 Task: Research Airbnb properties in Rakovník, Czech Republic from 8th November, 2023 to 19th November, 2023 for 1 adult. Place can be shared room with 1  bedroom having 1 bed and 1 bathroom. Property type can be hotel. Look for 3 properties as per requirement.
Action: Mouse moved to (475, 74)
Screenshot: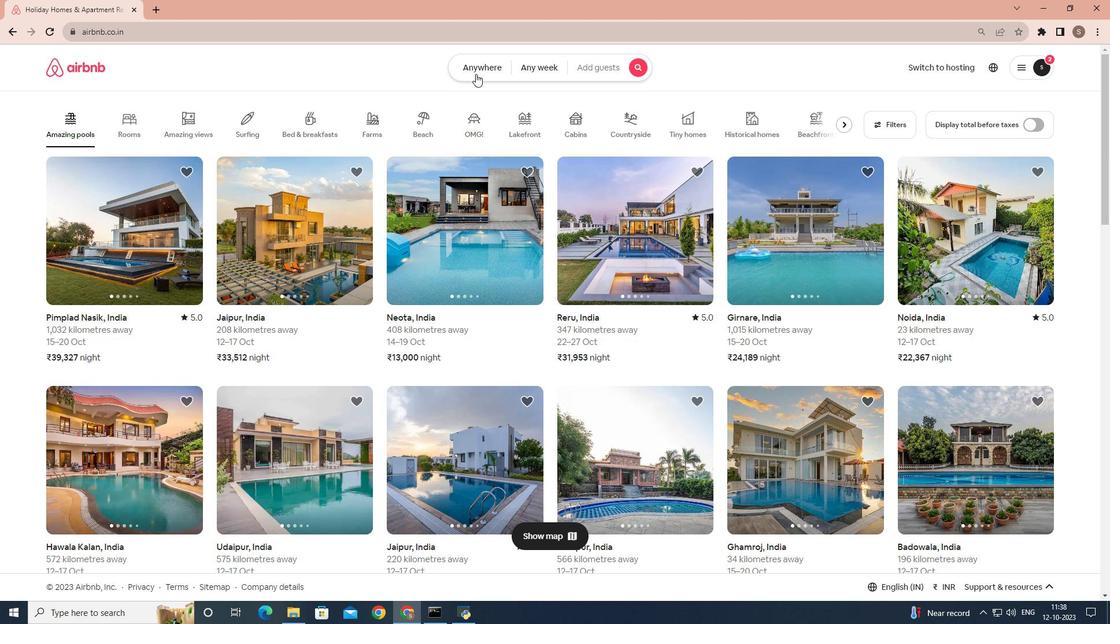 
Action: Mouse pressed left at (475, 74)
Screenshot: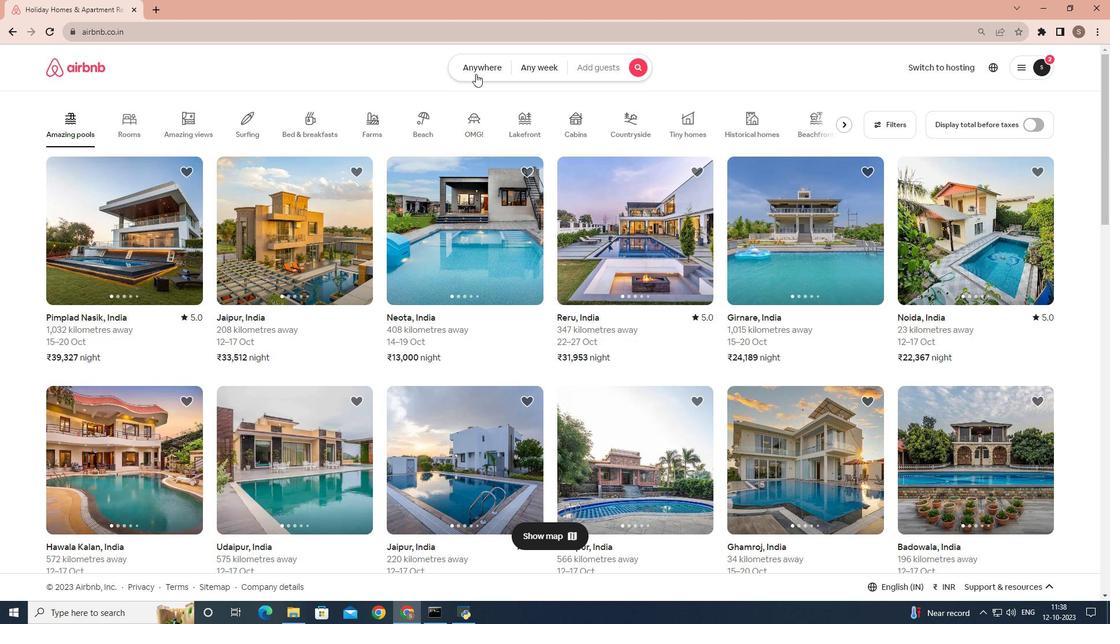 
Action: Mouse moved to (405, 111)
Screenshot: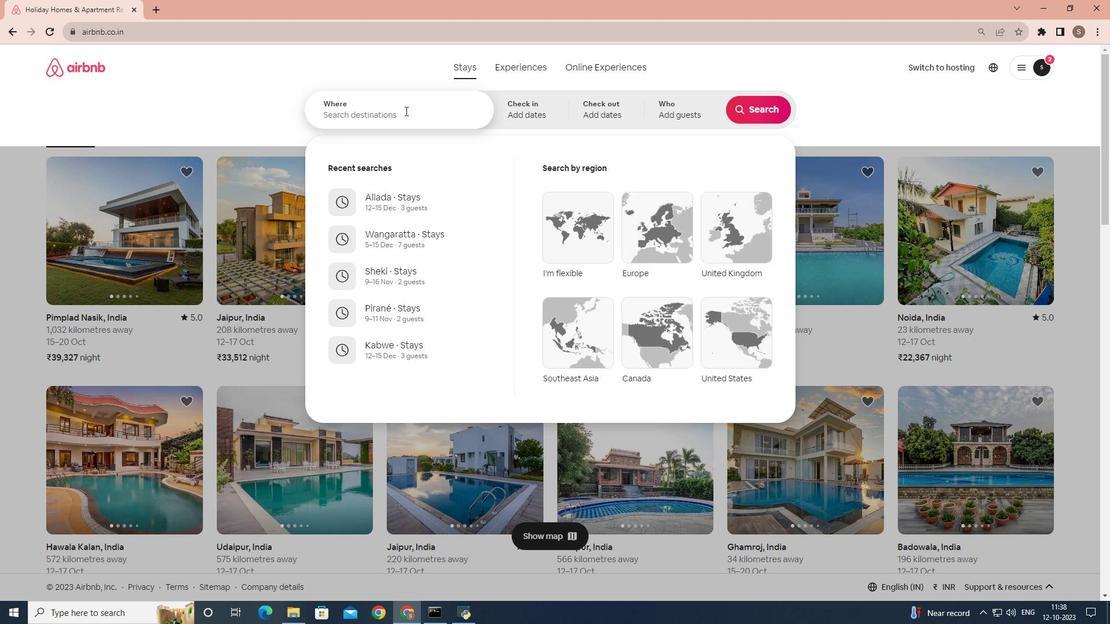 
Action: Mouse pressed left at (405, 111)
Screenshot: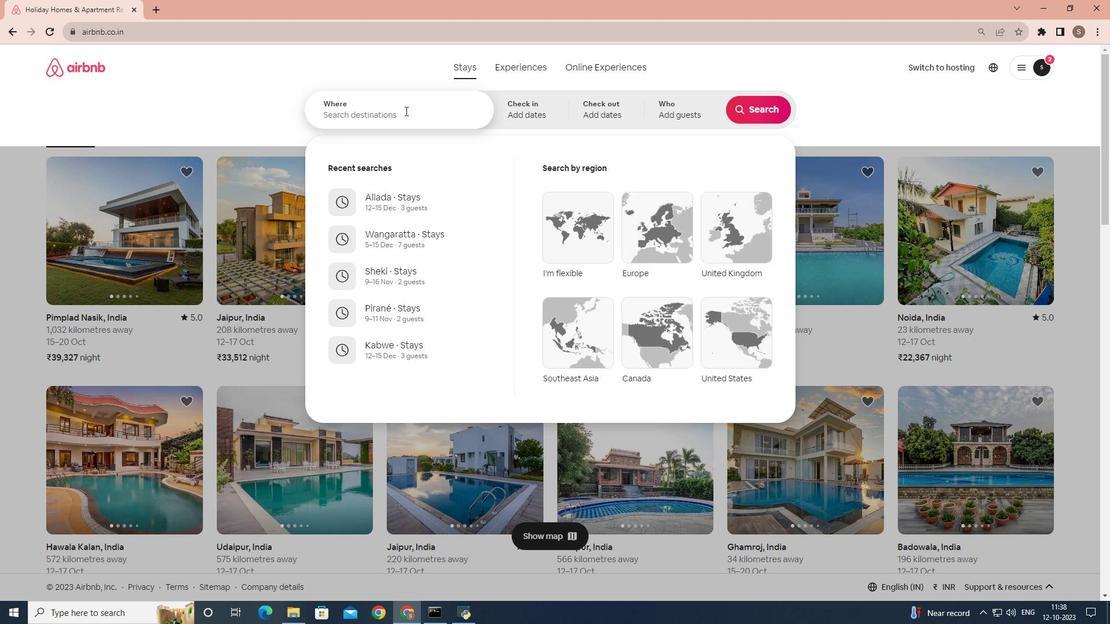
Action: Mouse moved to (403, 117)
Screenshot: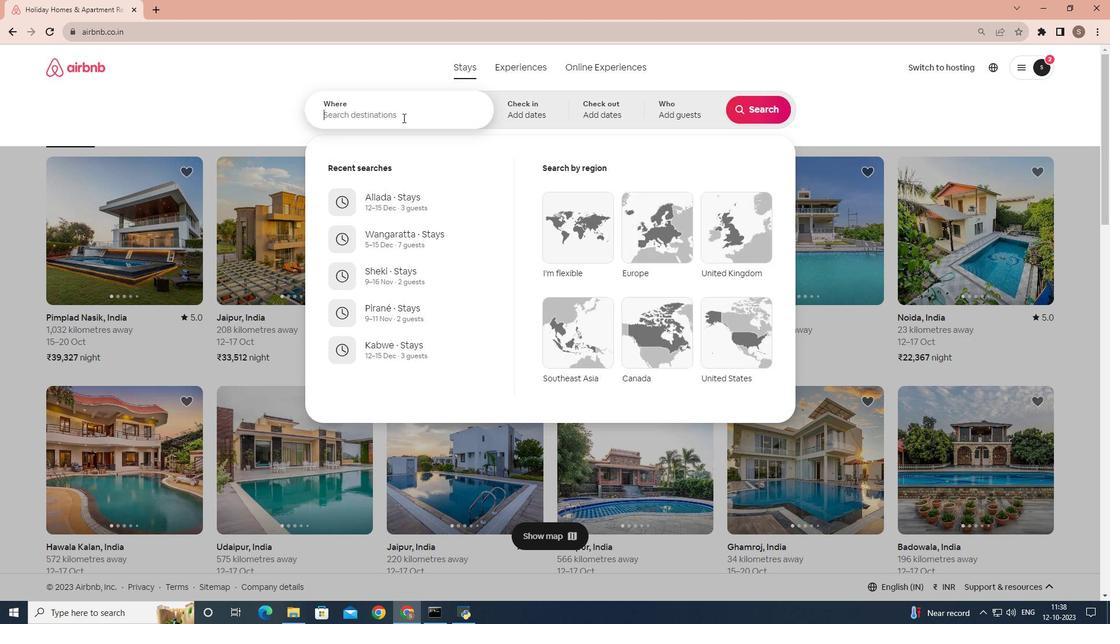 
Action: Key pressed <Key.shift>Rakovnik,<Key.space><Key.shift>Czech<Key.space><Key.shift>republic
Screenshot: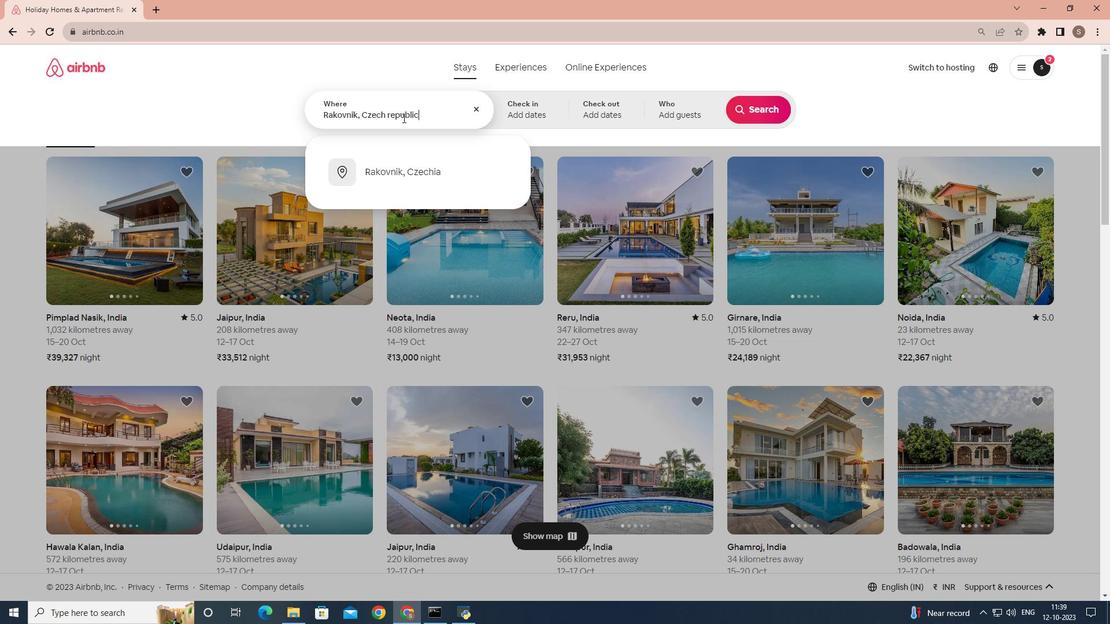 
Action: Mouse moved to (530, 108)
Screenshot: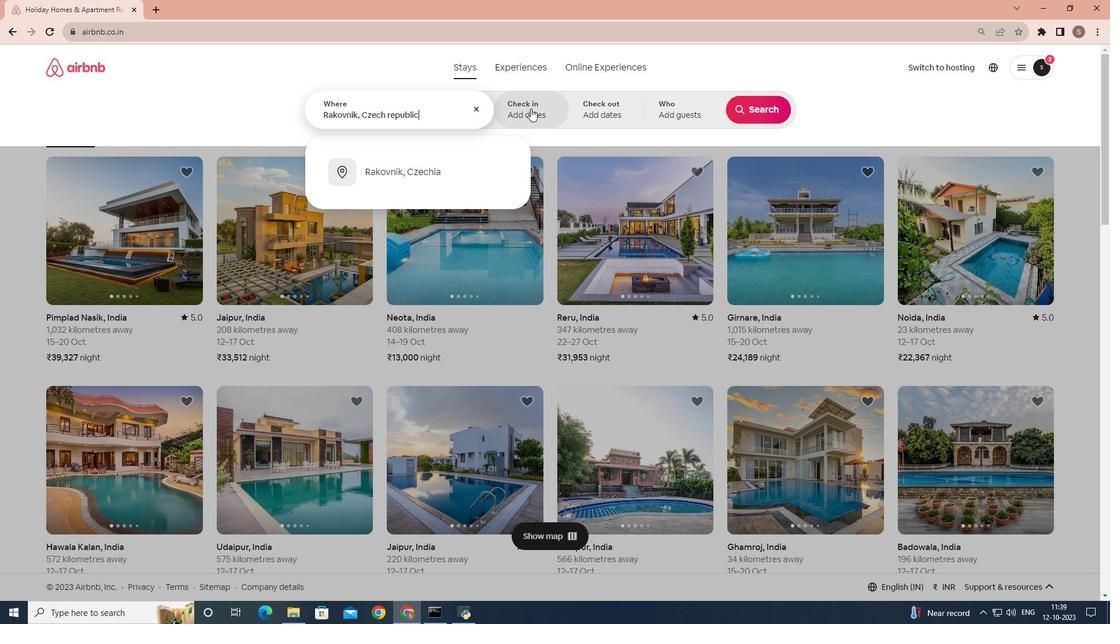 
Action: Mouse pressed left at (530, 108)
Screenshot: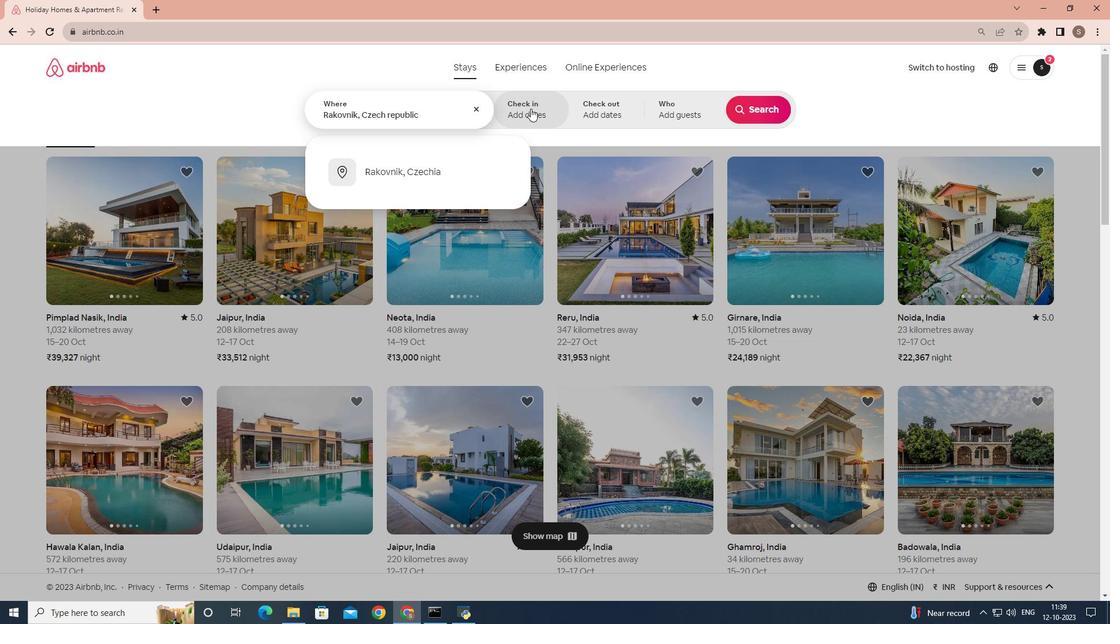 
Action: Mouse moved to (659, 274)
Screenshot: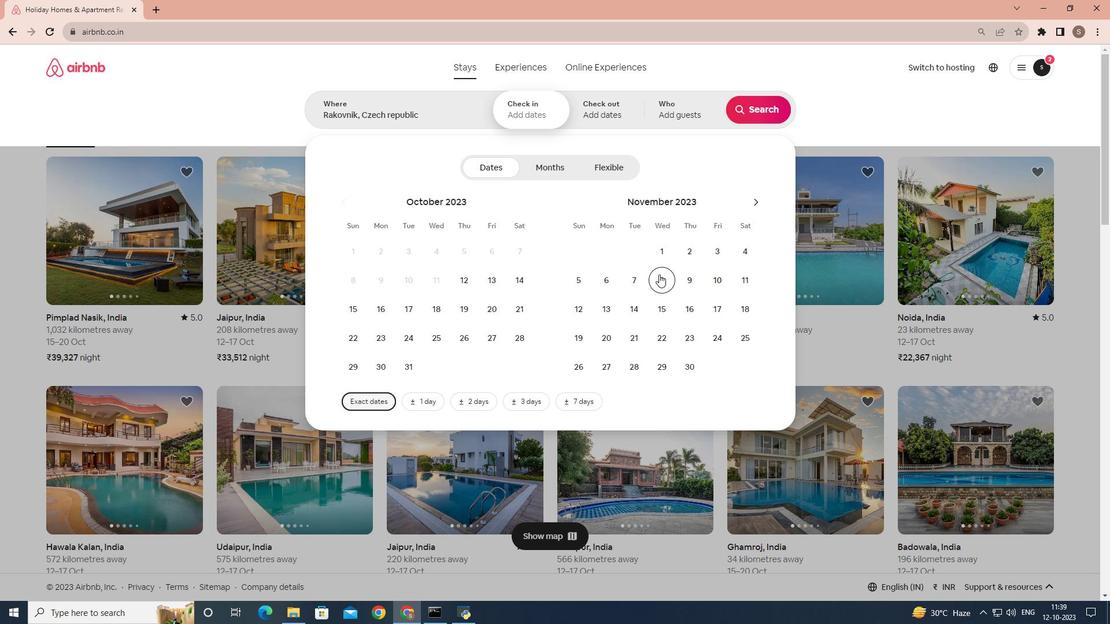 
Action: Mouse pressed left at (659, 274)
Screenshot: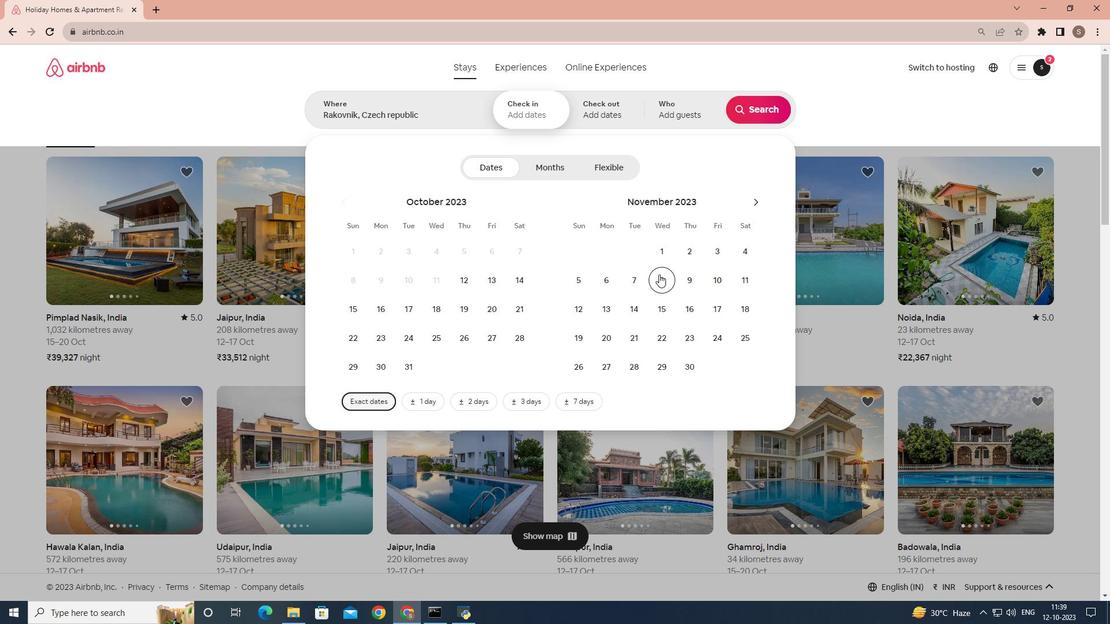 
Action: Mouse moved to (580, 333)
Screenshot: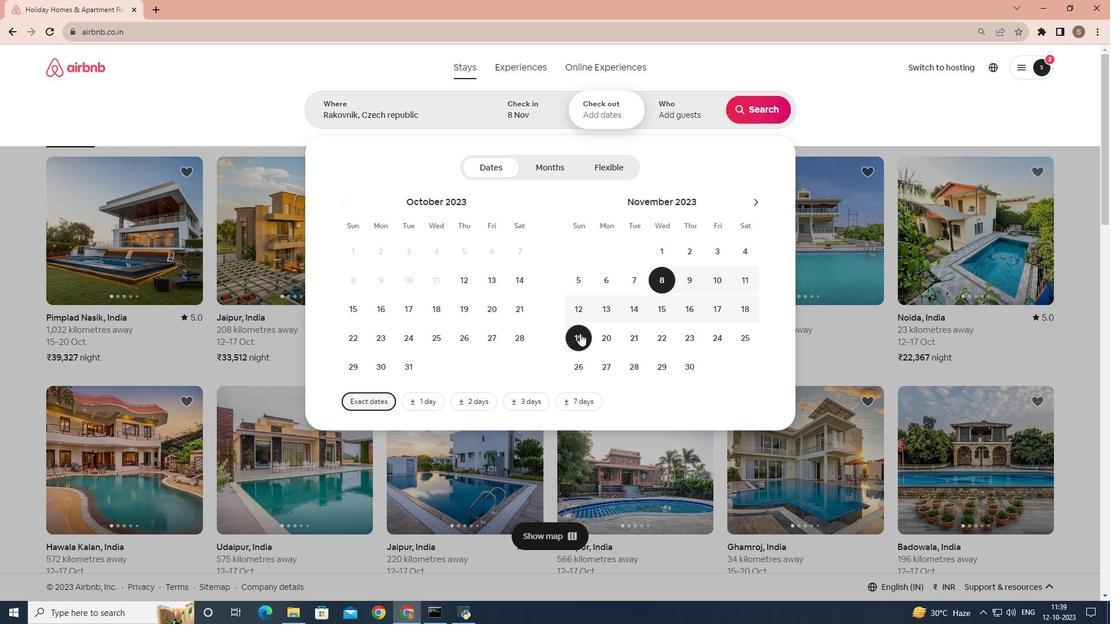 
Action: Mouse pressed left at (580, 333)
Screenshot: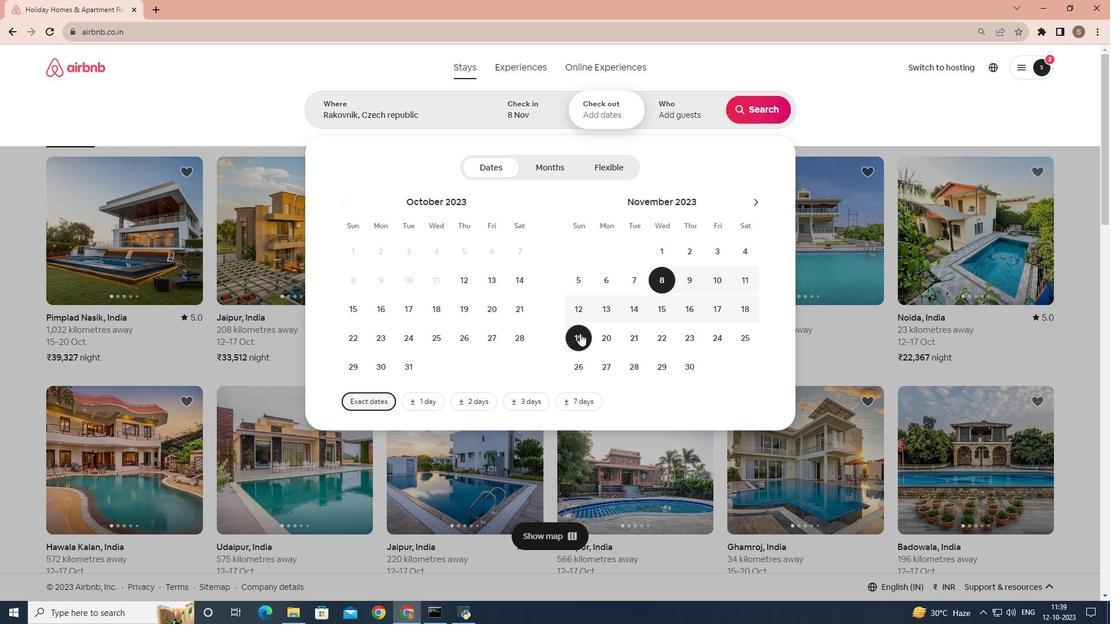 
Action: Mouse moved to (684, 108)
Screenshot: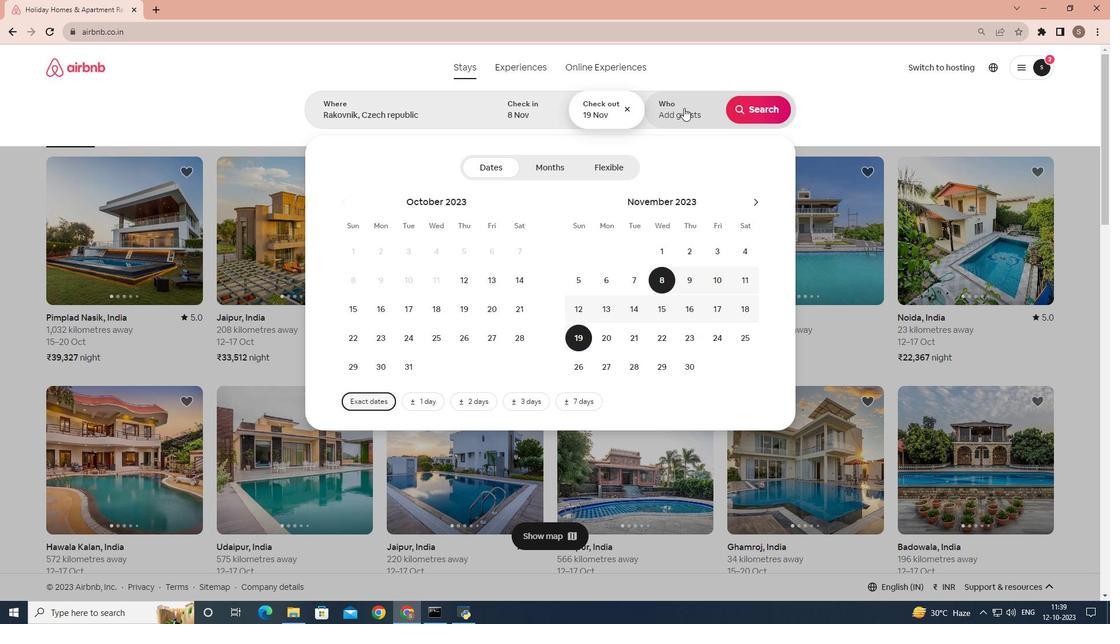 
Action: Mouse pressed left at (684, 108)
Screenshot: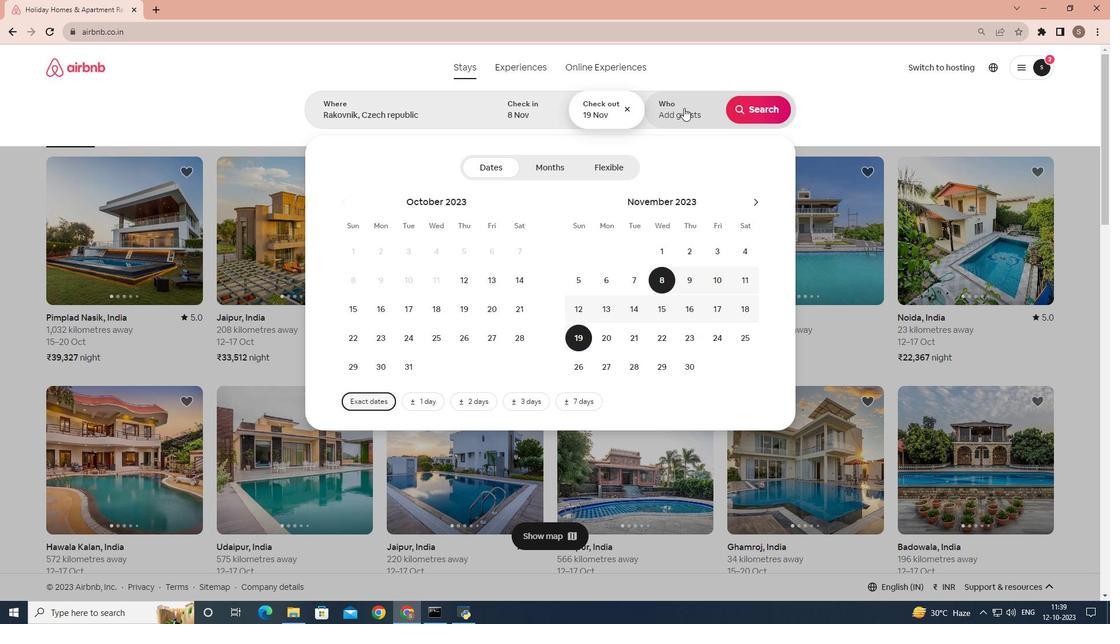 
Action: Mouse moved to (762, 174)
Screenshot: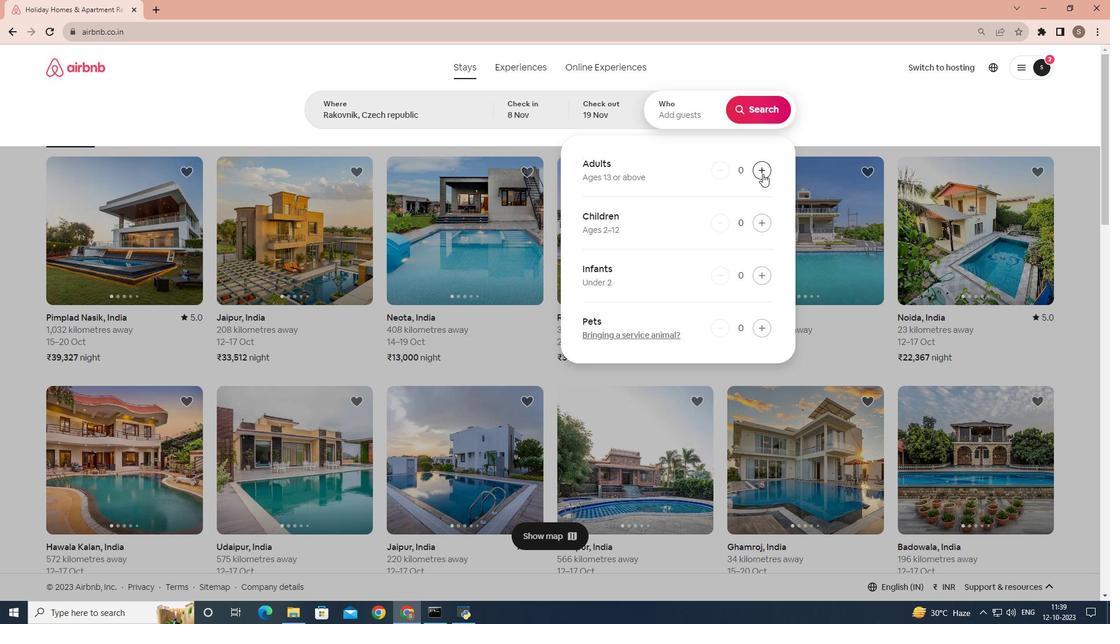 
Action: Mouse pressed left at (762, 174)
Screenshot: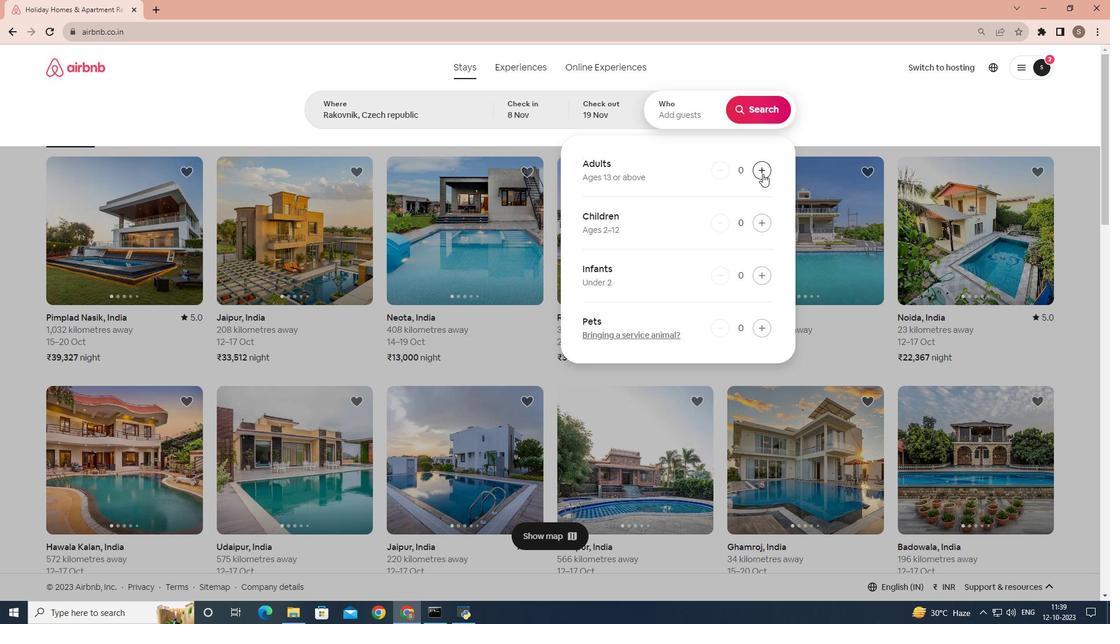 
Action: Mouse moved to (746, 108)
Screenshot: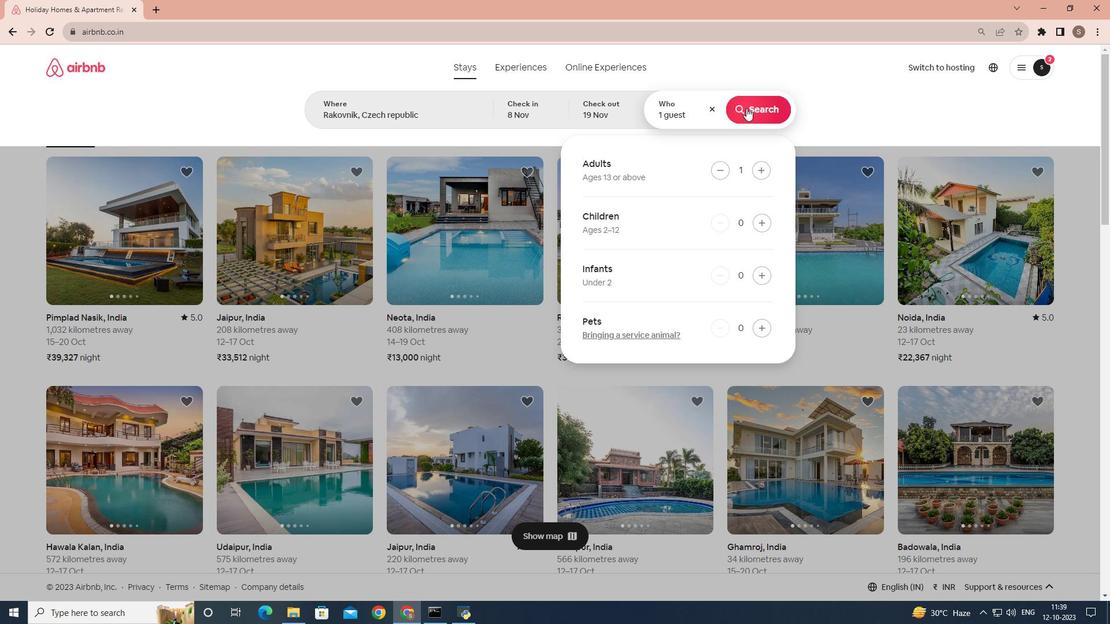 
Action: Mouse pressed left at (746, 108)
Screenshot: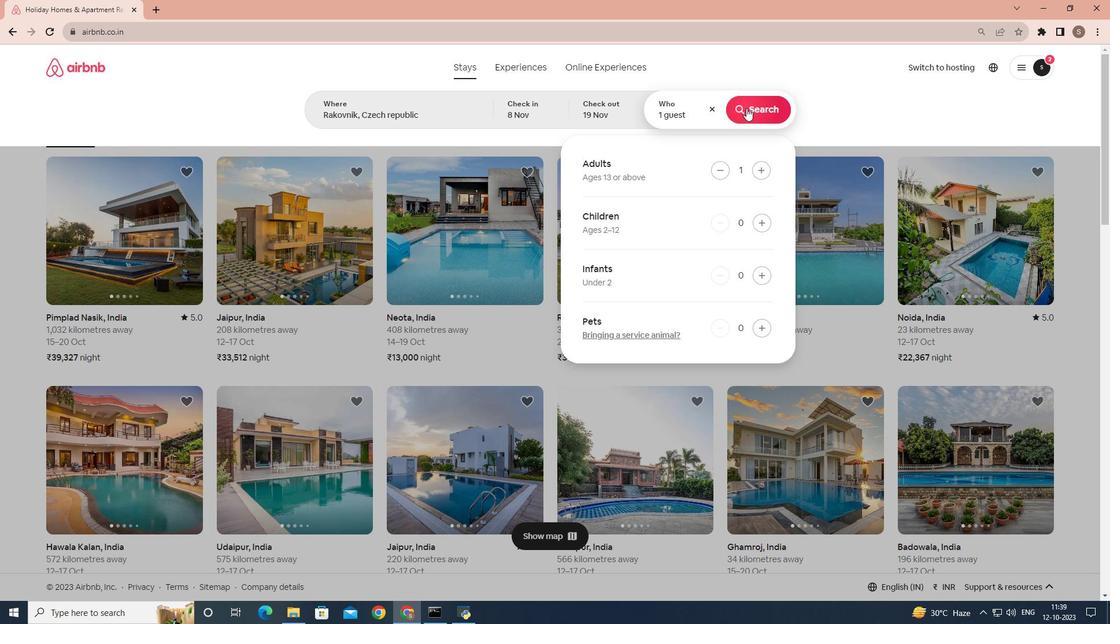 
Action: Mouse moved to (921, 104)
Screenshot: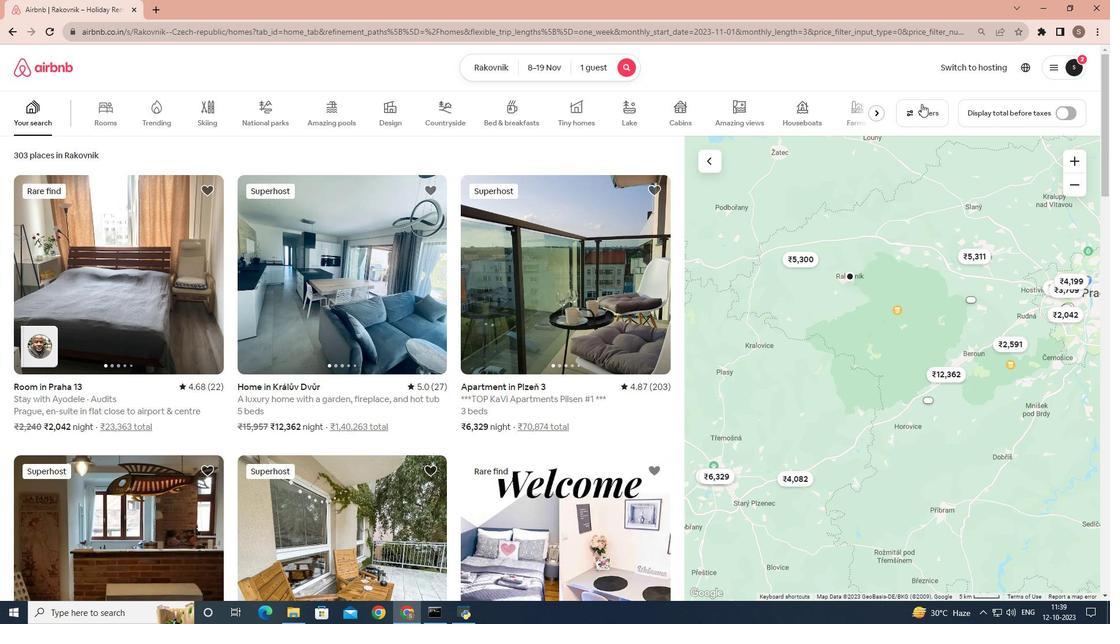
Action: Mouse pressed left at (921, 104)
Screenshot: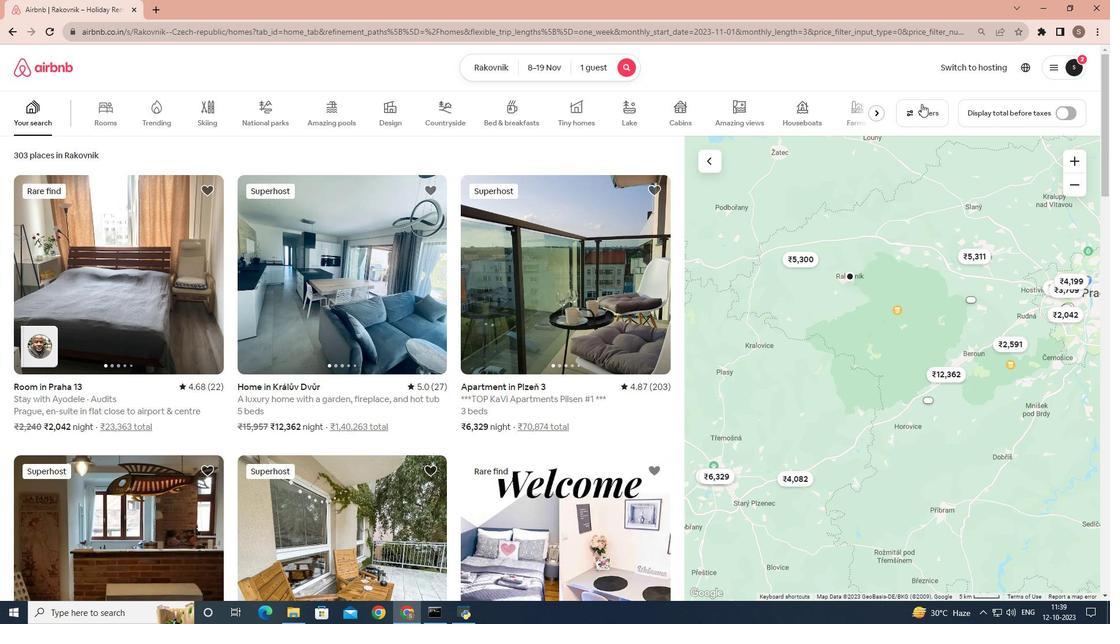 
Action: Mouse moved to (672, 197)
Screenshot: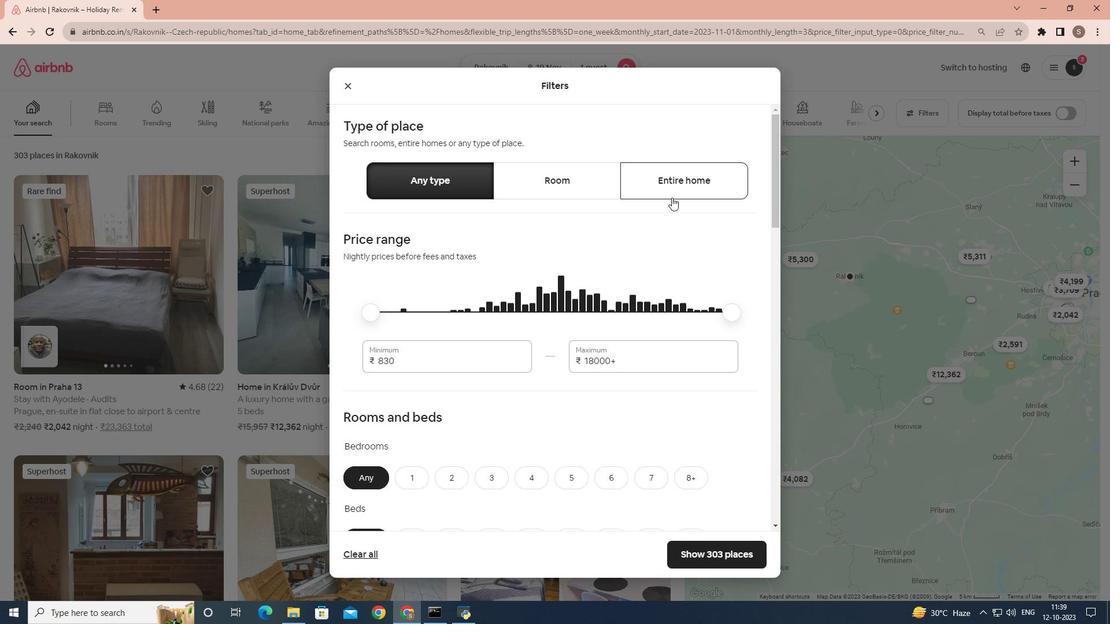 
Action: Mouse scrolled (672, 197) with delta (0, 0)
Screenshot: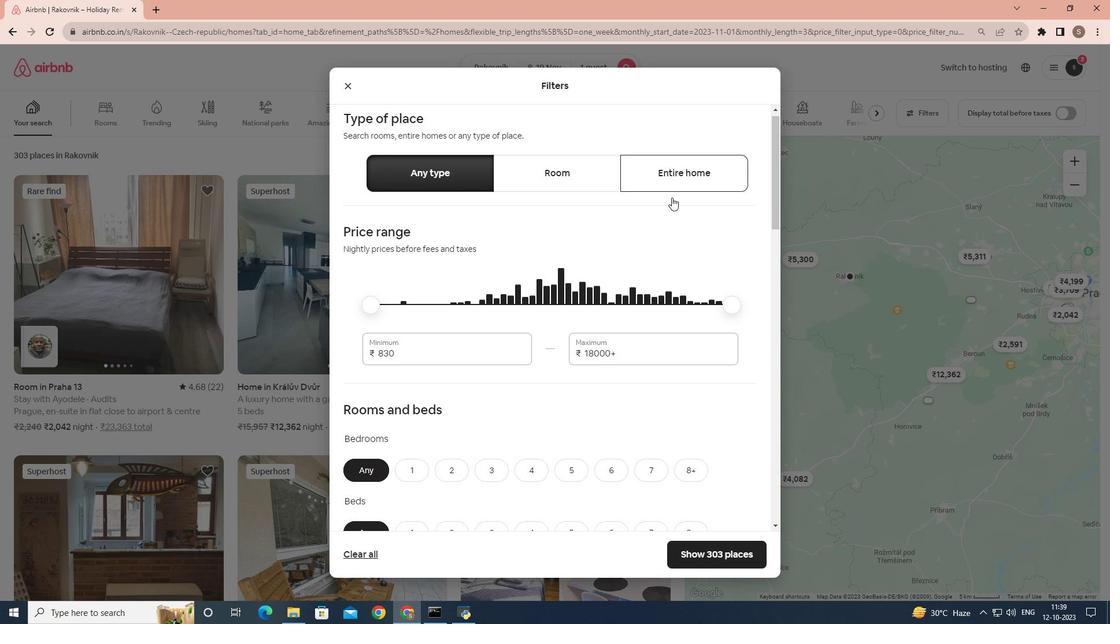 
Action: Mouse moved to (528, 304)
Screenshot: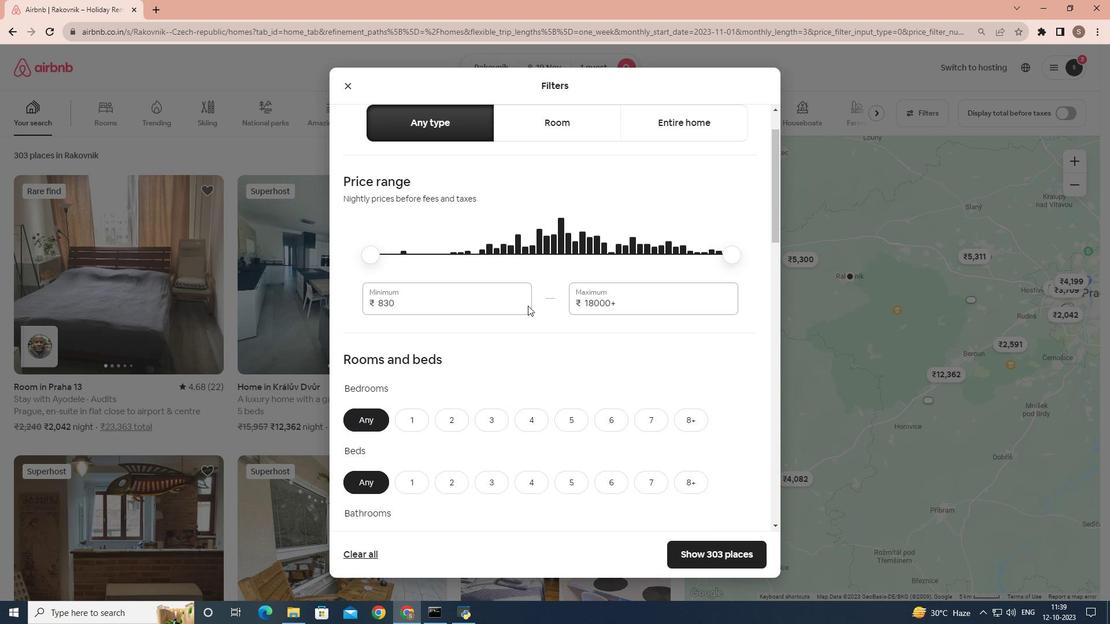 
Action: Mouse scrolled (528, 304) with delta (0, 0)
Screenshot: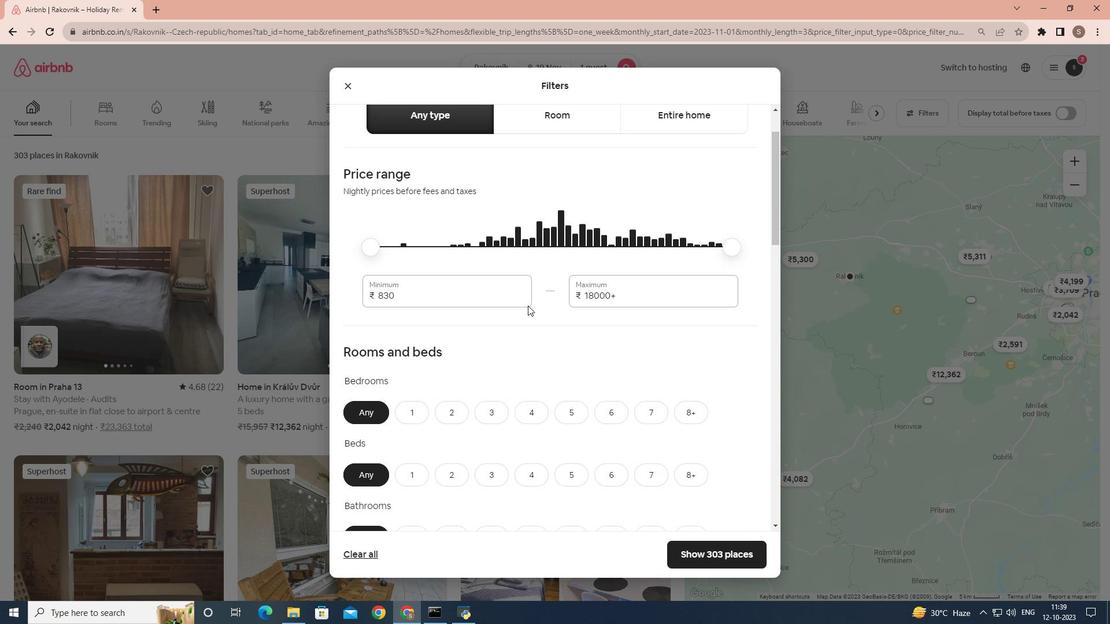 
Action: Mouse moved to (411, 359)
Screenshot: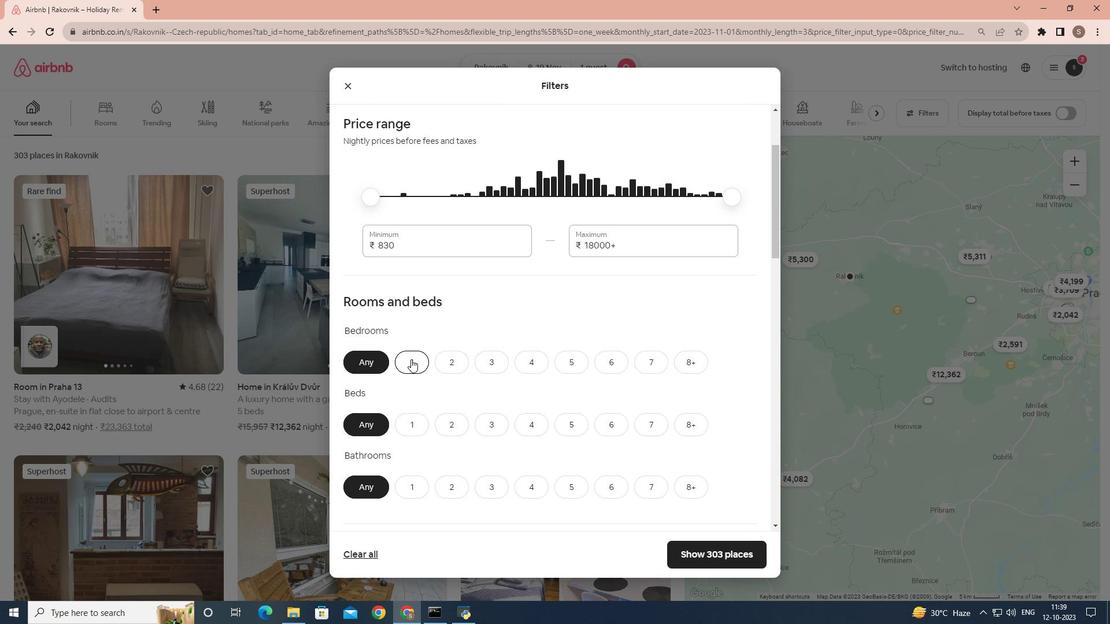 
Action: Mouse pressed left at (411, 359)
Screenshot: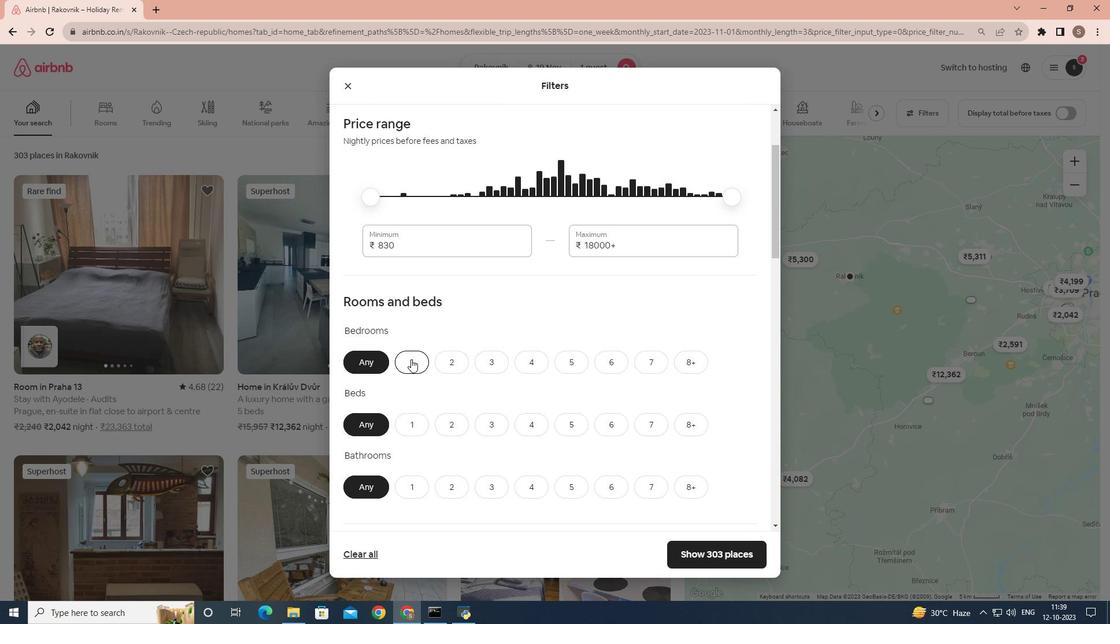 
Action: Mouse moved to (447, 339)
Screenshot: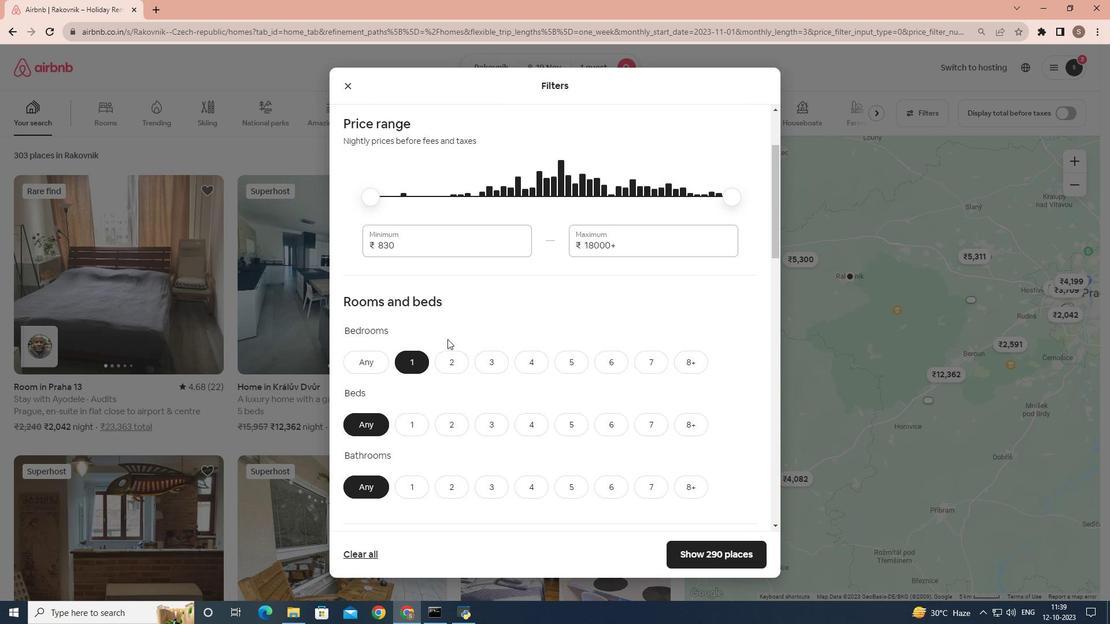
Action: Mouse scrolled (447, 338) with delta (0, 0)
Screenshot: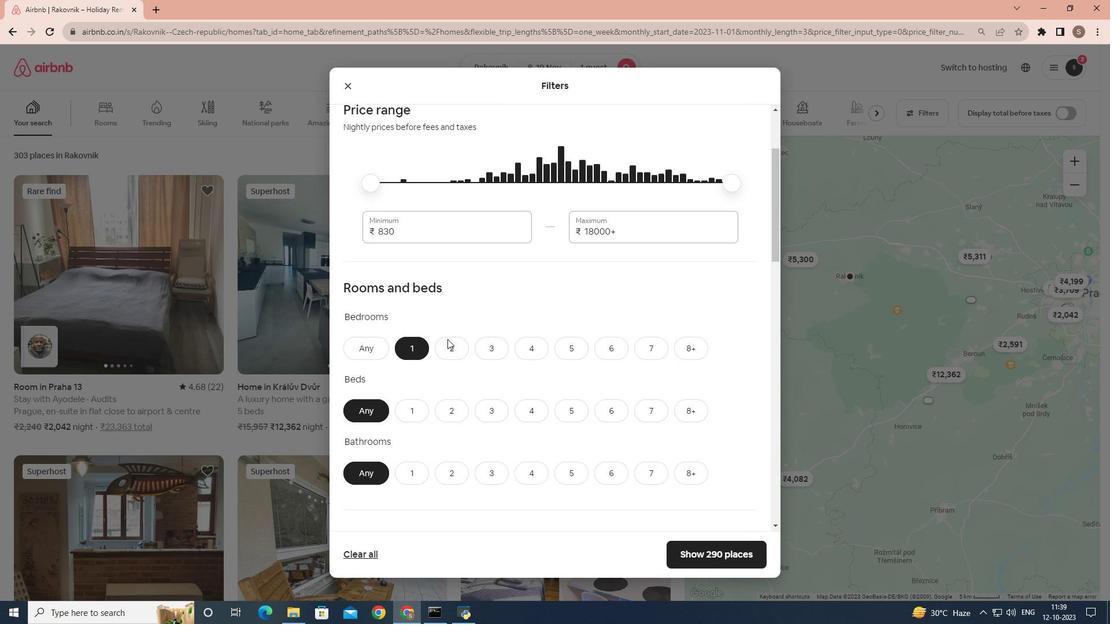 
Action: Mouse moved to (410, 371)
Screenshot: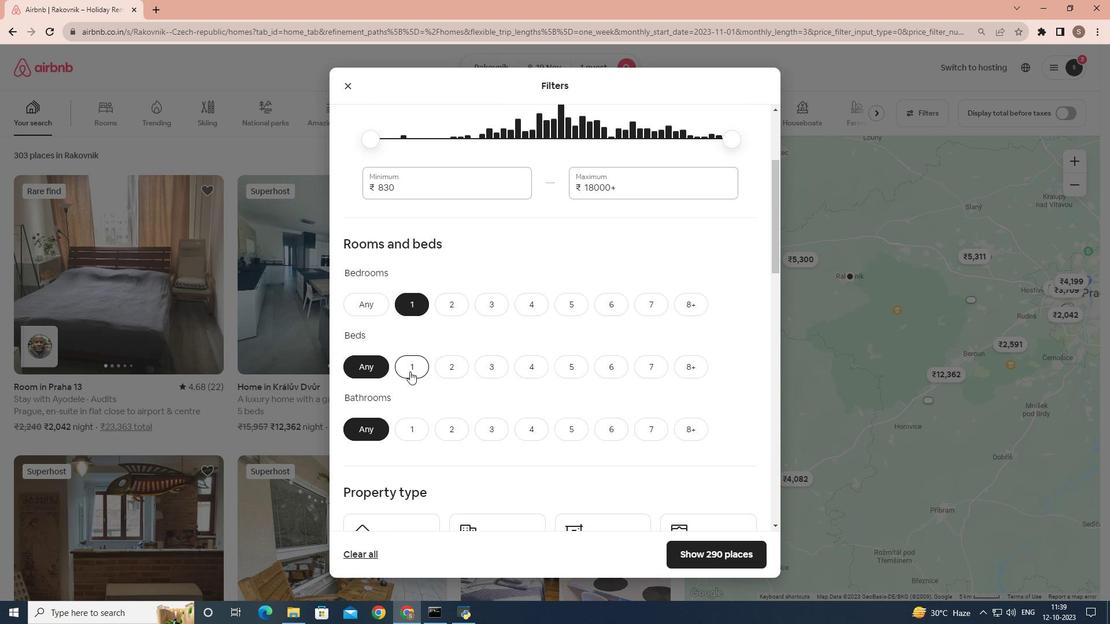 
Action: Mouse pressed left at (410, 371)
Screenshot: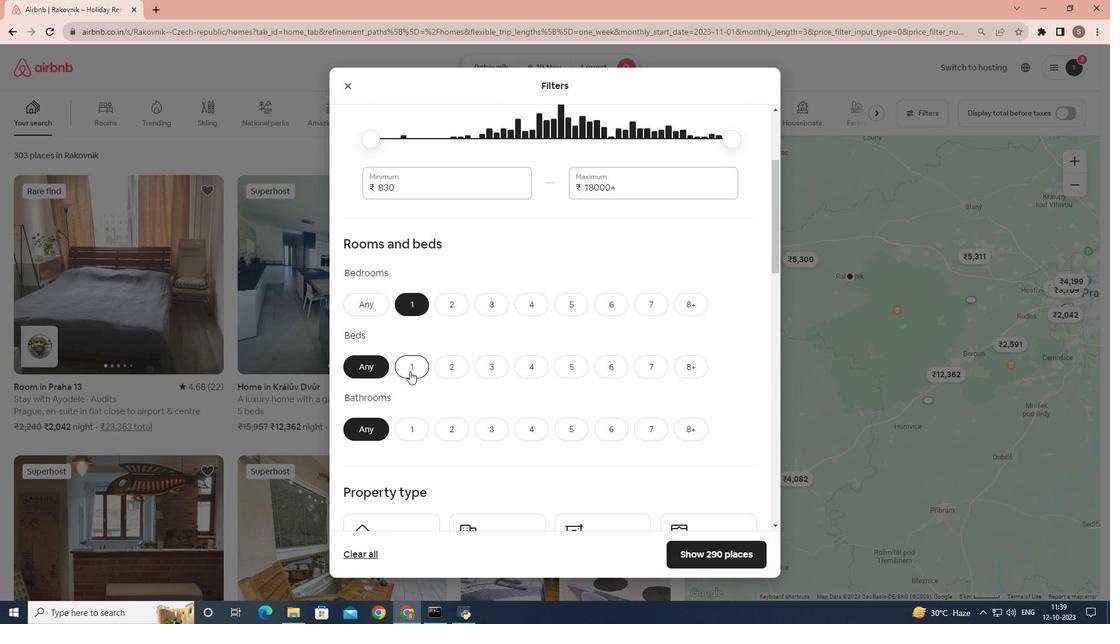 
Action: Mouse moved to (434, 343)
Screenshot: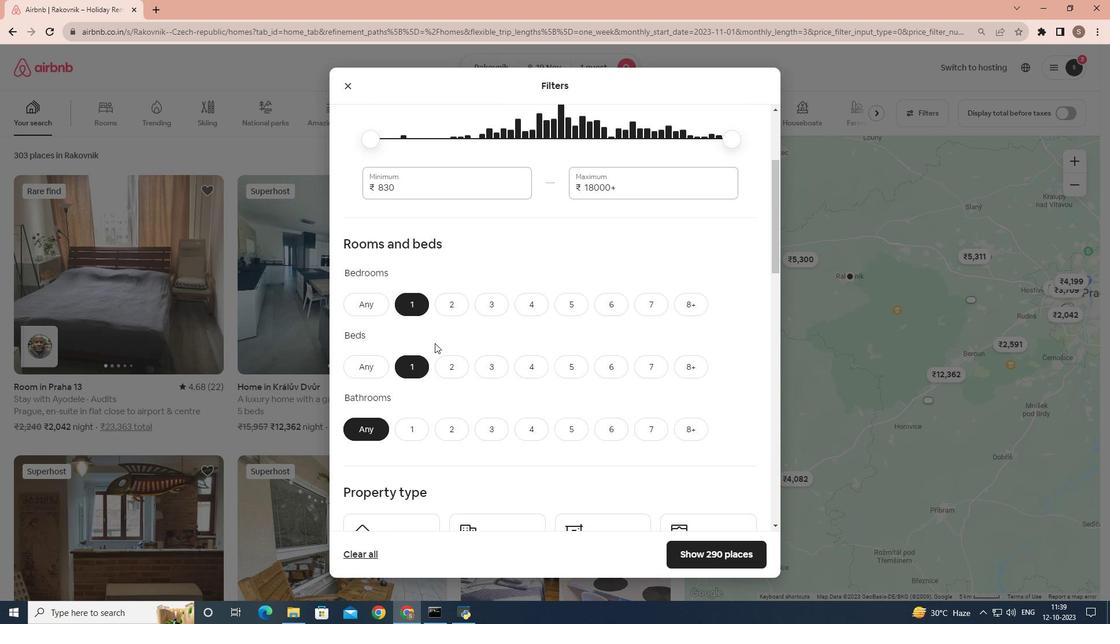 
Action: Mouse scrolled (434, 342) with delta (0, 0)
Screenshot: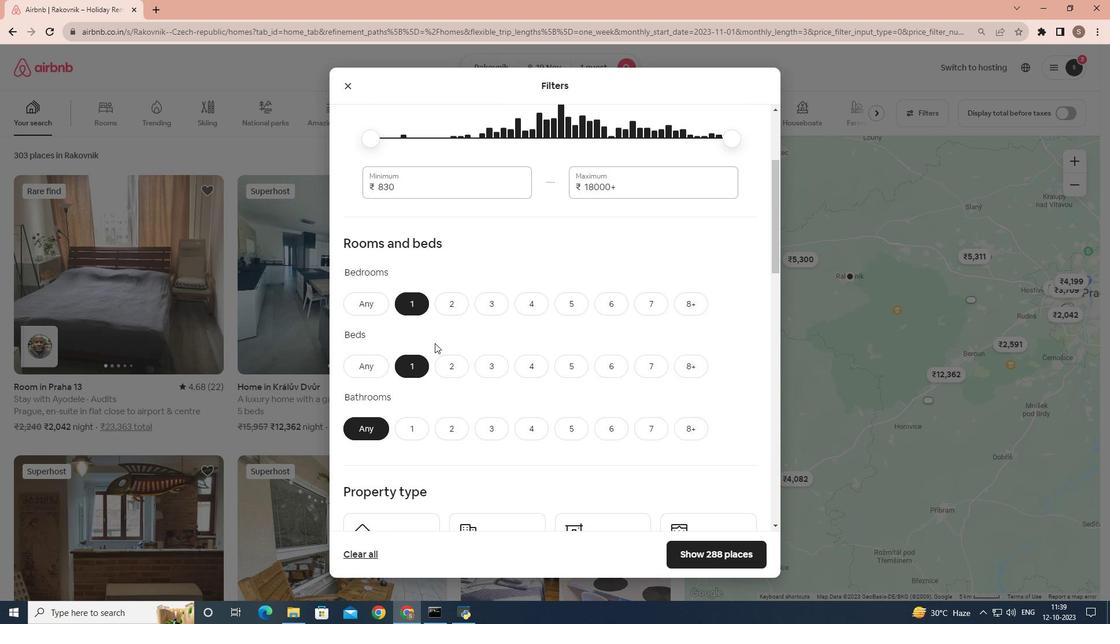 
Action: Mouse moved to (410, 370)
Screenshot: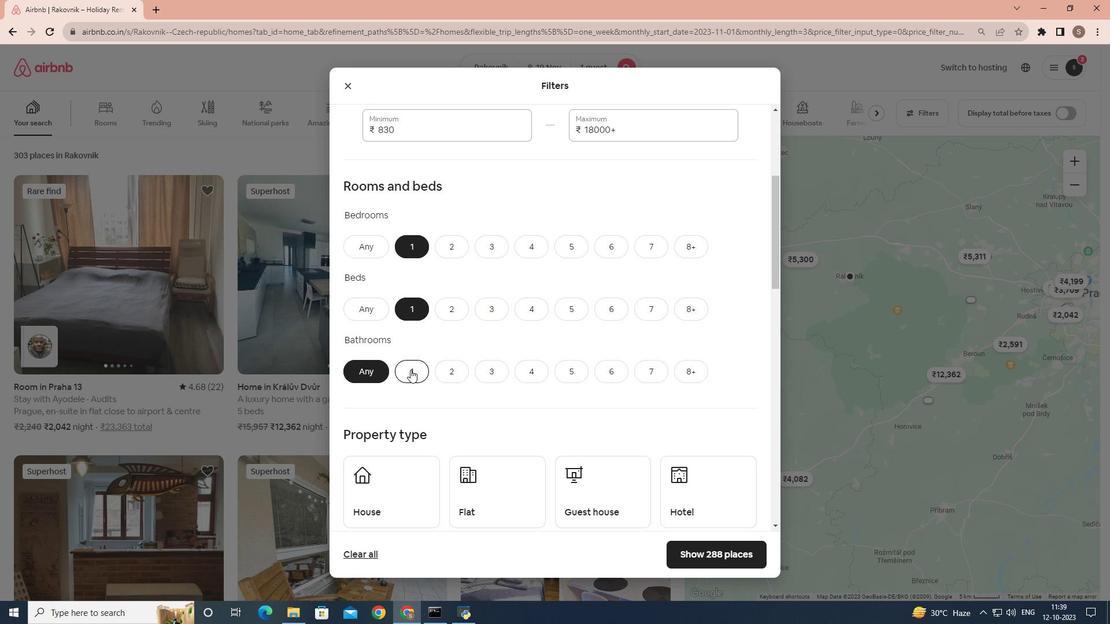 
Action: Mouse pressed left at (410, 370)
Screenshot: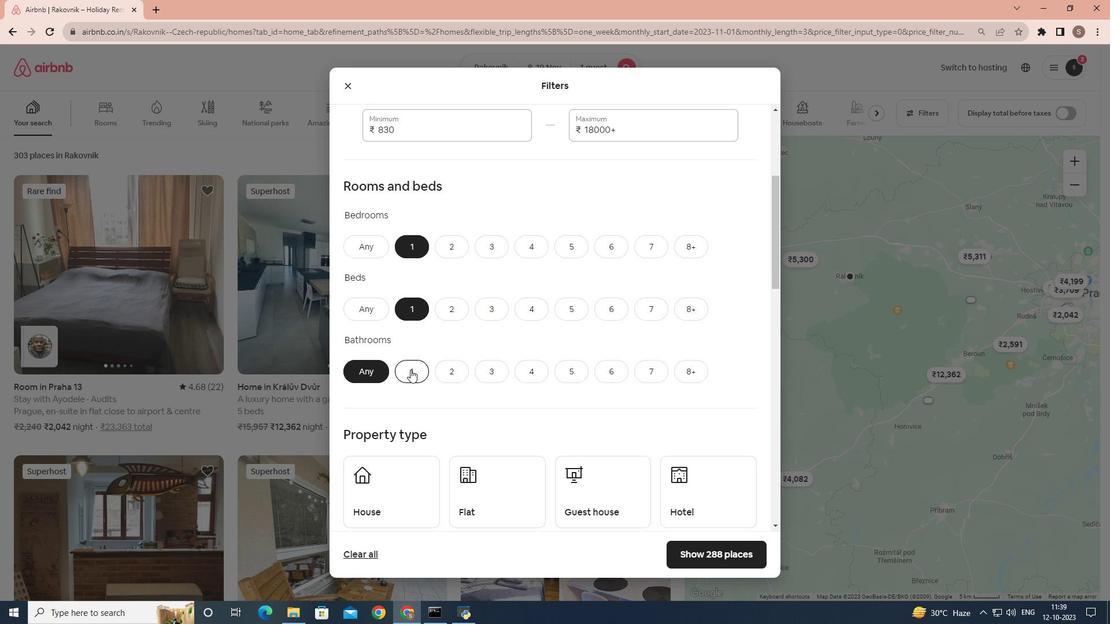 
Action: Mouse moved to (472, 364)
Screenshot: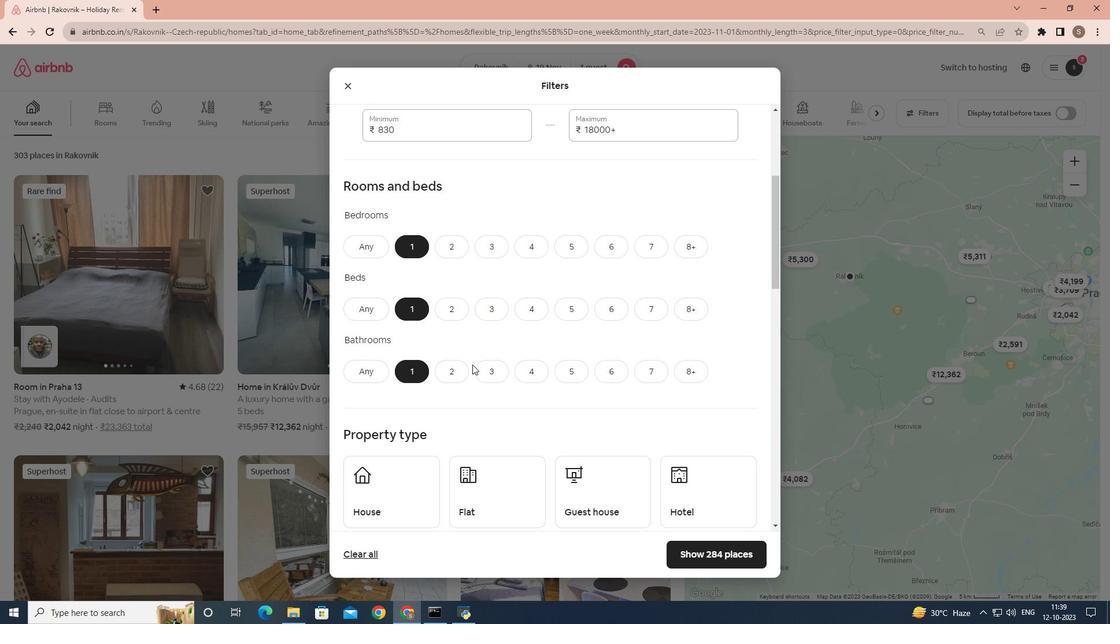 
Action: Mouse scrolled (472, 364) with delta (0, 0)
Screenshot: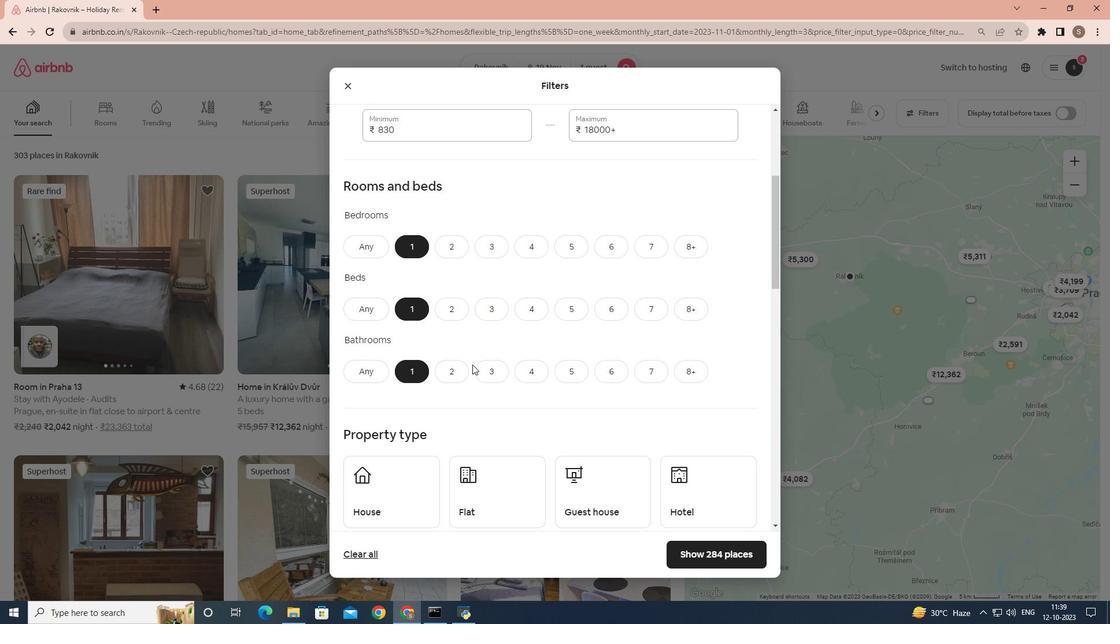 
Action: Mouse scrolled (472, 364) with delta (0, 0)
Screenshot: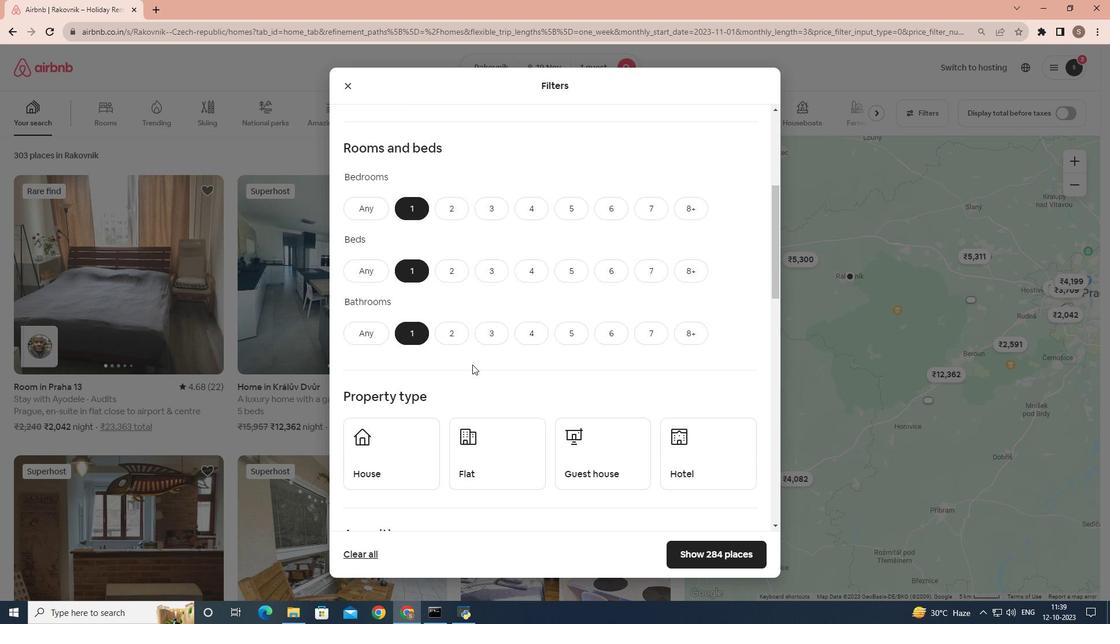 
Action: Mouse scrolled (472, 364) with delta (0, 0)
Screenshot: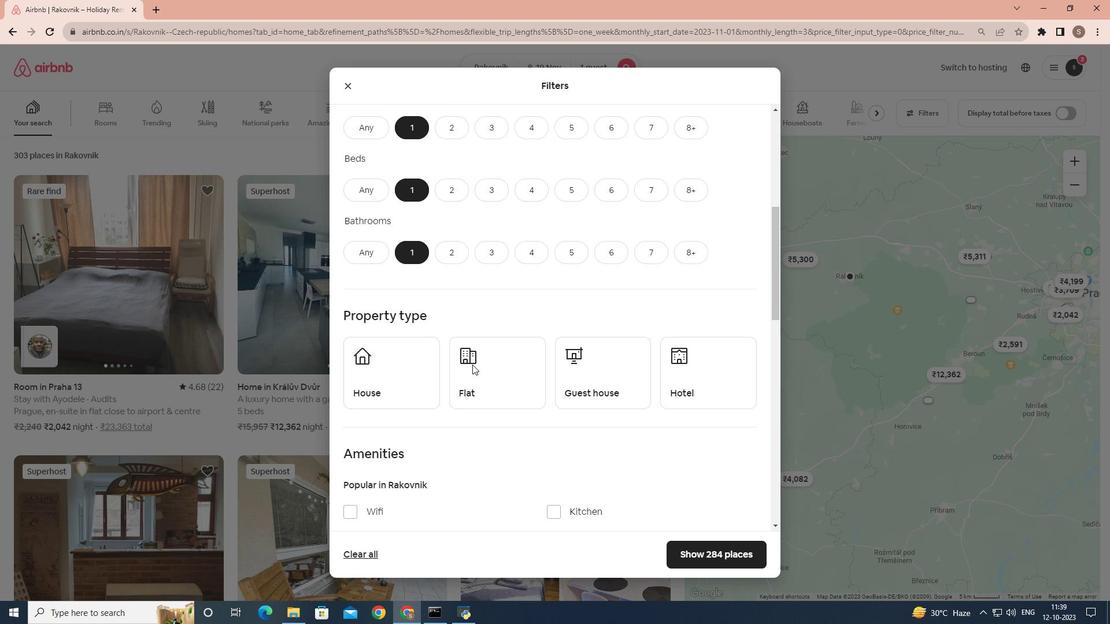 
Action: Mouse moved to (687, 331)
Screenshot: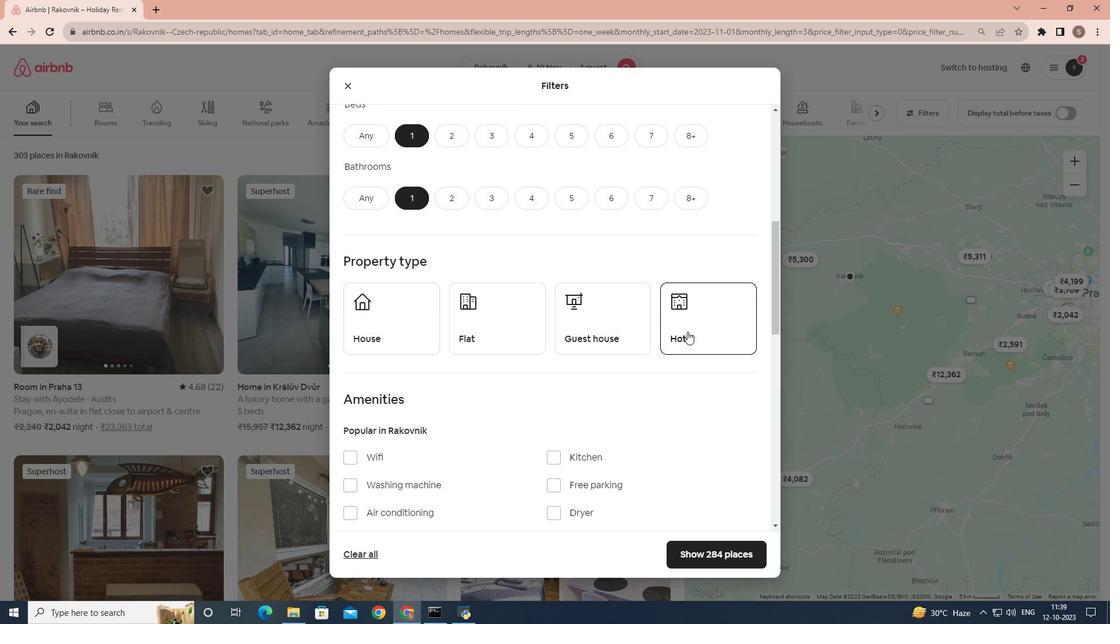 
Action: Mouse pressed left at (687, 331)
Screenshot: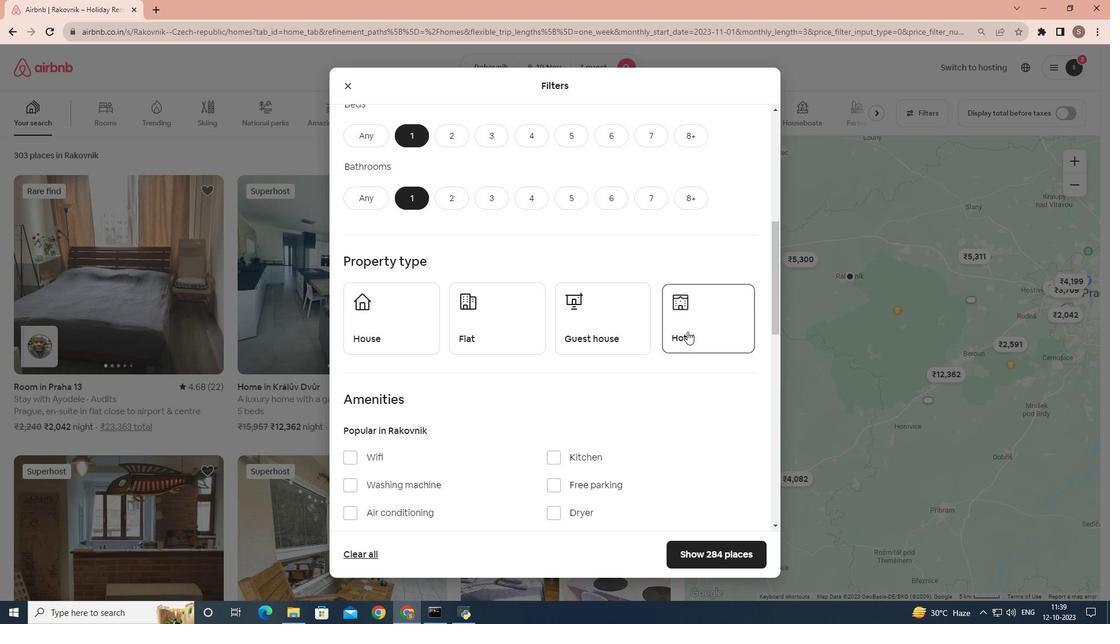 
Action: Mouse moved to (524, 376)
Screenshot: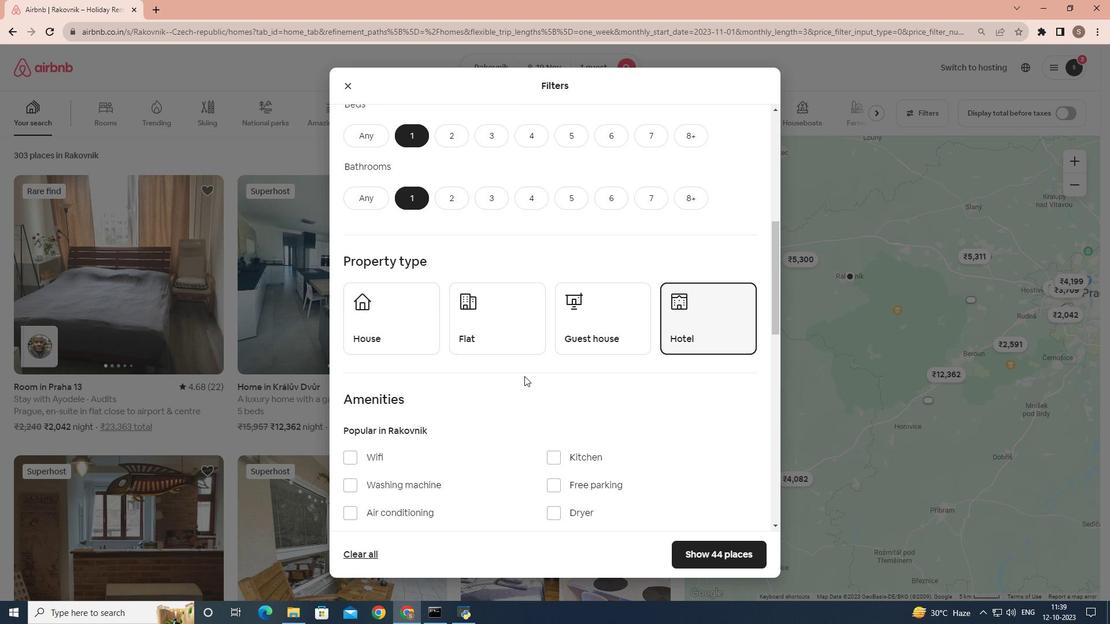 
Action: Mouse scrolled (524, 375) with delta (0, 0)
Screenshot: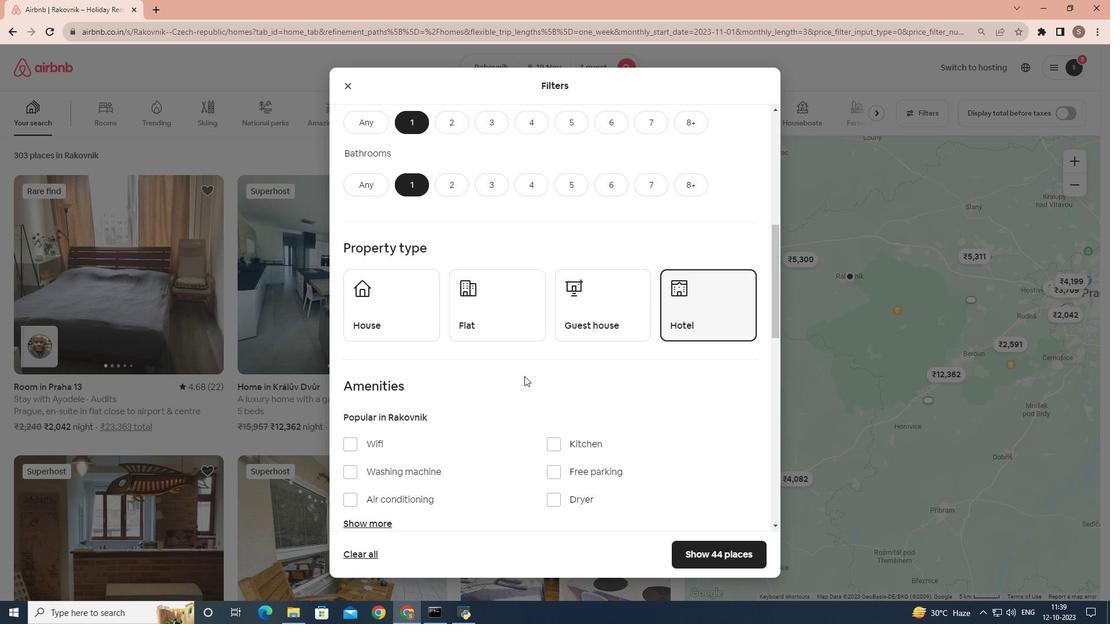
Action: Mouse scrolled (524, 375) with delta (0, 0)
Screenshot: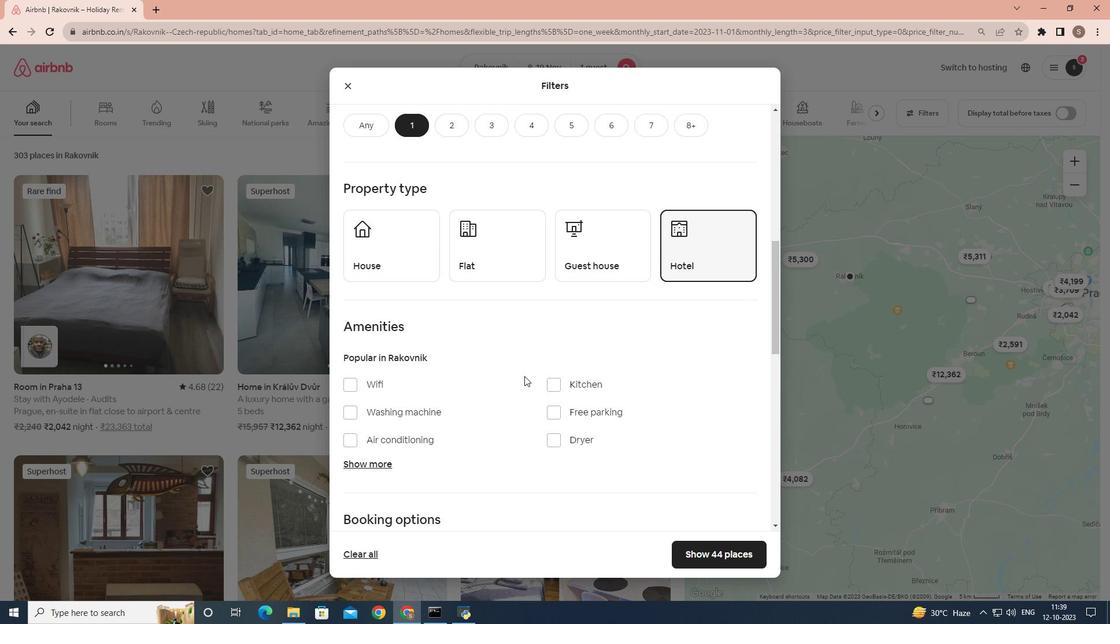 
Action: Mouse scrolled (524, 375) with delta (0, 0)
Screenshot: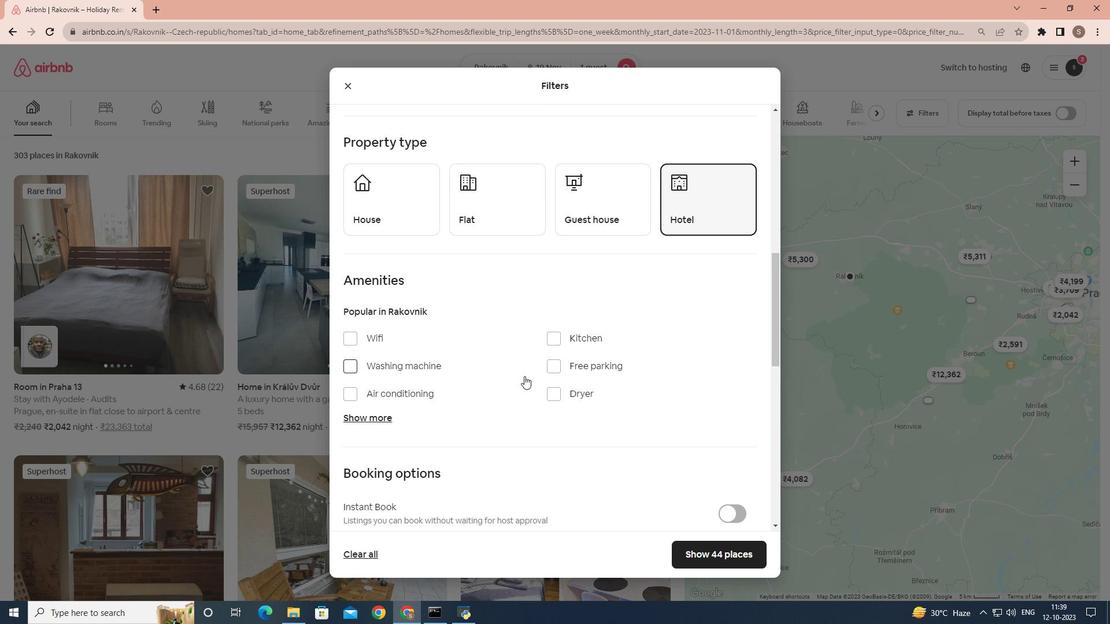 
Action: Mouse moved to (690, 550)
Screenshot: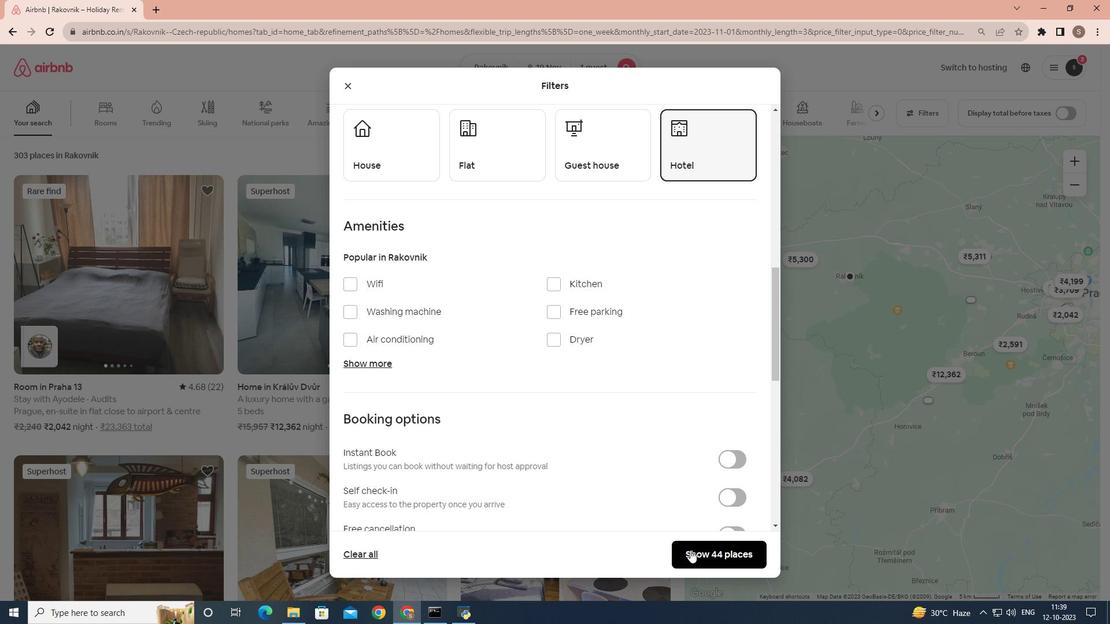 
Action: Mouse pressed left at (690, 550)
Screenshot: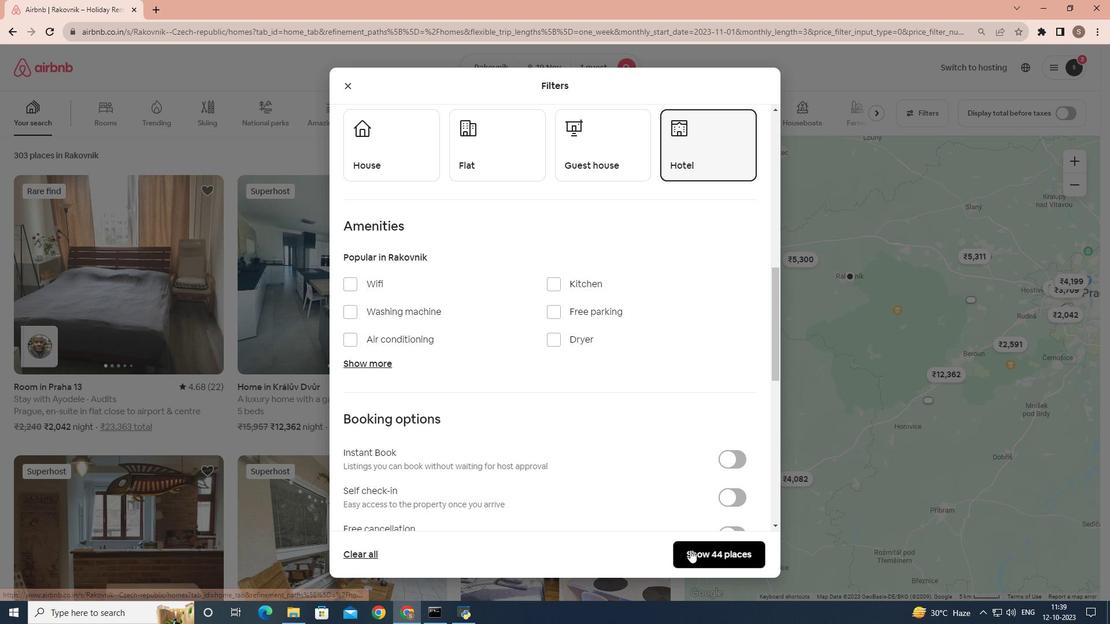 
Action: Mouse moved to (147, 297)
Screenshot: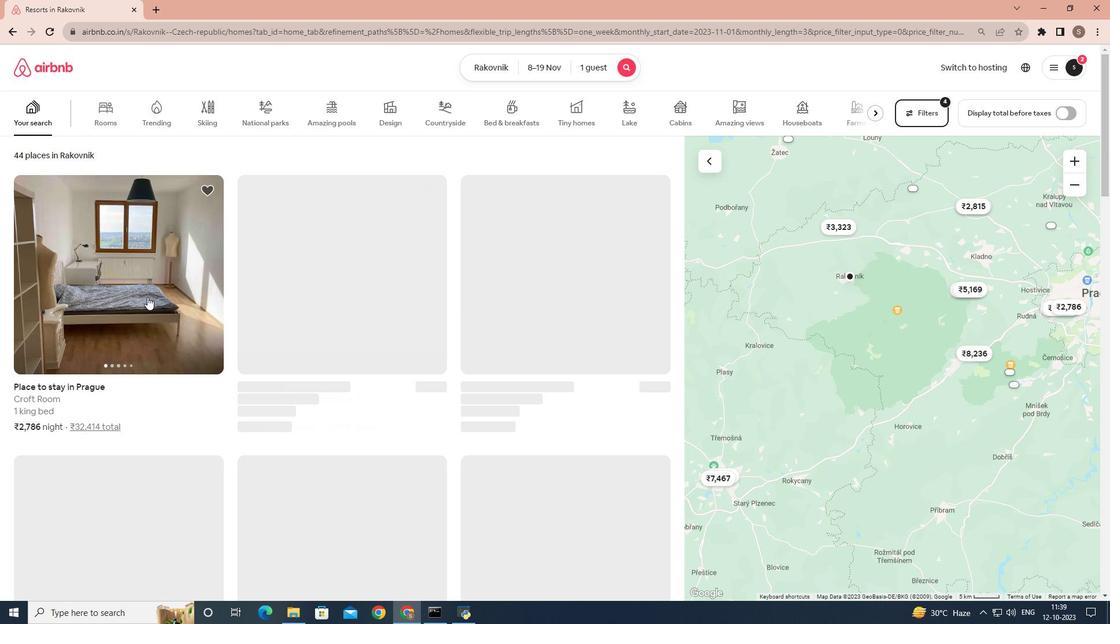 
Action: Mouse pressed left at (147, 297)
Screenshot: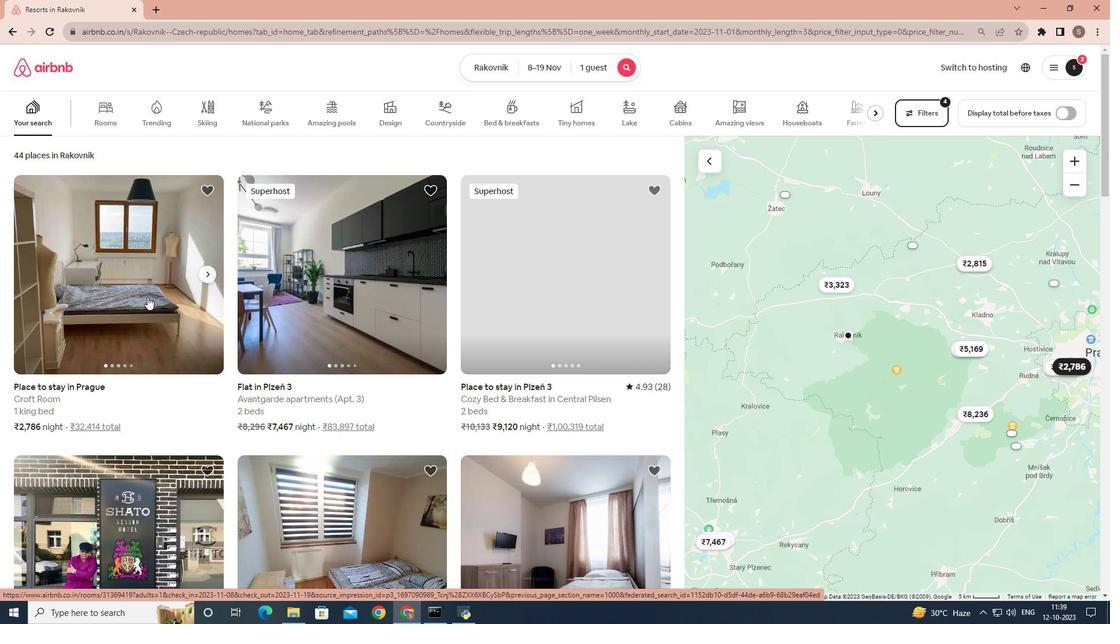 
Action: Mouse moved to (833, 424)
Screenshot: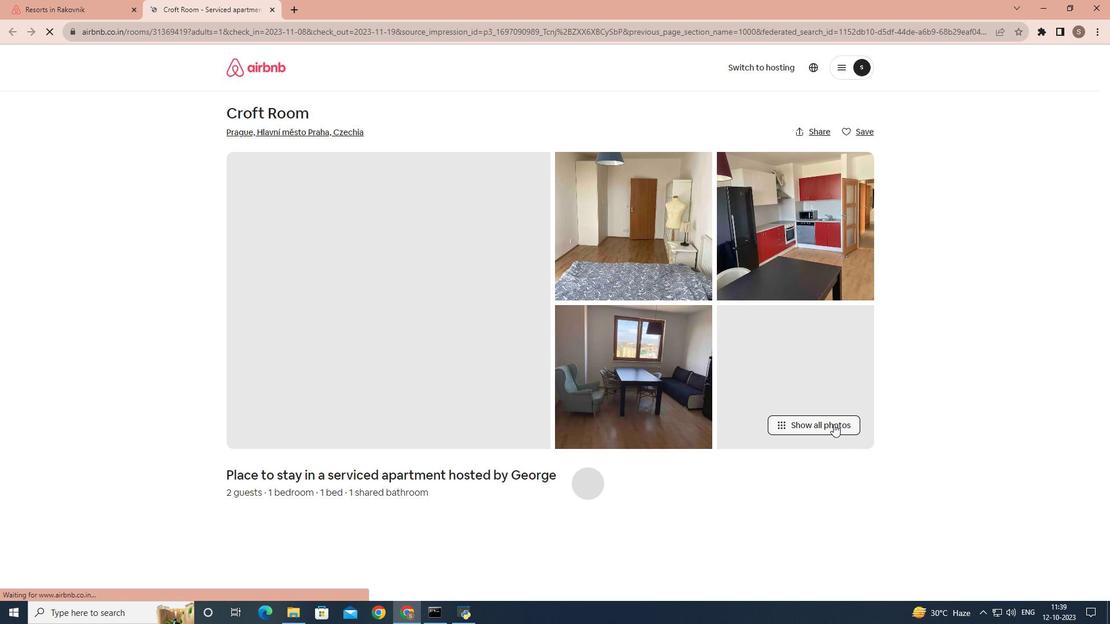 
Action: Mouse pressed left at (833, 424)
Screenshot: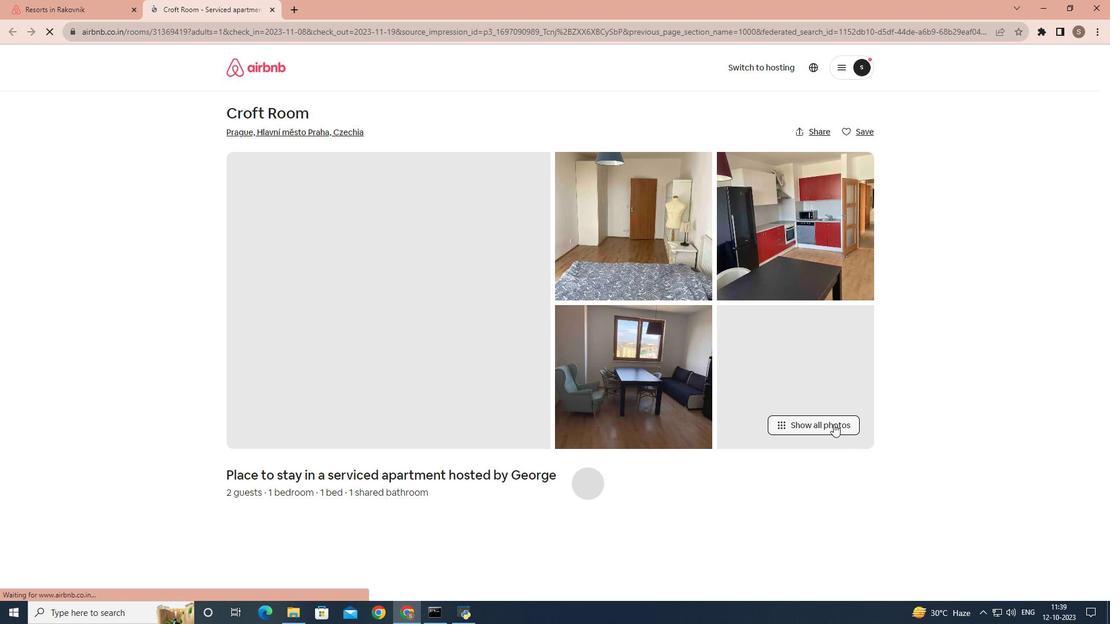 
Action: Mouse scrolled (833, 423) with delta (0, 0)
Screenshot: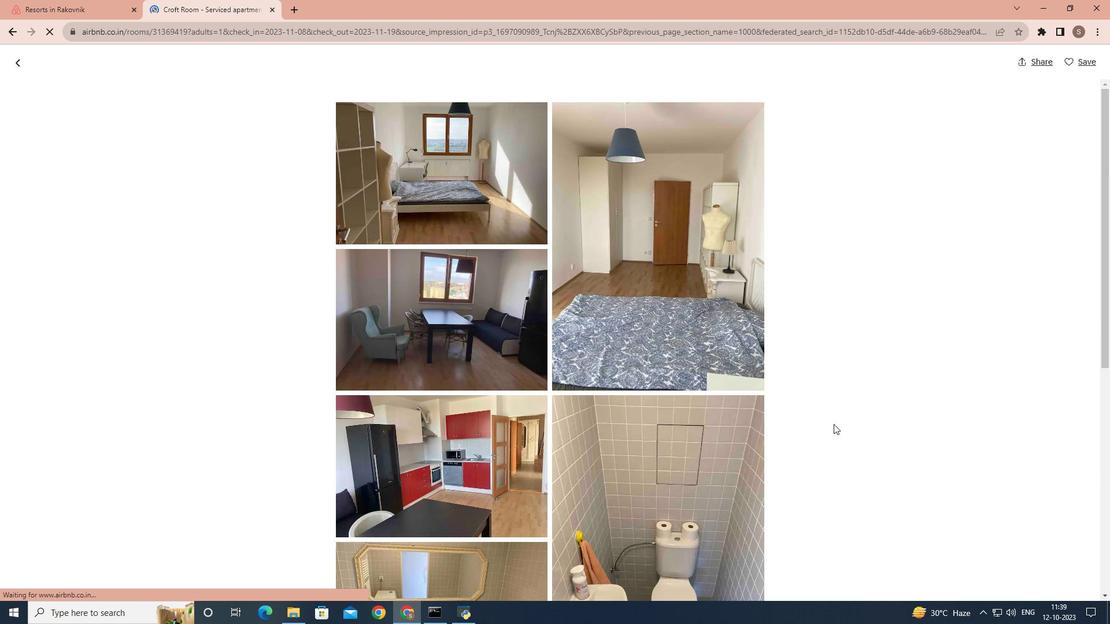 
Action: Mouse scrolled (833, 423) with delta (0, 0)
Screenshot: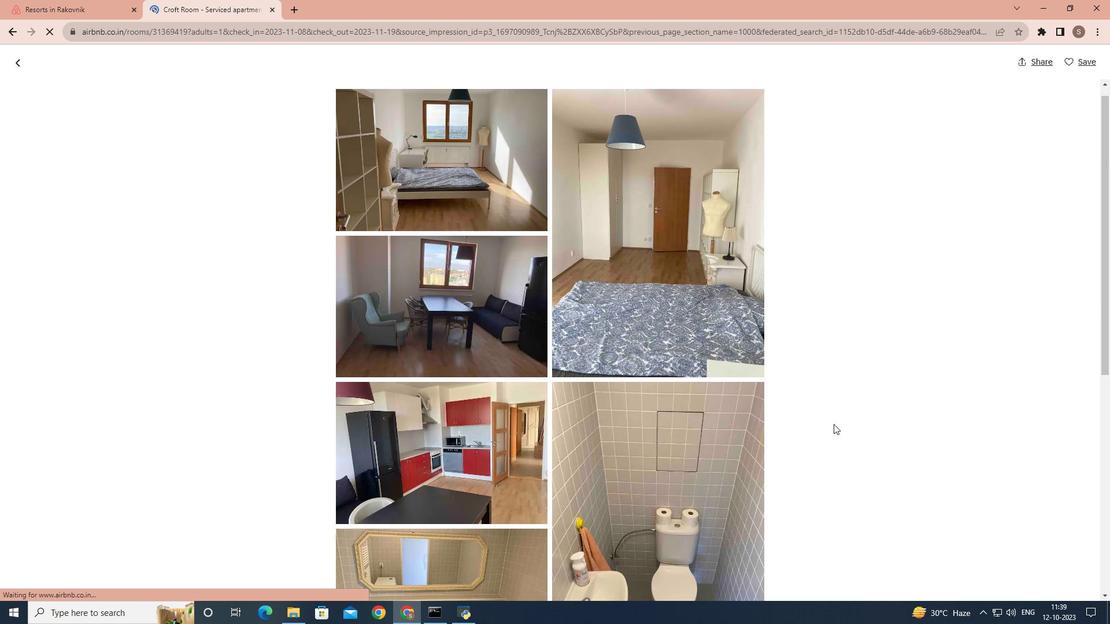 
Action: Mouse scrolled (833, 423) with delta (0, 0)
Screenshot: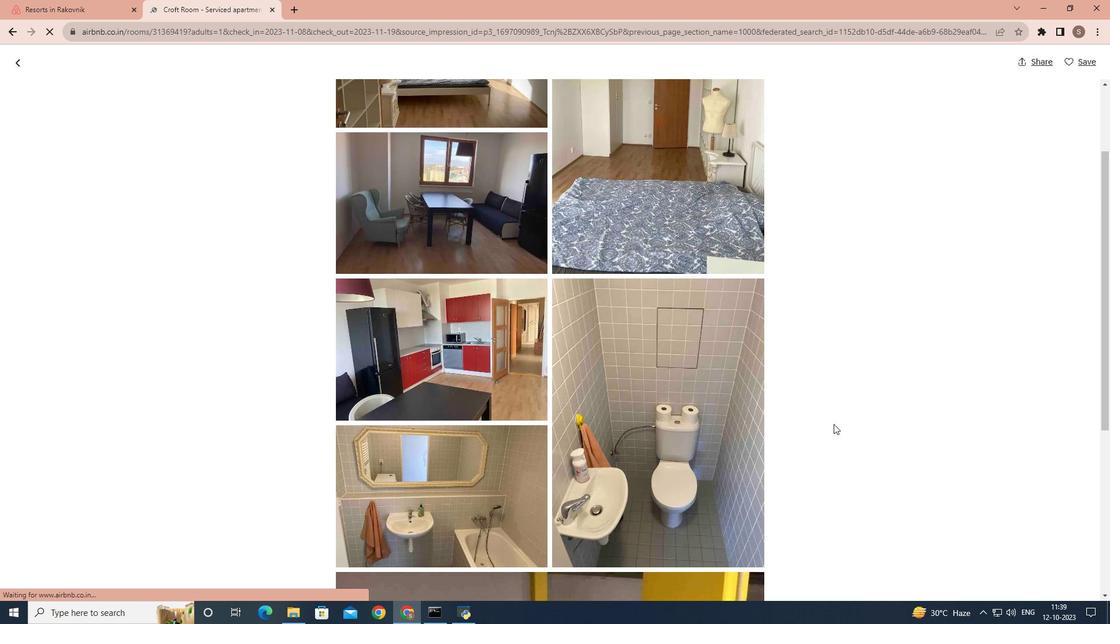 
Action: Mouse scrolled (833, 423) with delta (0, 0)
Screenshot: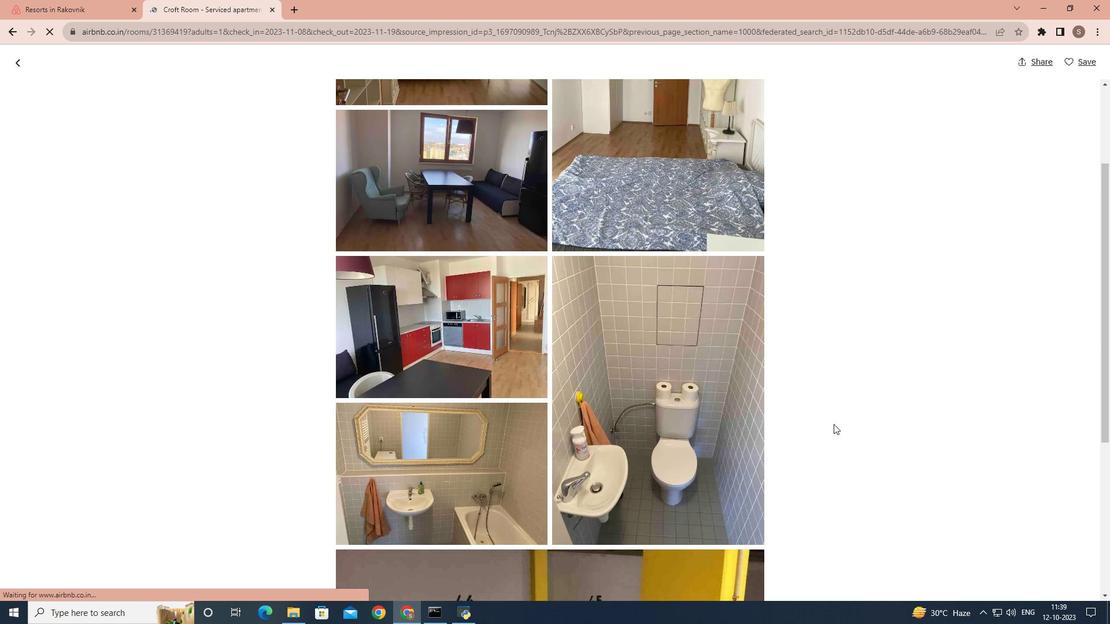 
Action: Mouse scrolled (833, 423) with delta (0, 0)
Screenshot: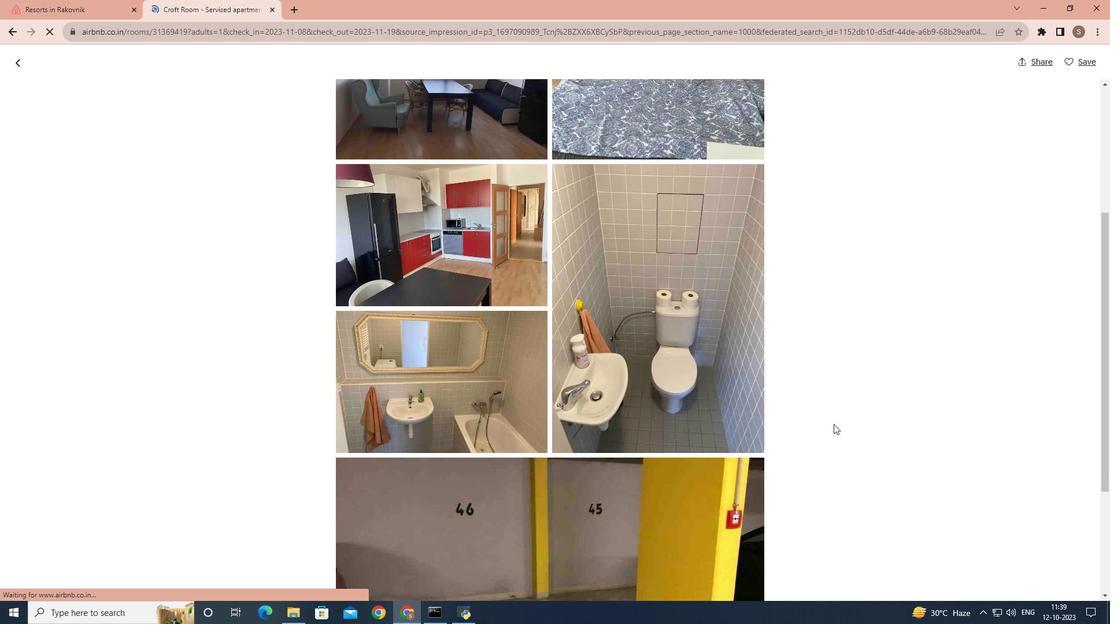 
Action: Mouse scrolled (833, 423) with delta (0, 0)
Screenshot: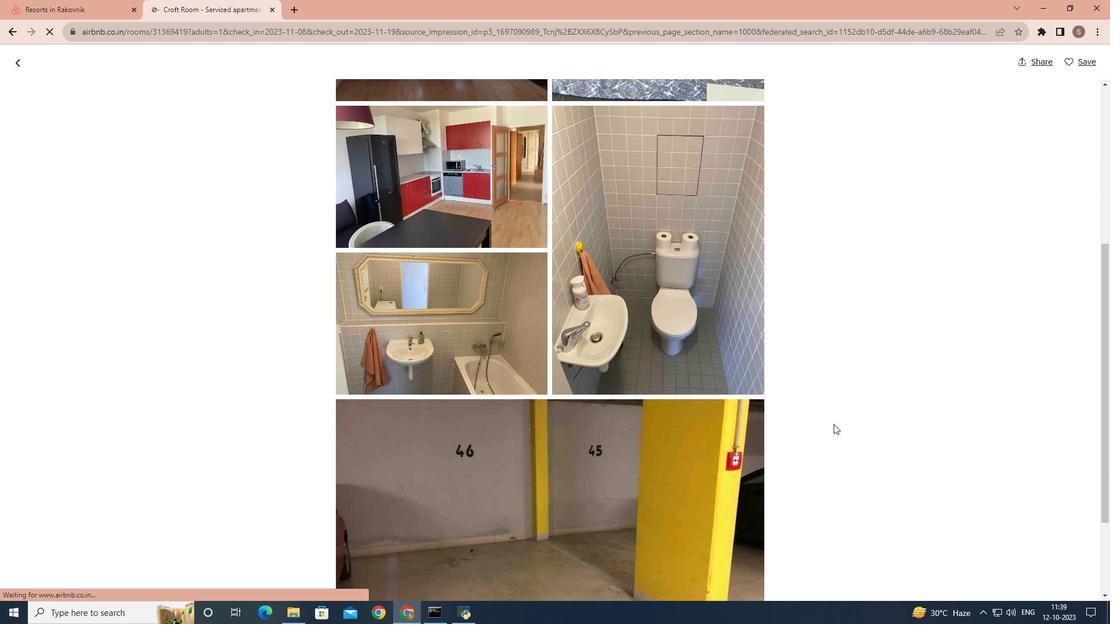 
Action: Mouse scrolled (833, 423) with delta (0, 0)
Screenshot: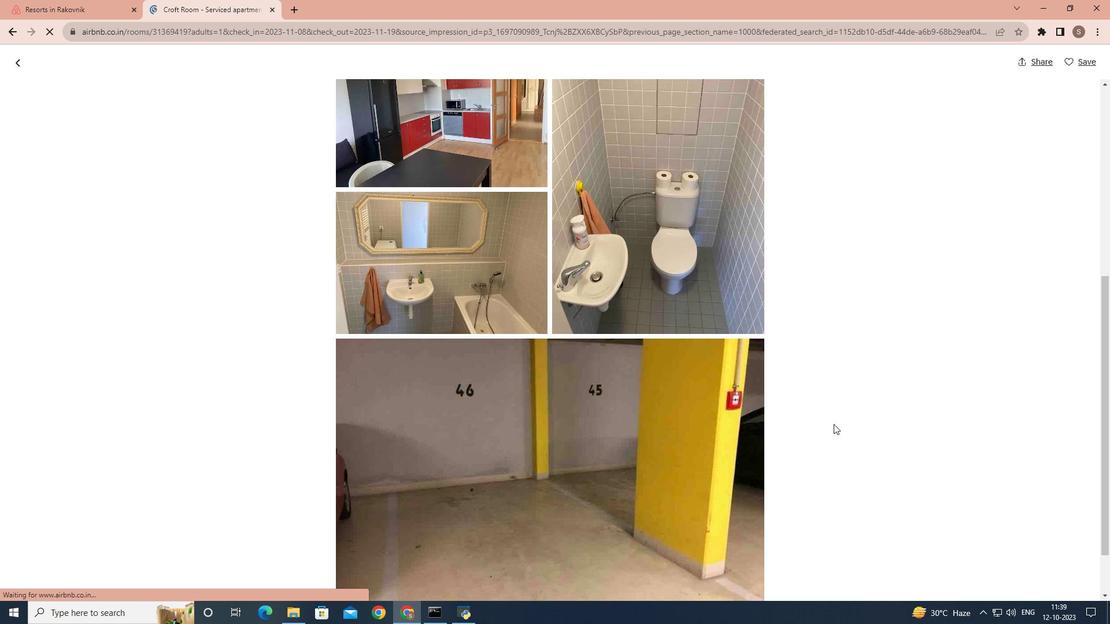 
Action: Mouse scrolled (833, 423) with delta (0, 0)
Screenshot: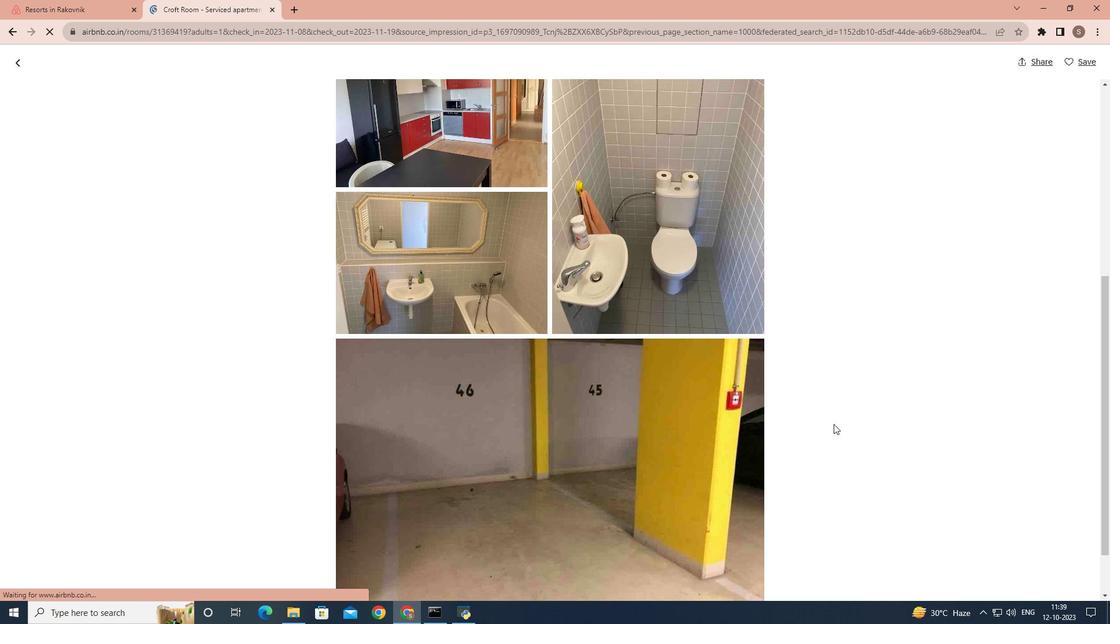 
Action: Mouse scrolled (833, 423) with delta (0, 0)
Screenshot: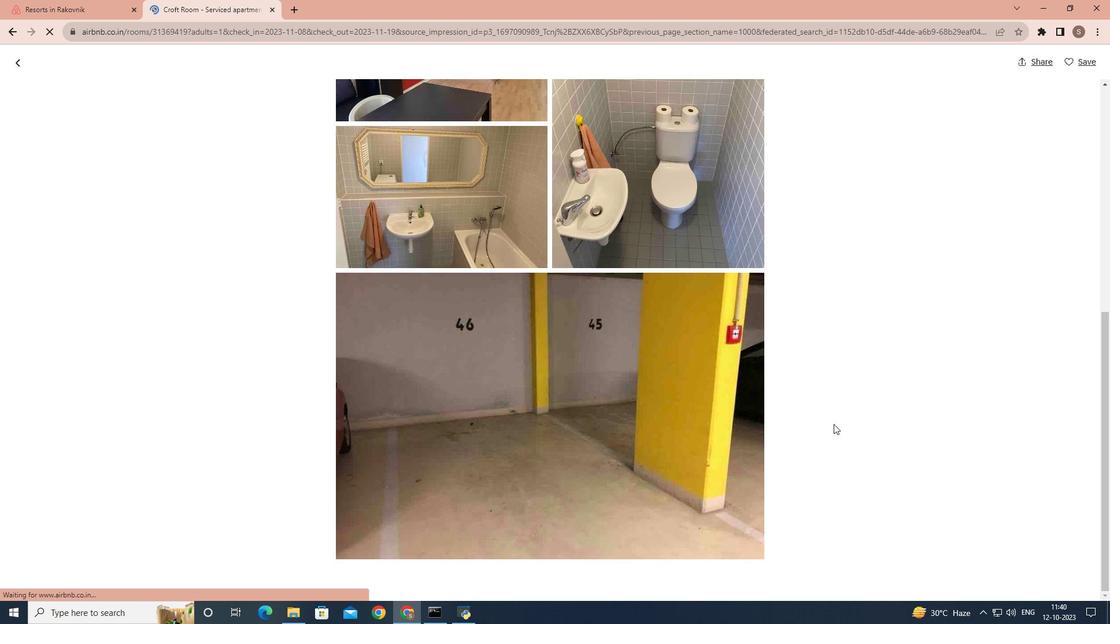 
Action: Mouse scrolled (833, 423) with delta (0, 0)
Screenshot: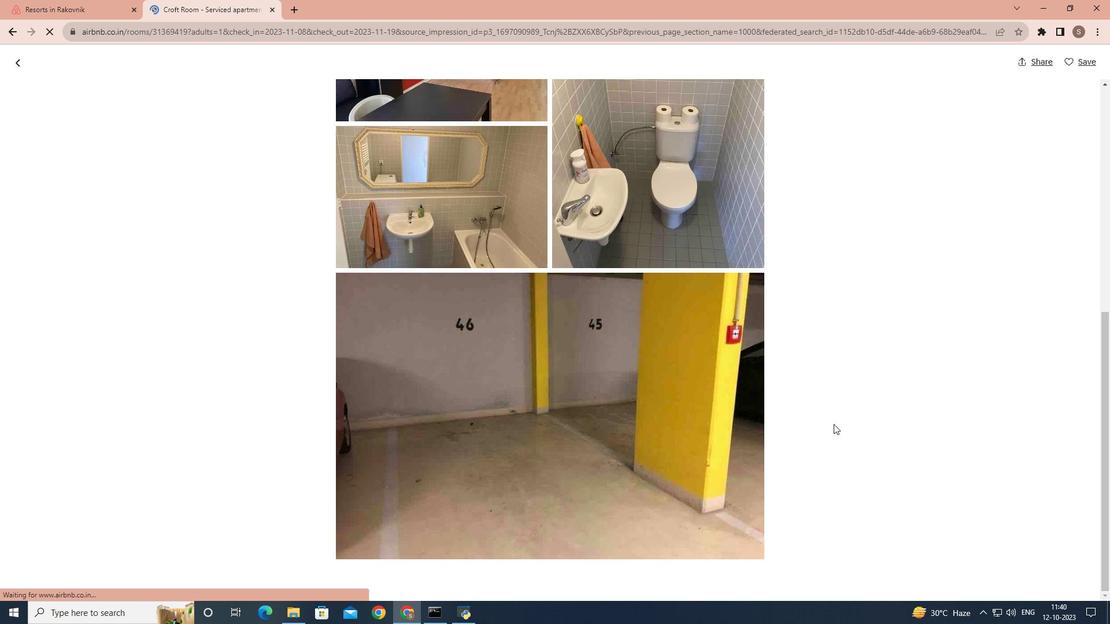 
Action: Mouse scrolled (833, 423) with delta (0, 0)
Screenshot: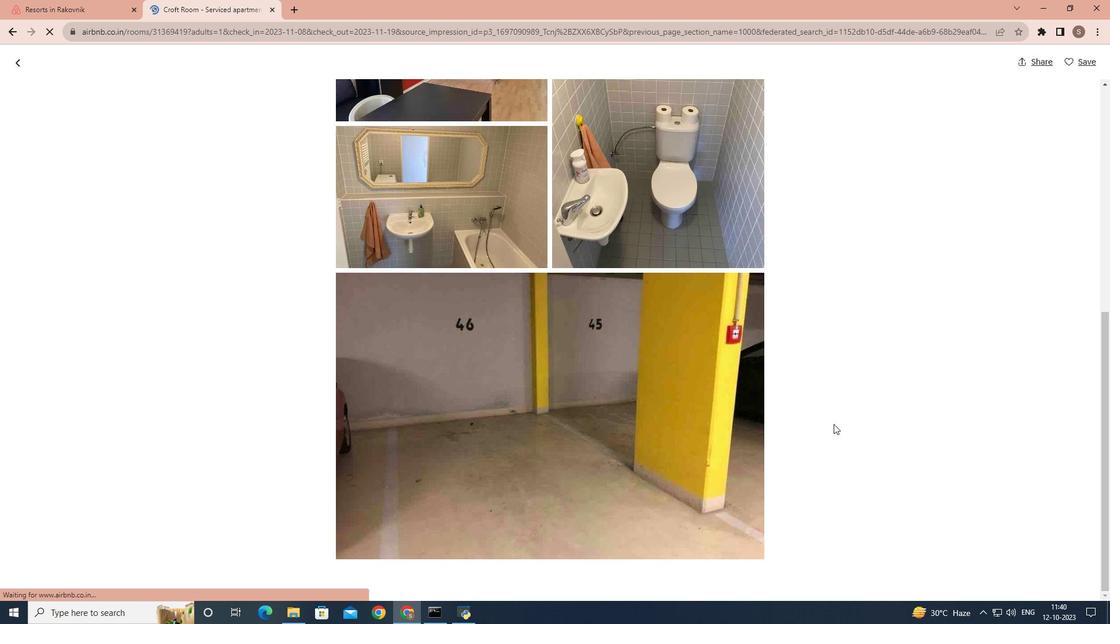 
Action: Mouse scrolled (833, 423) with delta (0, 0)
Screenshot: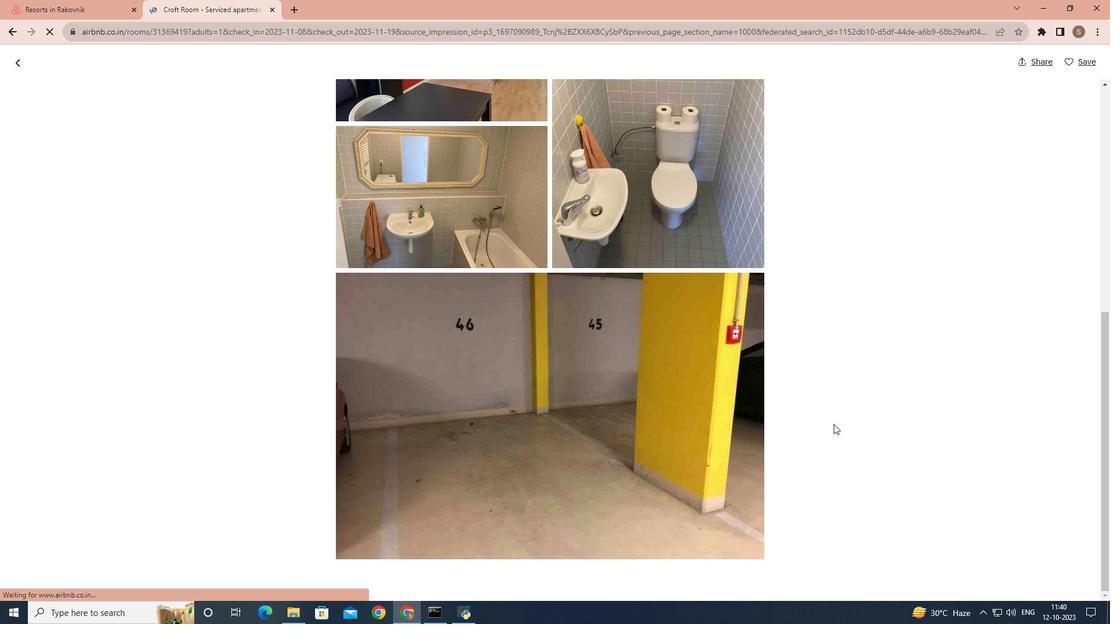 
Action: Mouse scrolled (833, 423) with delta (0, 0)
Screenshot: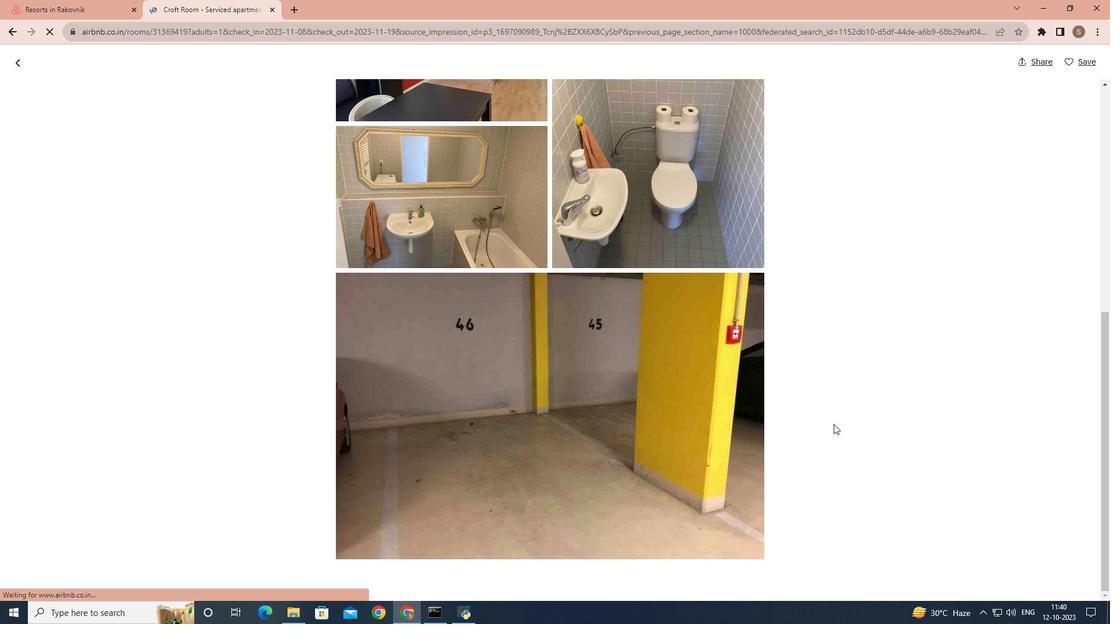 
Action: Mouse moved to (19, 59)
Screenshot: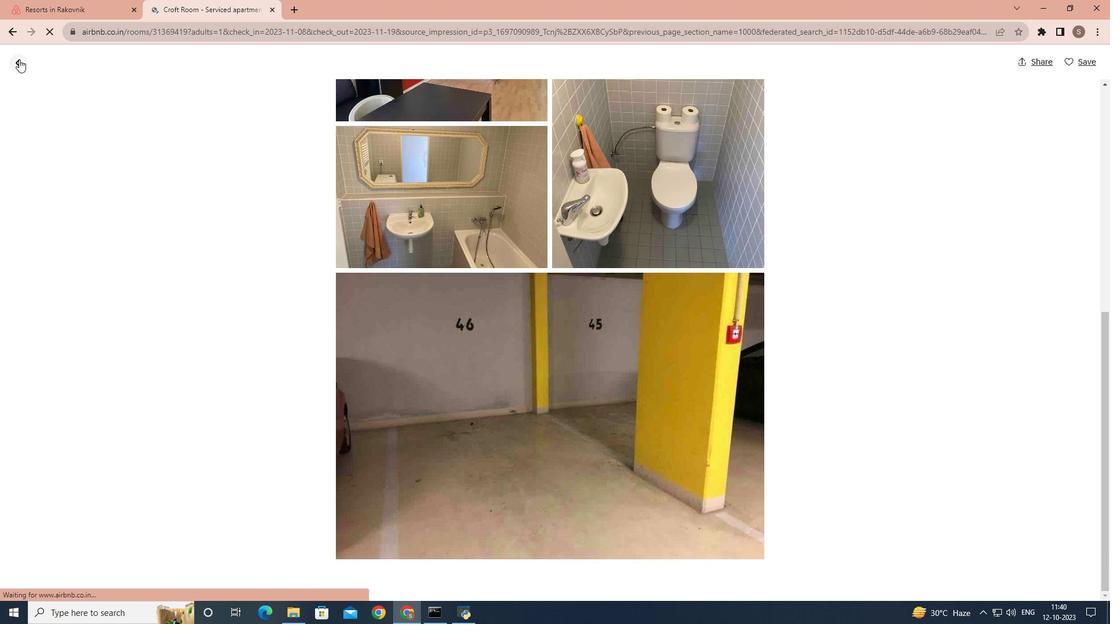 
Action: Mouse pressed left at (19, 59)
Screenshot: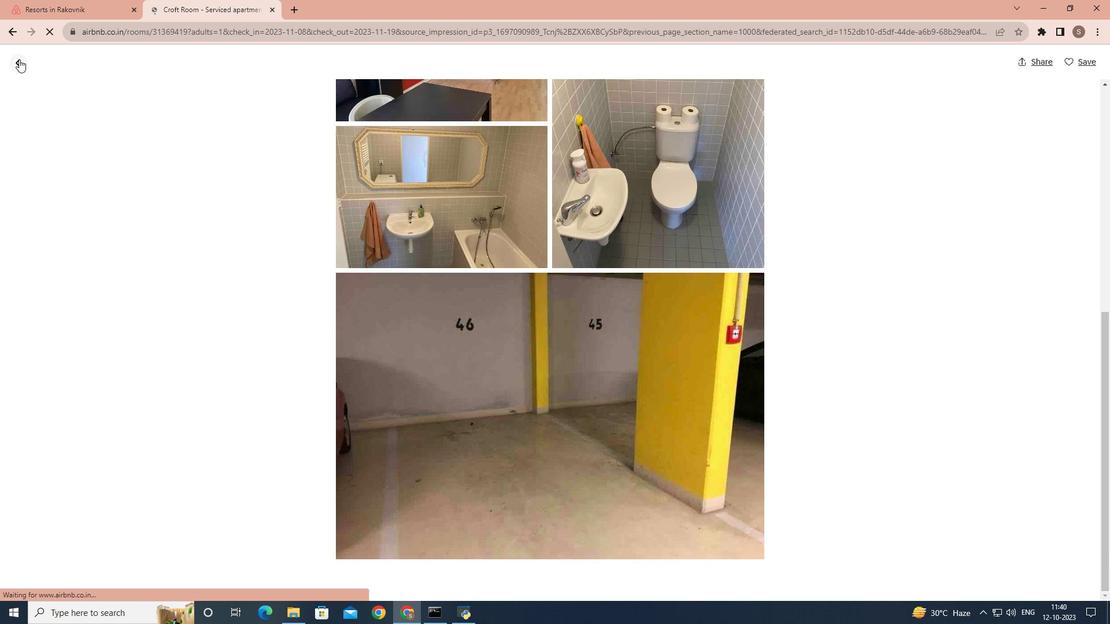 
Action: Mouse moved to (377, 304)
Screenshot: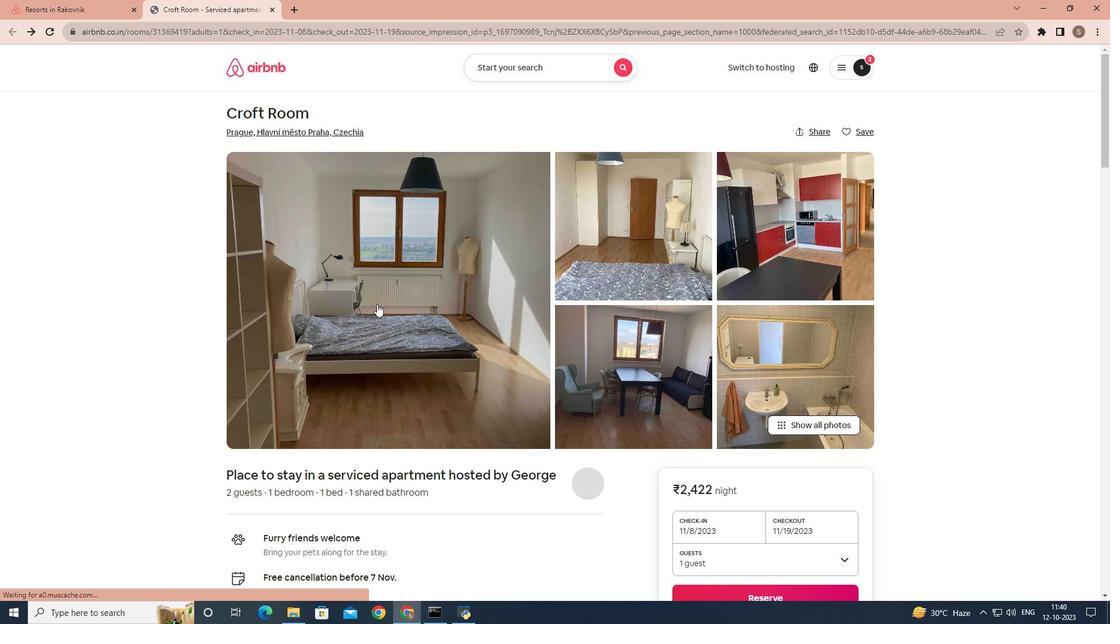 
Action: Mouse scrolled (377, 303) with delta (0, 0)
Screenshot: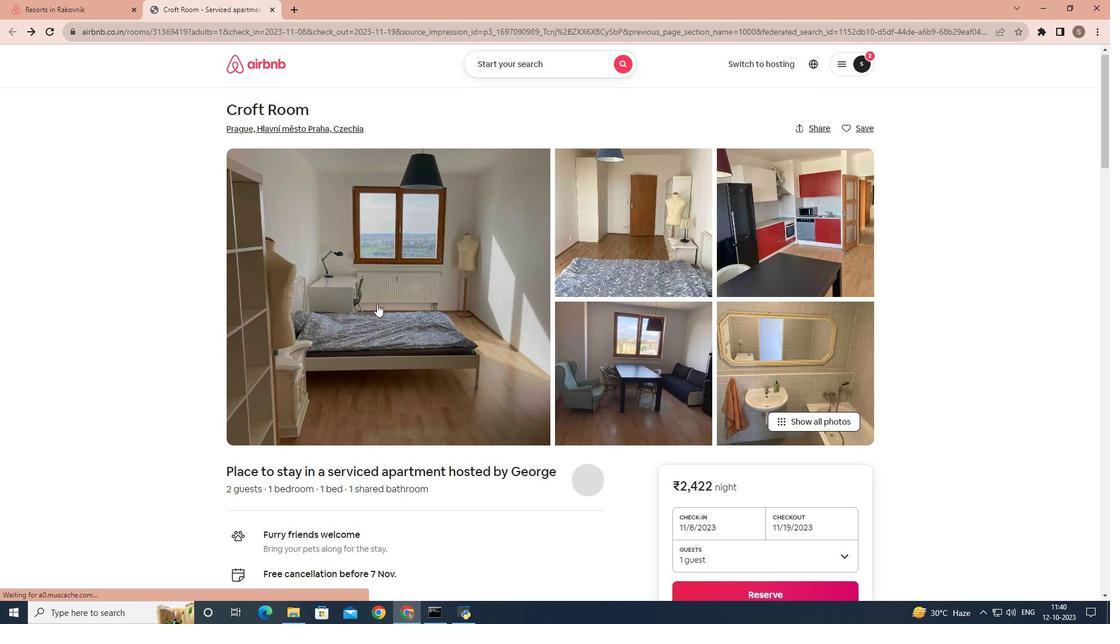 
Action: Mouse scrolled (377, 303) with delta (0, 0)
Screenshot: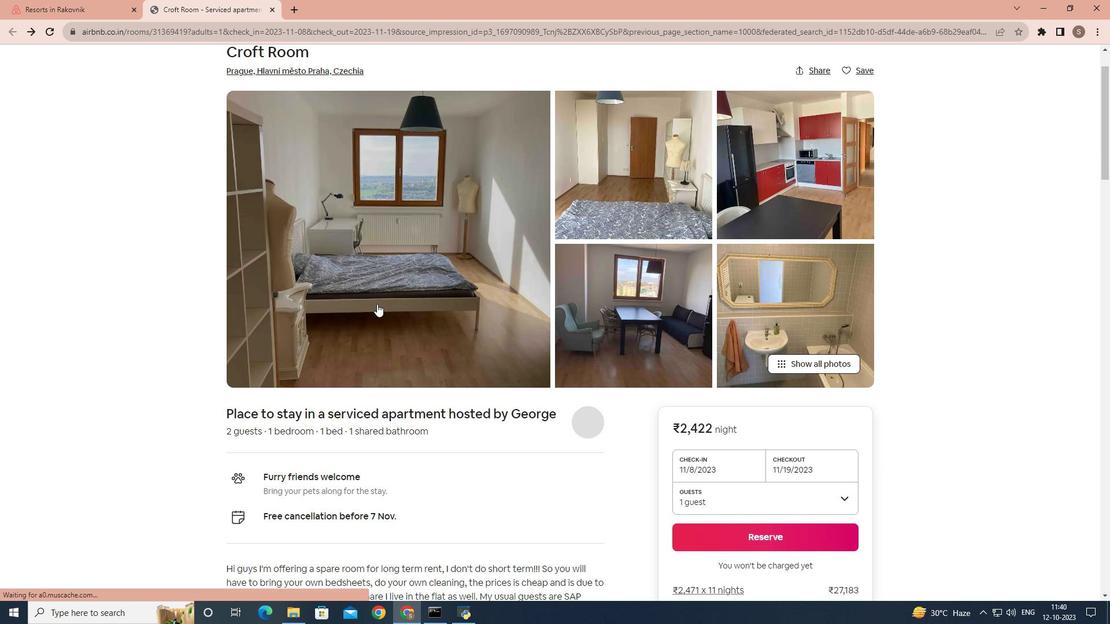 
Action: Mouse scrolled (377, 303) with delta (0, 0)
Screenshot: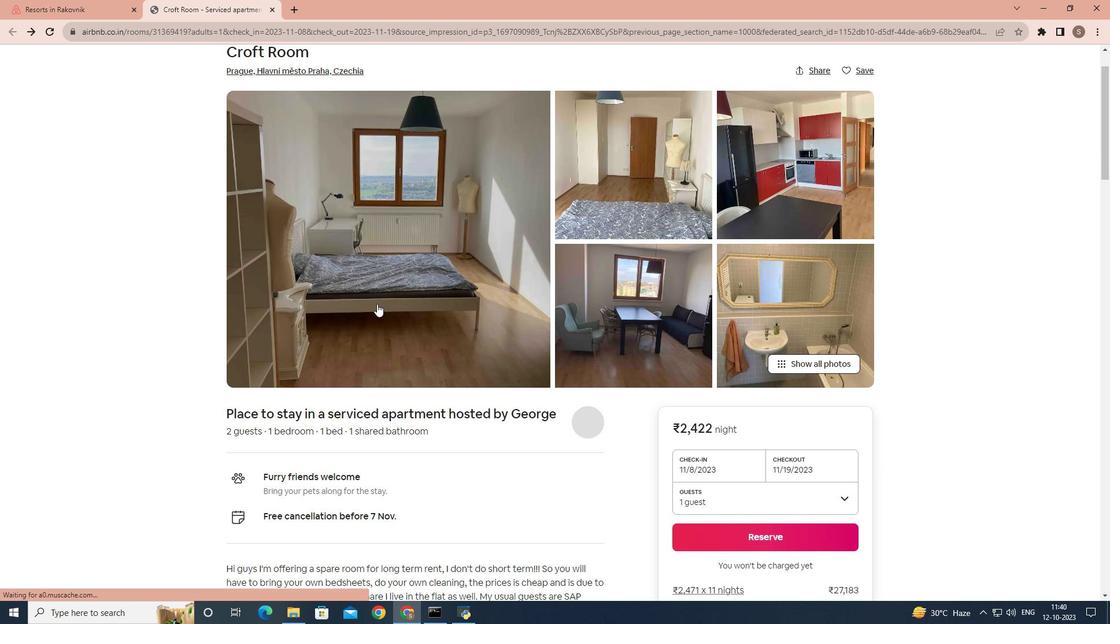 
Action: Mouse scrolled (377, 303) with delta (0, 0)
Screenshot: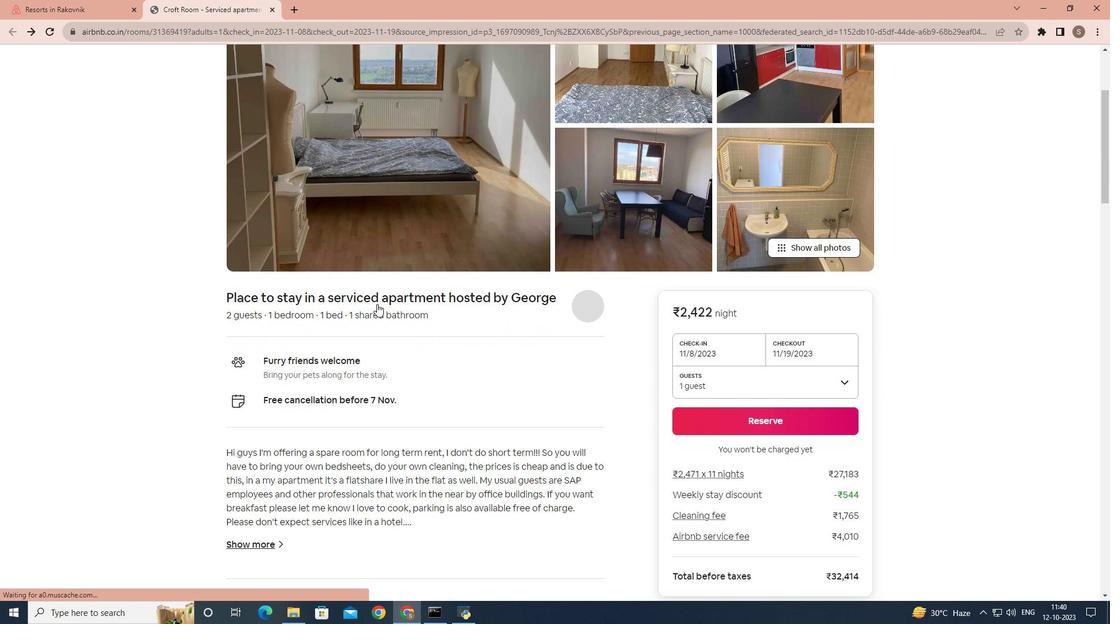 
Action: Mouse scrolled (377, 303) with delta (0, 0)
Screenshot: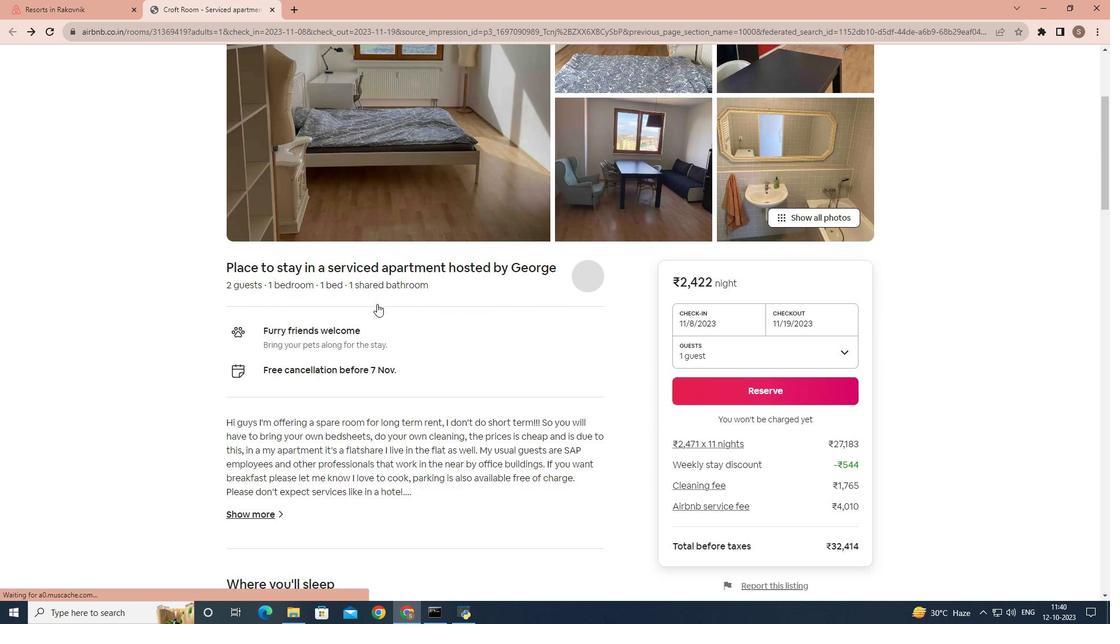 
Action: Mouse scrolled (377, 303) with delta (0, 0)
Screenshot: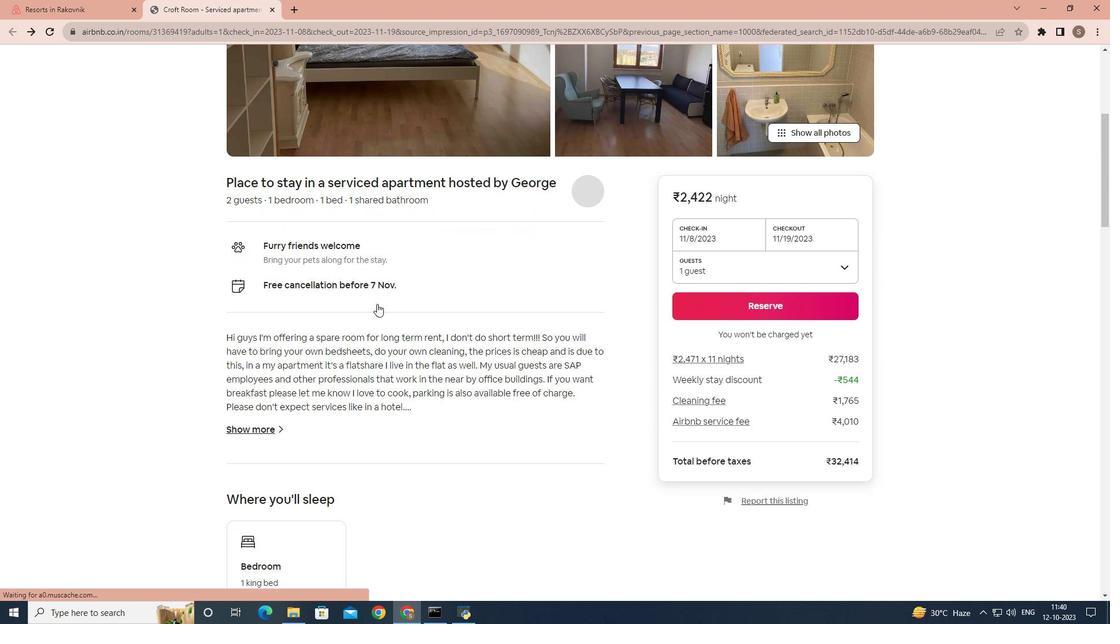 
Action: Mouse moved to (259, 374)
Screenshot: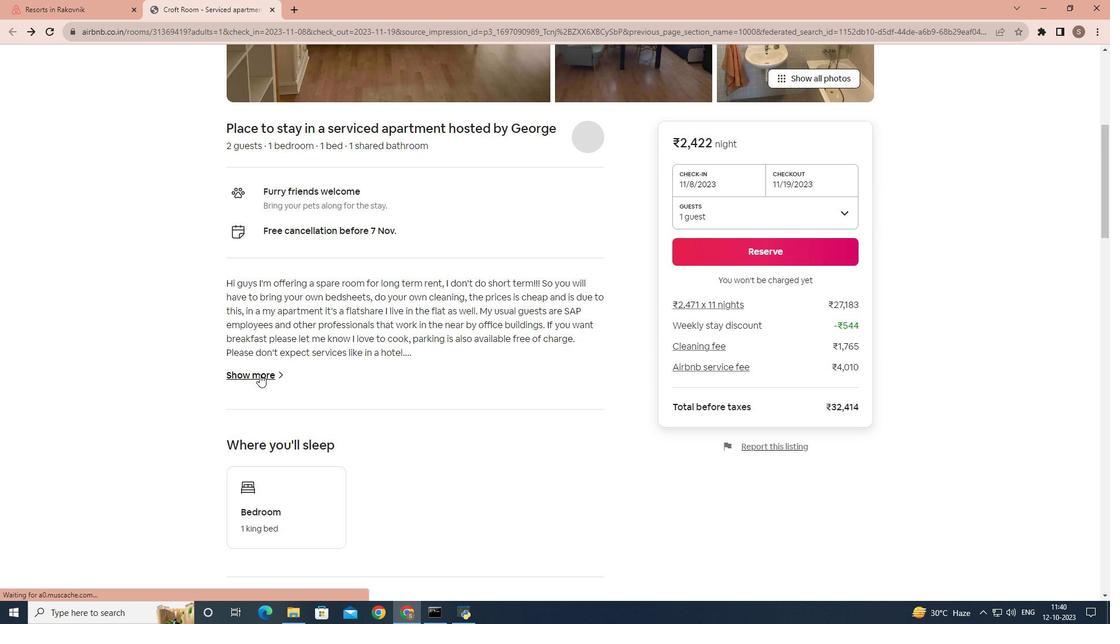 
Action: Mouse pressed left at (259, 374)
Screenshot: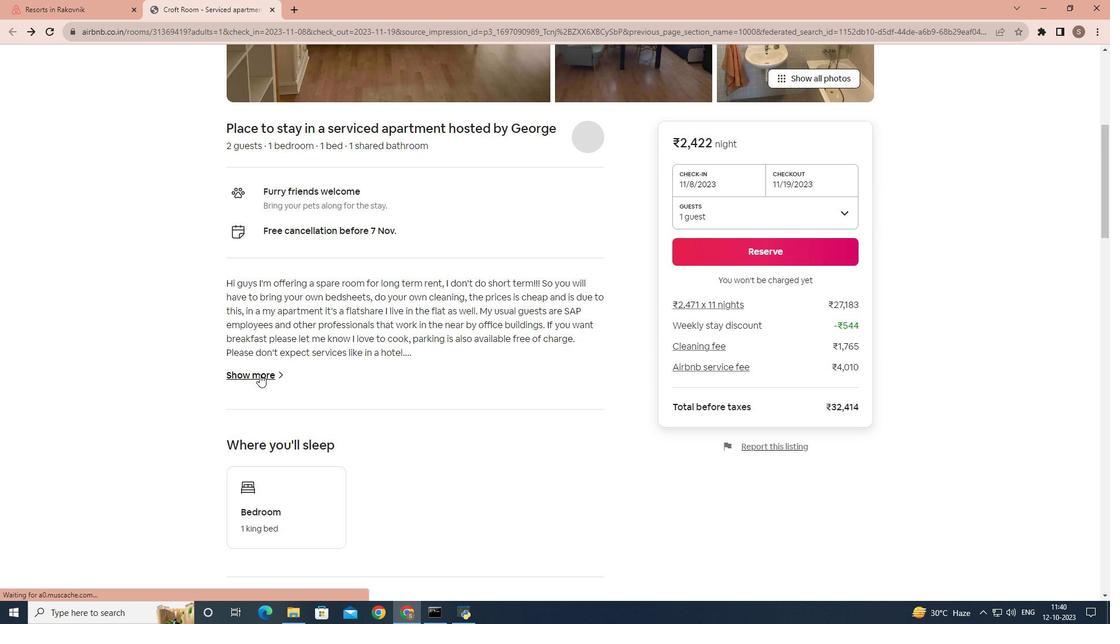 
Action: Mouse moved to (350, 205)
Screenshot: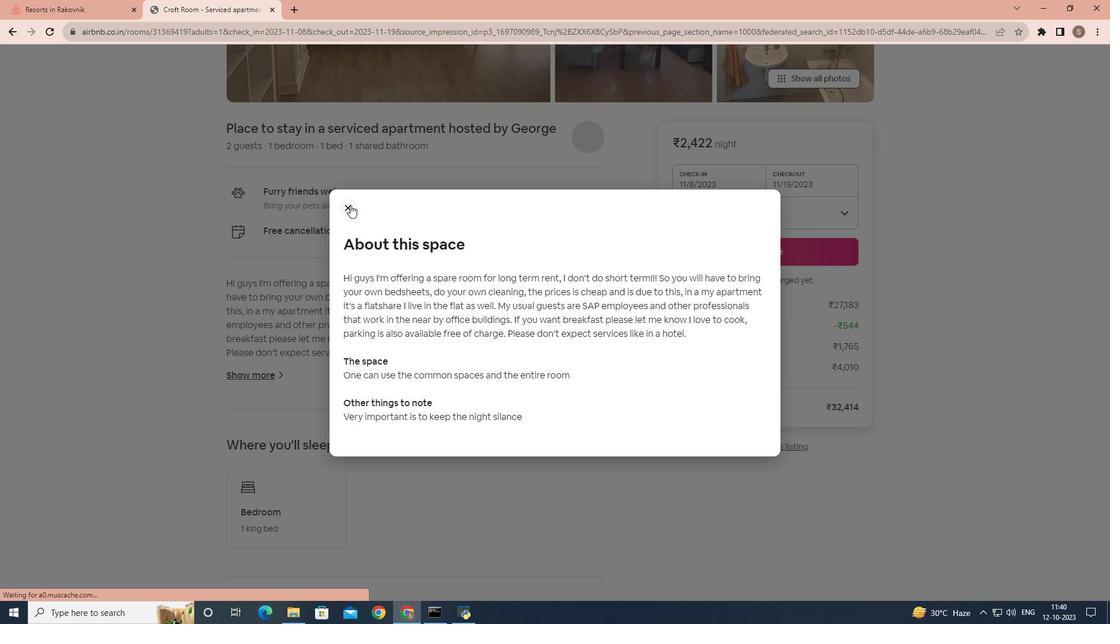 
Action: Mouse pressed left at (350, 205)
Screenshot: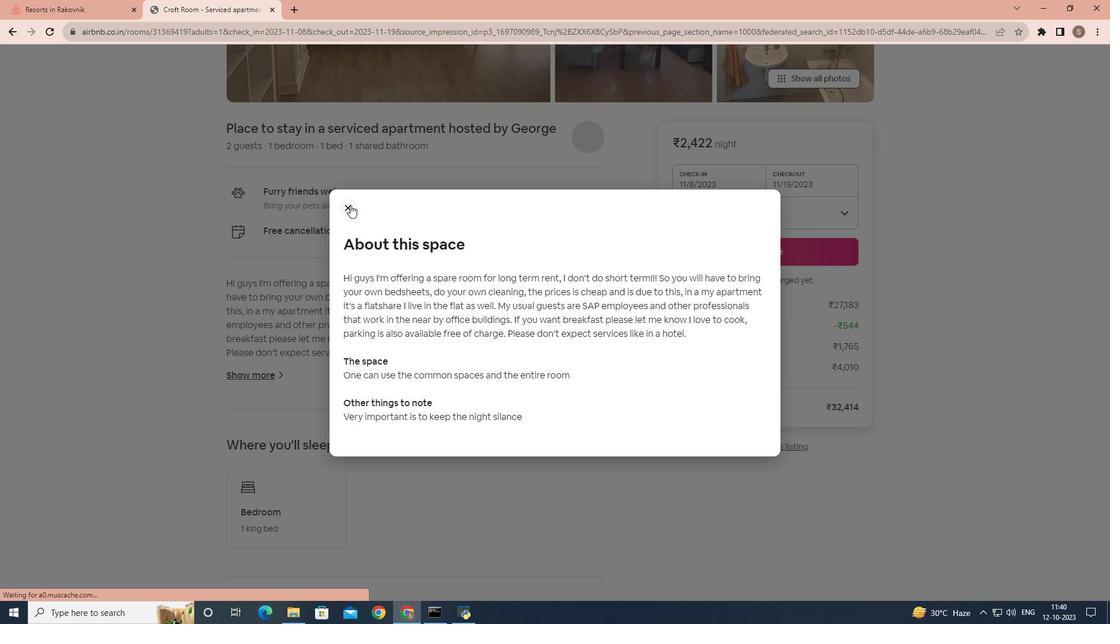
Action: Mouse moved to (403, 288)
Screenshot: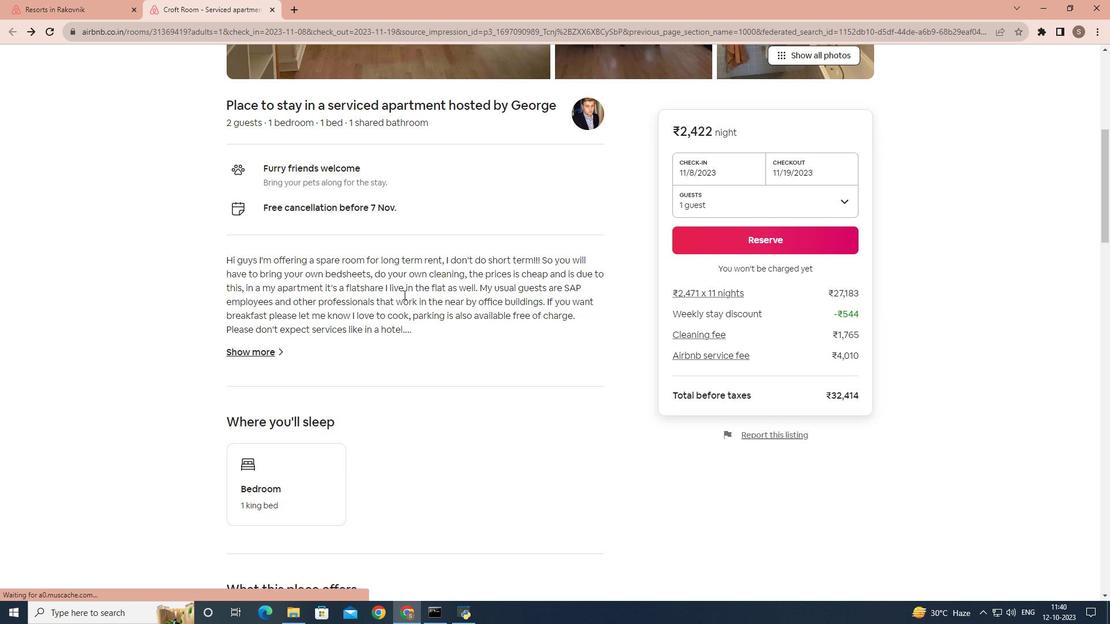 
Action: Mouse scrolled (403, 288) with delta (0, 0)
Screenshot: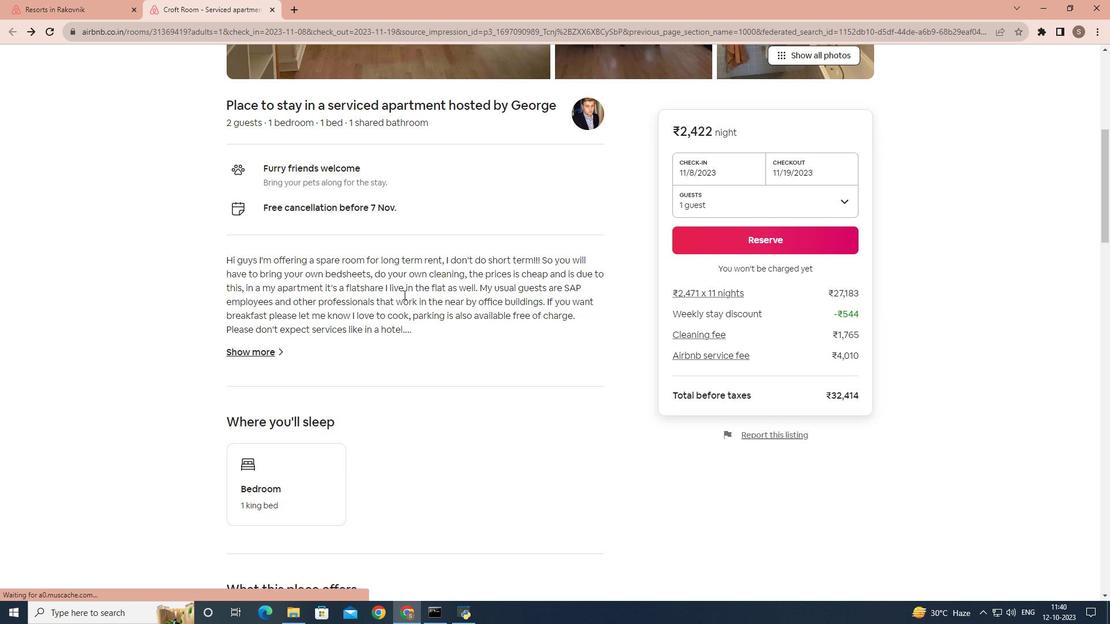 
Action: Mouse moved to (403, 290)
Screenshot: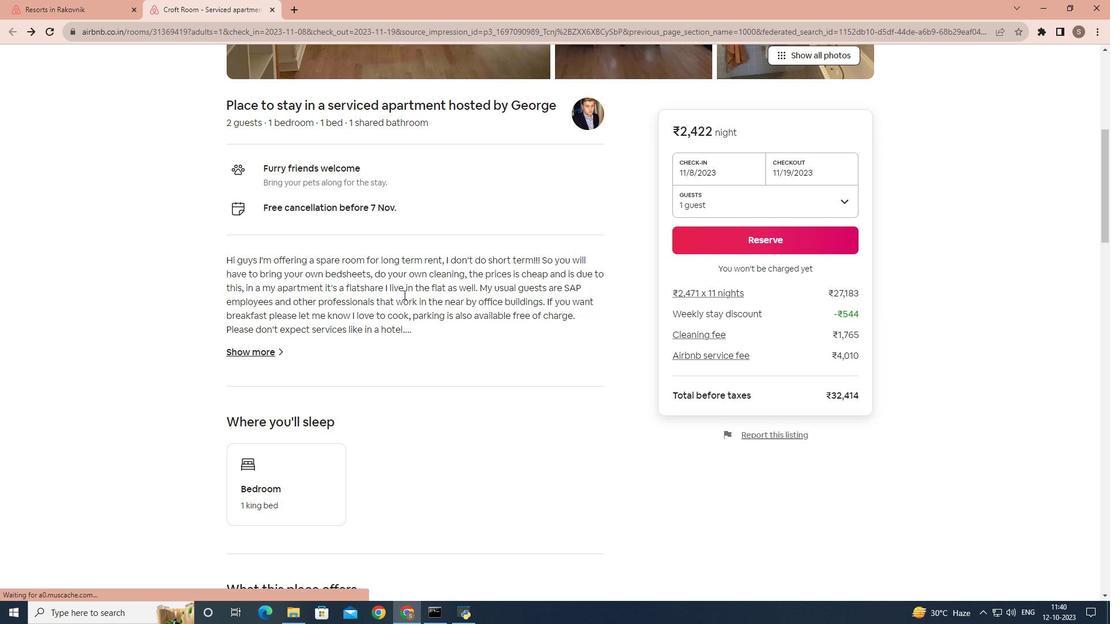 
Action: Mouse scrolled (403, 289) with delta (0, 0)
Screenshot: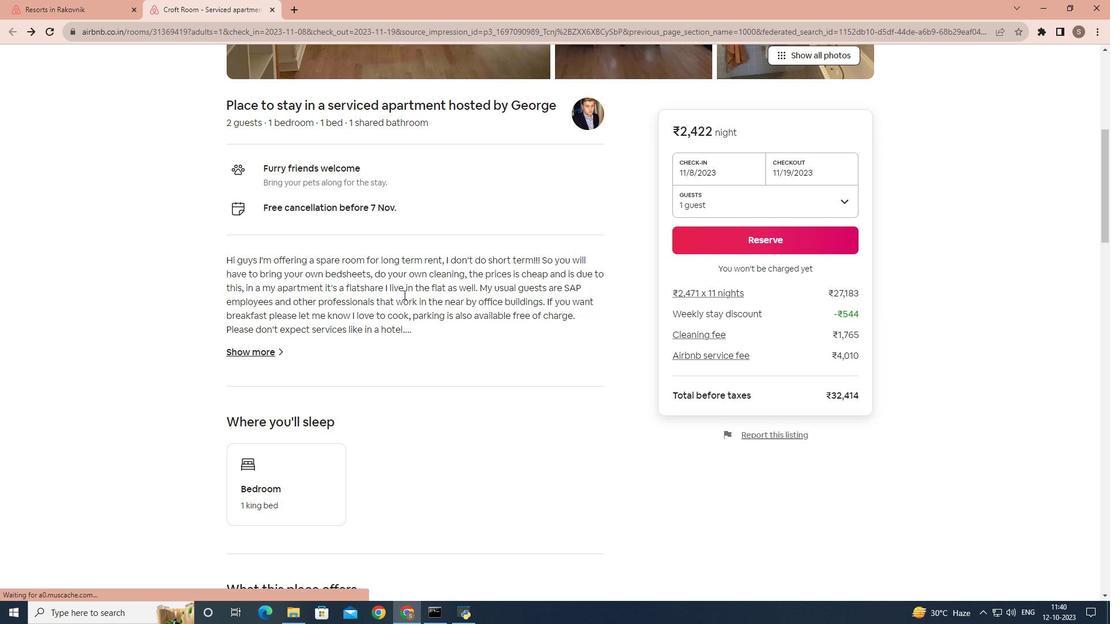
Action: Mouse moved to (403, 294)
Screenshot: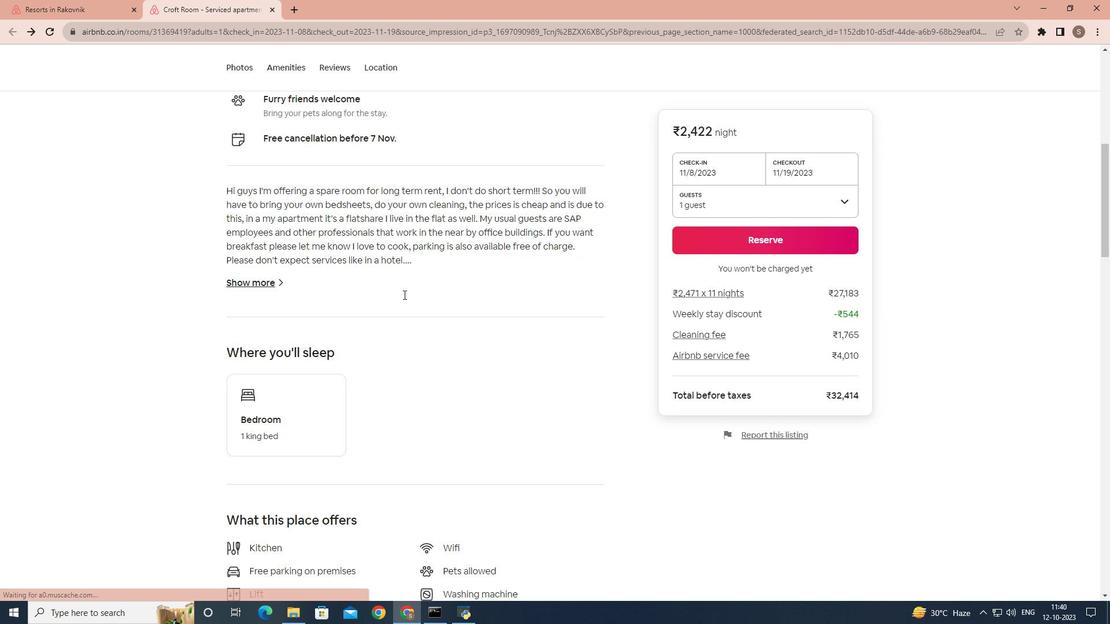 
Action: Mouse scrolled (403, 294) with delta (0, 0)
Screenshot: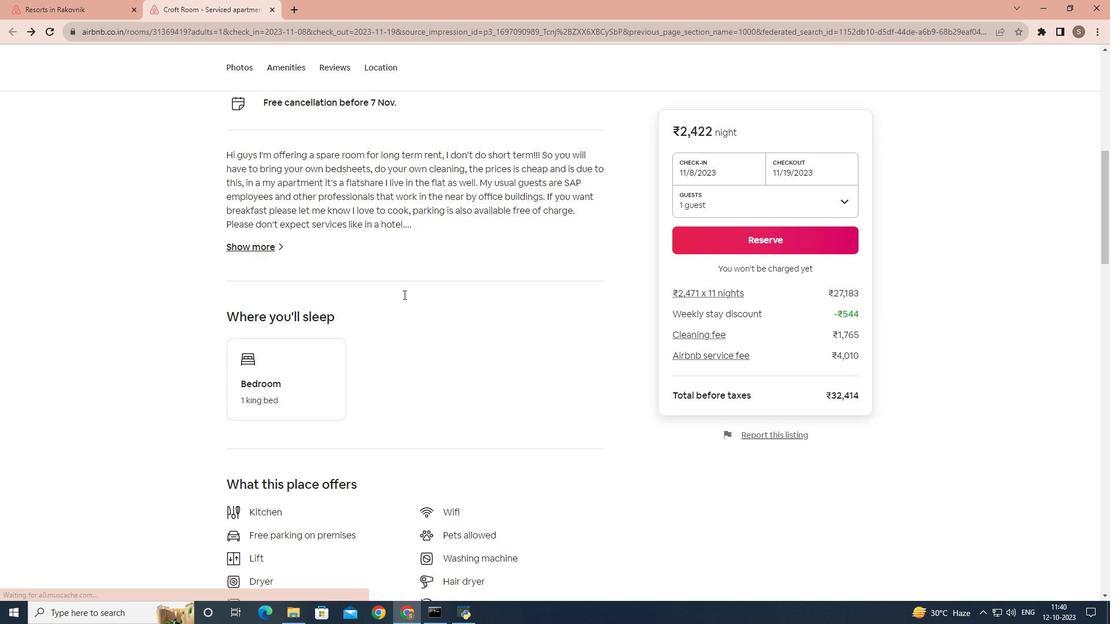 
Action: Mouse scrolled (403, 294) with delta (0, 0)
Screenshot: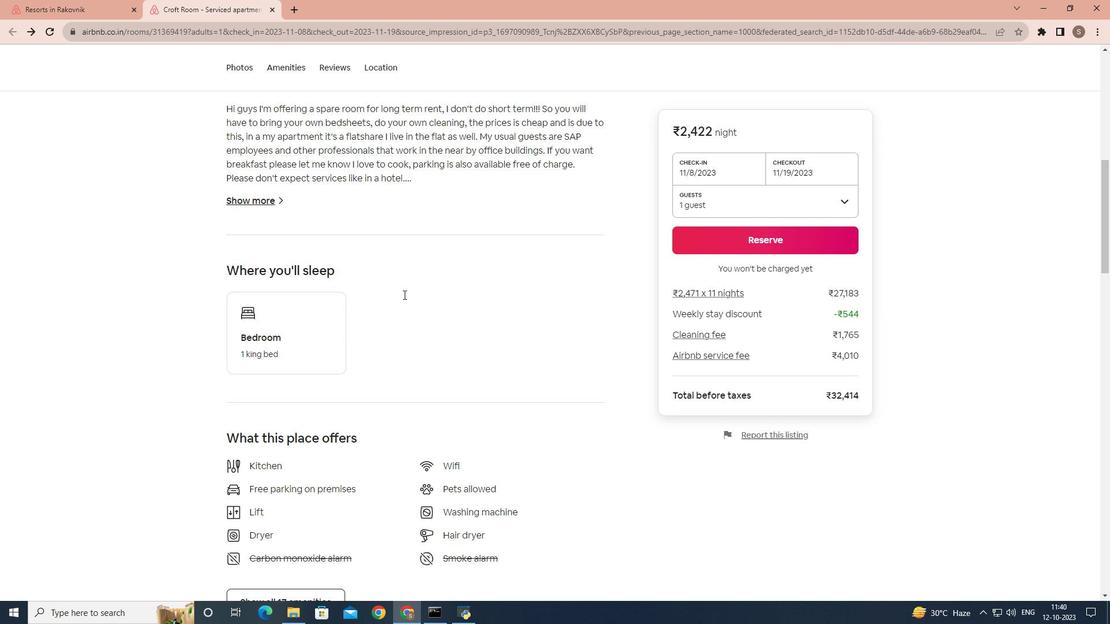 
Action: Mouse scrolled (403, 294) with delta (0, 0)
Screenshot: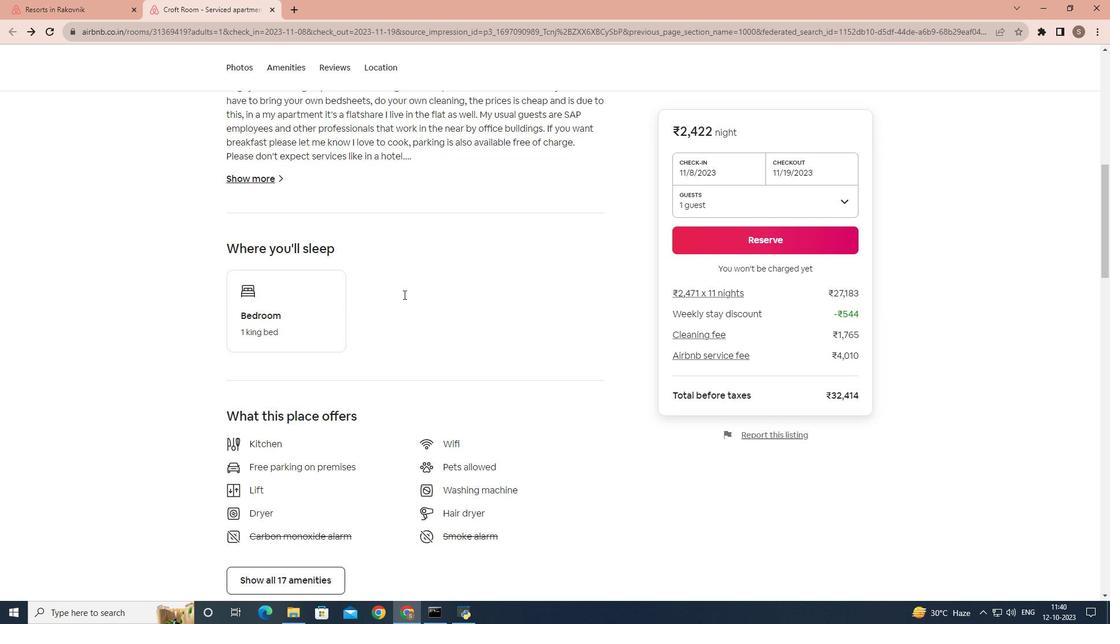 
Action: Mouse moved to (403, 294)
Screenshot: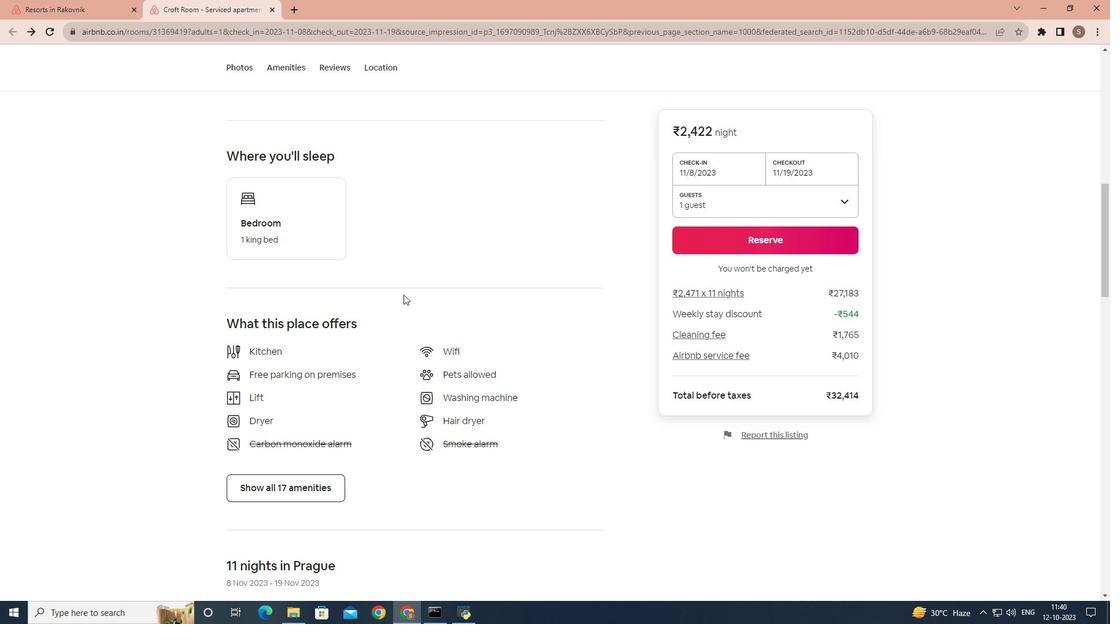 
Action: Mouse scrolled (403, 294) with delta (0, 0)
Screenshot: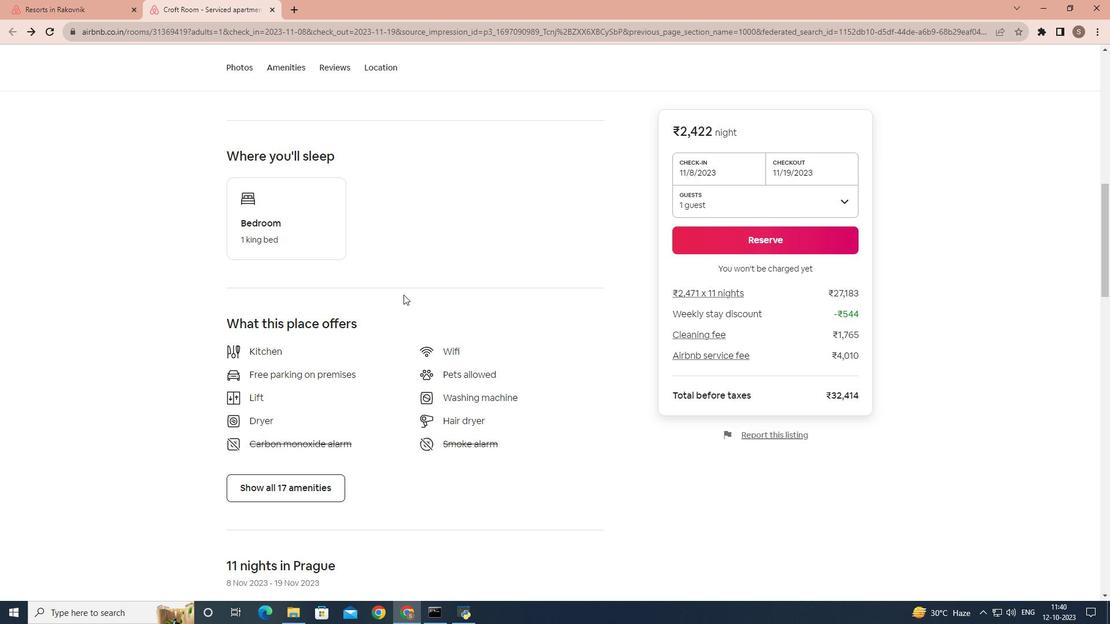 
Action: Mouse scrolled (403, 294) with delta (0, 0)
Screenshot: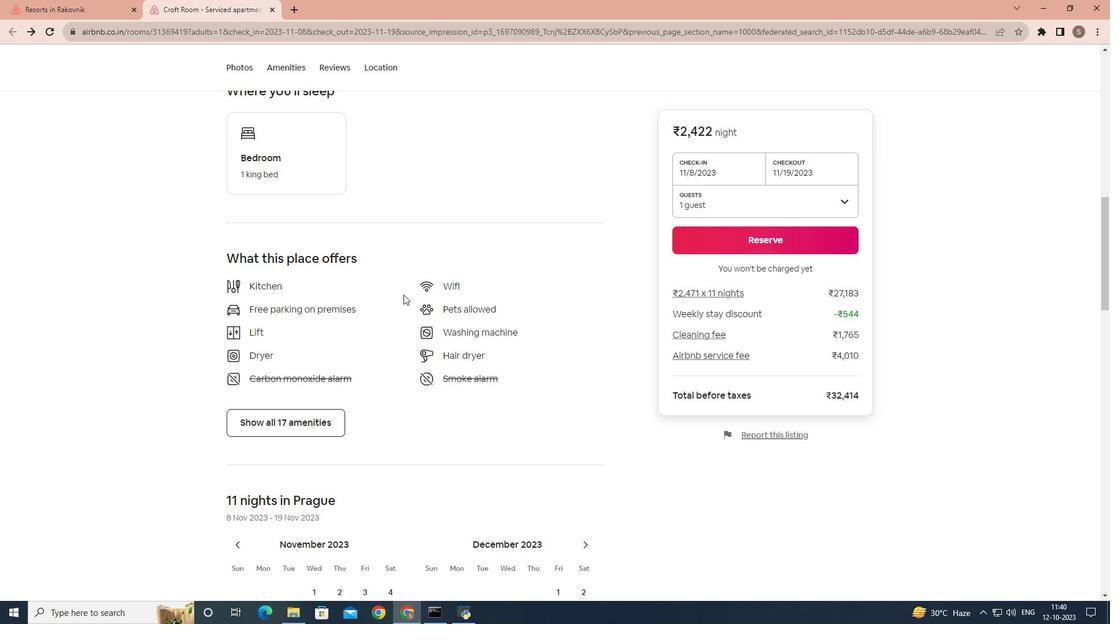 
Action: Mouse moved to (327, 368)
Screenshot: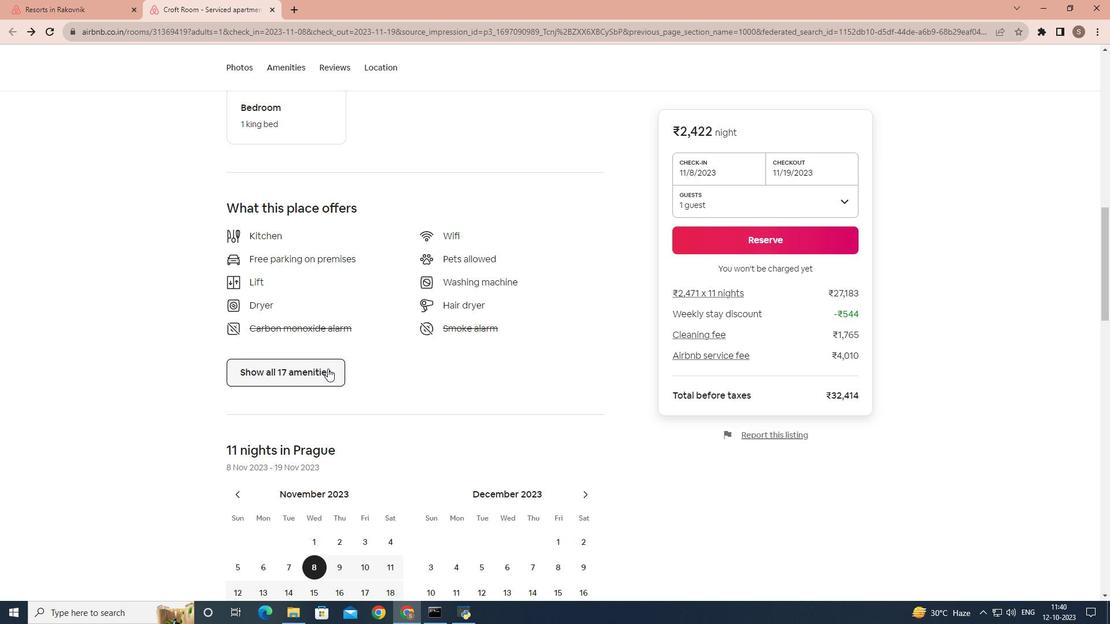 
Action: Mouse pressed left at (327, 368)
Screenshot: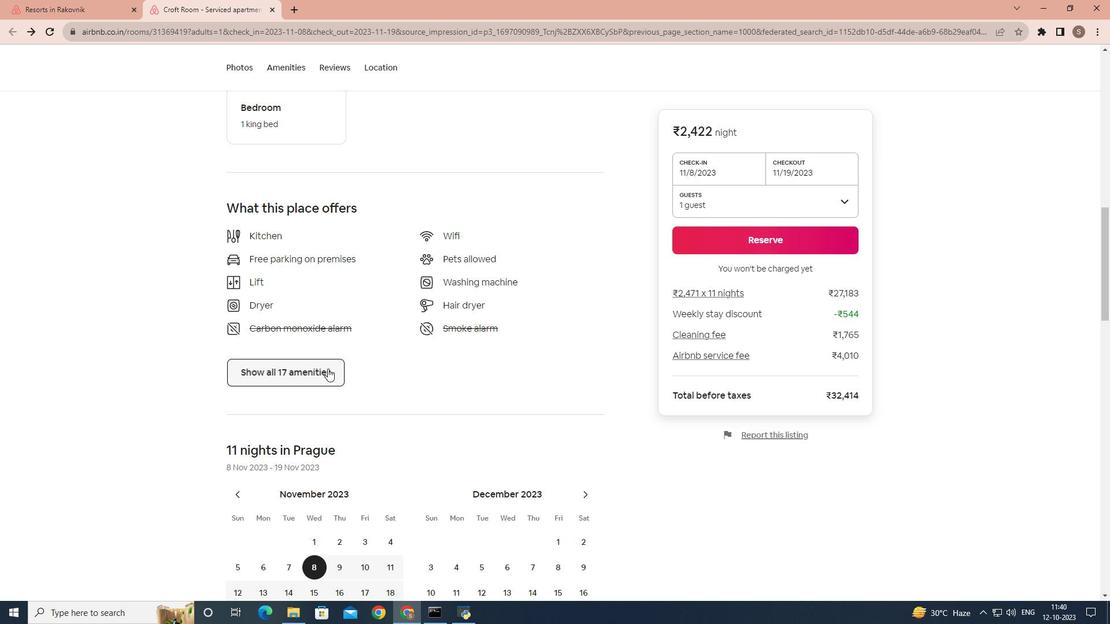 
Action: Mouse moved to (503, 384)
Screenshot: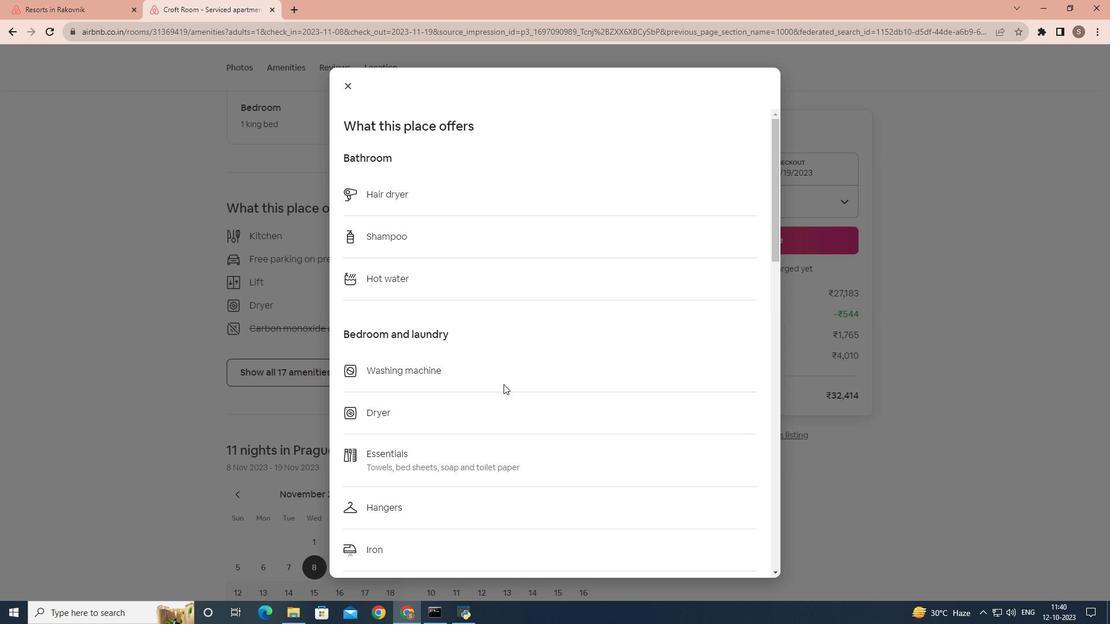 
Action: Mouse scrolled (503, 384) with delta (0, 0)
Screenshot: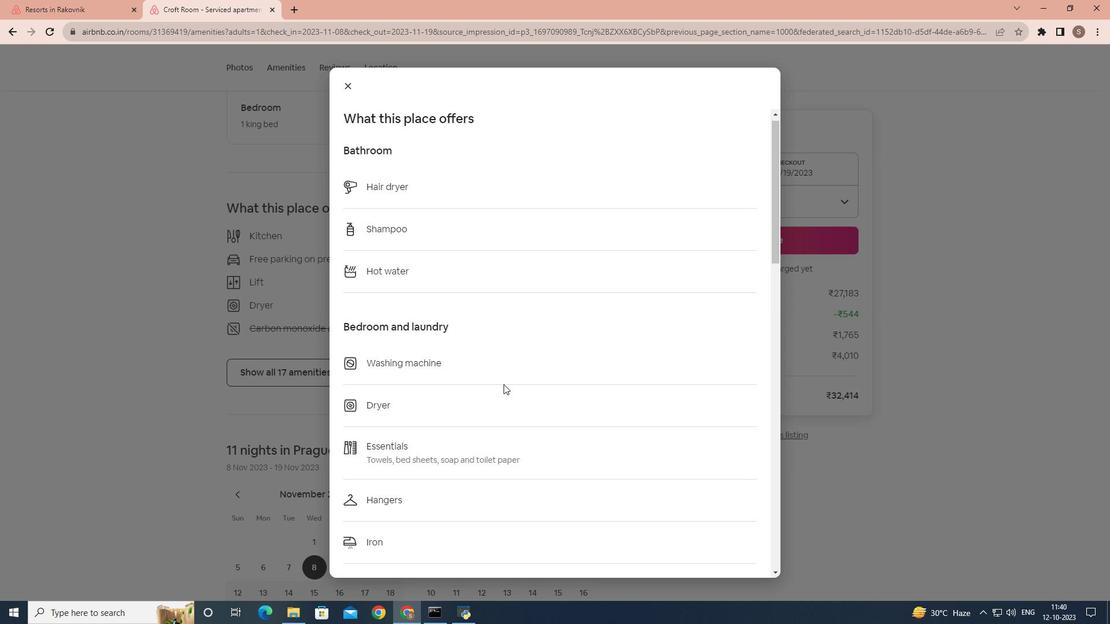 
Action: Mouse scrolled (503, 384) with delta (0, 0)
Screenshot: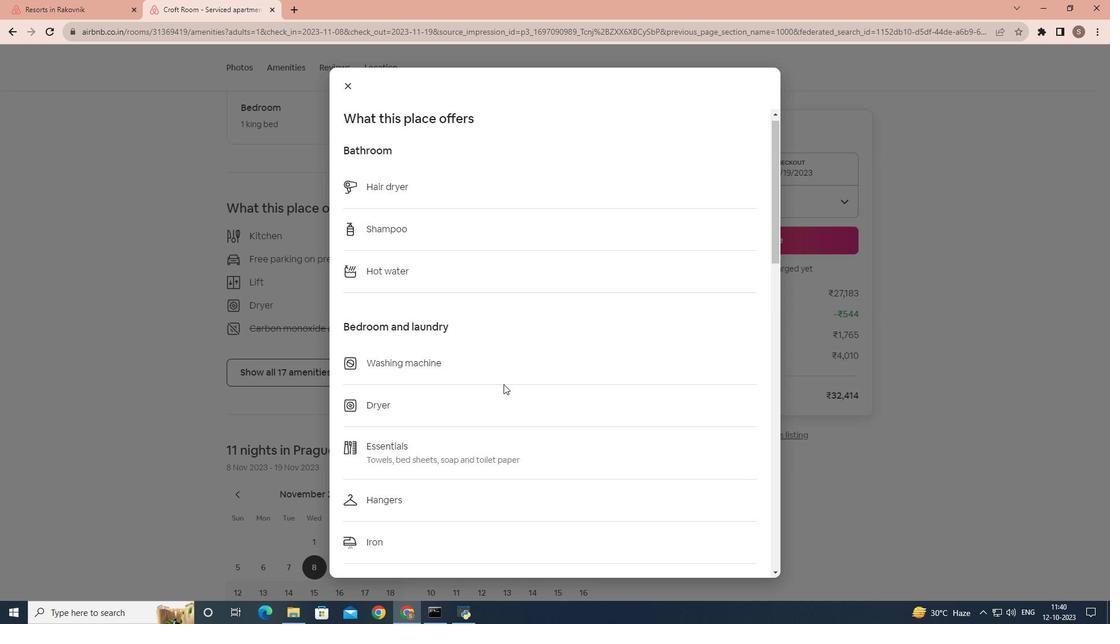 
Action: Mouse scrolled (503, 384) with delta (0, 0)
Screenshot: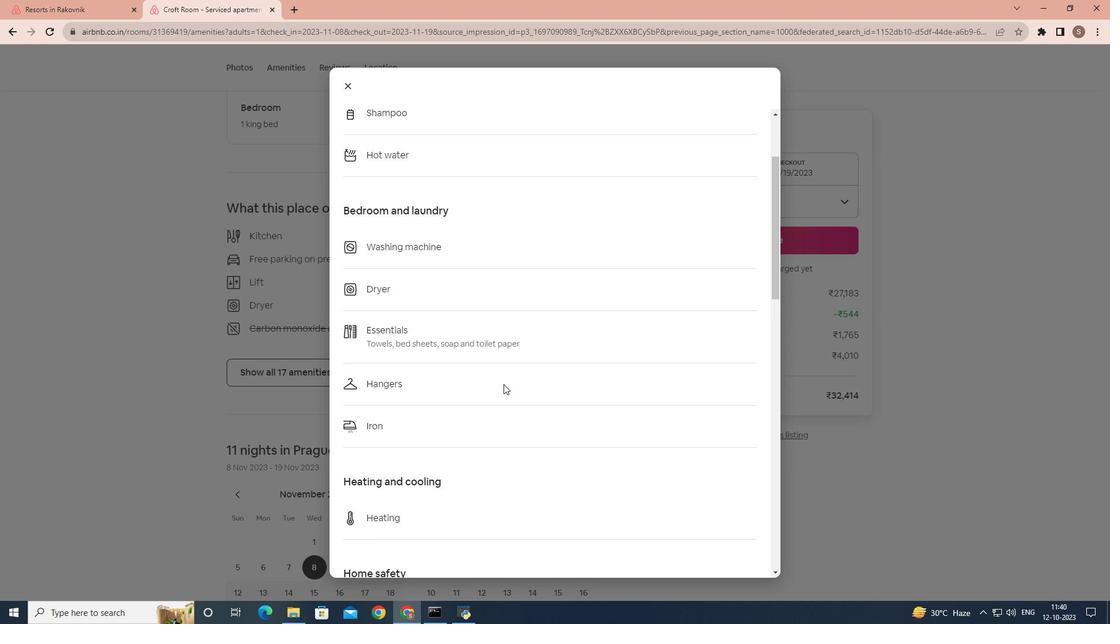 
Action: Mouse scrolled (503, 384) with delta (0, 0)
Screenshot: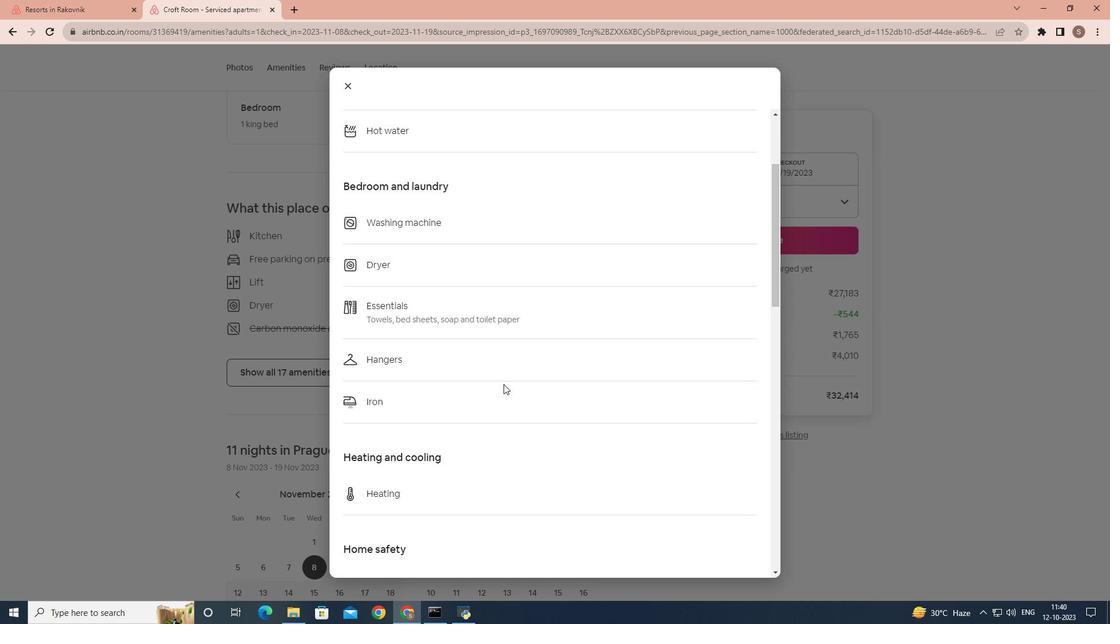 
Action: Mouse scrolled (503, 384) with delta (0, 0)
Screenshot: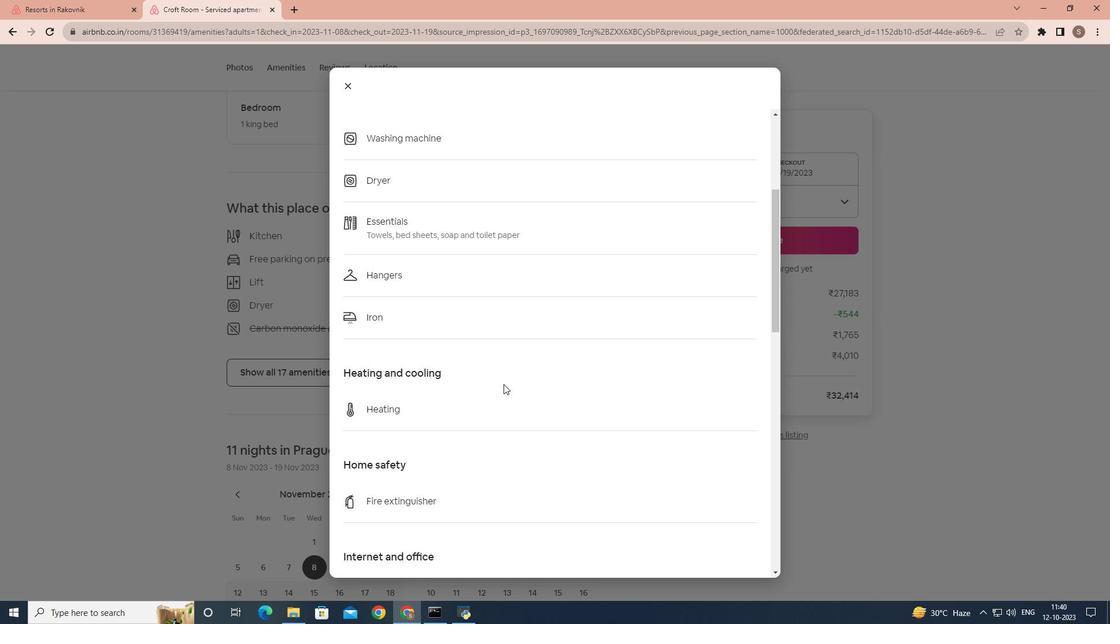 
Action: Mouse scrolled (503, 384) with delta (0, 0)
Screenshot: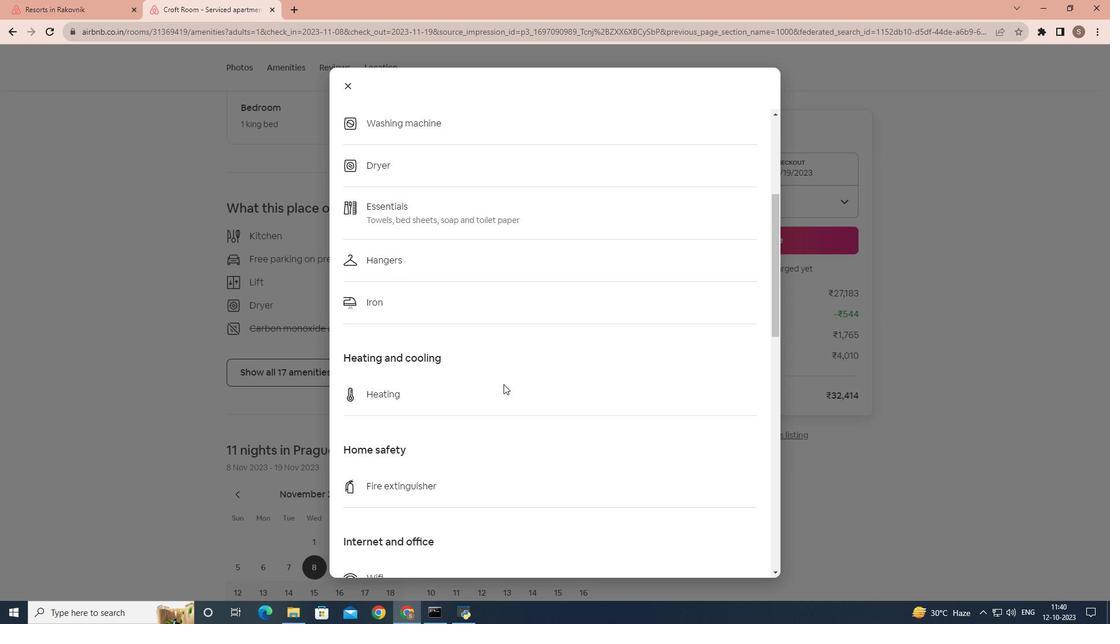 
Action: Mouse scrolled (503, 384) with delta (0, 0)
Screenshot: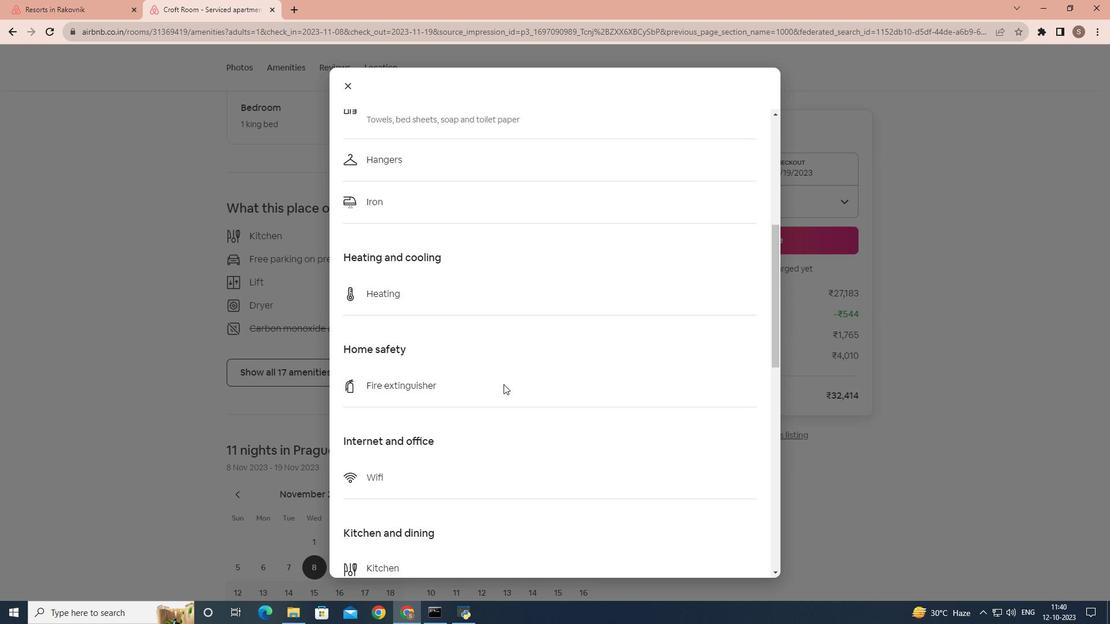 
Action: Mouse scrolled (503, 384) with delta (0, 0)
Screenshot: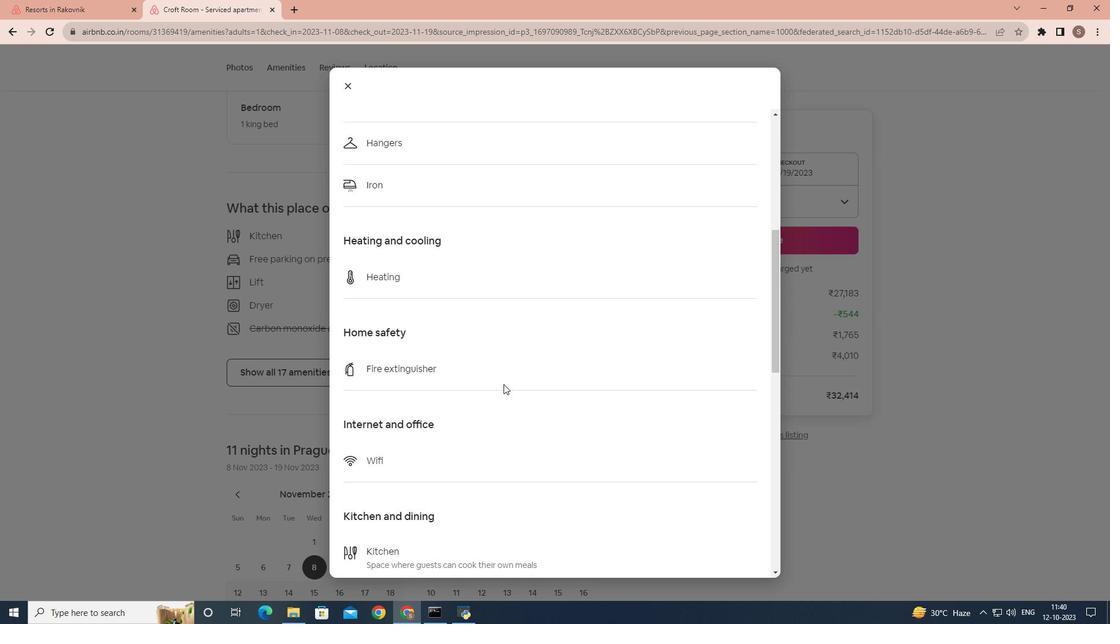 
Action: Mouse scrolled (503, 384) with delta (0, 0)
Screenshot: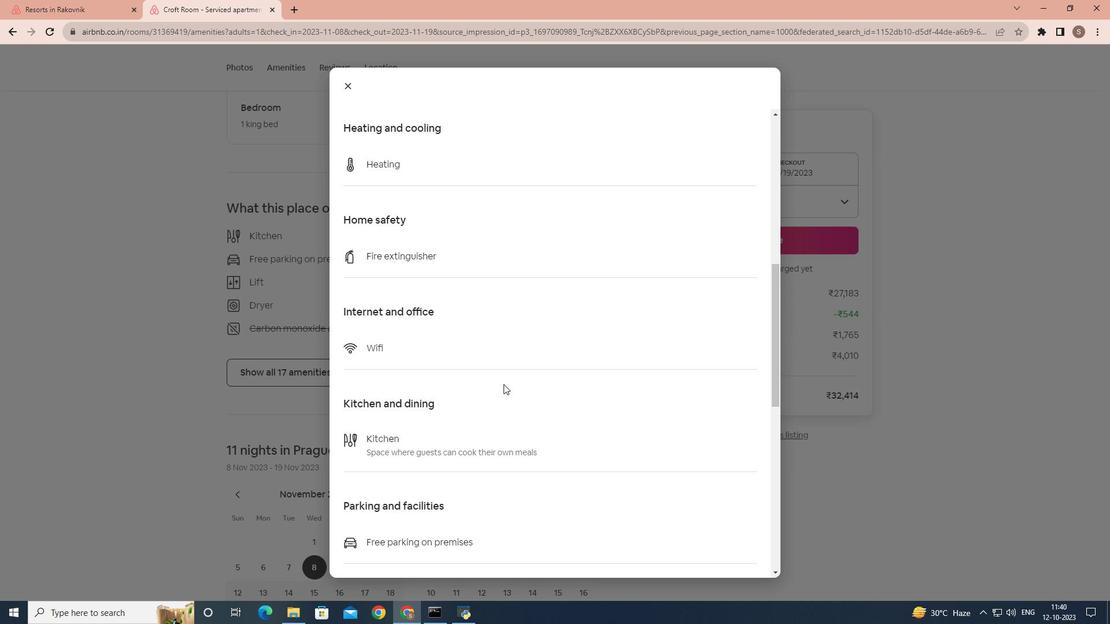 
Action: Mouse scrolled (503, 384) with delta (0, 0)
Screenshot: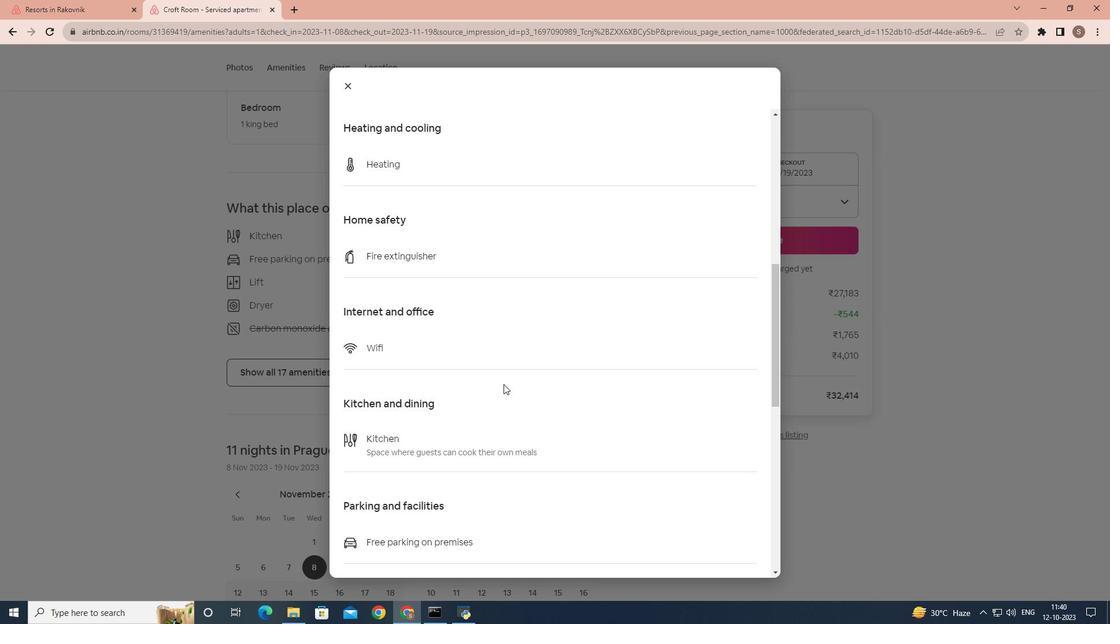 
Action: Mouse scrolled (503, 384) with delta (0, 0)
Screenshot: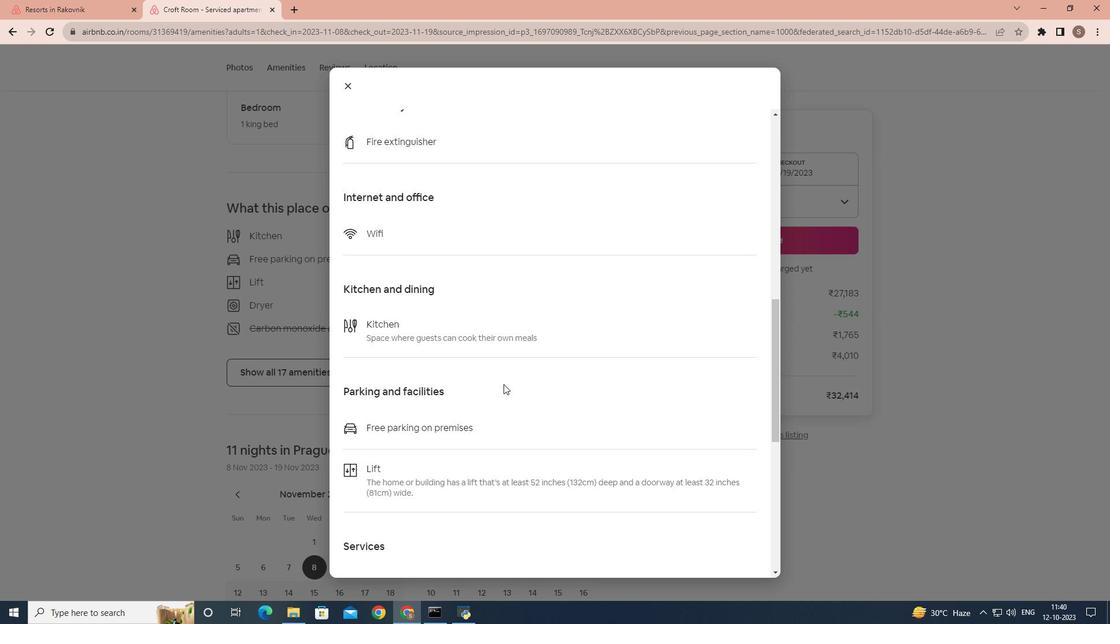 
Action: Mouse scrolled (503, 384) with delta (0, 0)
Screenshot: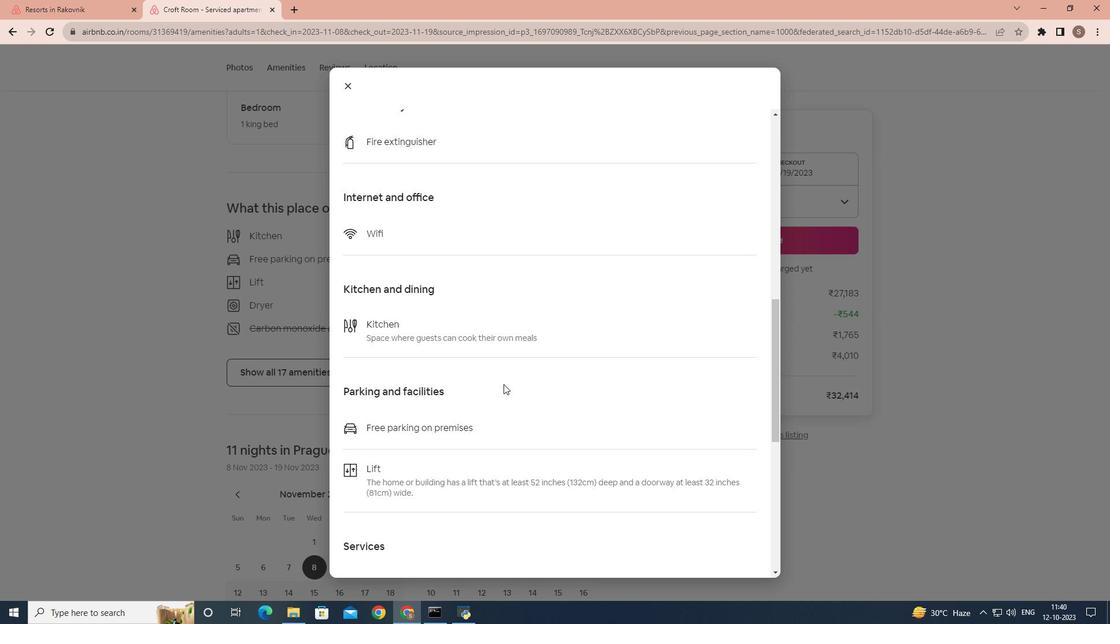 
Action: Mouse scrolled (503, 384) with delta (0, 0)
Screenshot: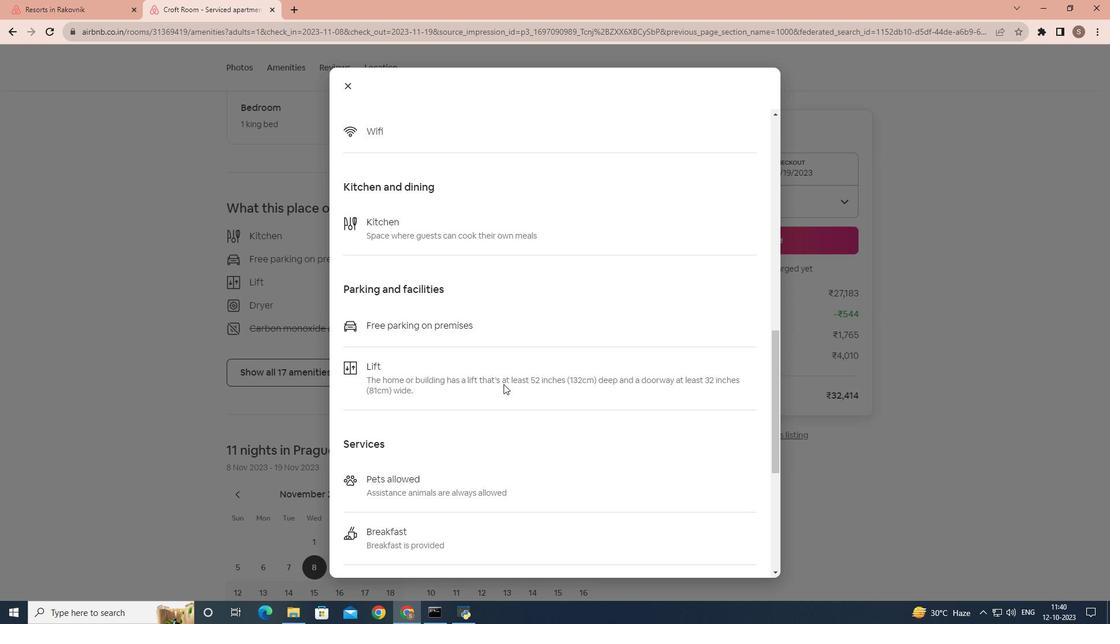 
Action: Mouse scrolled (503, 384) with delta (0, 0)
Screenshot: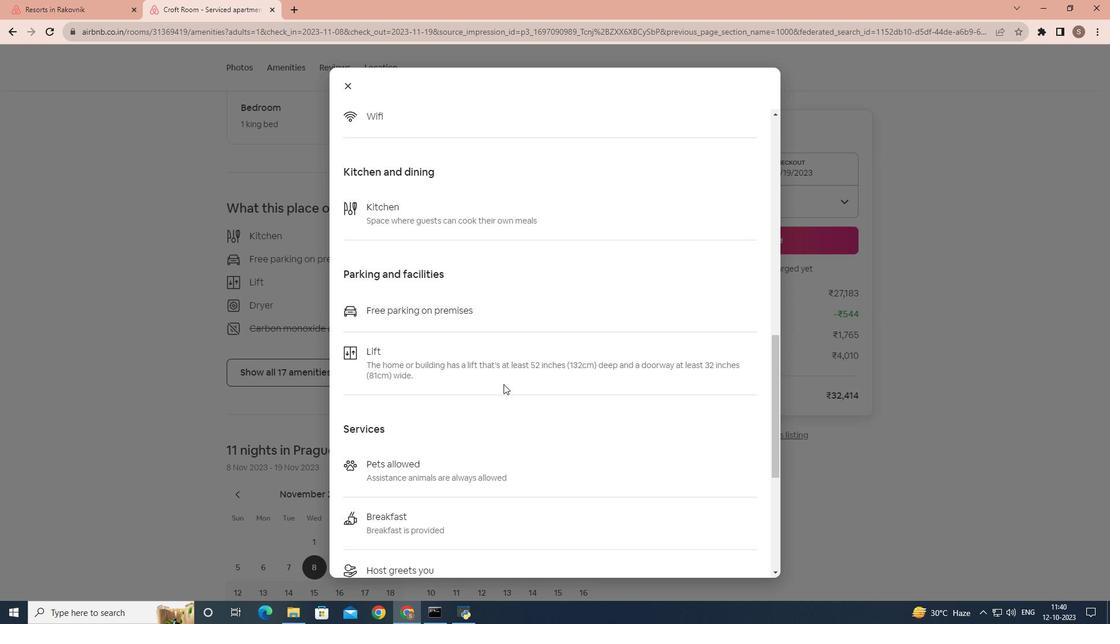 
Action: Mouse scrolled (503, 384) with delta (0, 0)
Screenshot: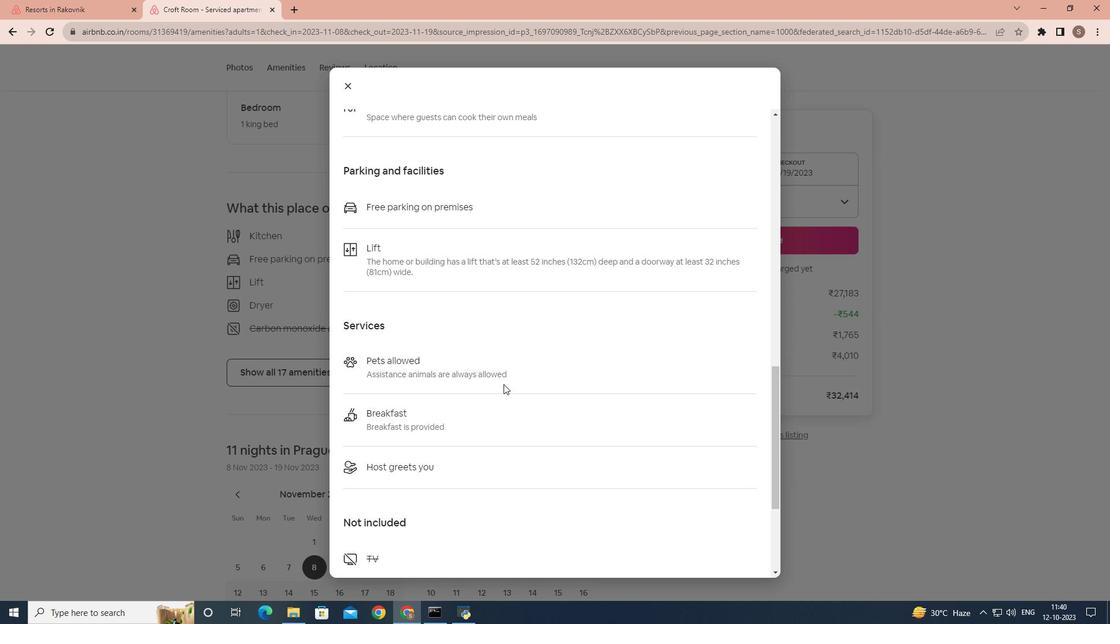 
Action: Mouse scrolled (503, 384) with delta (0, 0)
Screenshot: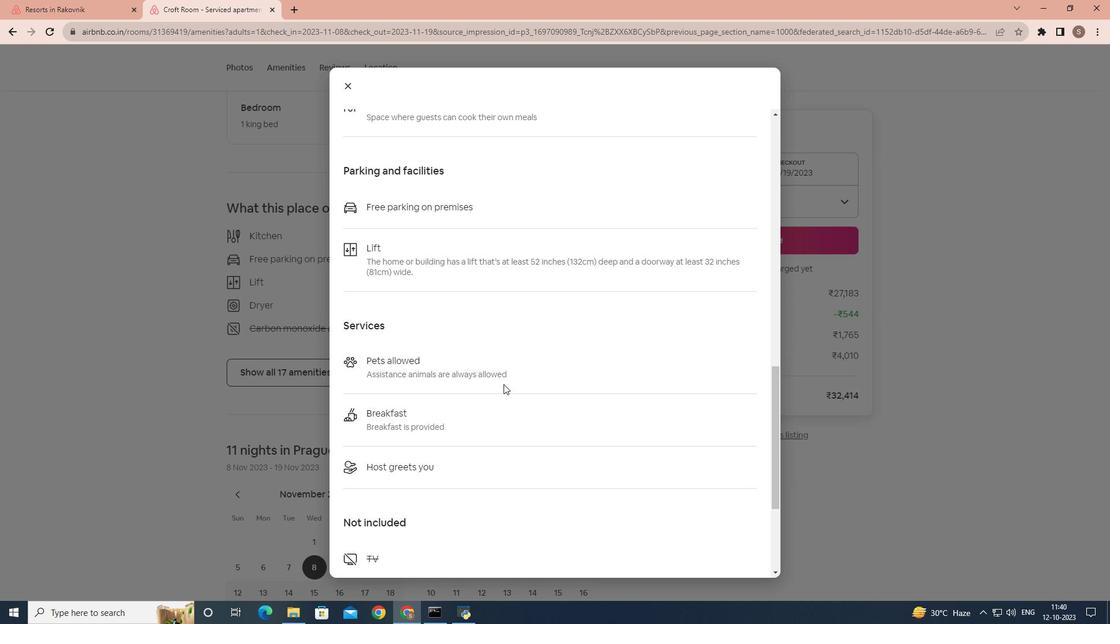 
Action: Mouse scrolled (503, 384) with delta (0, 0)
Screenshot: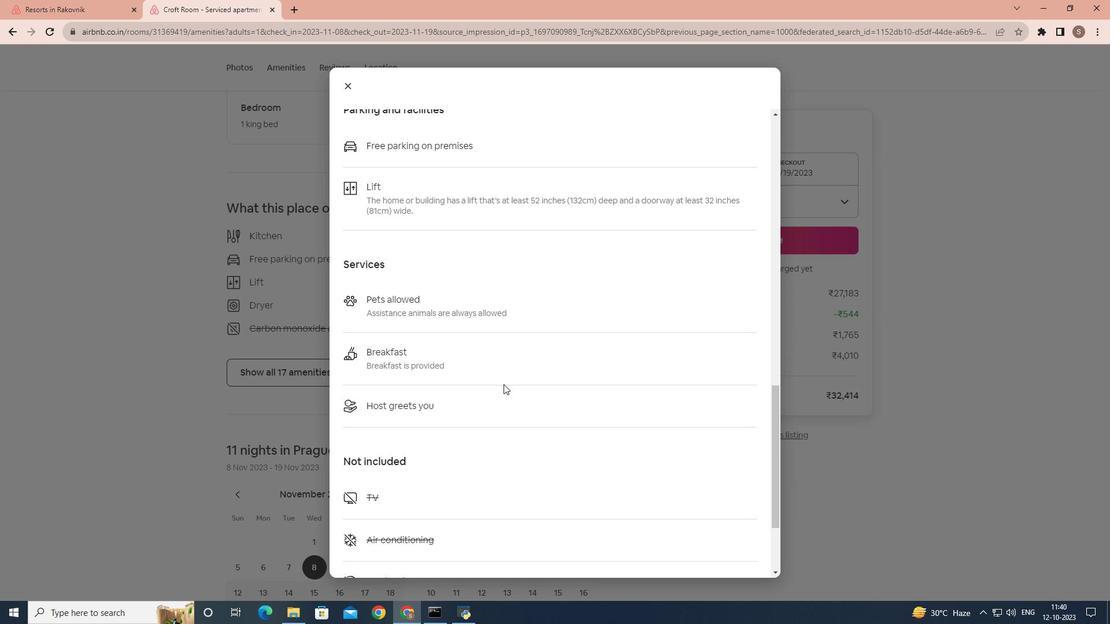 
Action: Mouse scrolled (503, 384) with delta (0, 0)
Screenshot: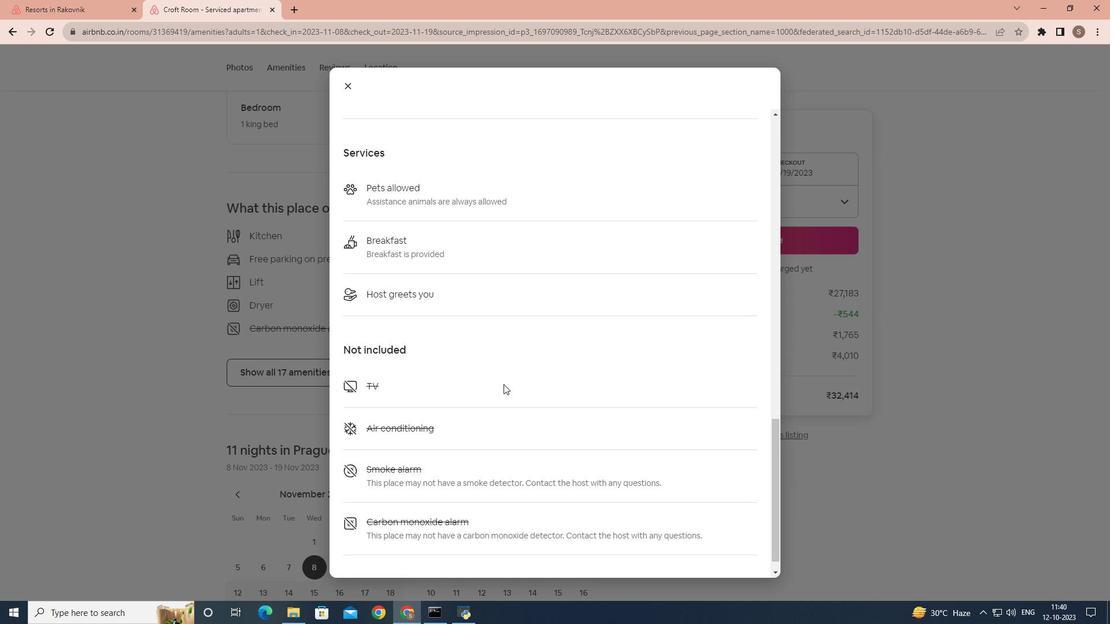 
Action: Mouse scrolled (503, 384) with delta (0, 0)
Screenshot: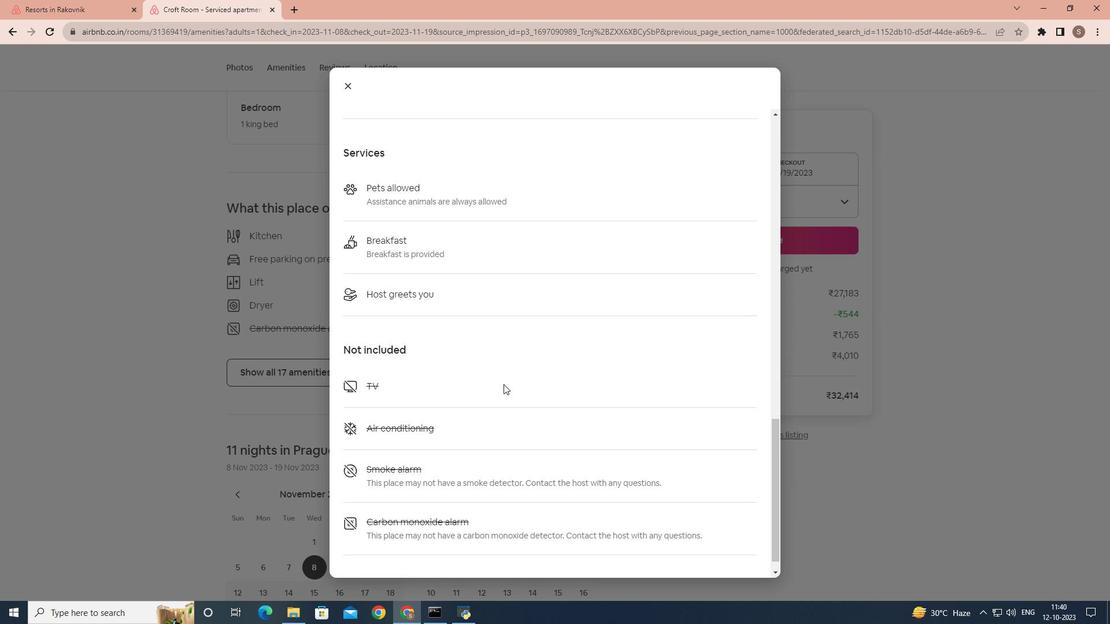 
Action: Mouse scrolled (503, 384) with delta (0, 0)
Screenshot: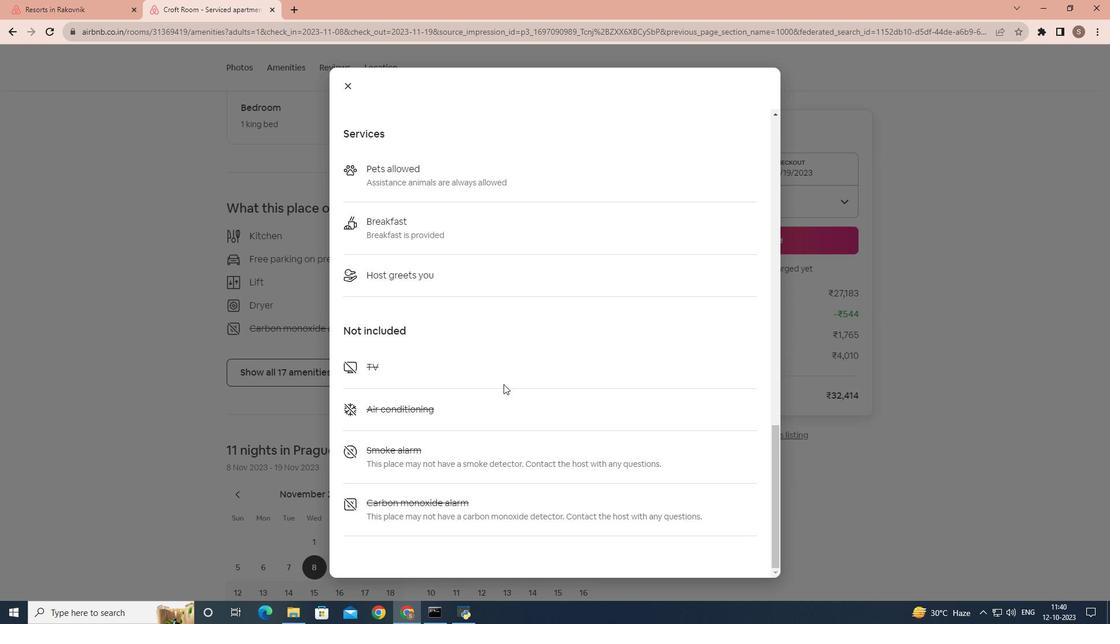 
Action: Mouse scrolled (503, 384) with delta (0, 0)
Screenshot: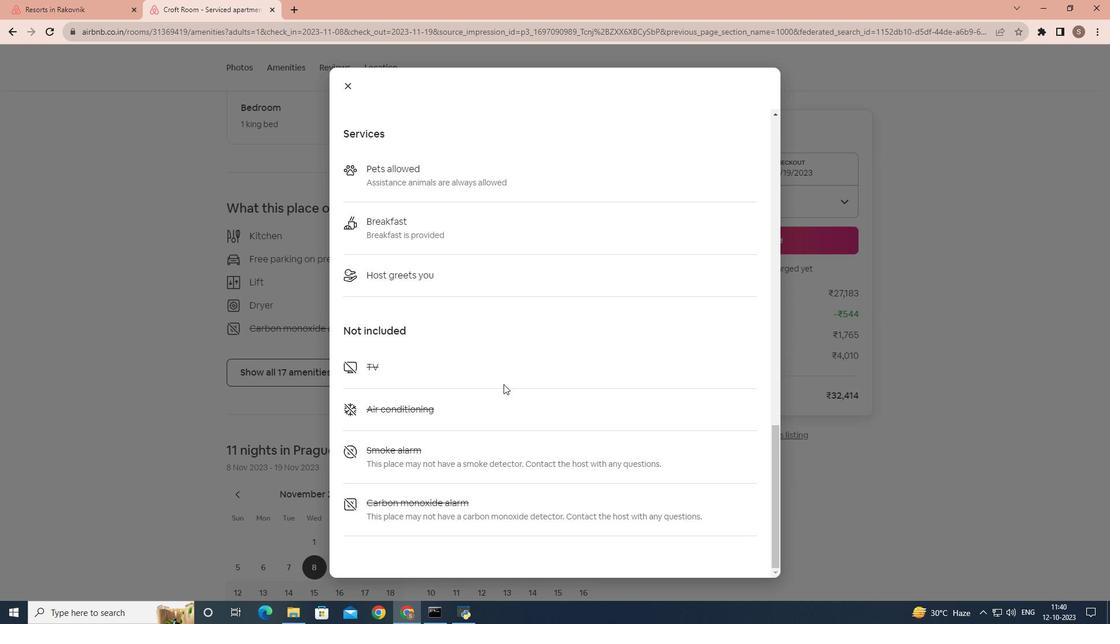 
Action: Mouse moved to (346, 93)
Screenshot: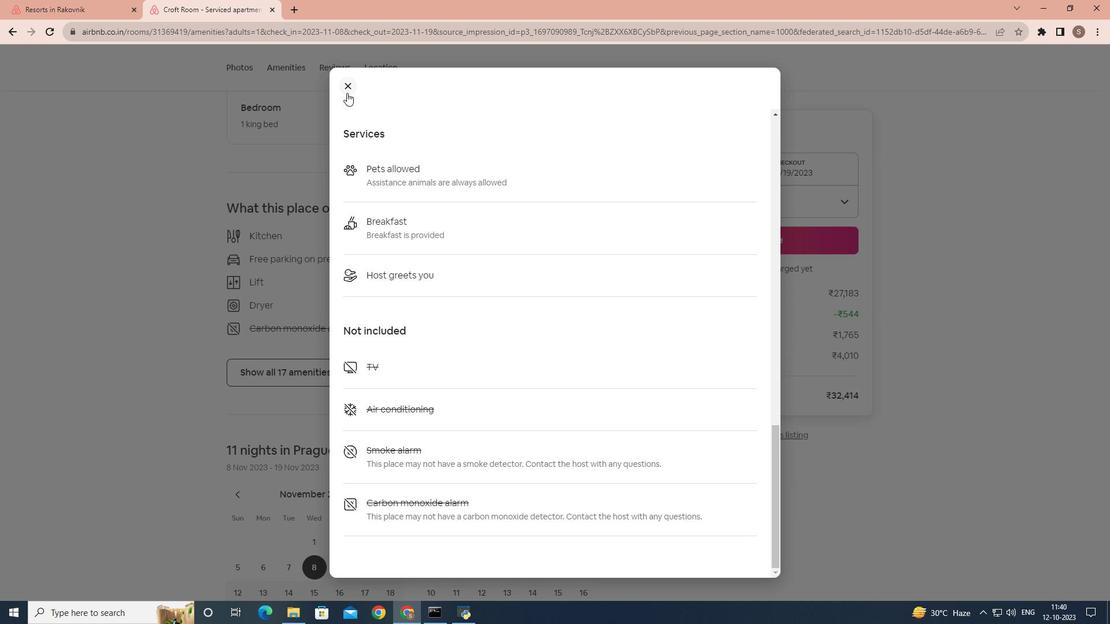 
Action: Mouse pressed left at (346, 93)
Screenshot: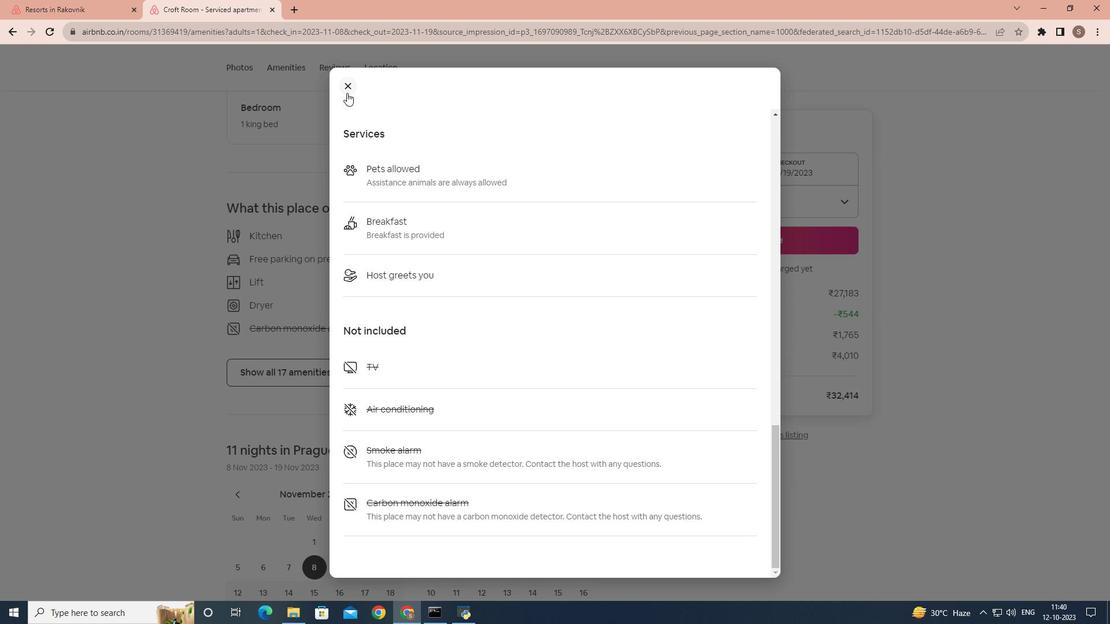 
Action: Mouse moved to (344, 244)
Screenshot: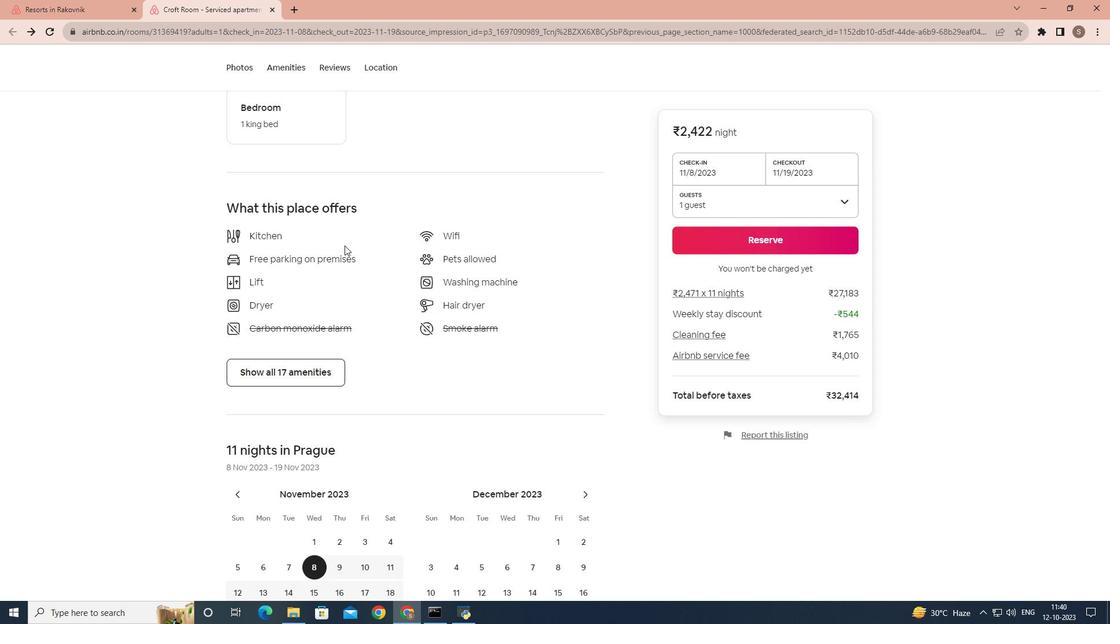 
Action: Mouse scrolled (344, 243) with delta (0, 0)
Screenshot: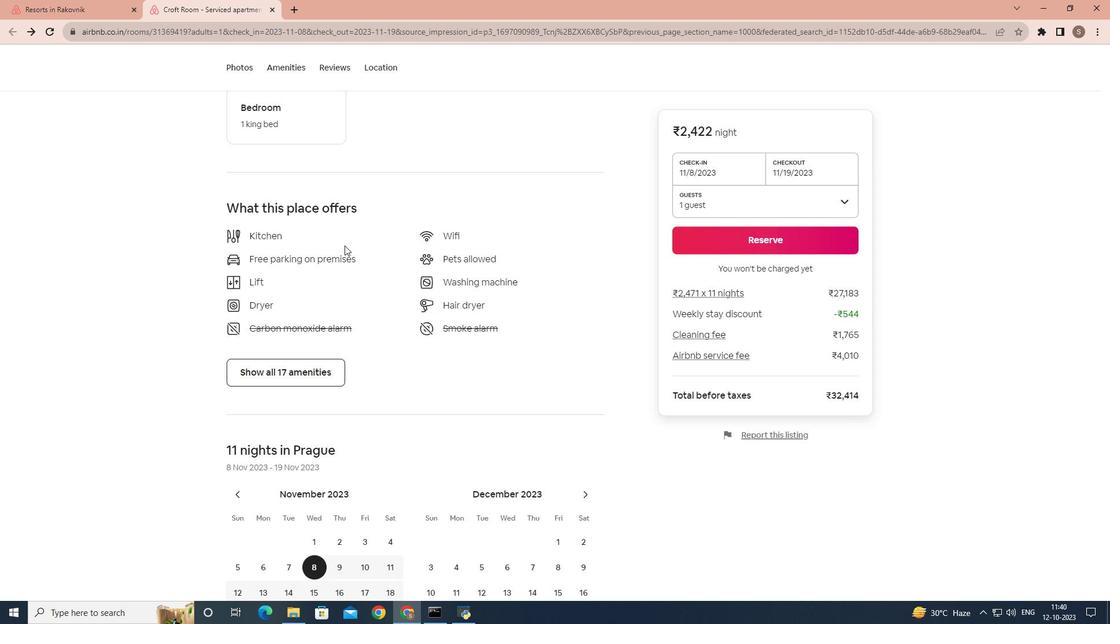 
Action: Mouse moved to (344, 246)
Screenshot: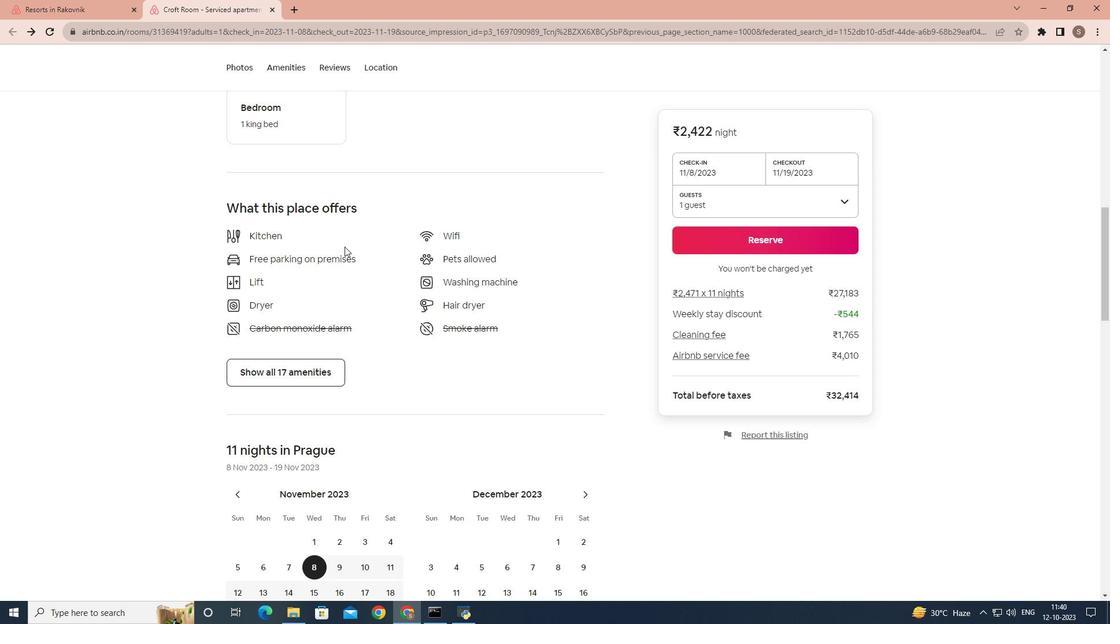 
Action: Mouse scrolled (344, 246) with delta (0, 0)
Screenshot: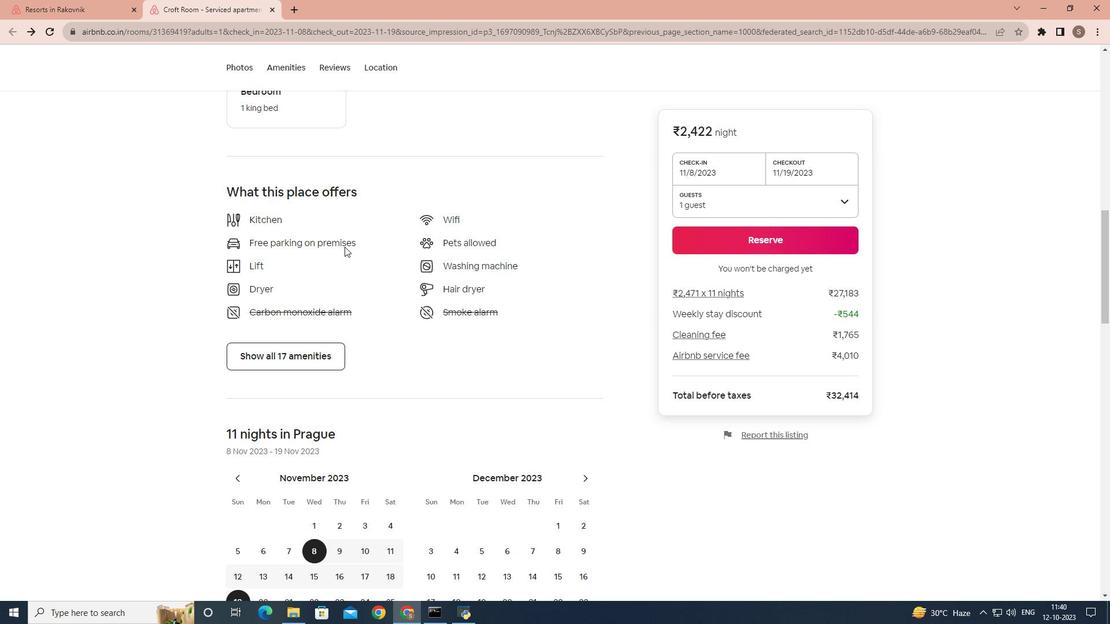 
Action: Mouse scrolled (344, 246) with delta (0, 0)
Screenshot: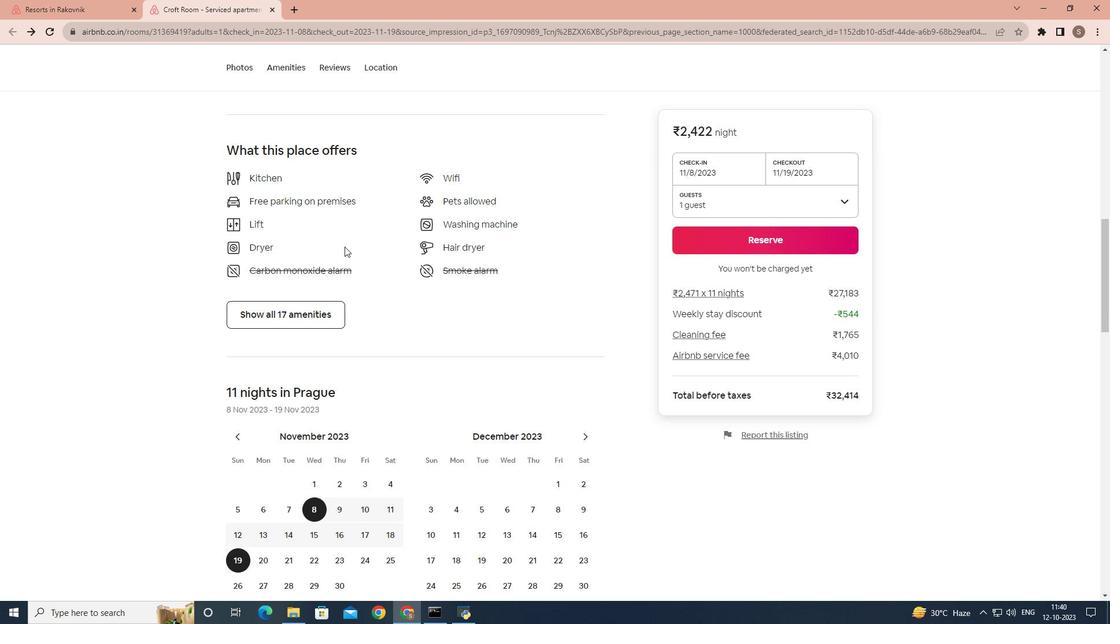 
Action: Mouse scrolled (344, 246) with delta (0, 0)
Screenshot: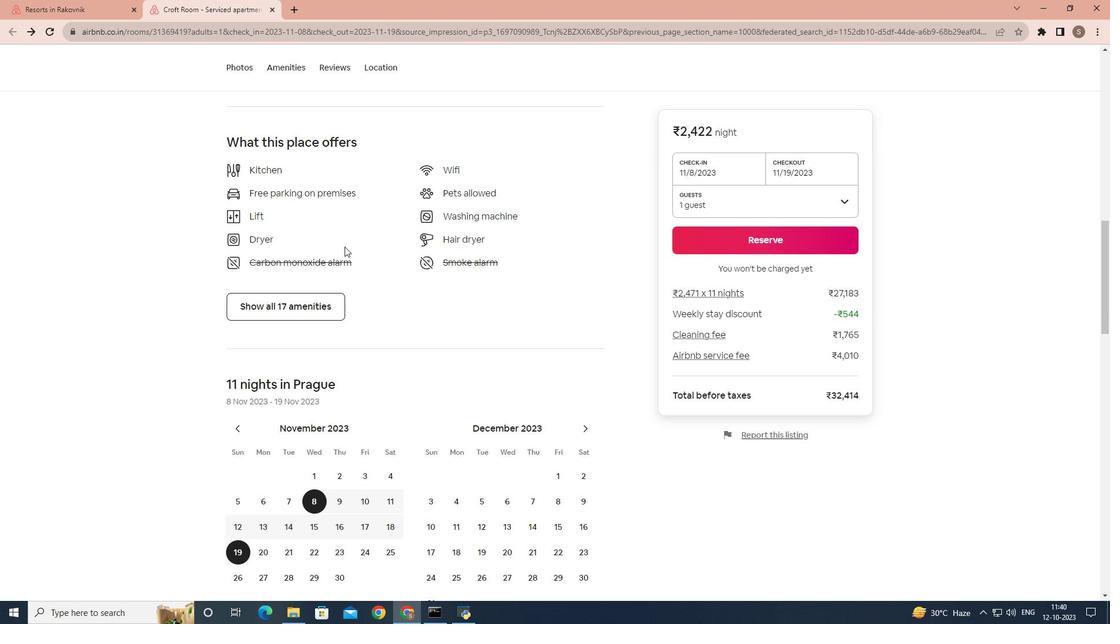 
Action: Mouse scrolled (344, 246) with delta (0, 0)
Screenshot: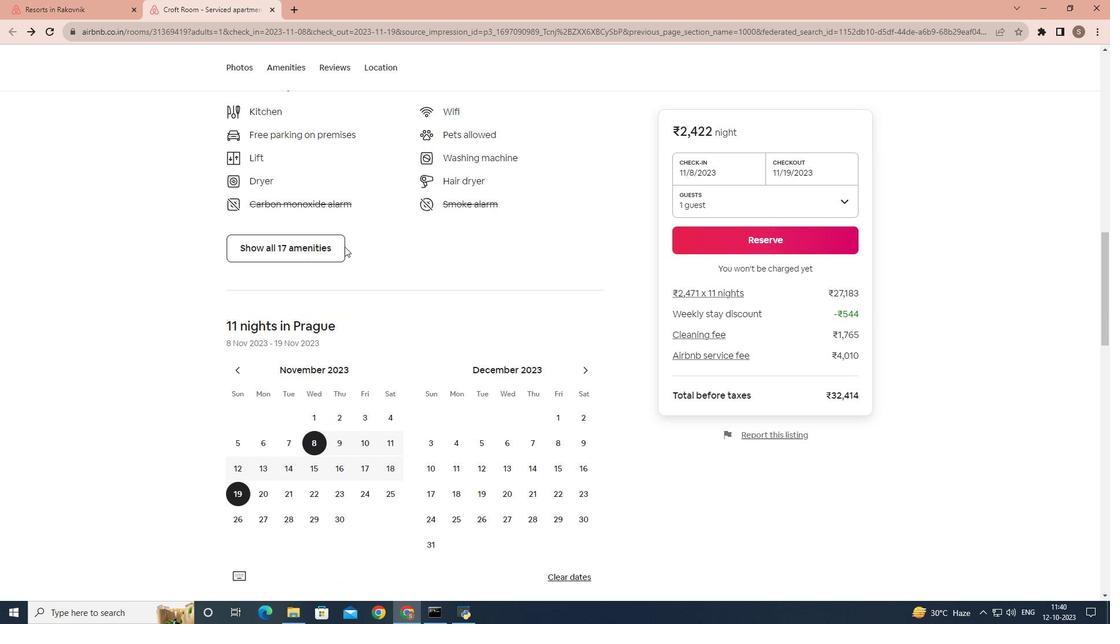 
Action: Mouse scrolled (344, 246) with delta (0, 0)
Screenshot: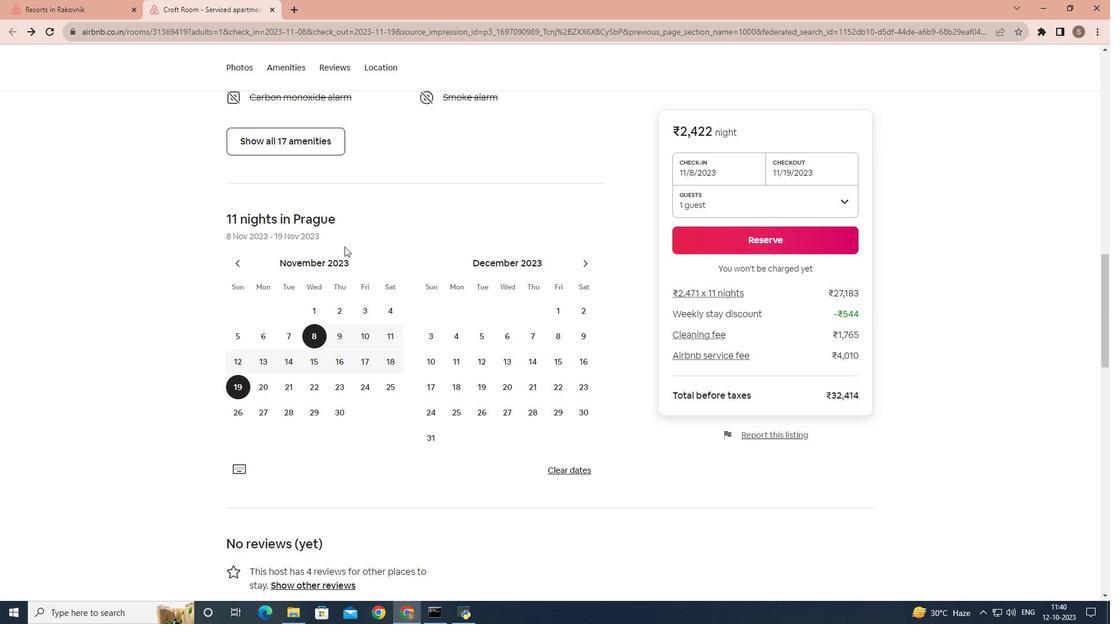 
Action: Mouse scrolled (344, 246) with delta (0, 0)
Screenshot: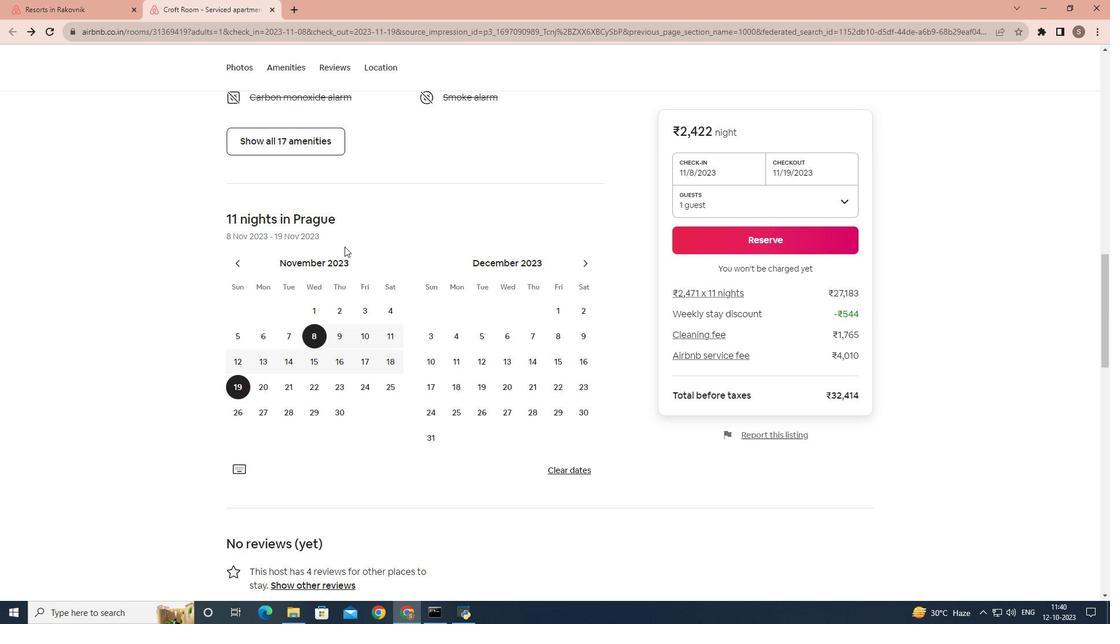 
Action: Mouse scrolled (344, 246) with delta (0, 0)
Screenshot: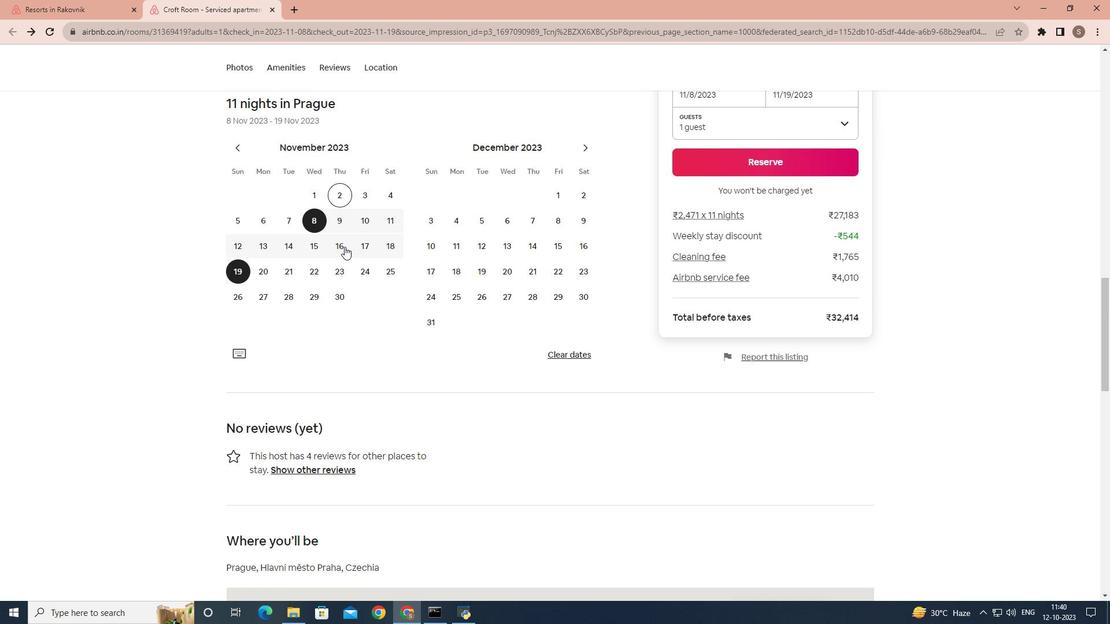
Action: Mouse scrolled (344, 246) with delta (0, 0)
Screenshot: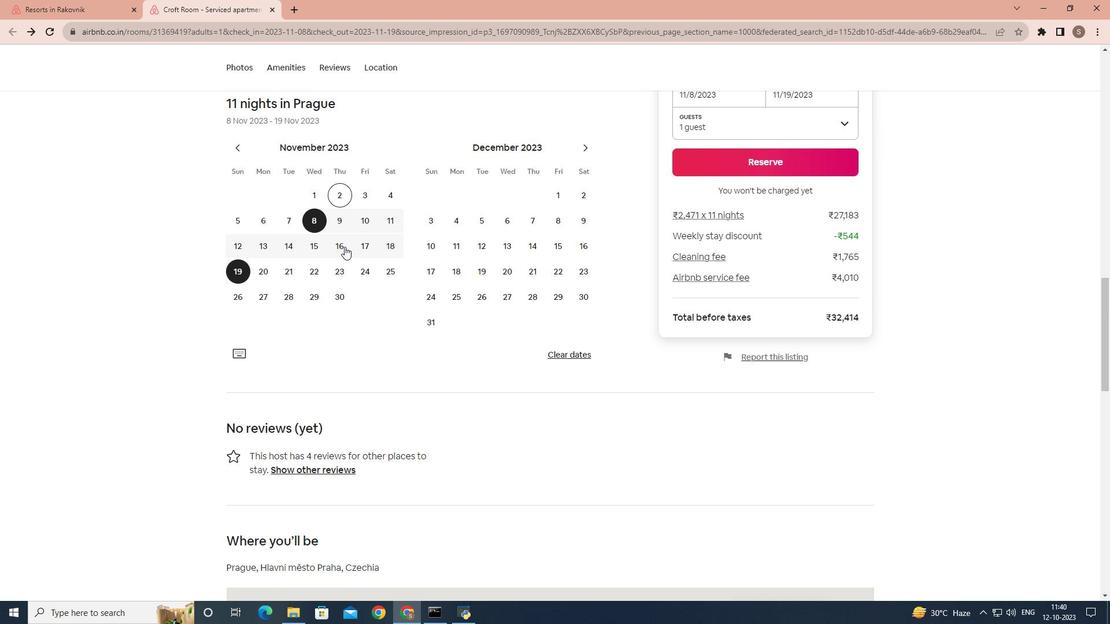 
Action: Mouse scrolled (344, 246) with delta (0, 0)
Screenshot: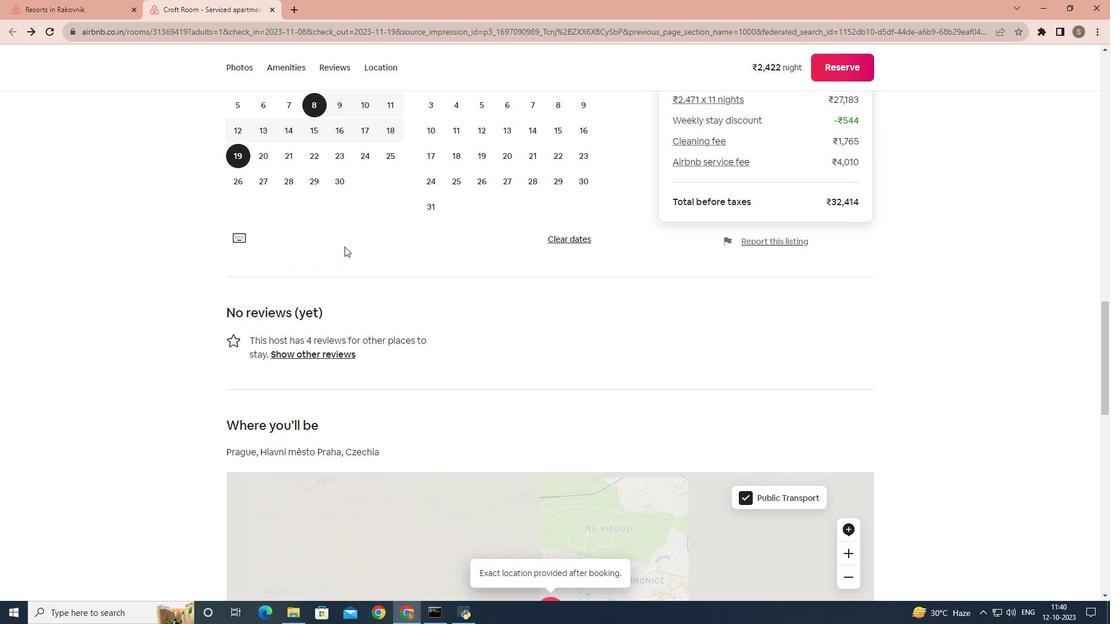 
Action: Mouse scrolled (344, 246) with delta (0, 0)
Screenshot: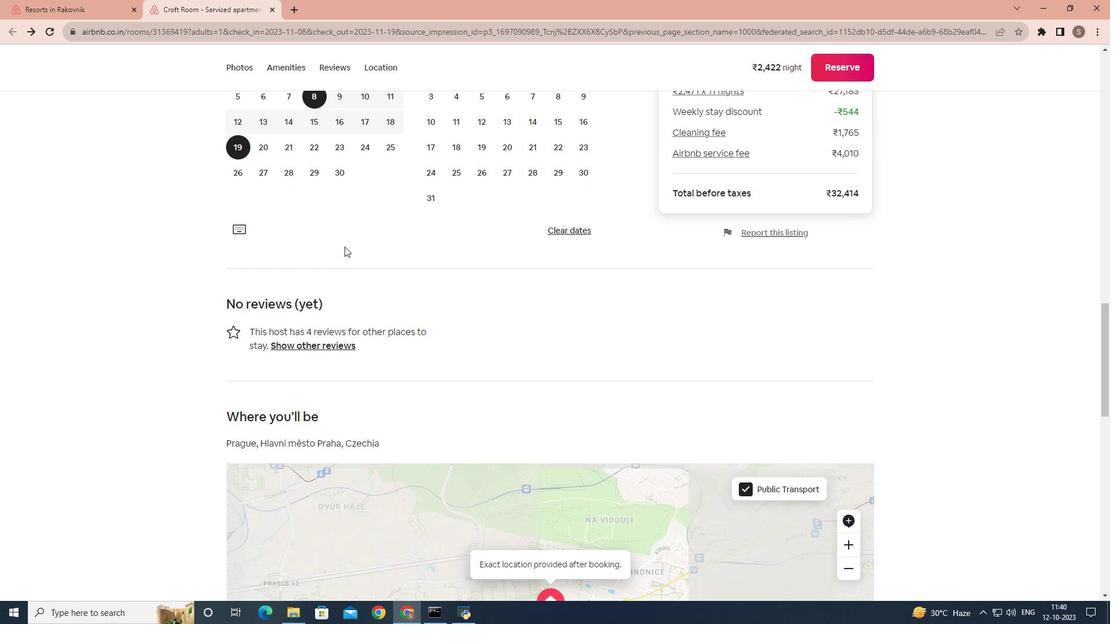 
Action: Mouse scrolled (344, 246) with delta (0, 0)
Screenshot: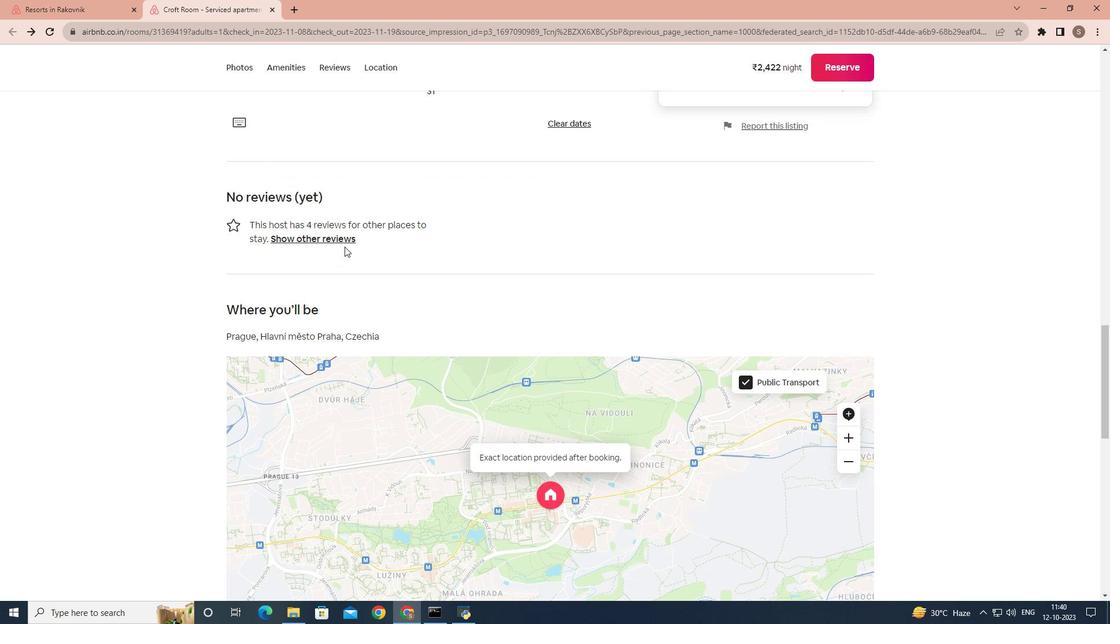 
Action: Mouse scrolled (344, 246) with delta (0, 0)
Screenshot: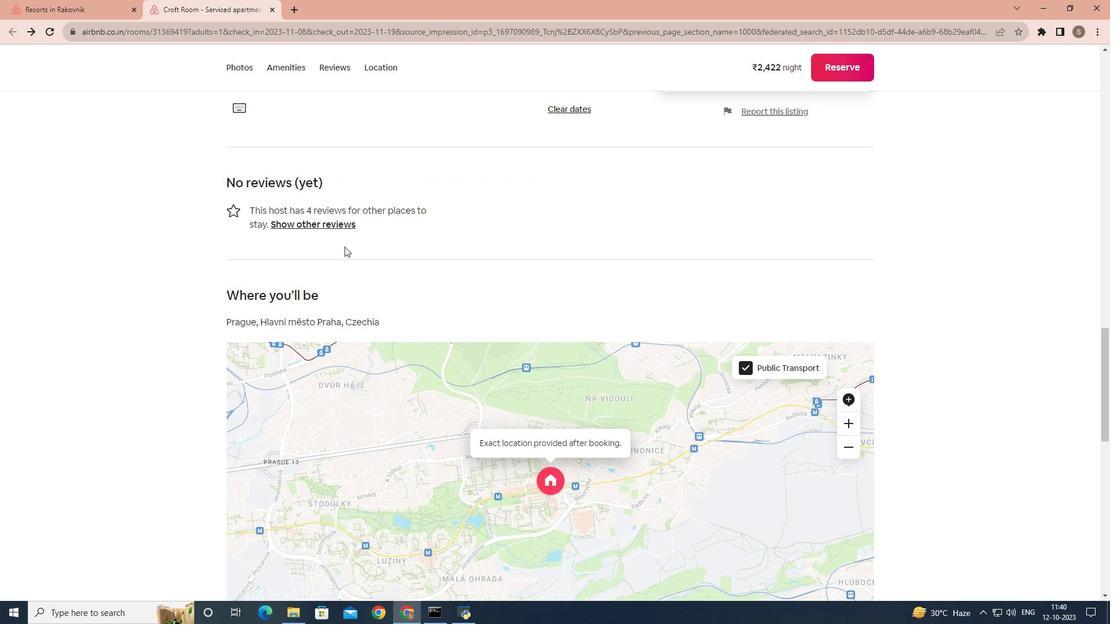 
Action: Mouse scrolled (344, 246) with delta (0, 0)
Screenshot: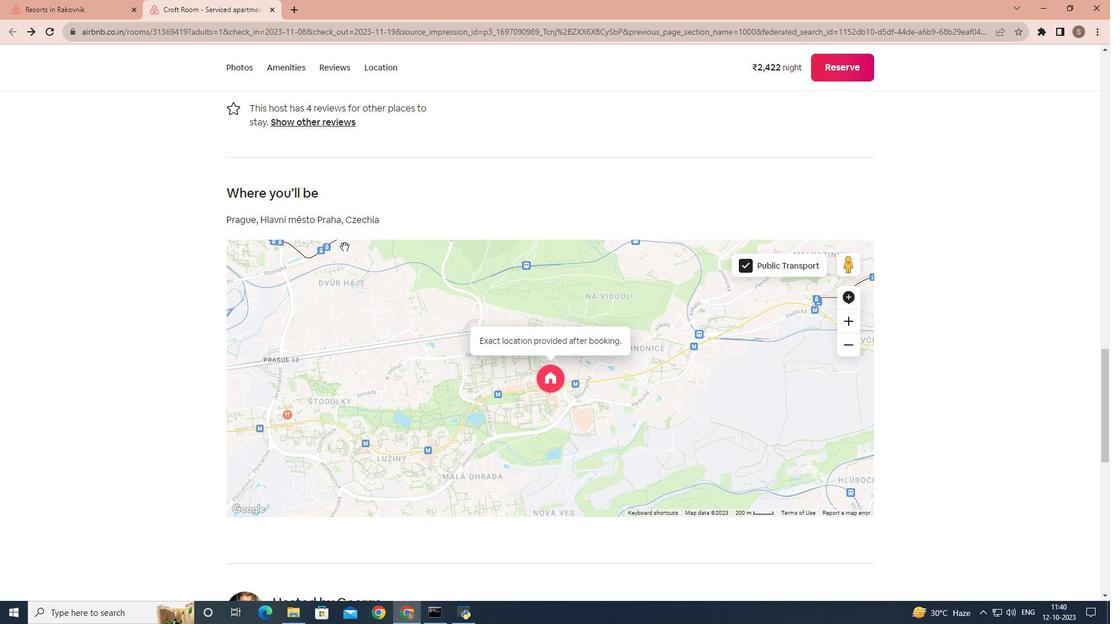 
Action: Mouse scrolled (344, 246) with delta (0, 0)
Screenshot: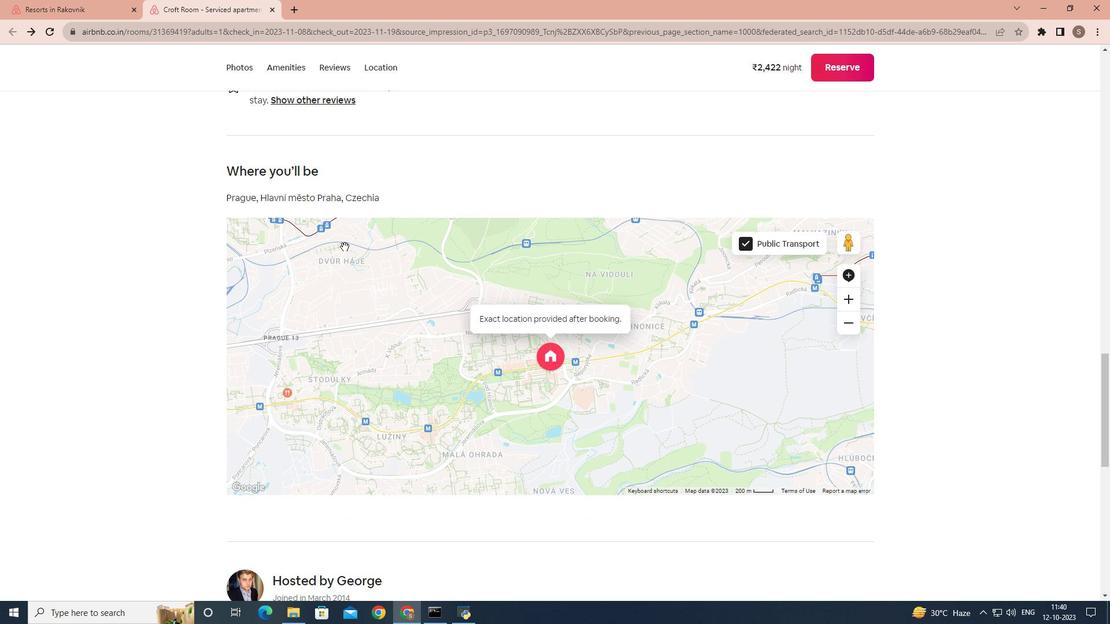 
Action: Mouse scrolled (344, 246) with delta (0, 0)
Screenshot: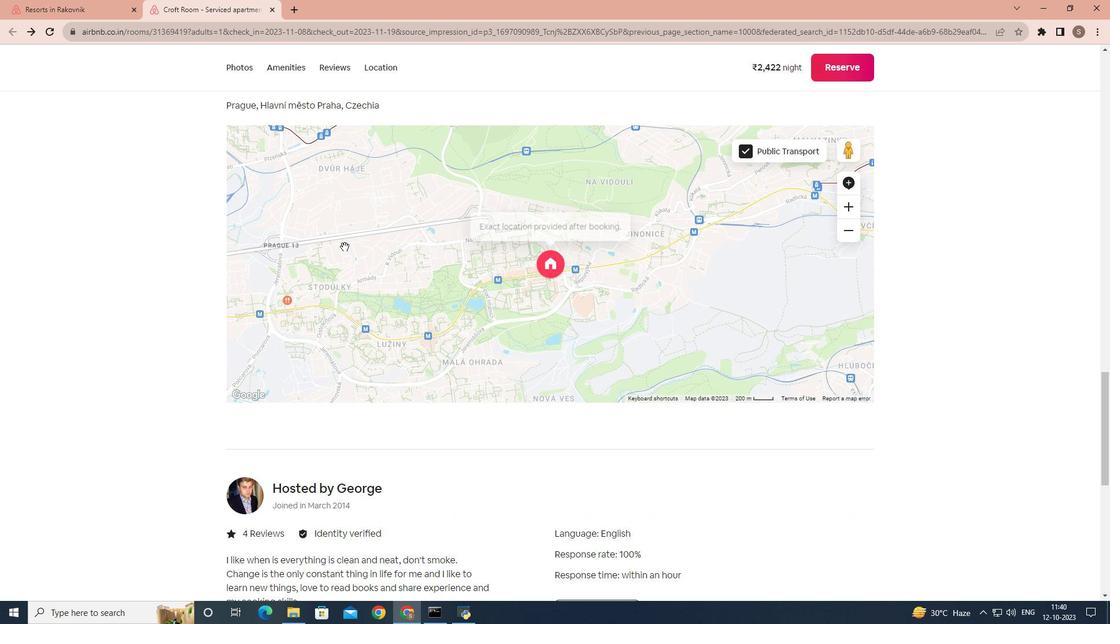 
Action: Mouse scrolled (344, 246) with delta (0, 0)
Screenshot: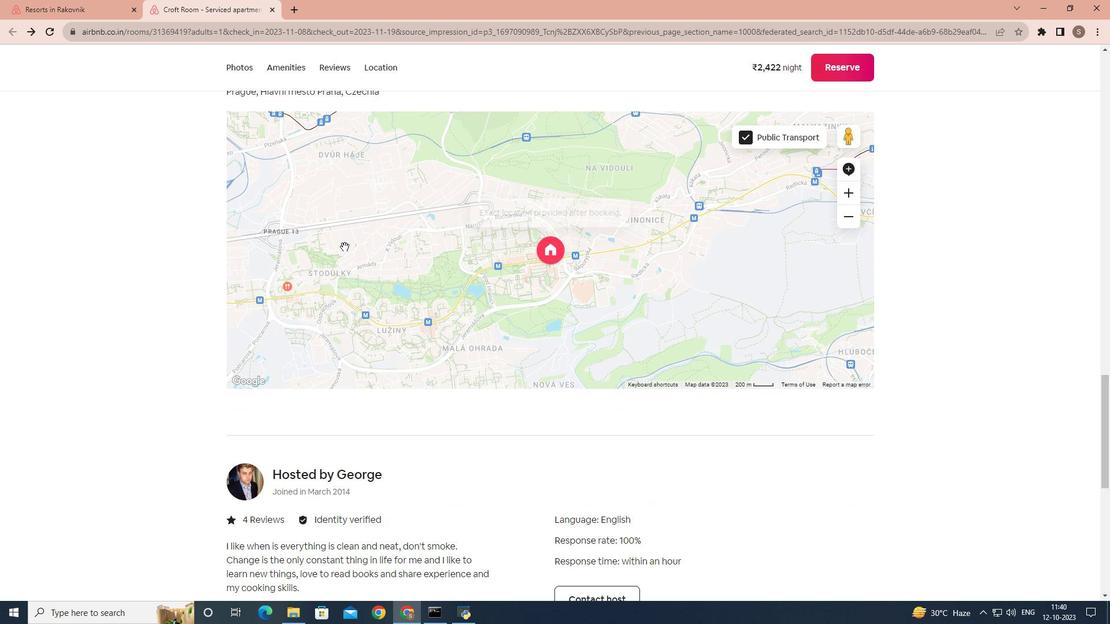 
Action: Mouse scrolled (344, 246) with delta (0, 0)
Screenshot: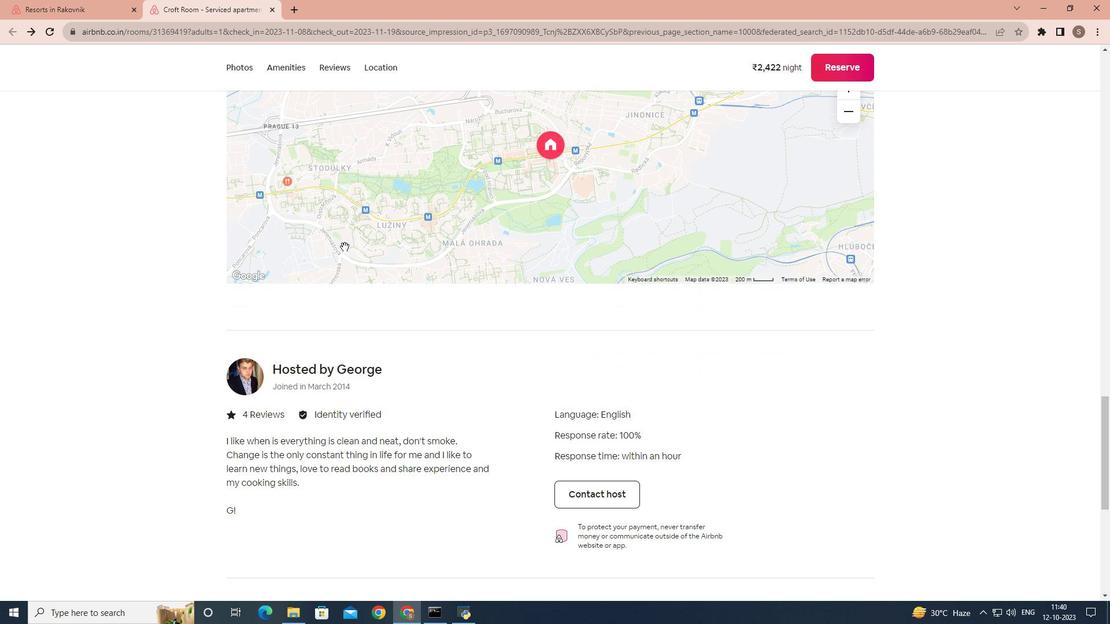 
Action: Mouse scrolled (344, 246) with delta (0, 0)
Screenshot: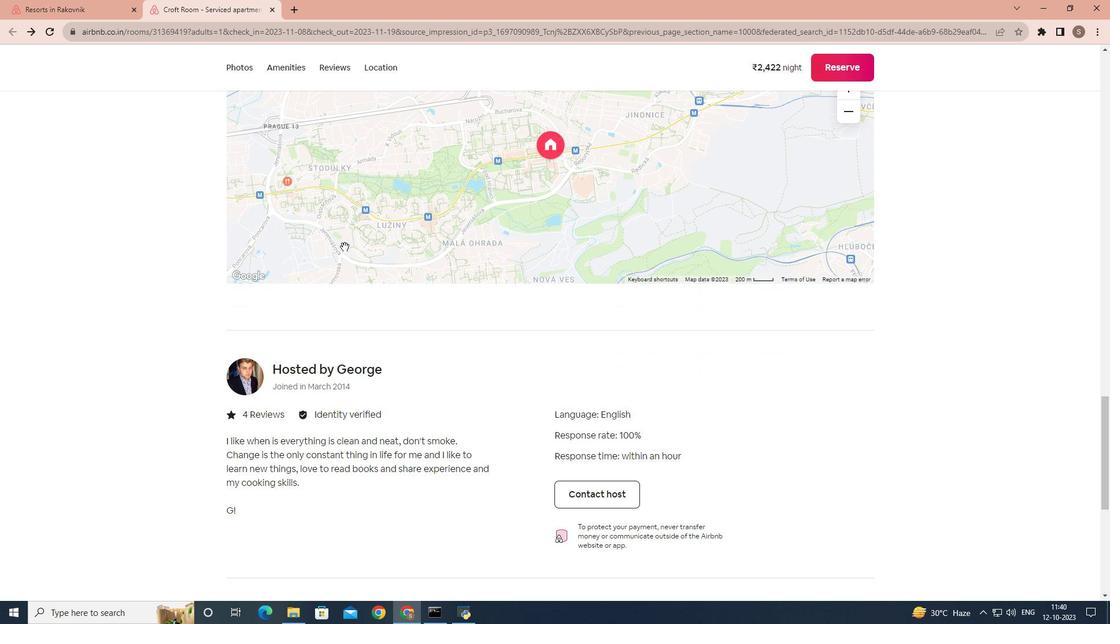 
Action: Mouse scrolled (344, 246) with delta (0, 0)
Screenshot: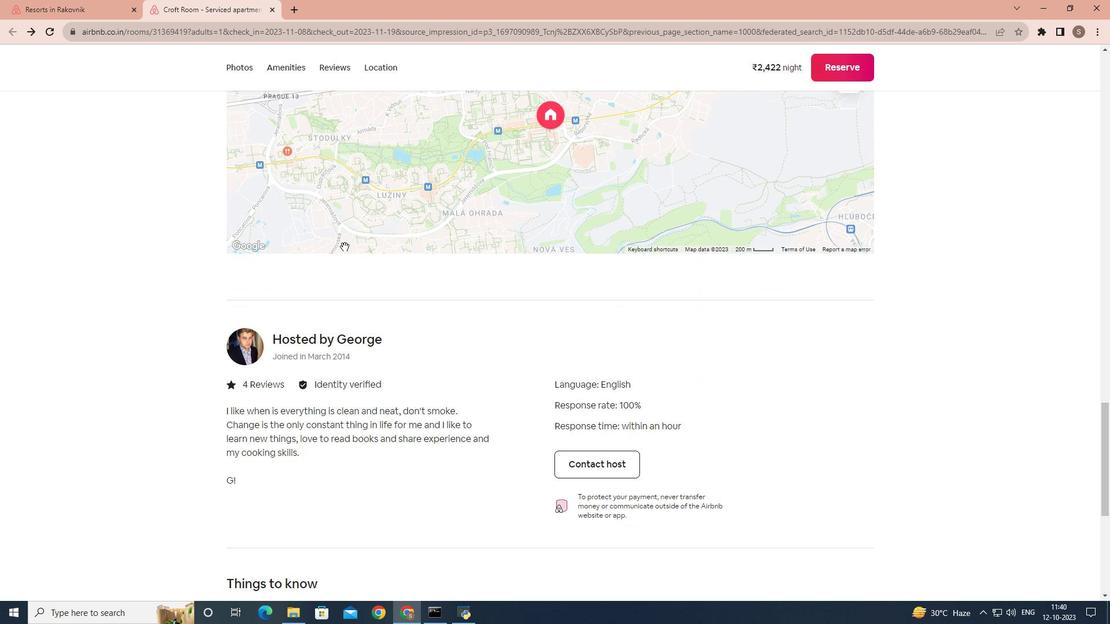 
Action: Mouse scrolled (344, 246) with delta (0, 0)
Screenshot: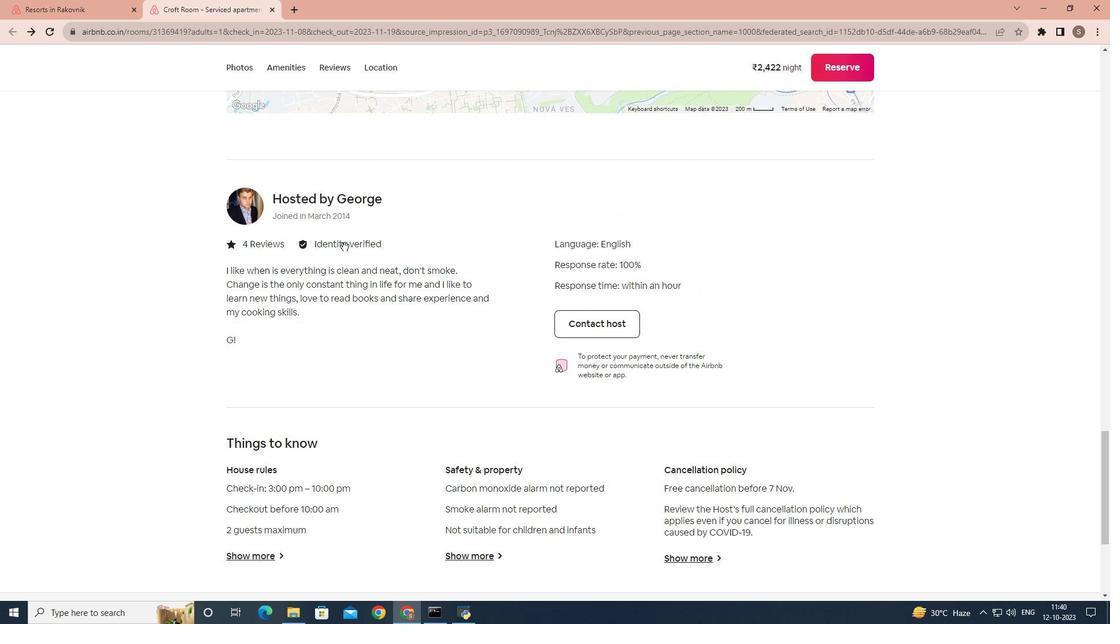 
Action: Mouse scrolled (344, 246) with delta (0, 0)
Screenshot: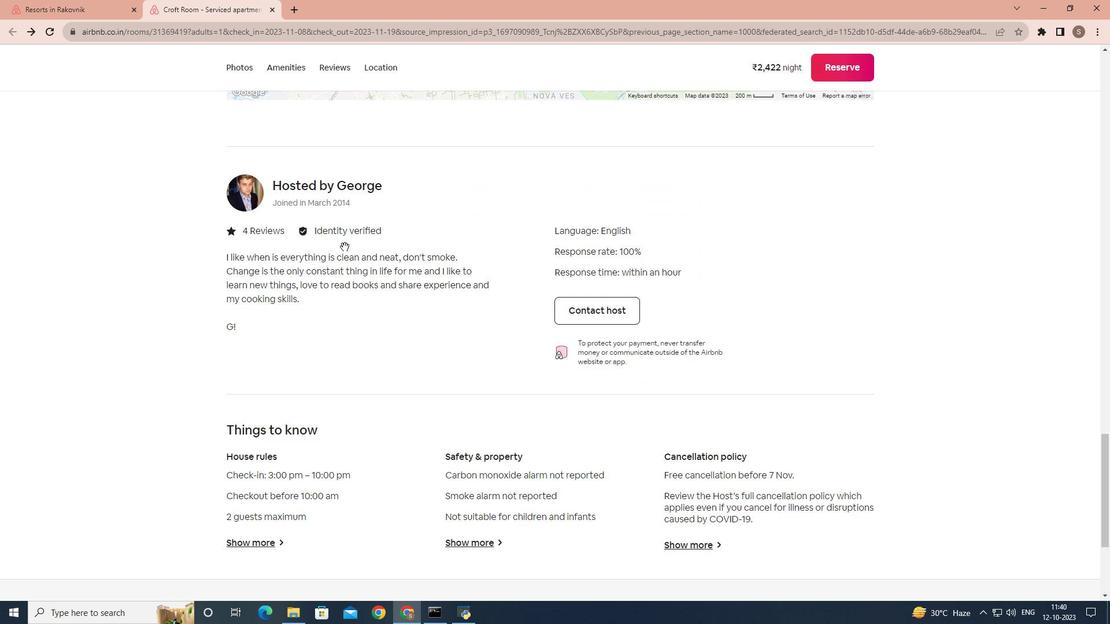 
Action: Mouse scrolled (344, 246) with delta (0, 0)
Screenshot: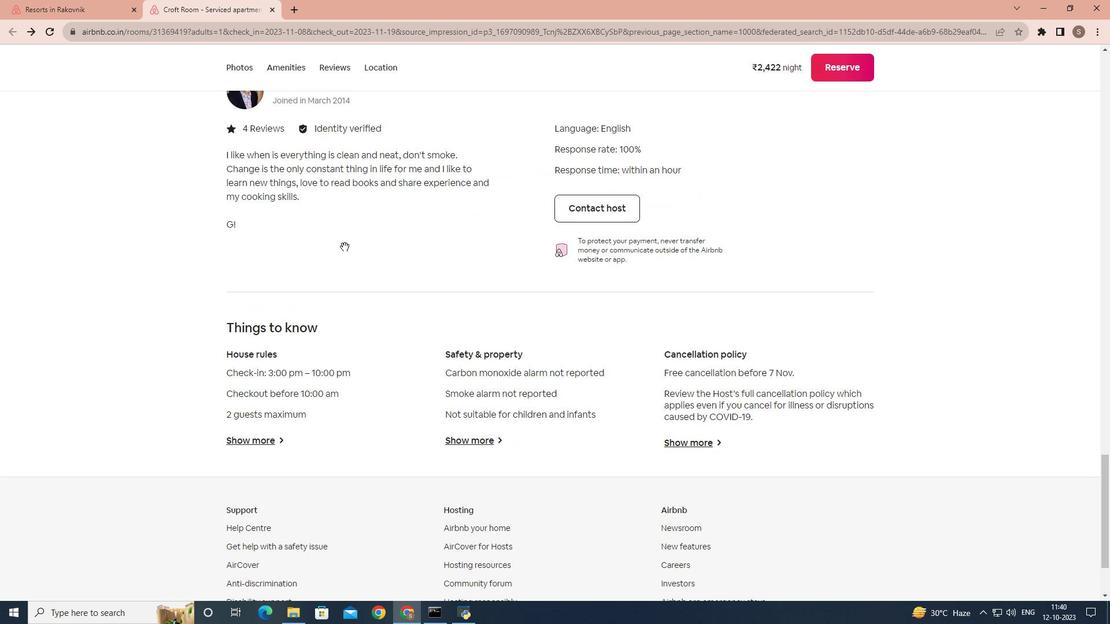
Action: Mouse scrolled (344, 246) with delta (0, 0)
Screenshot: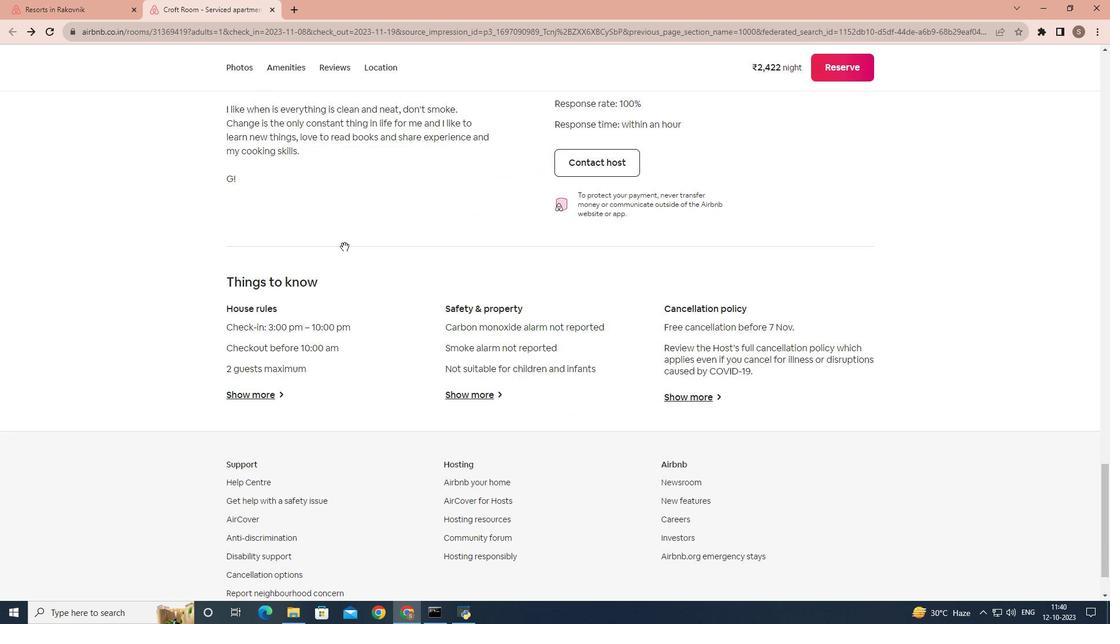 
Action: Mouse moved to (270, 329)
Screenshot: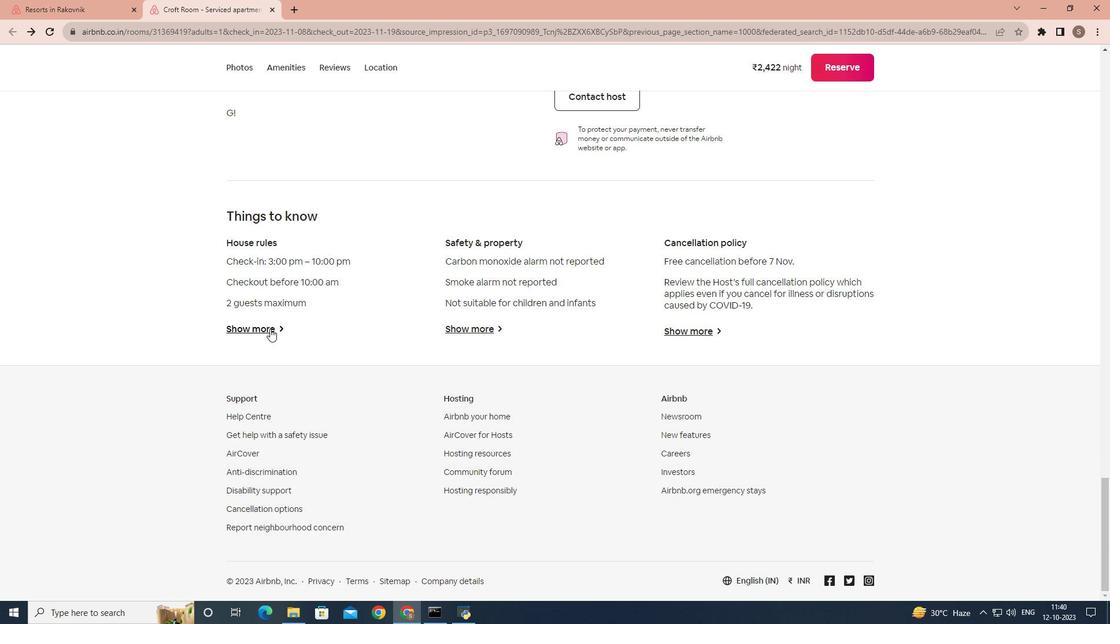 
Action: Mouse pressed left at (270, 329)
Screenshot: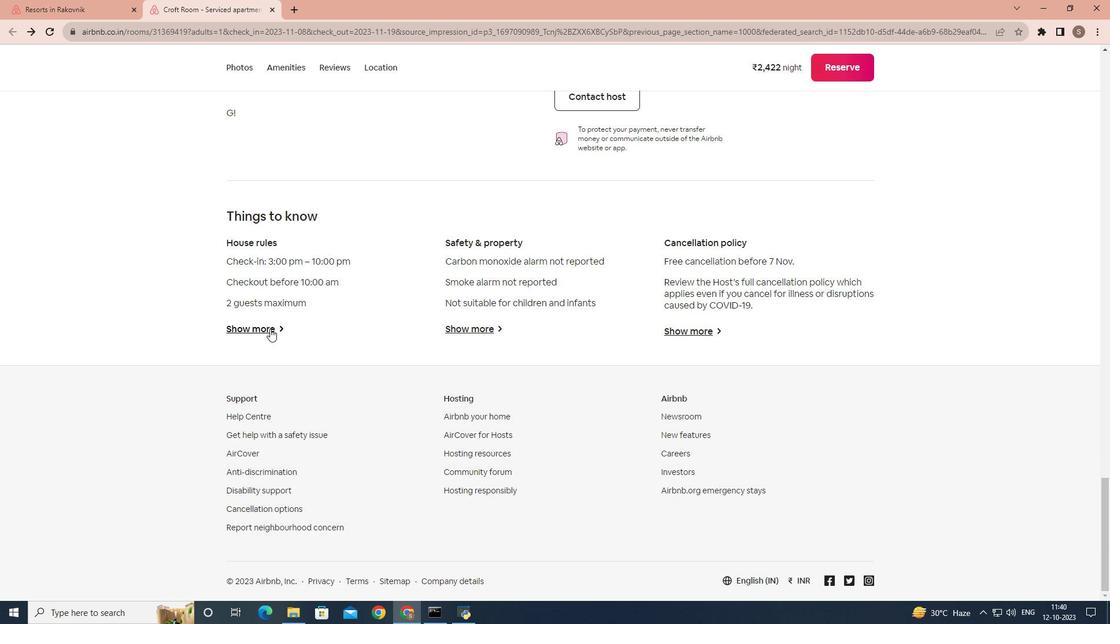 
Action: Mouse moved to (393, 283)
Screenshot: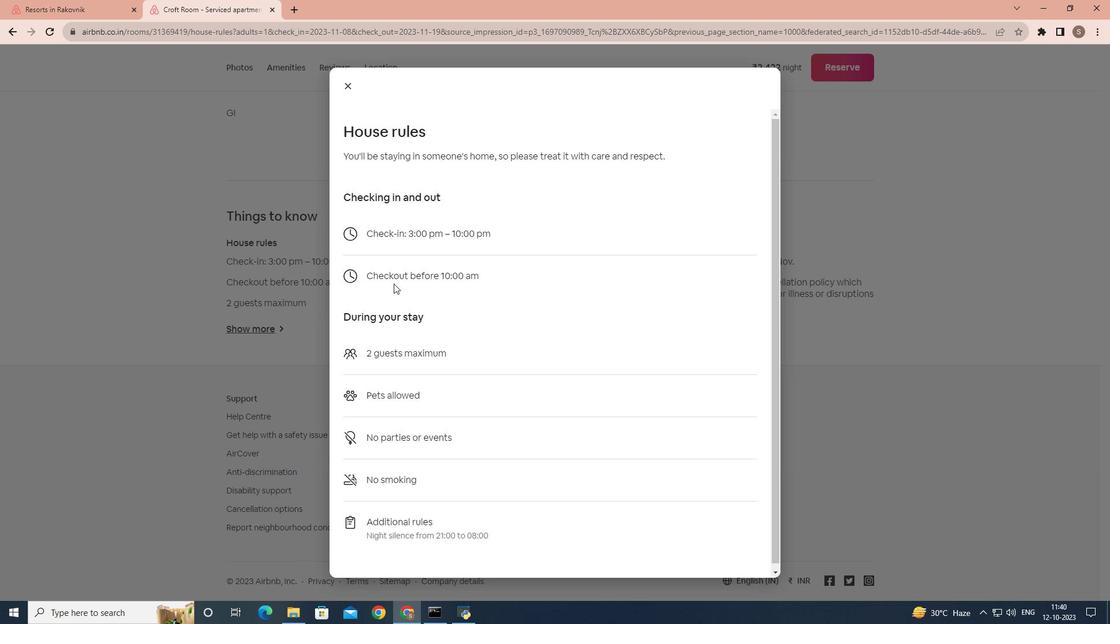 
Action: Mouse scrolled (393, 283) with delta (0, 0)
Screenshot: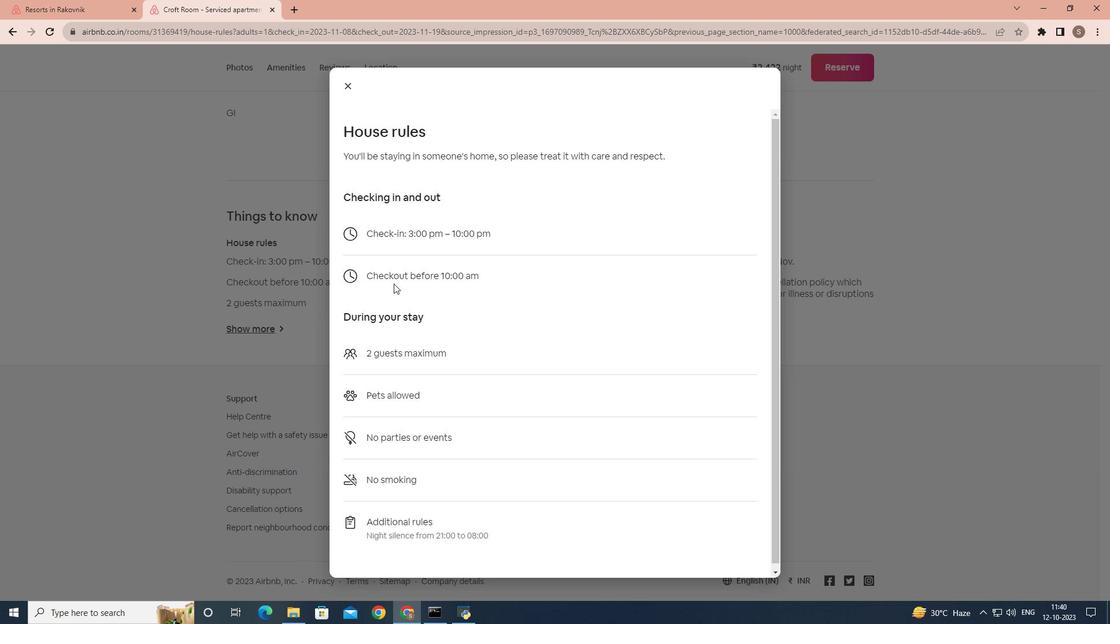 
Action: Mouse scrolled (393, 283) with delta (0, 0)
Screenshot: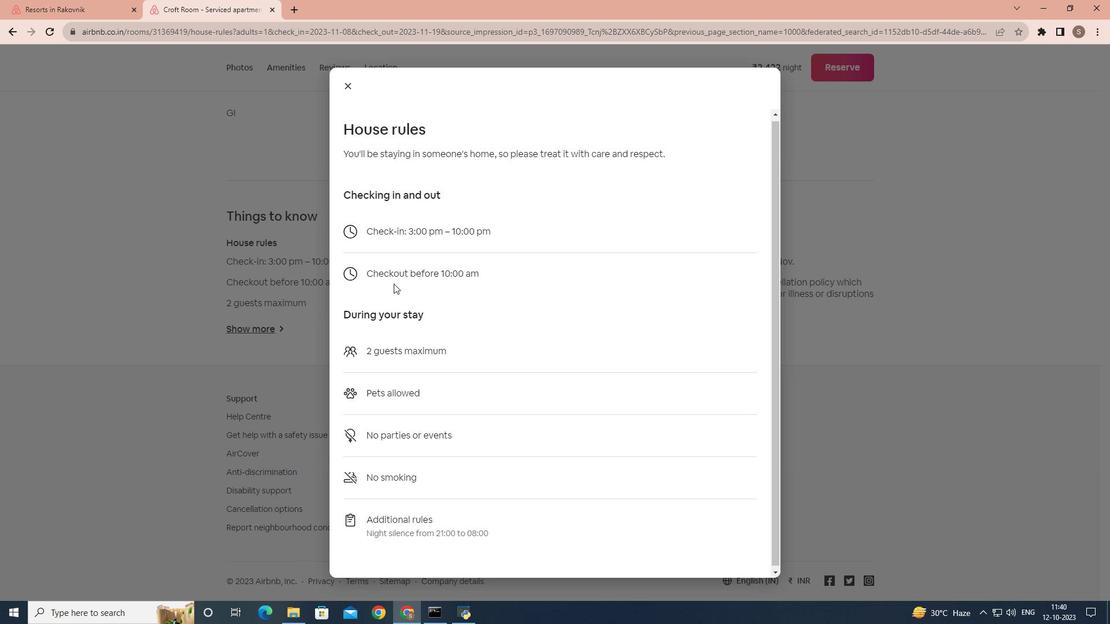 
Action: Mouse scrolled (393, 283) with delta (0, 0)
Screenshot: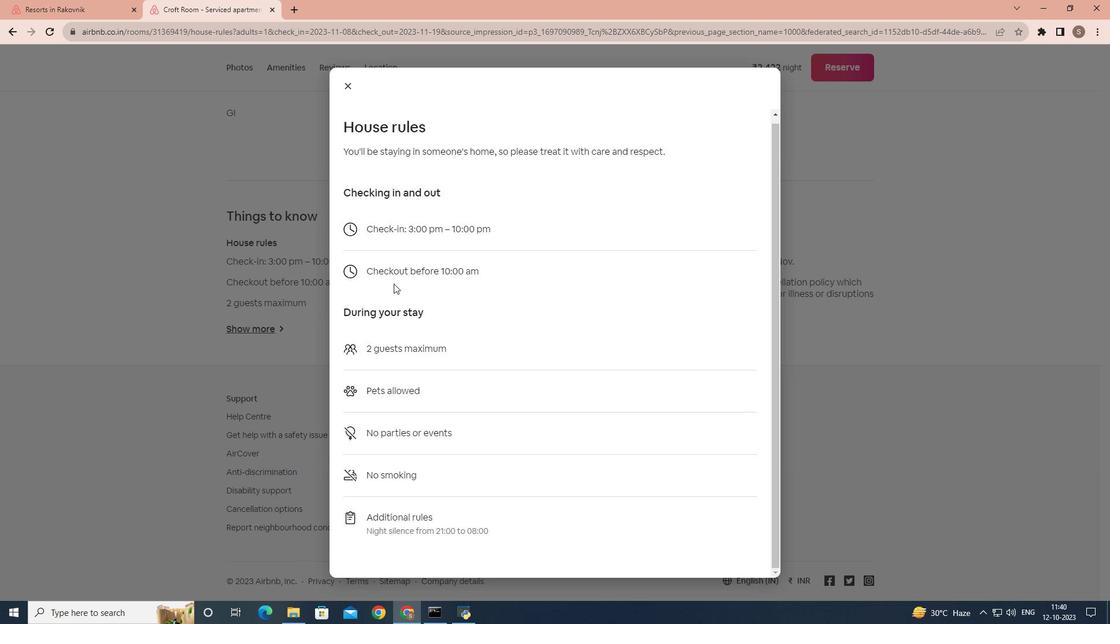 
Action: Mouse moved to (349, 80)
Screenshot: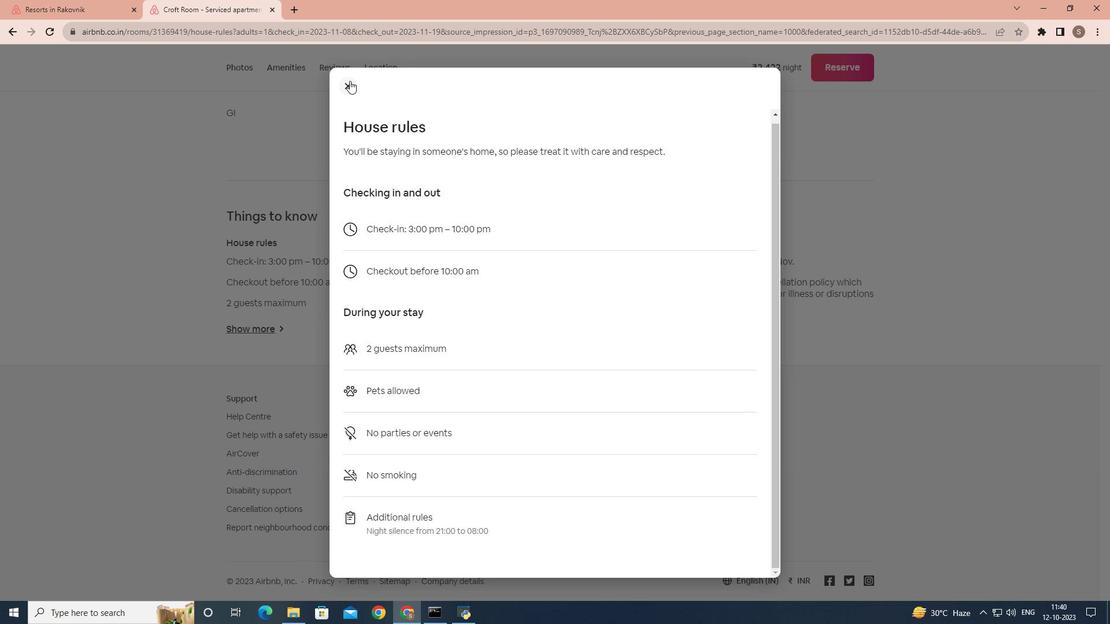 
Action: Mouse pressed left at (349, 80)
Screenshot: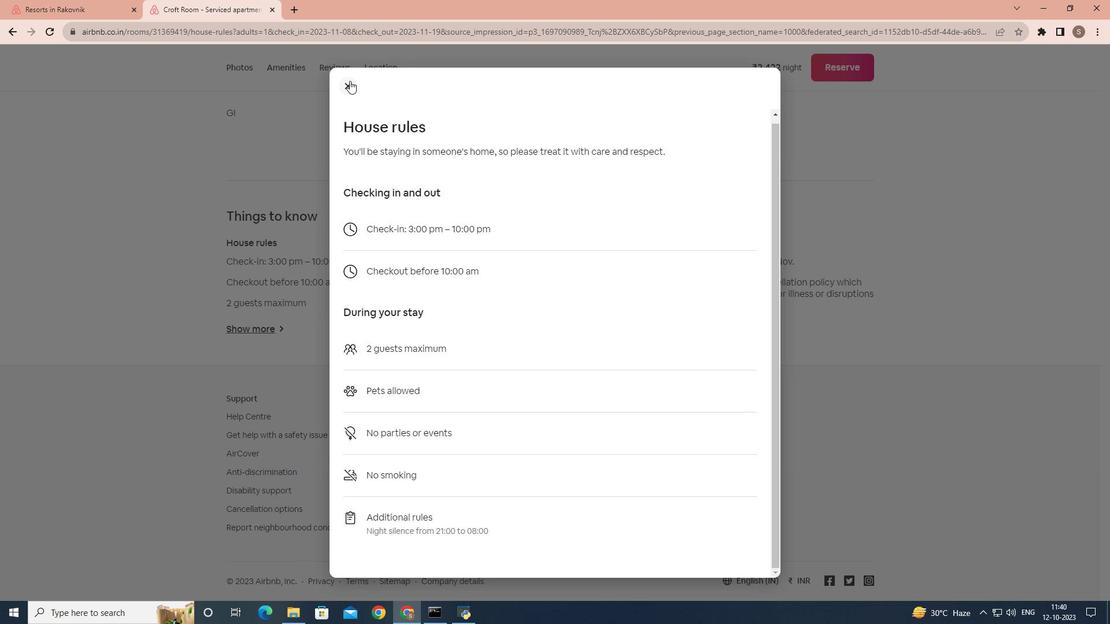 
Action: Mouse moved to (489, 334)
Screenshot: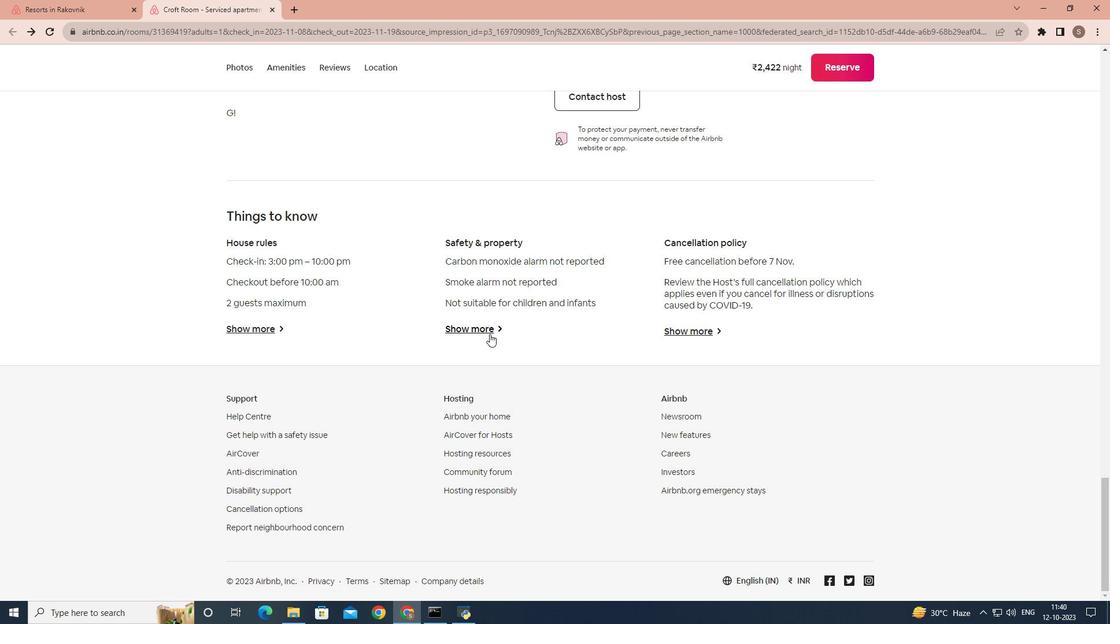
Action: Mouse pressed left at (489, 334)
Screenshot: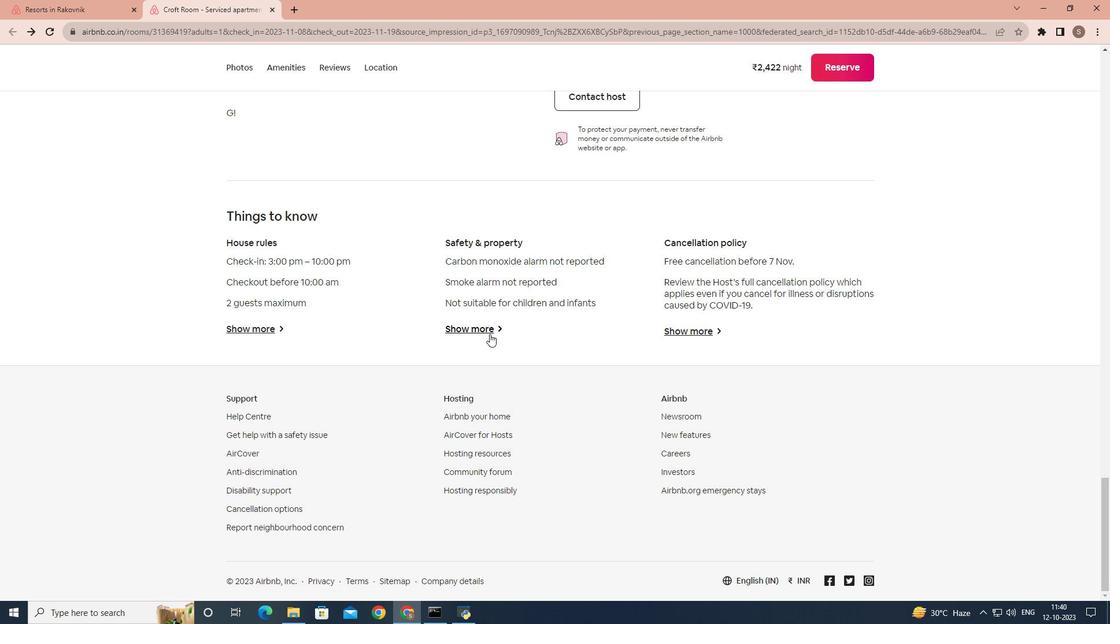 
Action: Mouse moved to (489, 333)
Screenshot: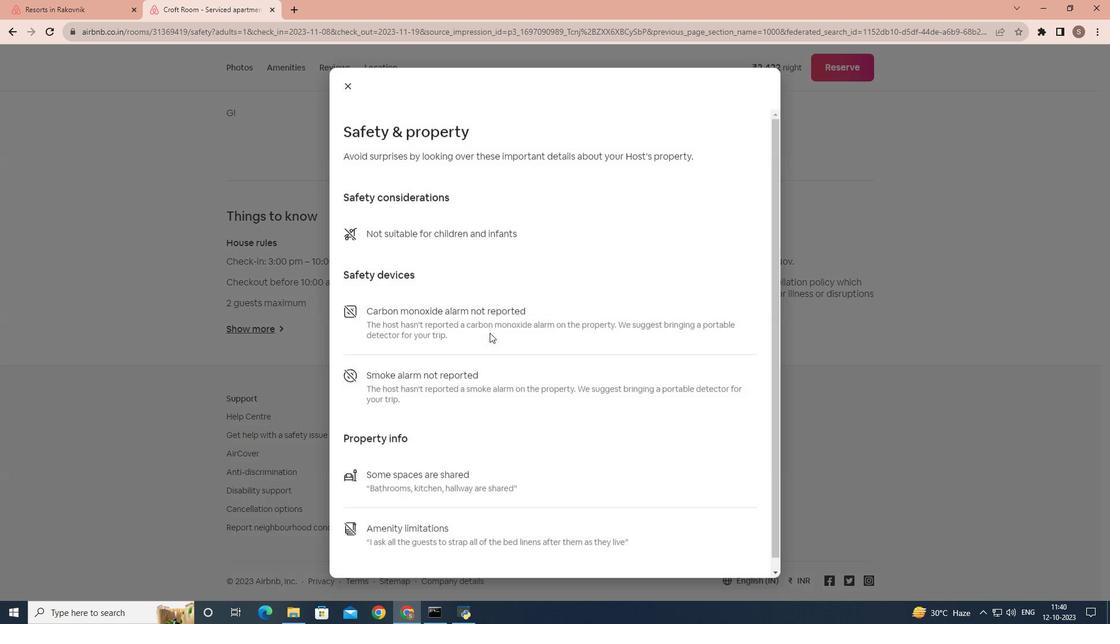 
Action: Mouse scrolled (489, 332) with delta (0, 0)
Screenshot: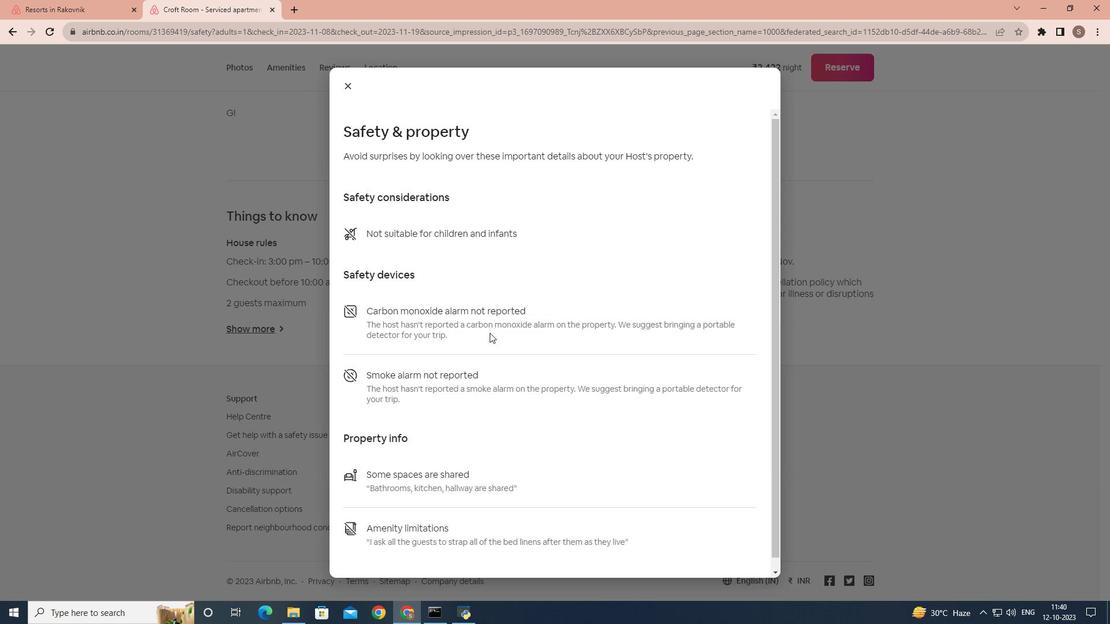 
Action: Mouse scrolled (489, 332) with delta (0, 0)
Screenshot: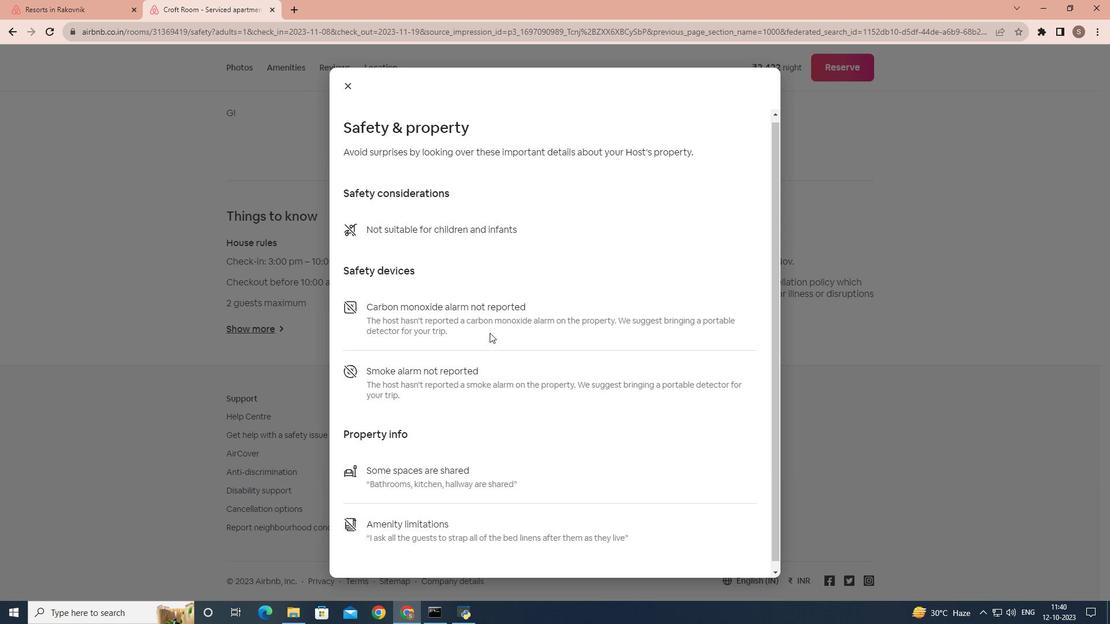 
Action: Mouse scrolled (489, 332) with delta (0, 0)
Screenshot: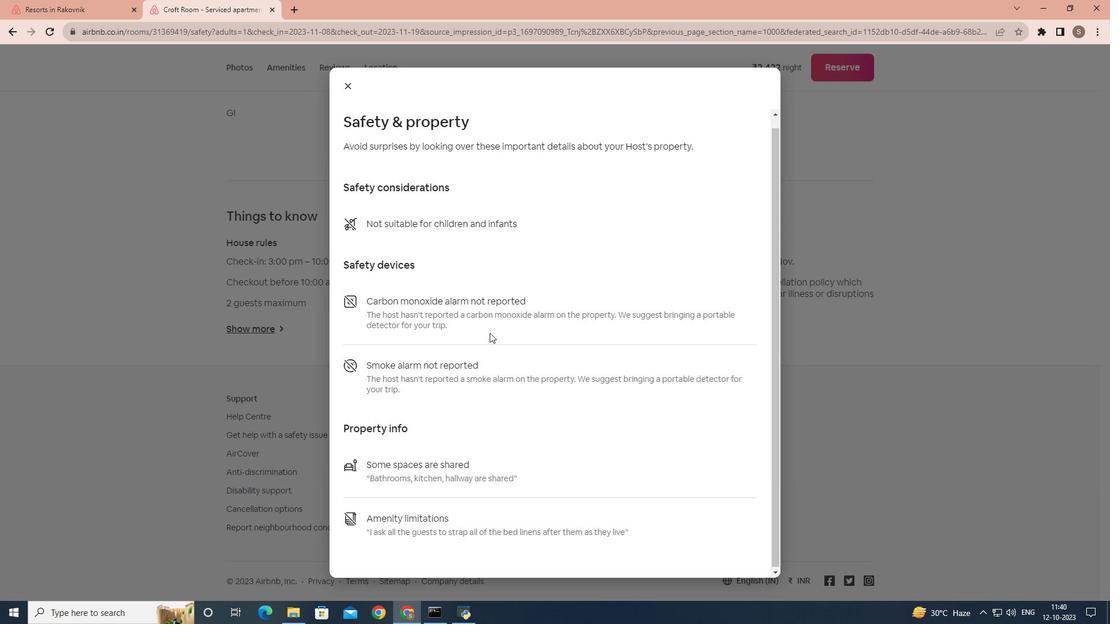 
Action: Mouse moved to (346, 79)
Screenshot: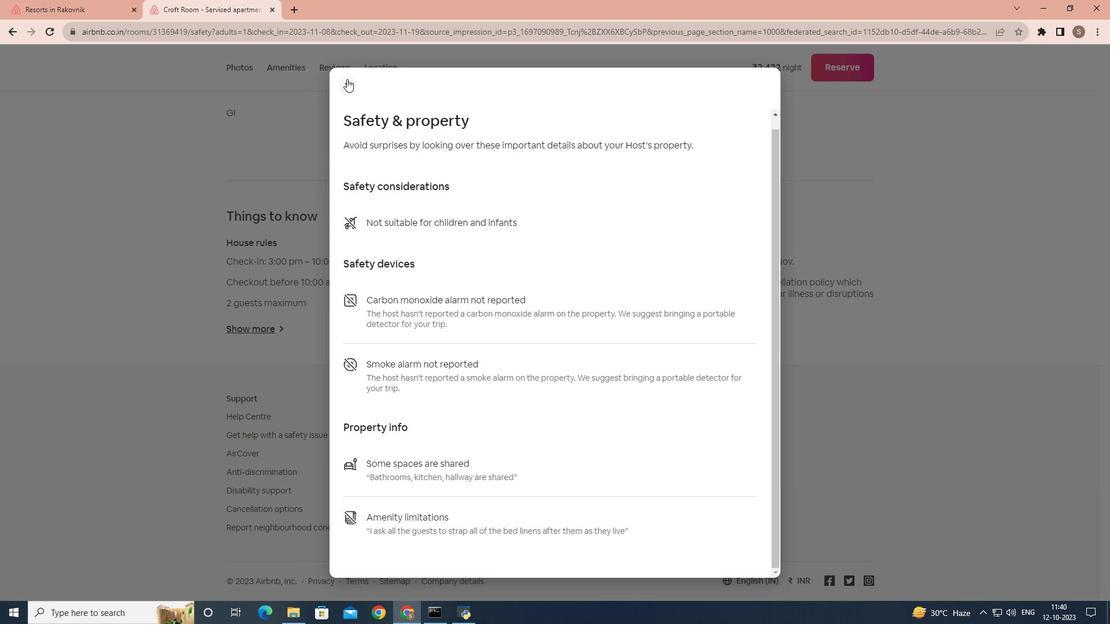 
Action: Mouse pressed left at (346, 79)
Screenshot: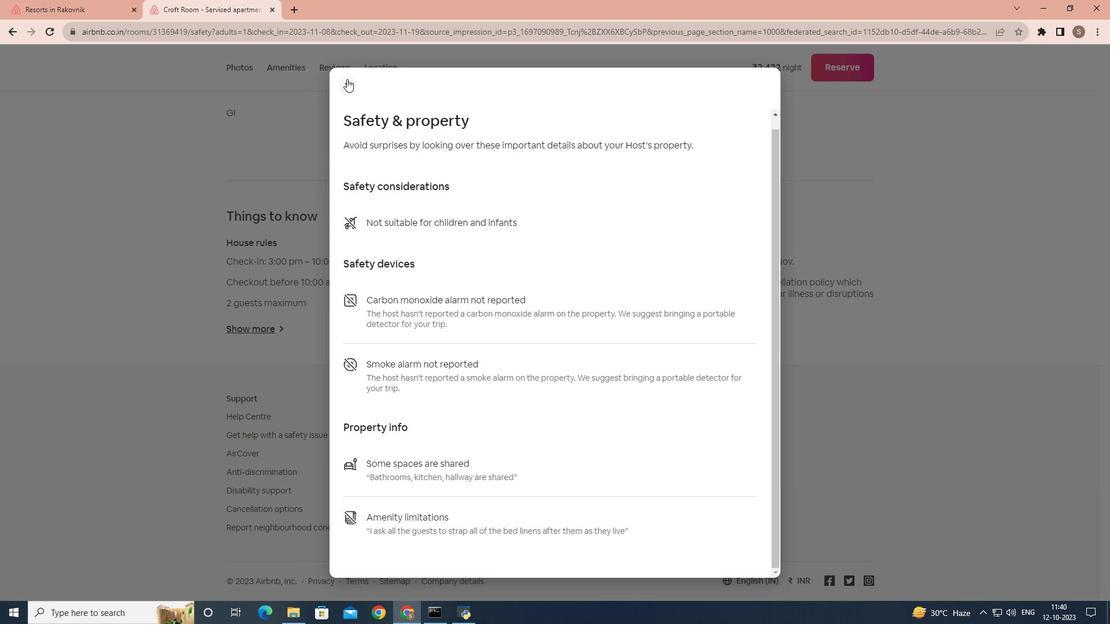 
Action: Mouse moved to (685, 337)
Screenshot: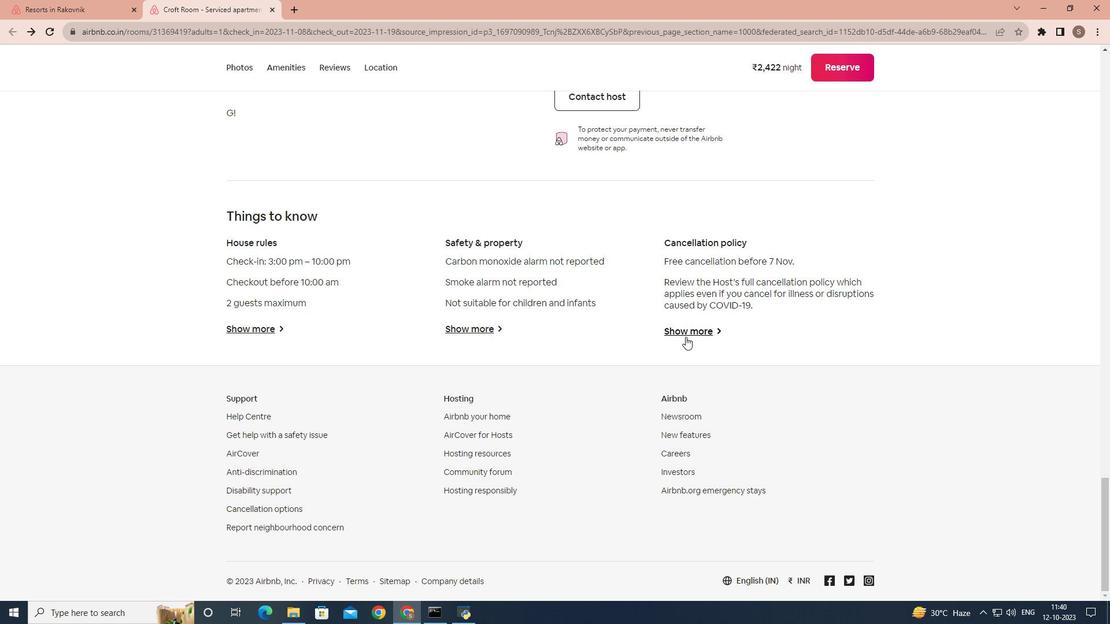 
Action: Mouse pressed left at (685, 337)
Screenshot: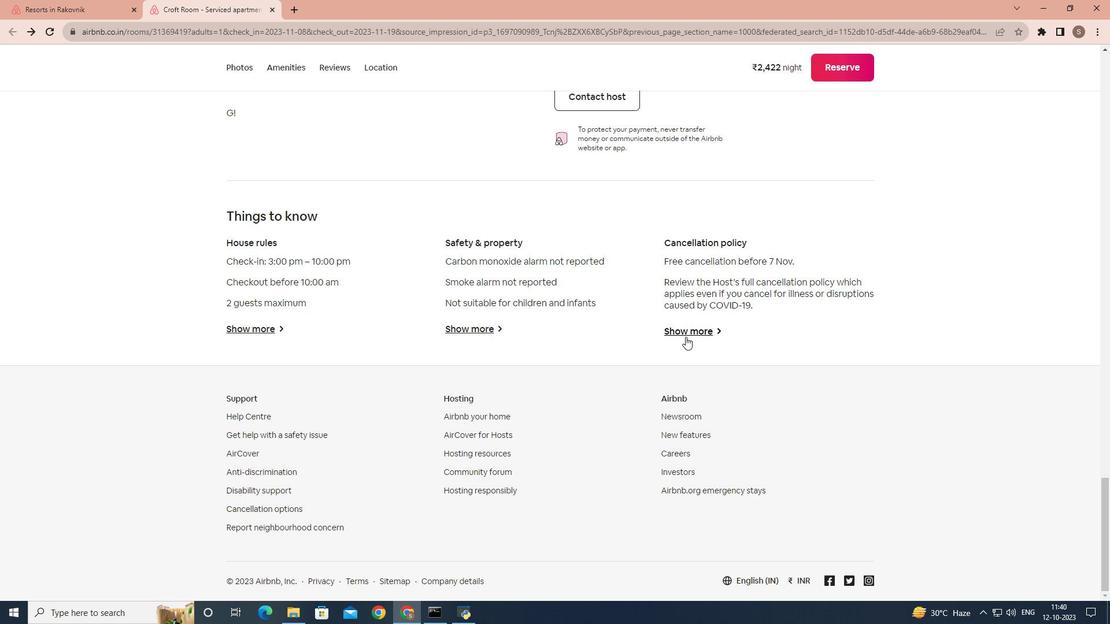 
Action: Mouse moved to (506, 304)
Screenshot: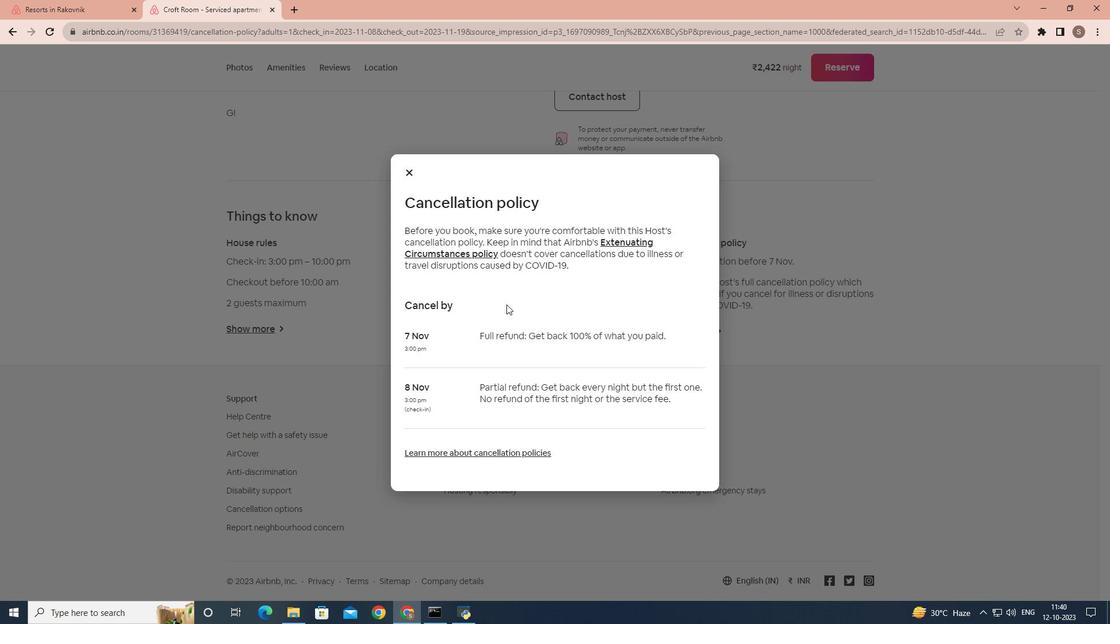 
Action: Mouse scrolled (506, 304) with delta (0, 0)
Screenshot: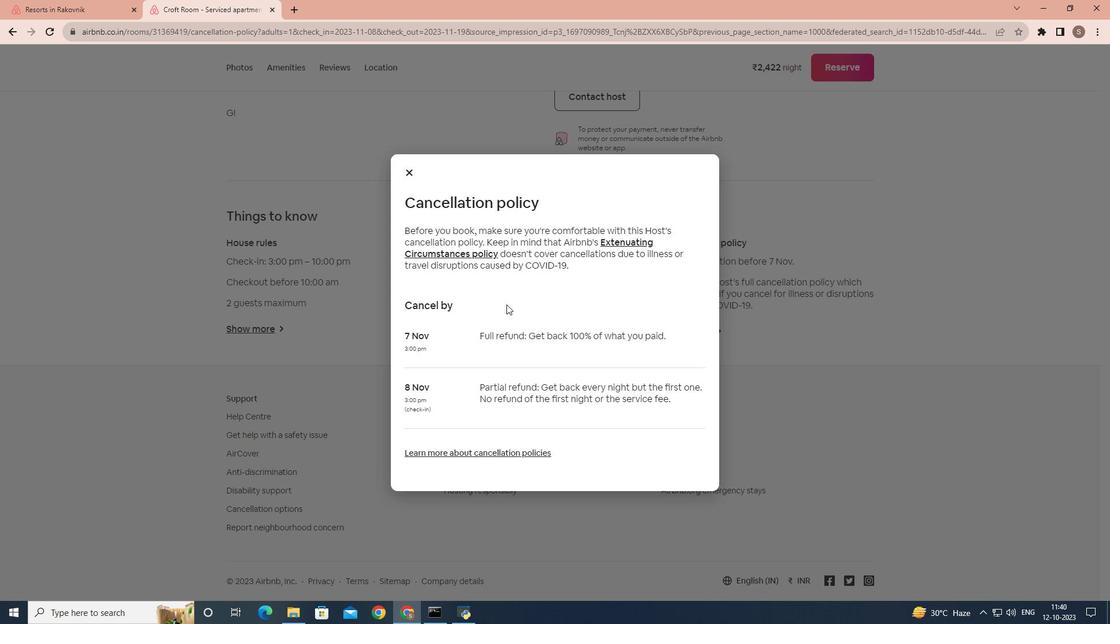 
Action: Mouse moved to (506, 304)
Screenshot: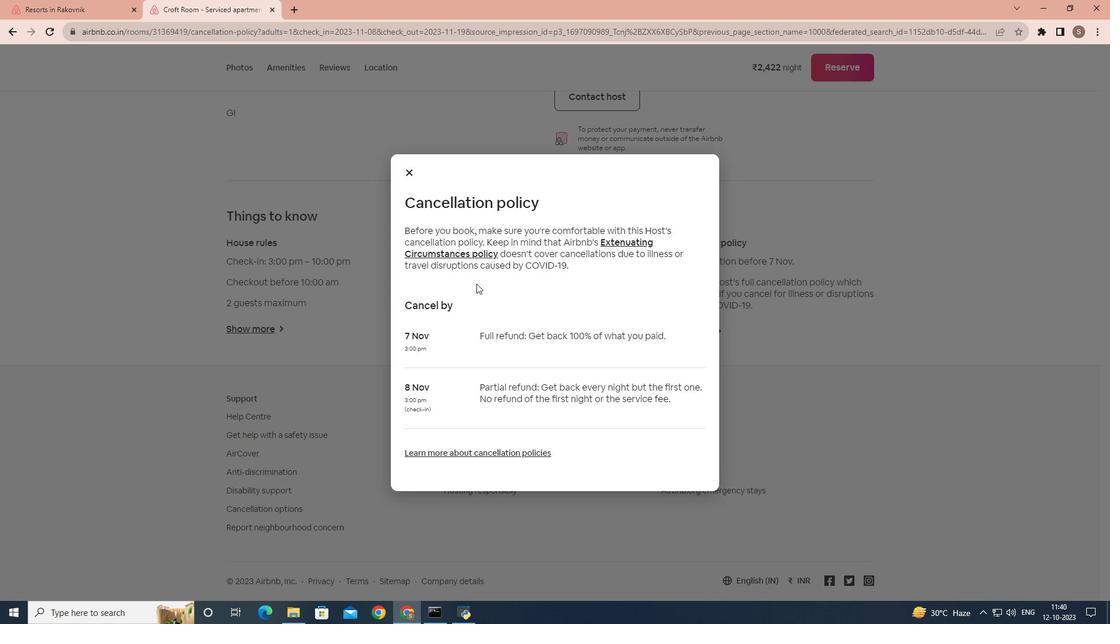 
Action: Mouse scrolled (506, 304) with delta (0, 0)
Screenshot: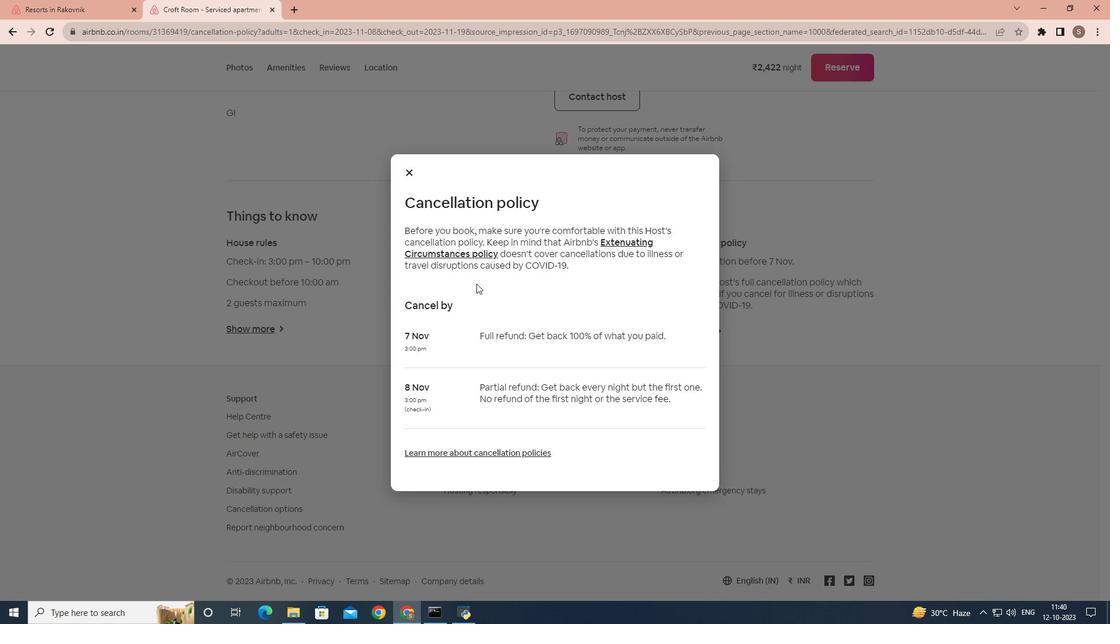 
Action: Mouse moved to (412, 174)
Screenshot: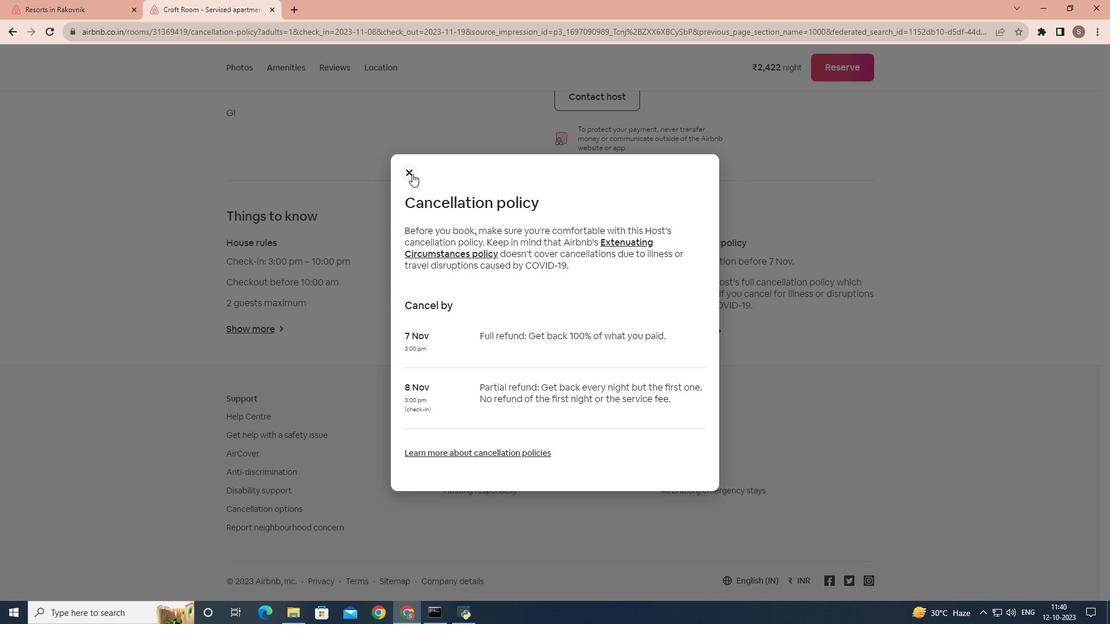 
Action: Mouse pressed left at (412, 174)
Screenshot: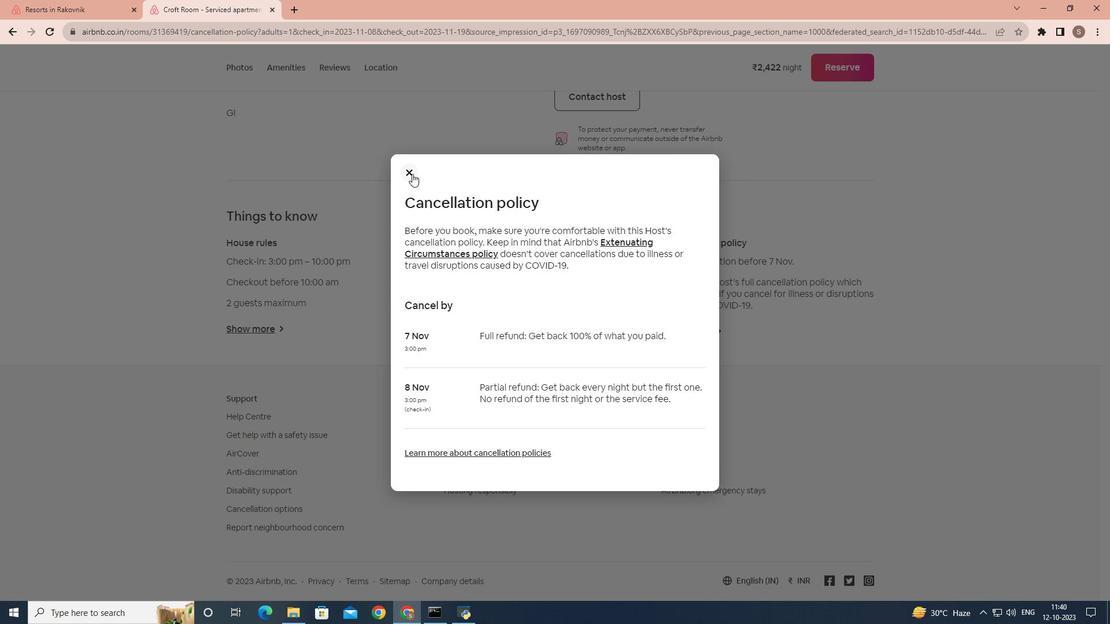
Action: Mouse moved to (440, 160)
Screenshot: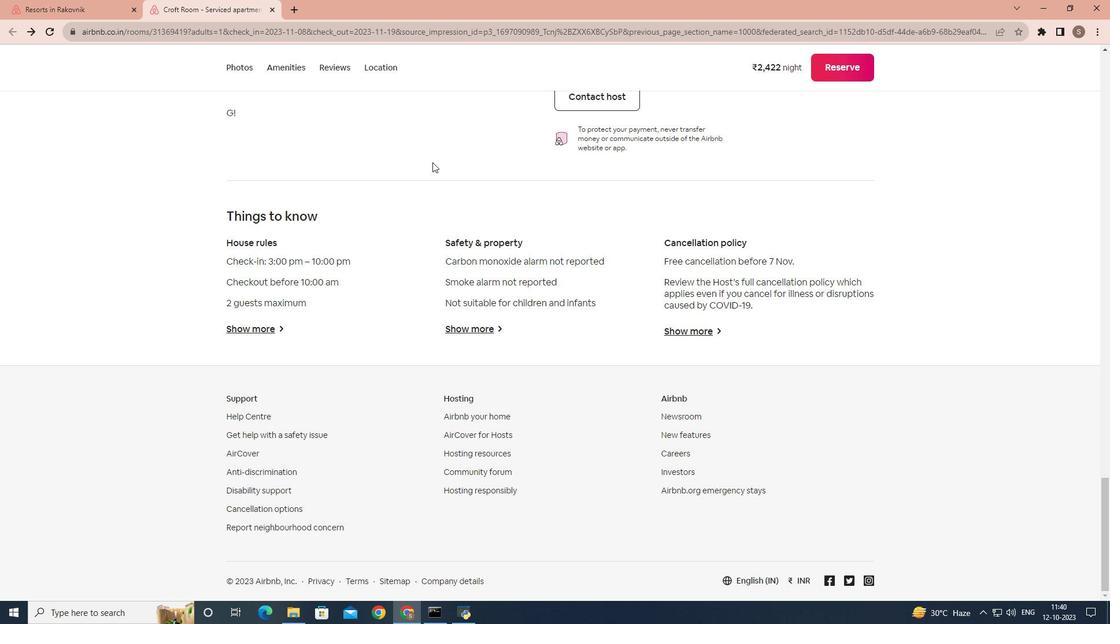 
Action: Mouse scrolled (440, 160) with delta (0, 0)
Screenshot: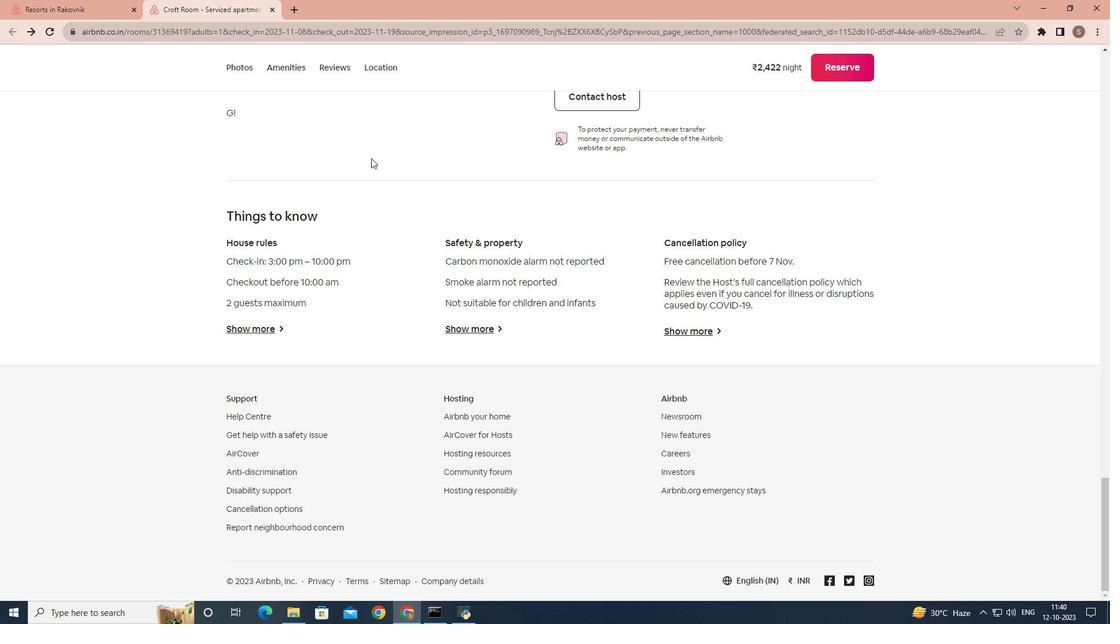 
Action: Mouse moved to (64, 0)
Screenshot: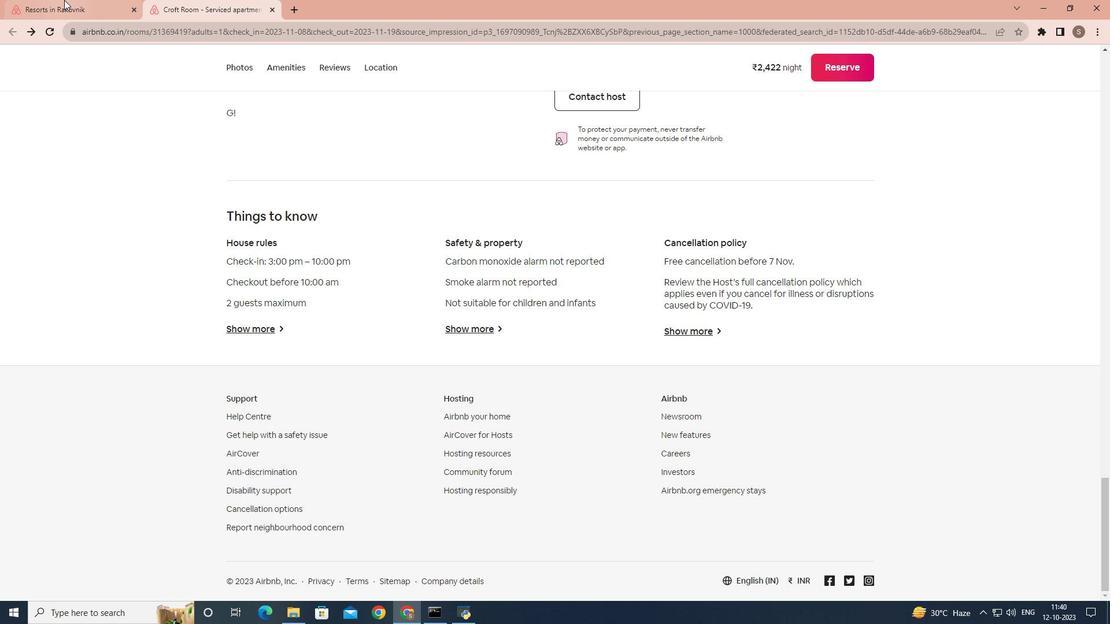
Action: Mouse pressed left at (64, 0)
Screenshot: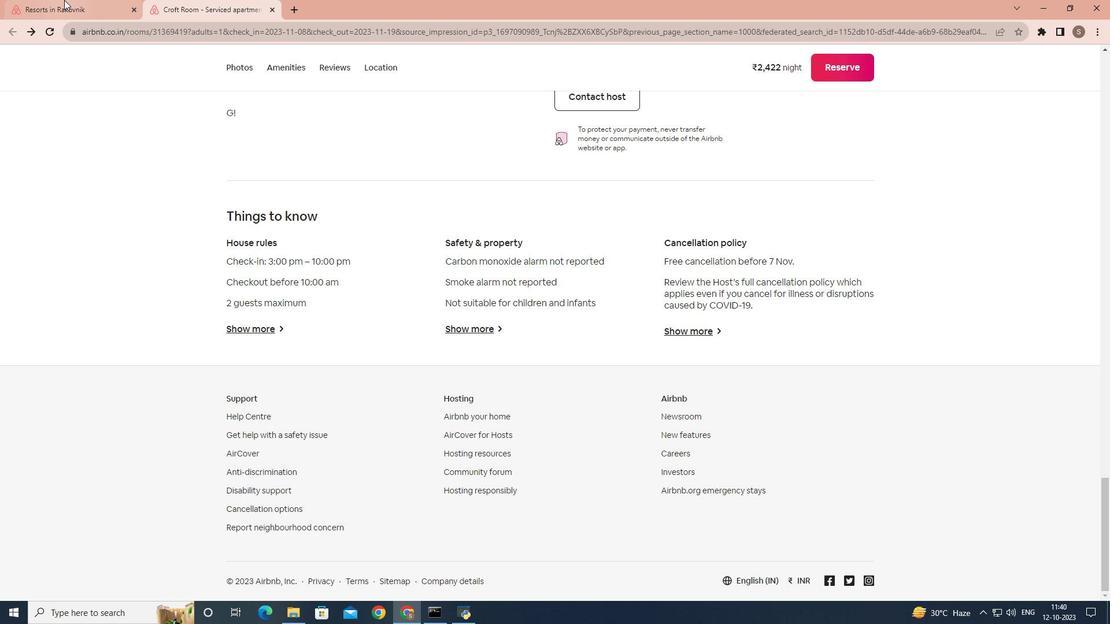 
Action: Mouse moved to (375, 256)
Screenshot: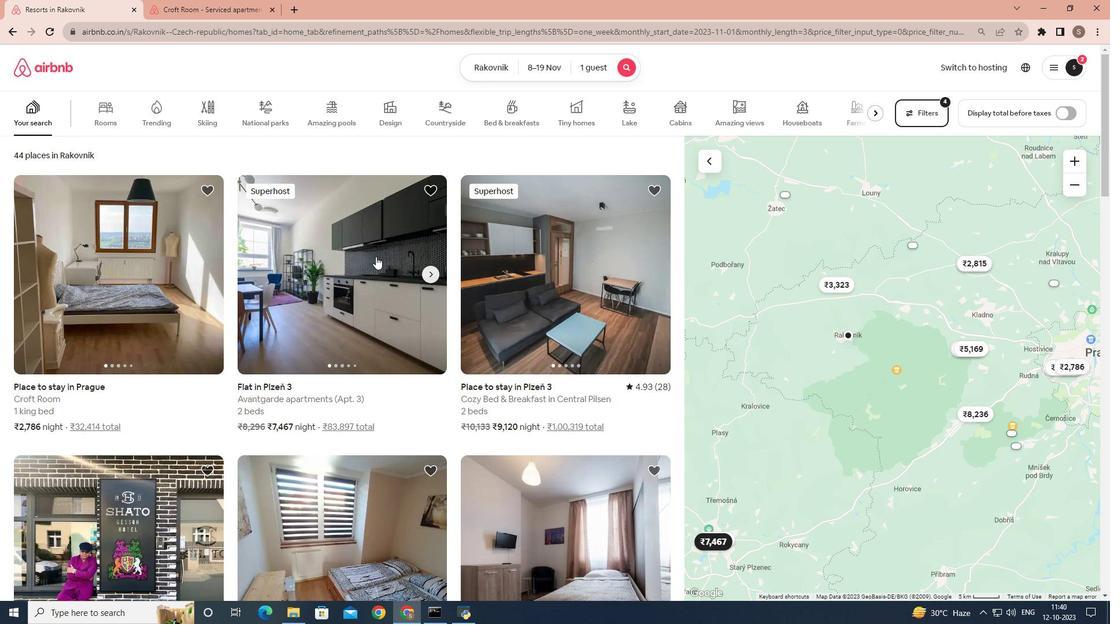 
Action: Mouse pressed left at (375, 256)
Screenshot: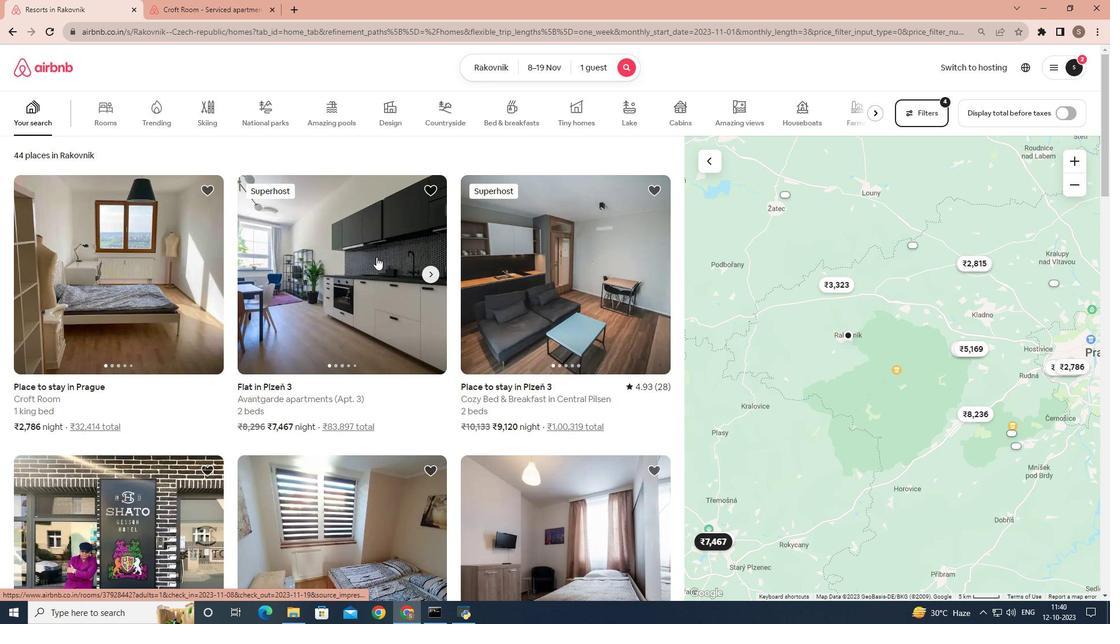 
Action: Mouse moved to (813, 422)
Screenshot: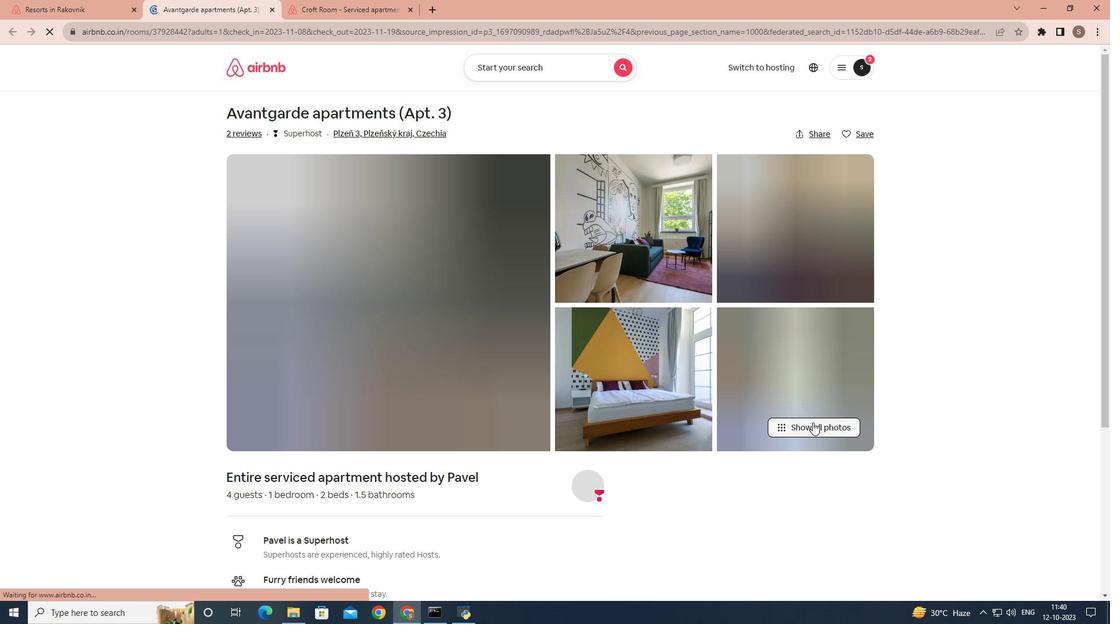 
Action: Mouse pressed left at (813, 422)
Screenshot: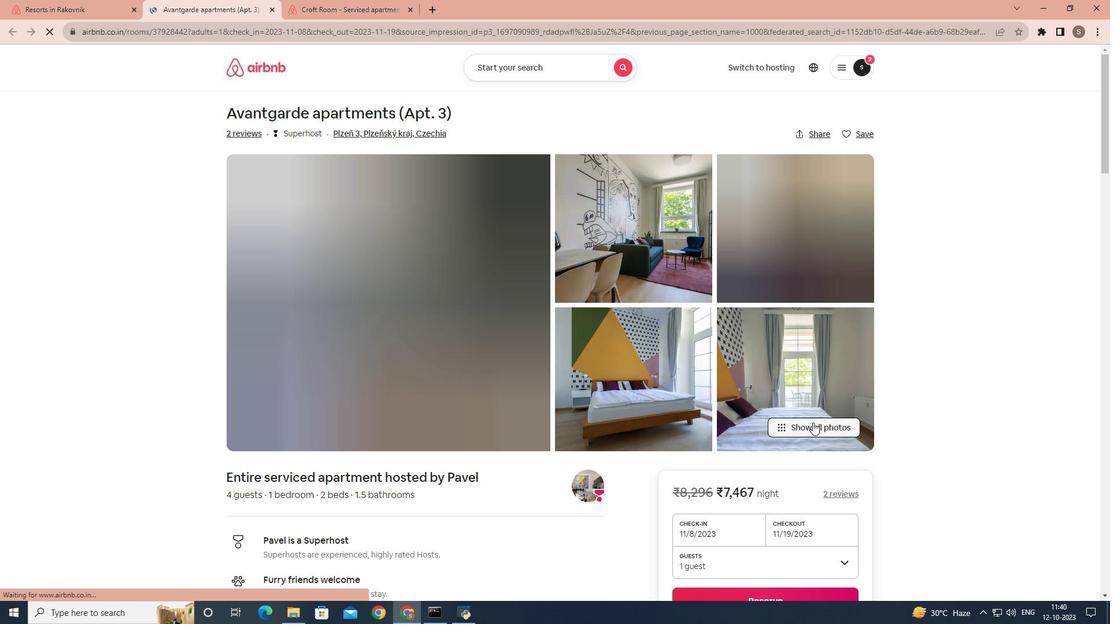 
Action: Mouse moved to (763, 381)
Screenshot: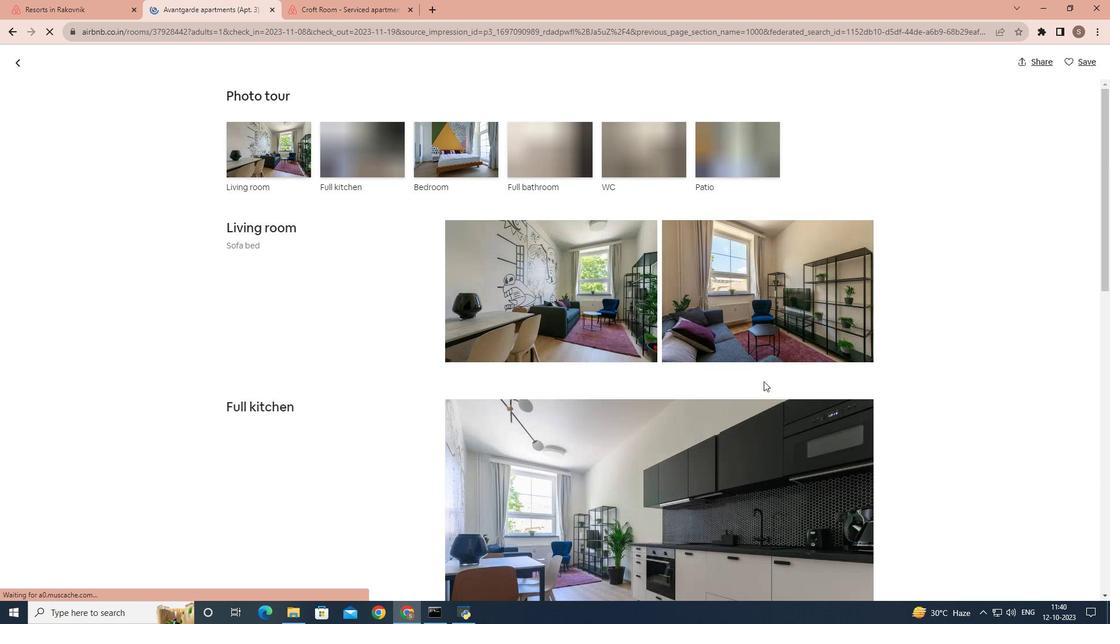 
Action: Mouse scrolled (763, 381) with delta (0, 0)
Screenshot: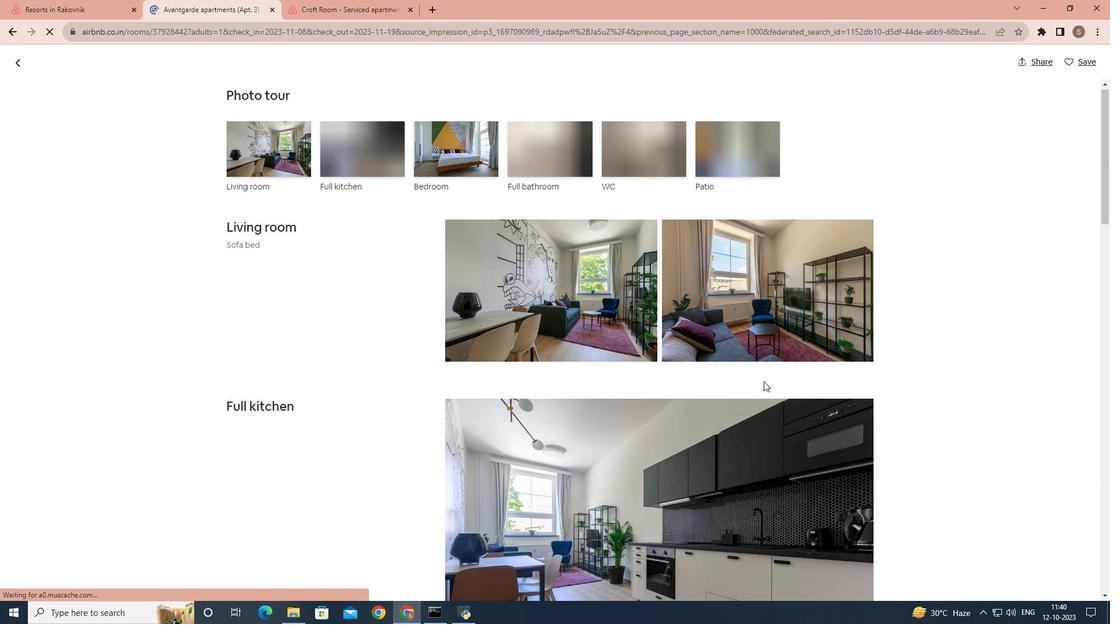 
Action: Mouse scrolled (763, 381) with delta (0, 0)
Screenshot: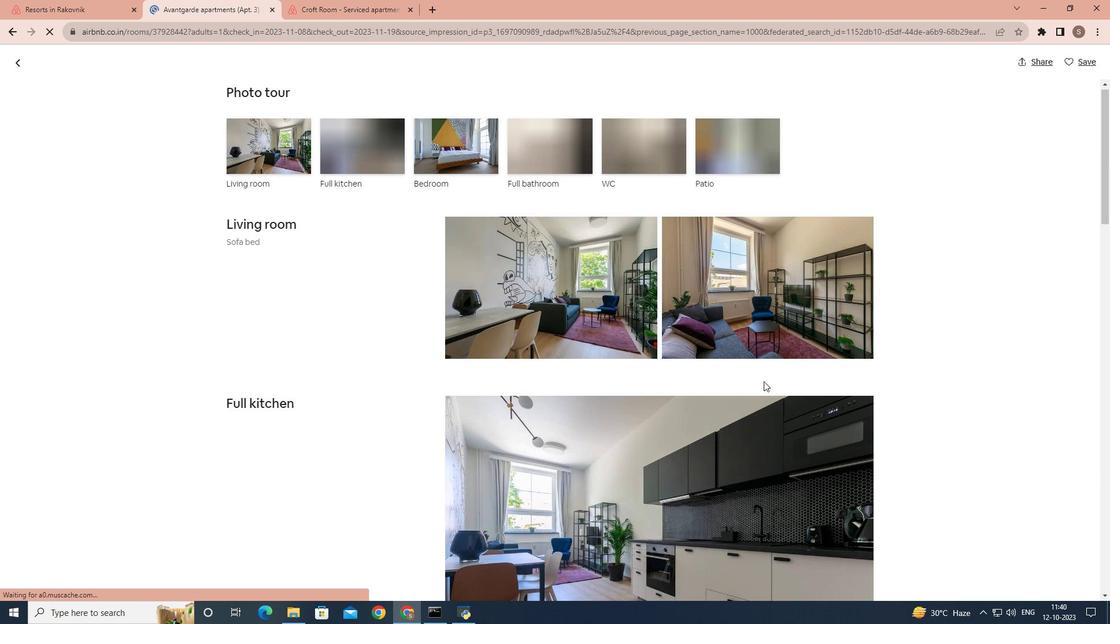 
Action: Mouse scrolled (763, 381) with delta (0, 0)
Screenshot: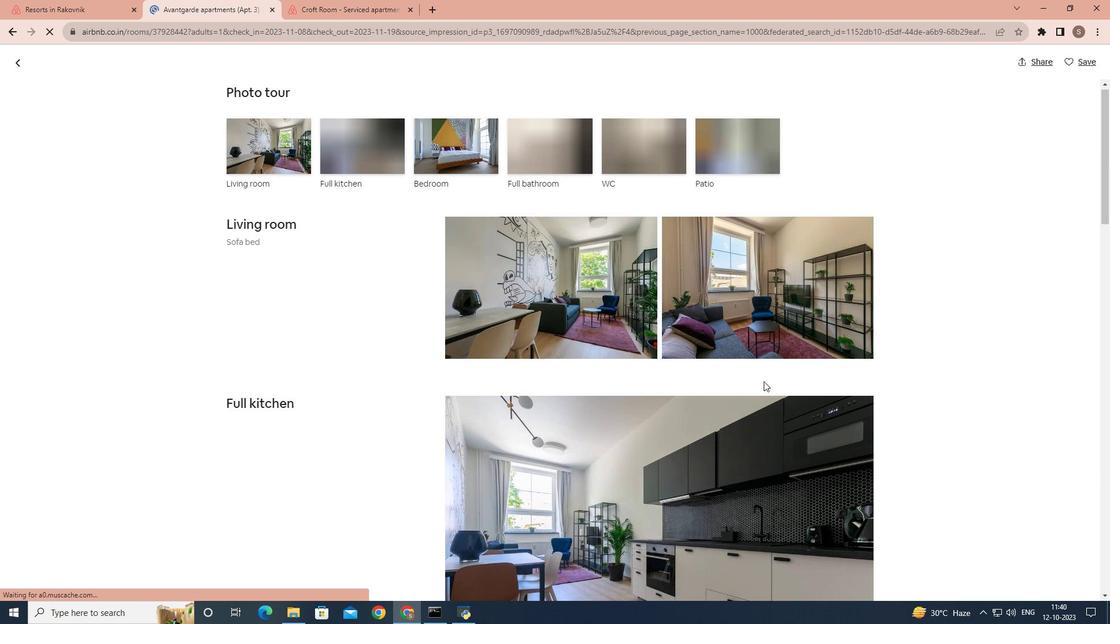 
Action: Mouse scrolled (763, 381) with delta (0, 0)
Screenshot: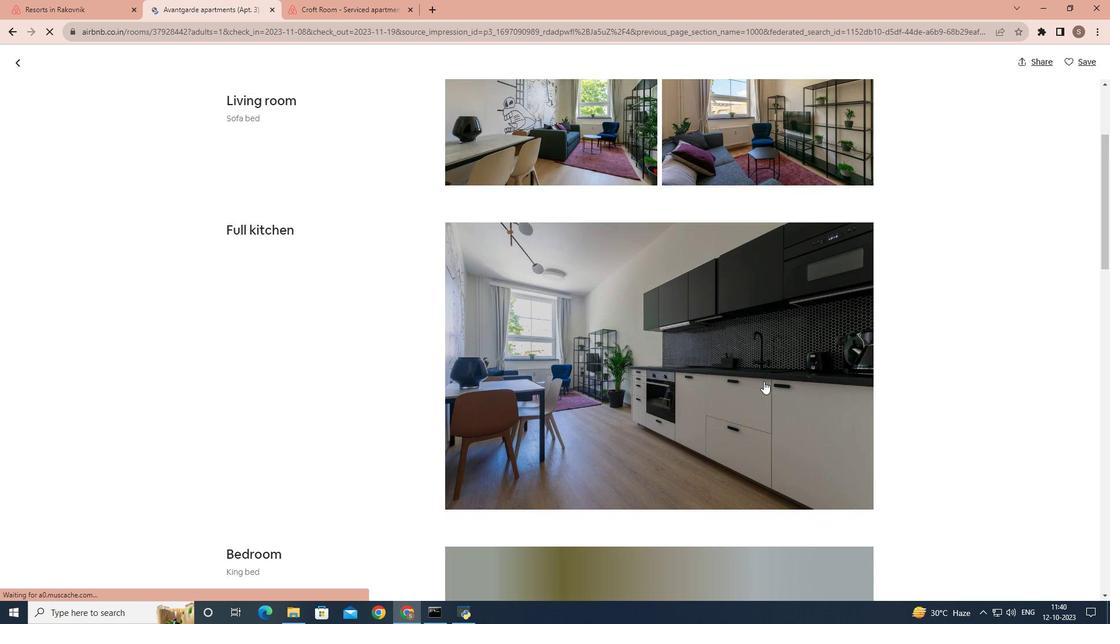 
Action: Mouse scrolled (763, 381) with delta (0, 0)
Screenshot: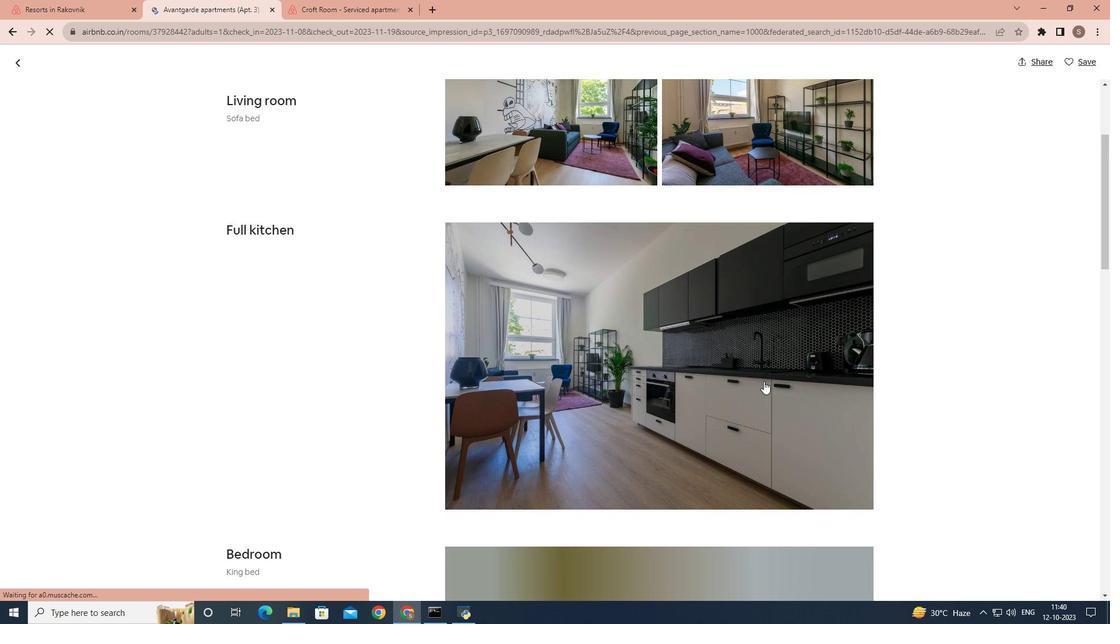 
Action: Mouse scrolled (763, 381) with delta (0, 0)
Screenshot: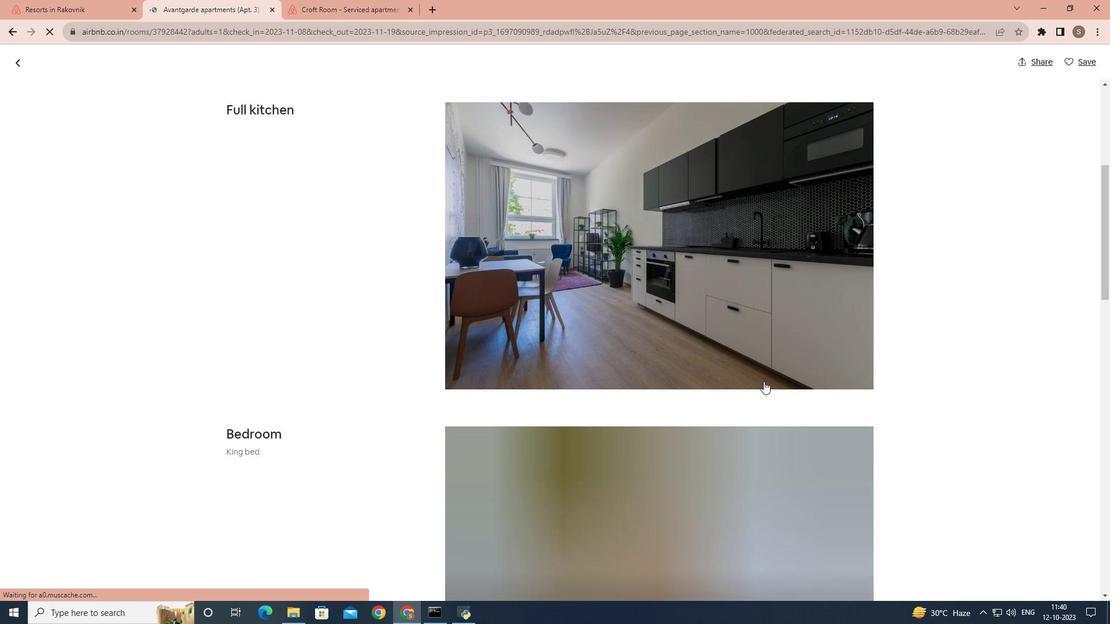 
Action: Mouse scrolled (763, 381) with delta (0, 0)
Screenshot: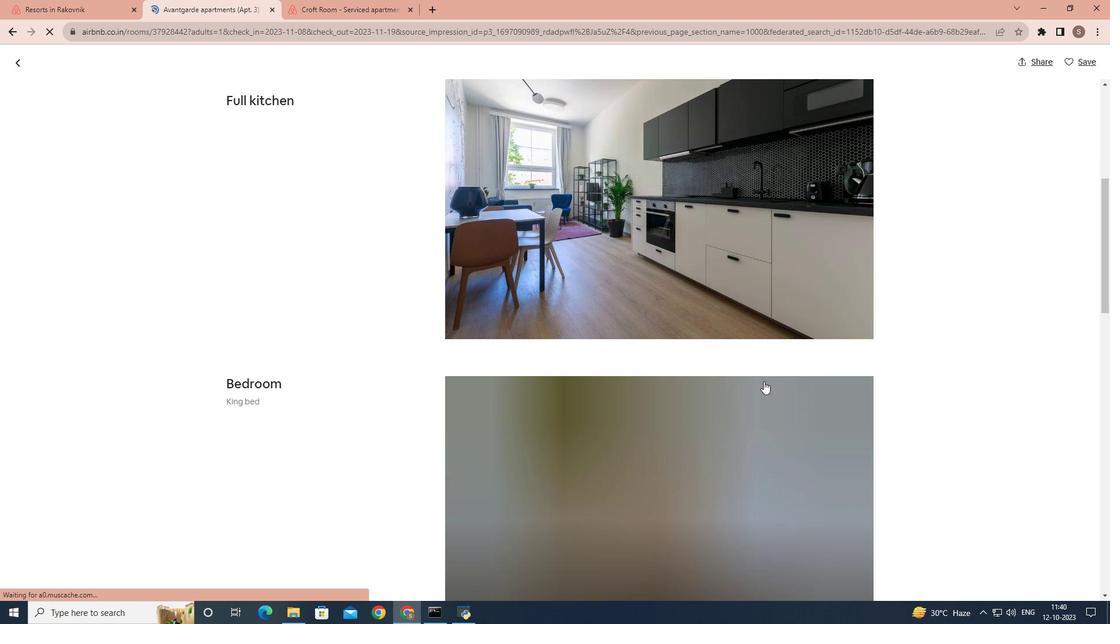 
Action: Mouse scrolled (763, 381) with delta (0, 0)
Screenshot: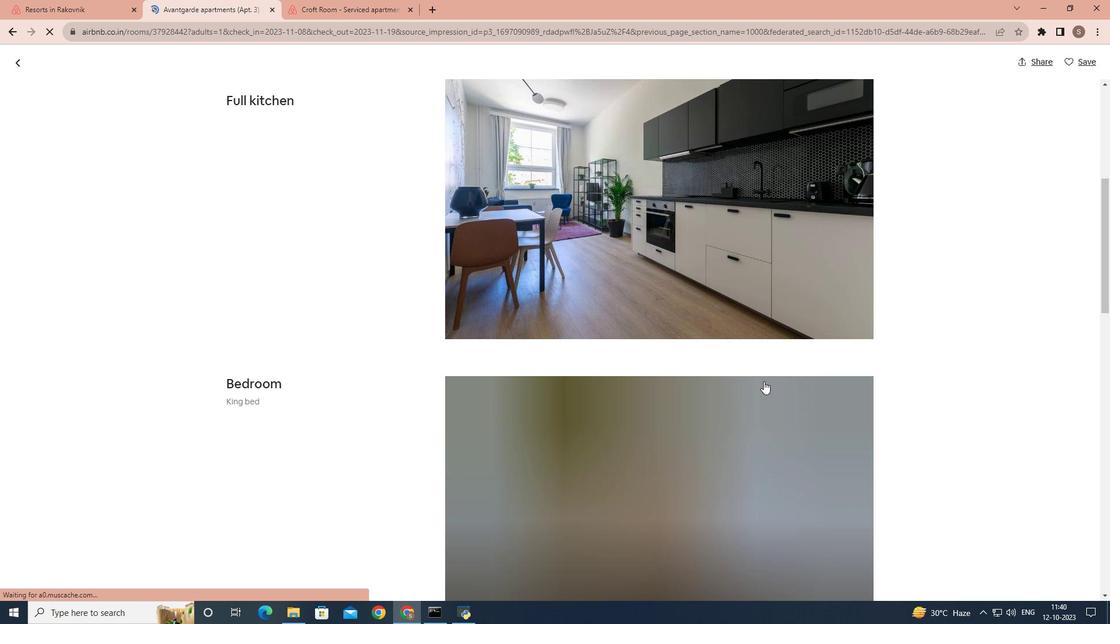 
Action: Mouse scrolled (763, 381) with delta (0, 0)
Screenshot: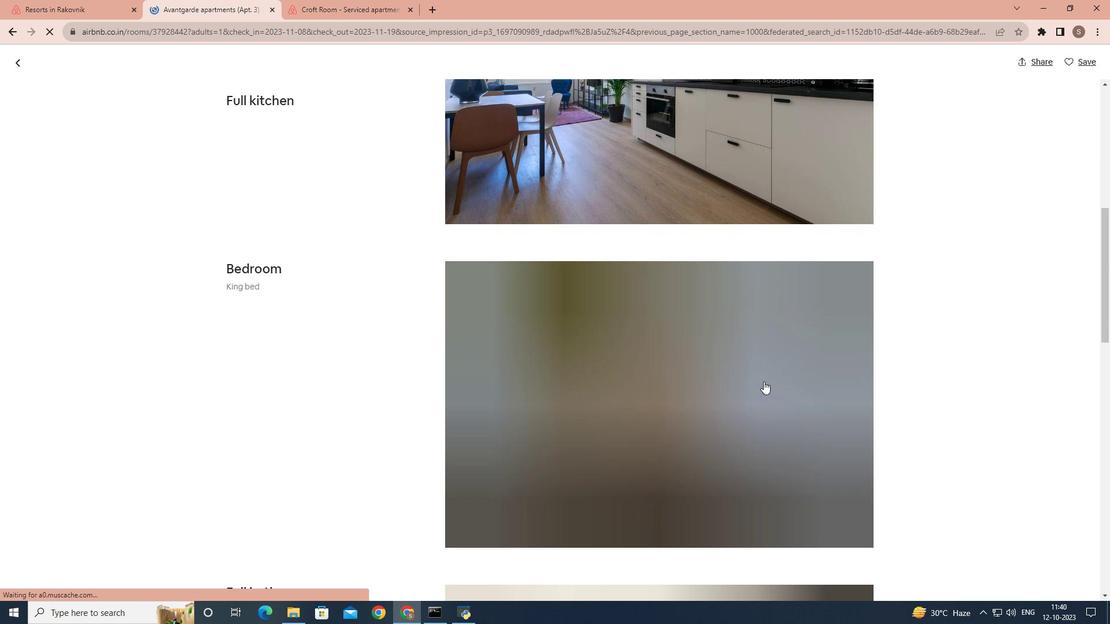
Action: Mouse scrolled (763, 381) with delta (0, 0)
Screenshot: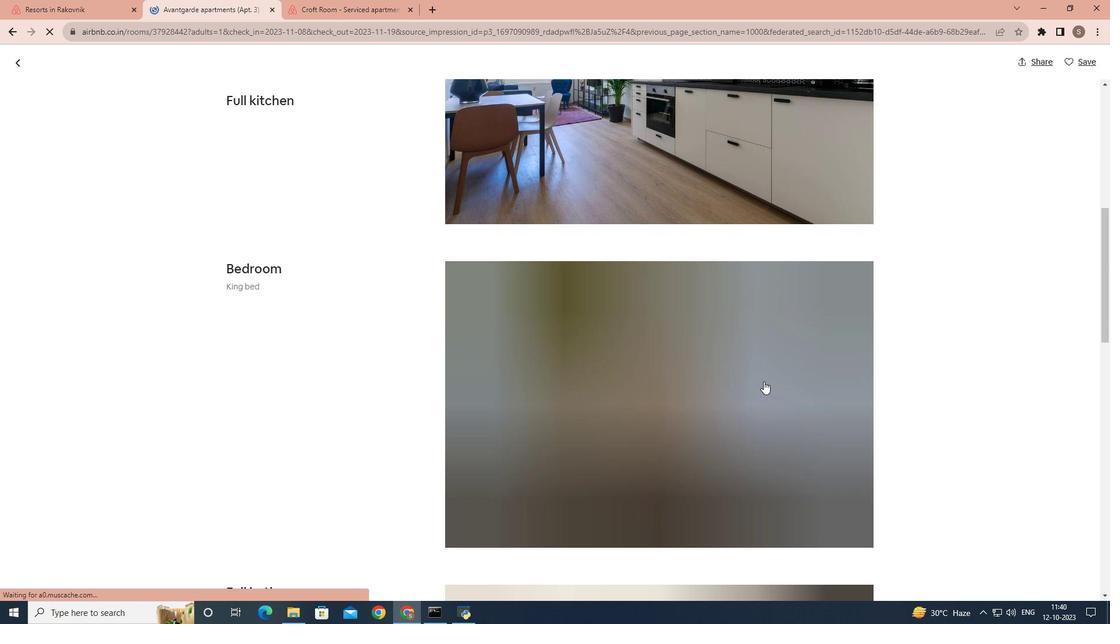 
Action: Mouse scrolled (763, 381) with delta (0, 0)
Screenshot: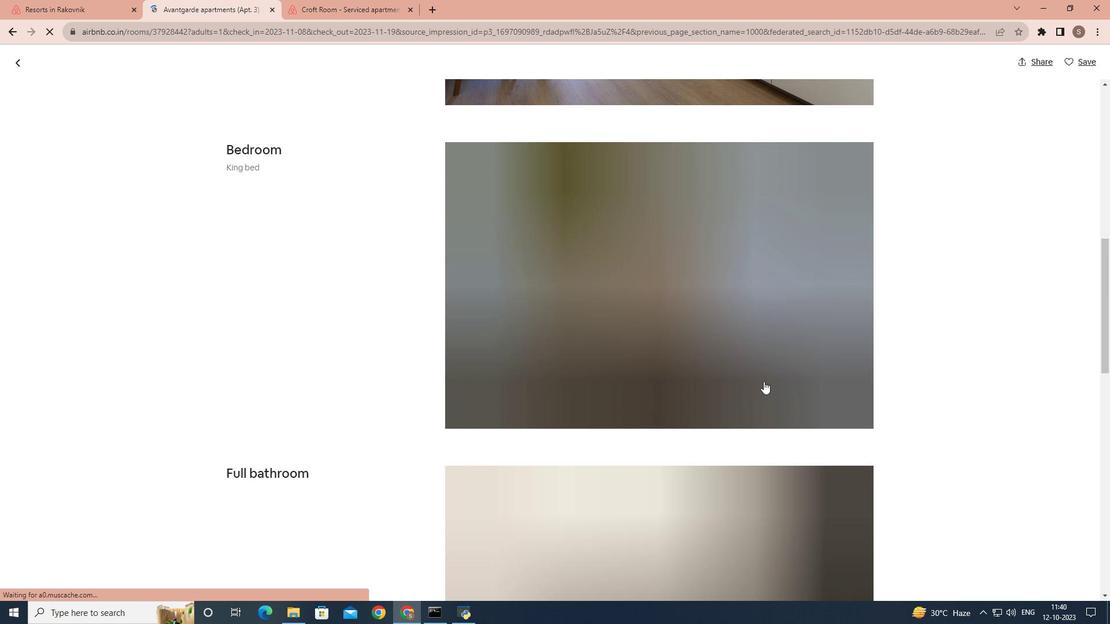 
Action: Mouse scrolled (763, 381) with delta (0, 0)
Screenshot: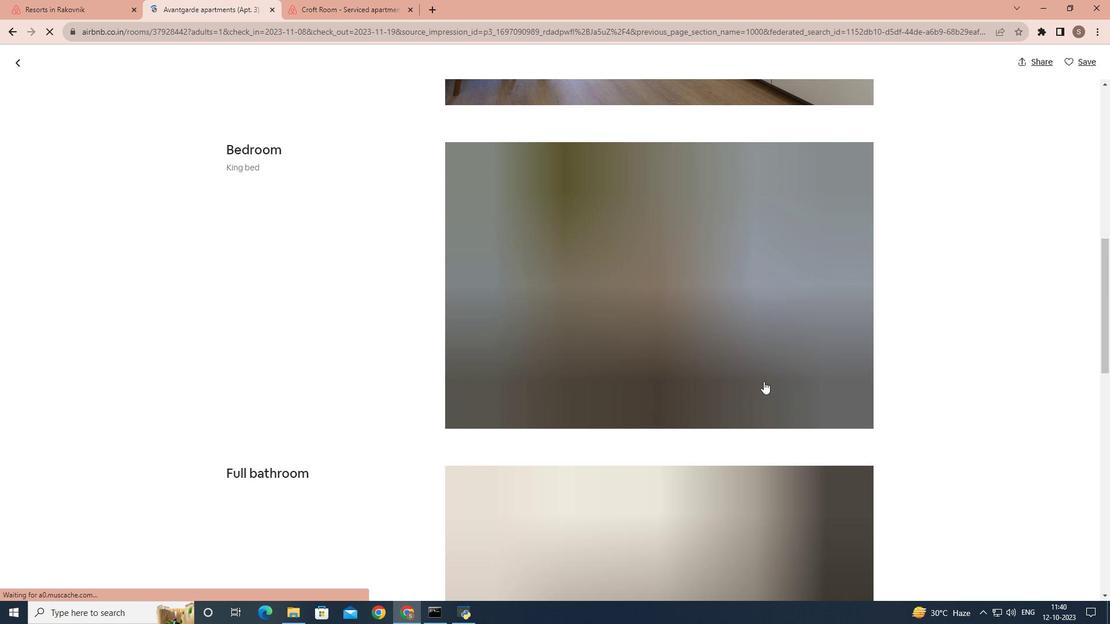 
Action: Mouse scrolled (763, 381) with delta (0, 0)
Screenshot: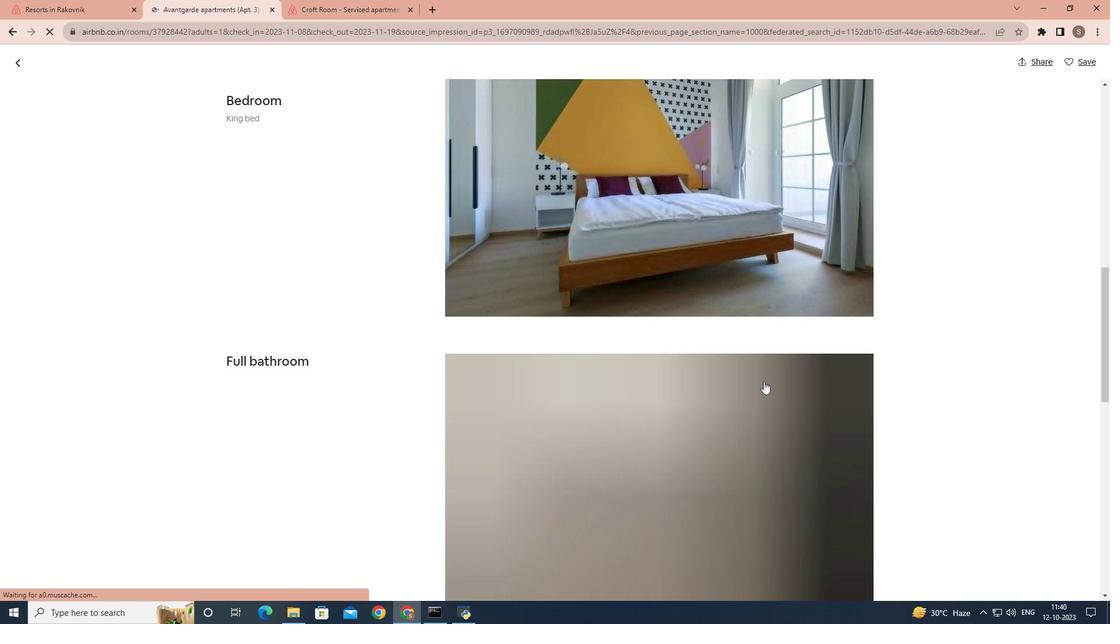 
Action: Mouse scrolled (763, 381) with delta (0, 0)
Screenshot: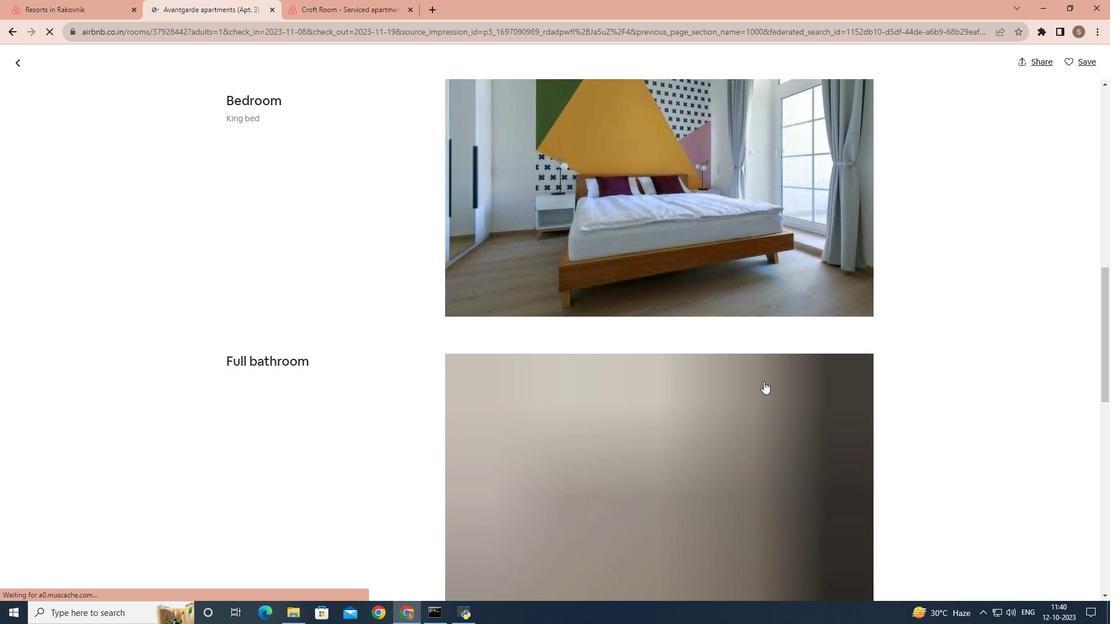 
Action: Mouse scrolled (763, 381) with delta (0, 0)
Screenshot: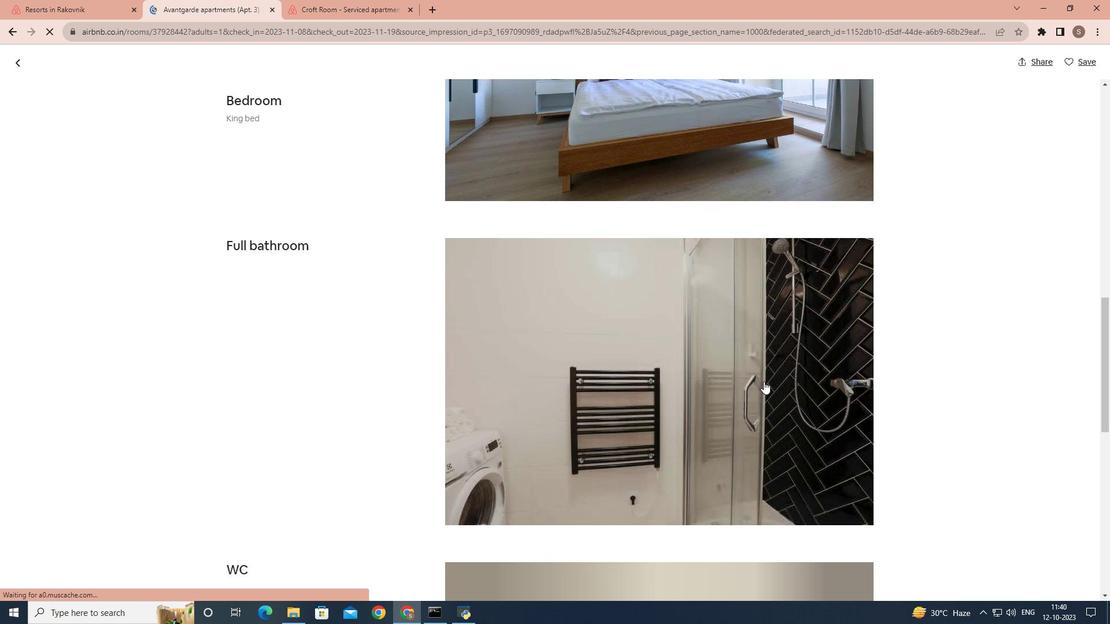 
Action: Mouse scrolled (763, 381) with delta (0, 0)
Screenshot: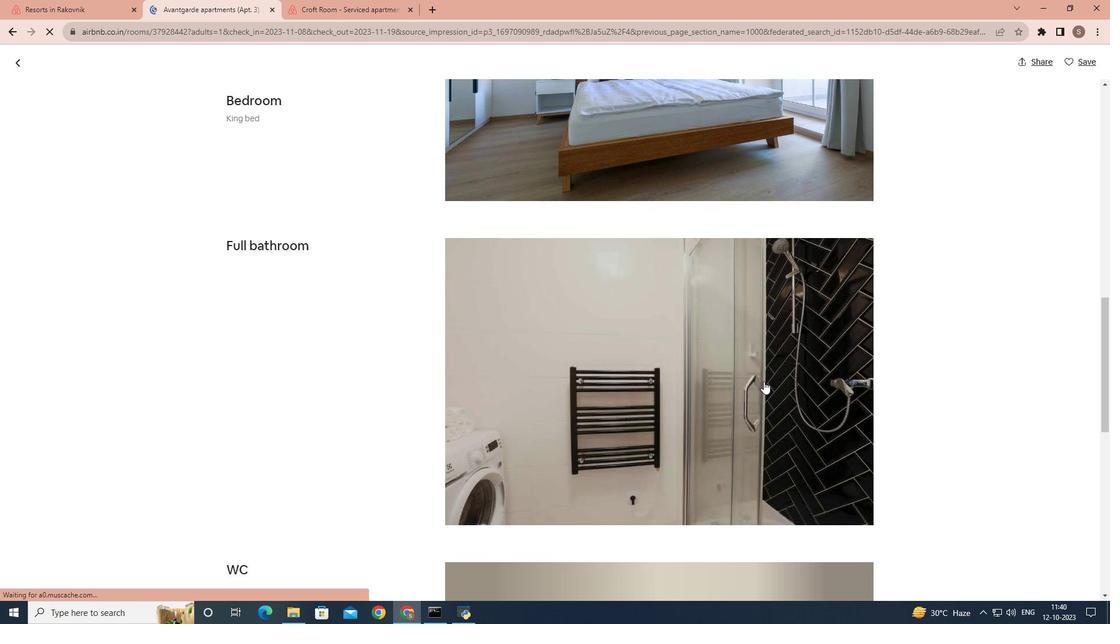
Action: Mouse scrolled (763, 381) with delta (0, 0)
Screenshot: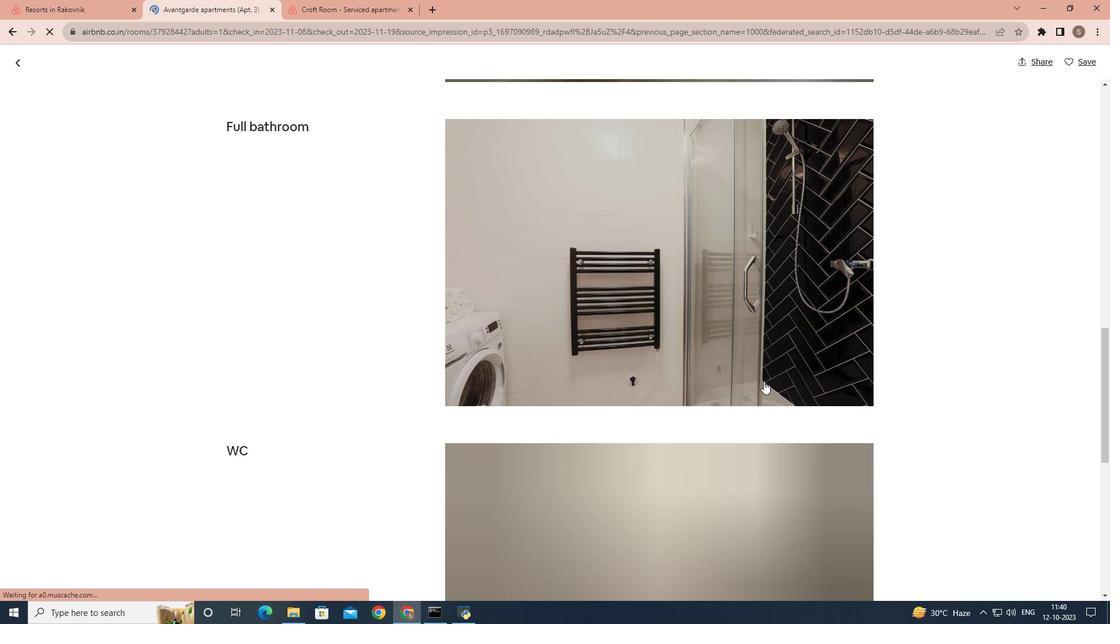 
Action: Mouse scrolled (763, 381) with delta (0, 0)
Screenshot: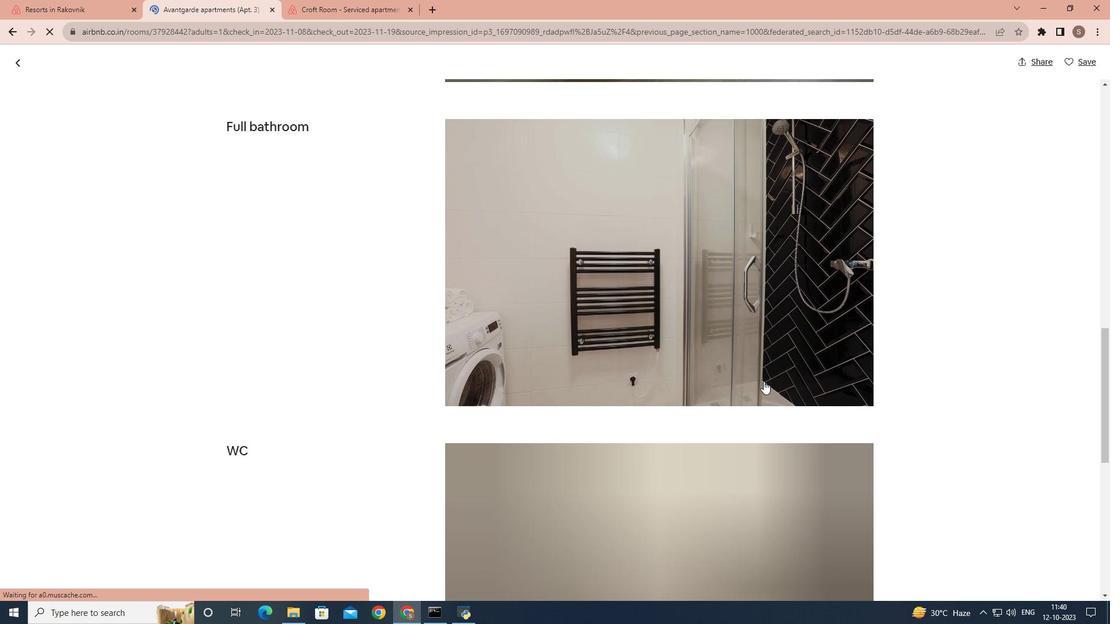 
Action: Mouse scrolled (763, 381) with delta (0, 0)
Screenshot: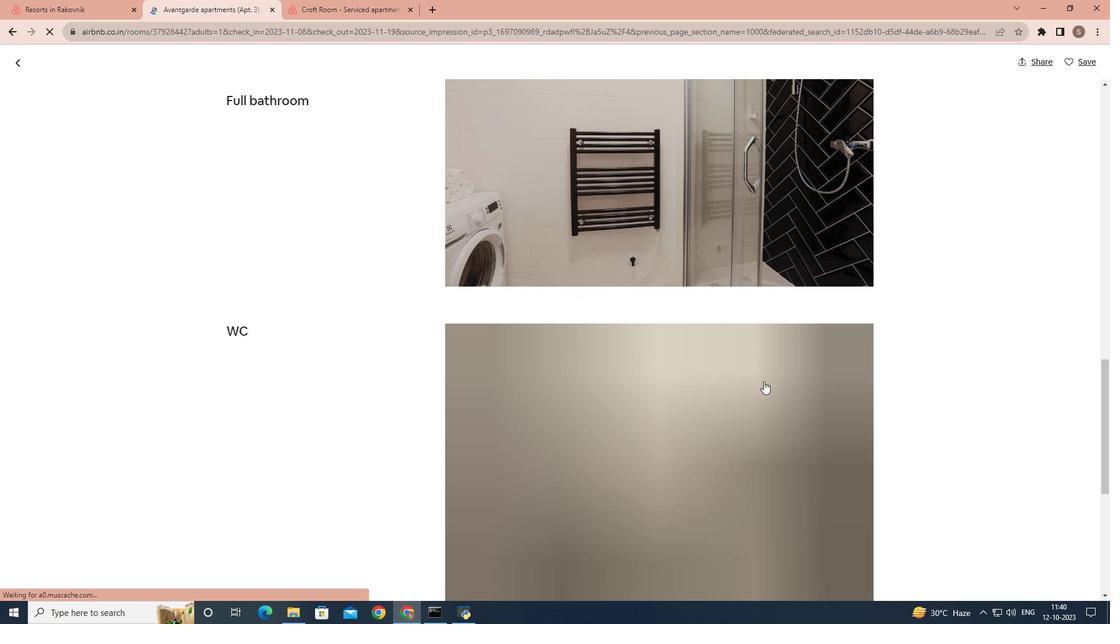 
Action: Mouse scrolled (763, 381) with delta (0, 0)
Screenshot: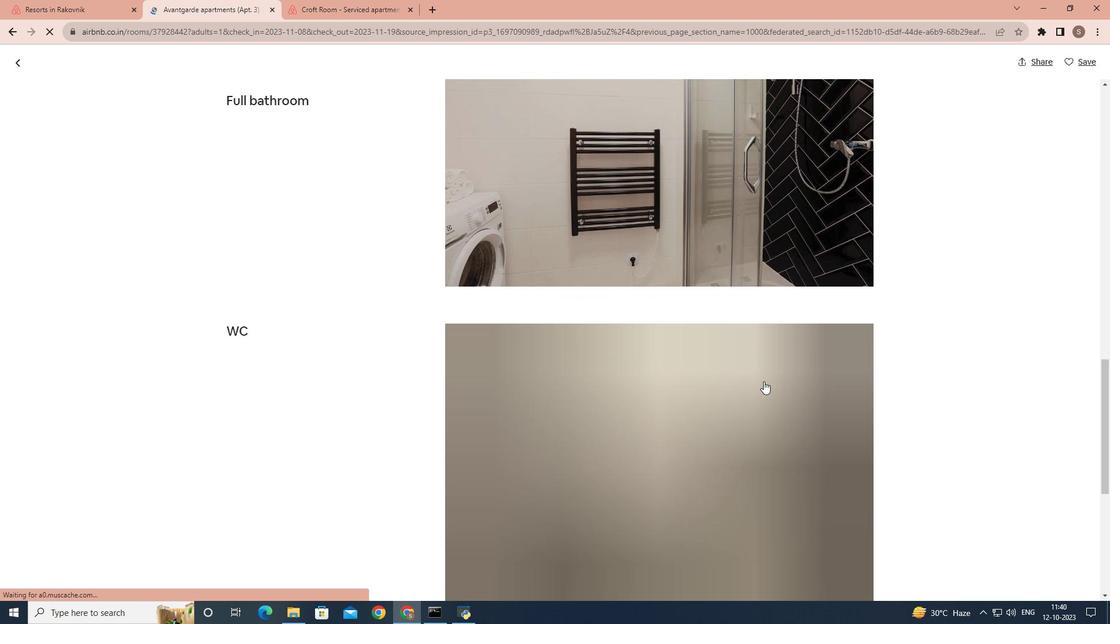 
Action: Mouse scrolled (763, 381) with delta (0, 0)
Screenshot: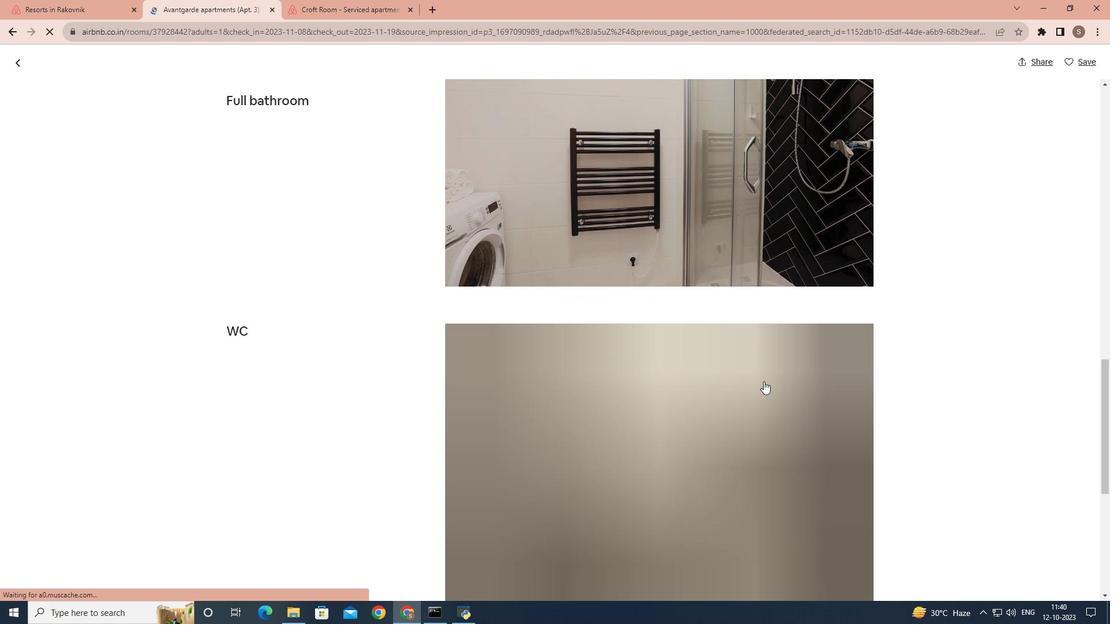 
Action: Mouse scrolled (763, 382) with delta (0, 0)
Screenshot: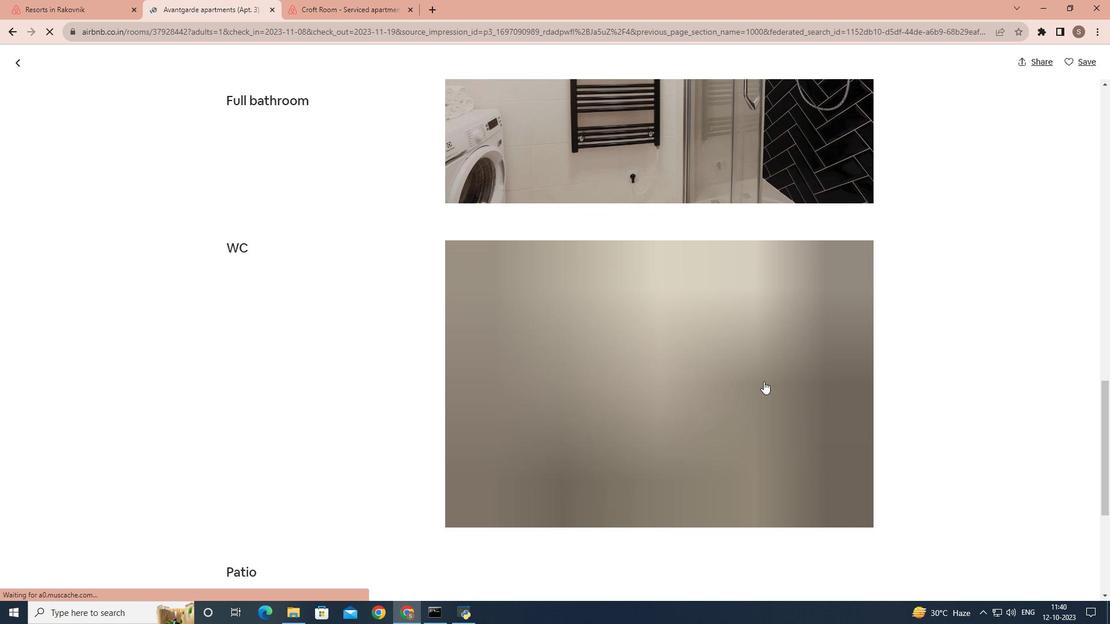 
Action: Mouse scrolled (763, 381) with delta (0, 0)
Screenshot: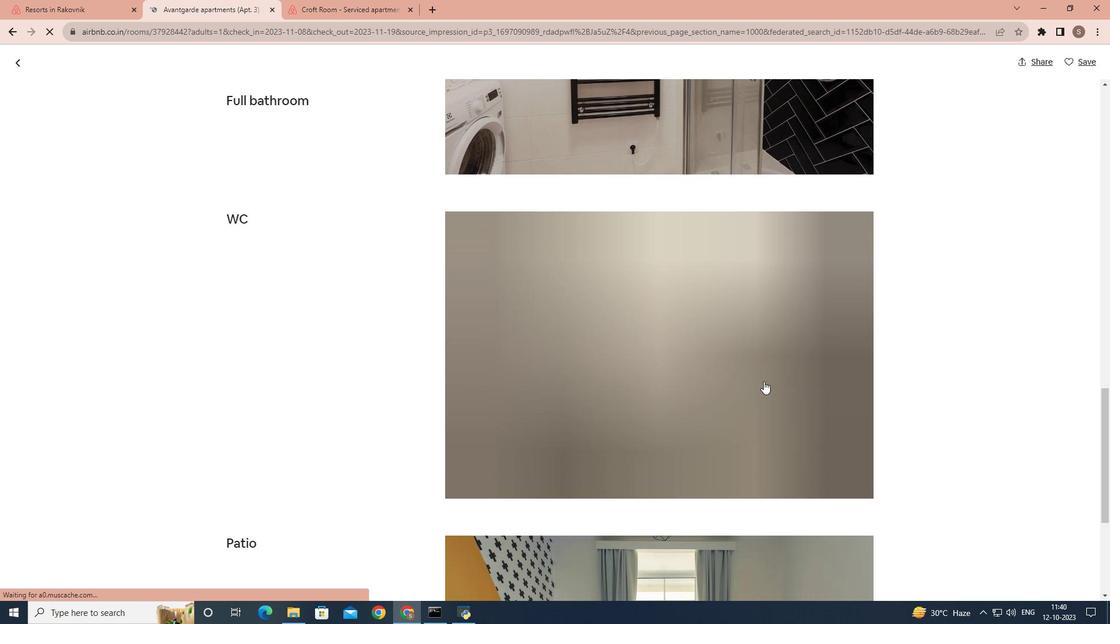 
Action: Mouse scrolled (763, 381) with delta (0, 0)
Screenshot: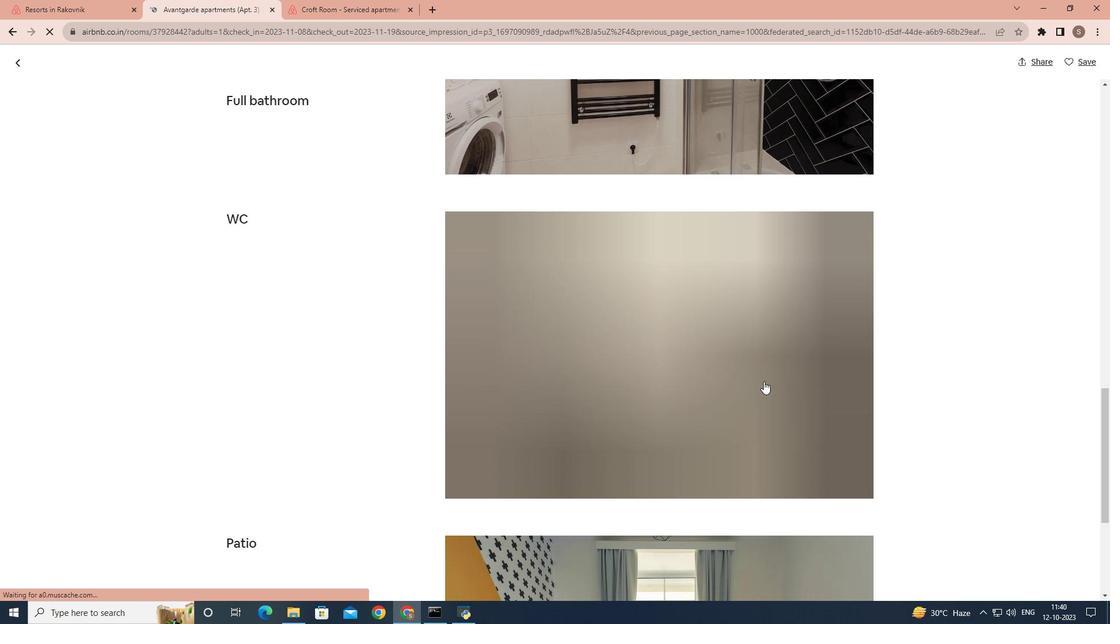 
Action: Mouse scrolled (763, 381) with delta (0, 0)
Screenshot: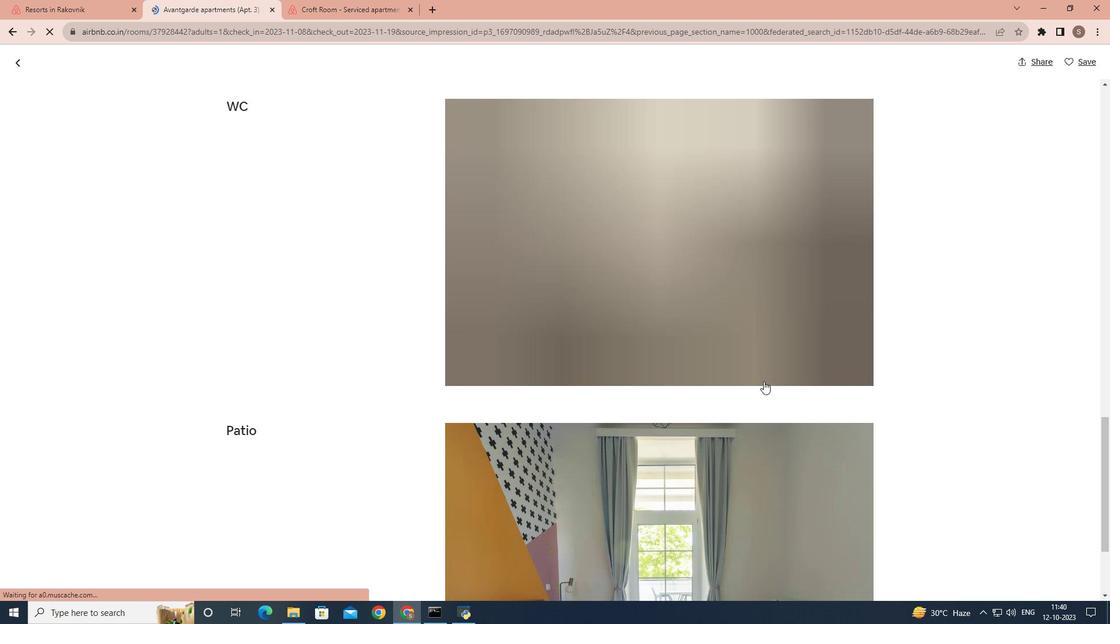 
Action: Mouse scrolled (763, 381) with delta (0, 0)
Screenshot: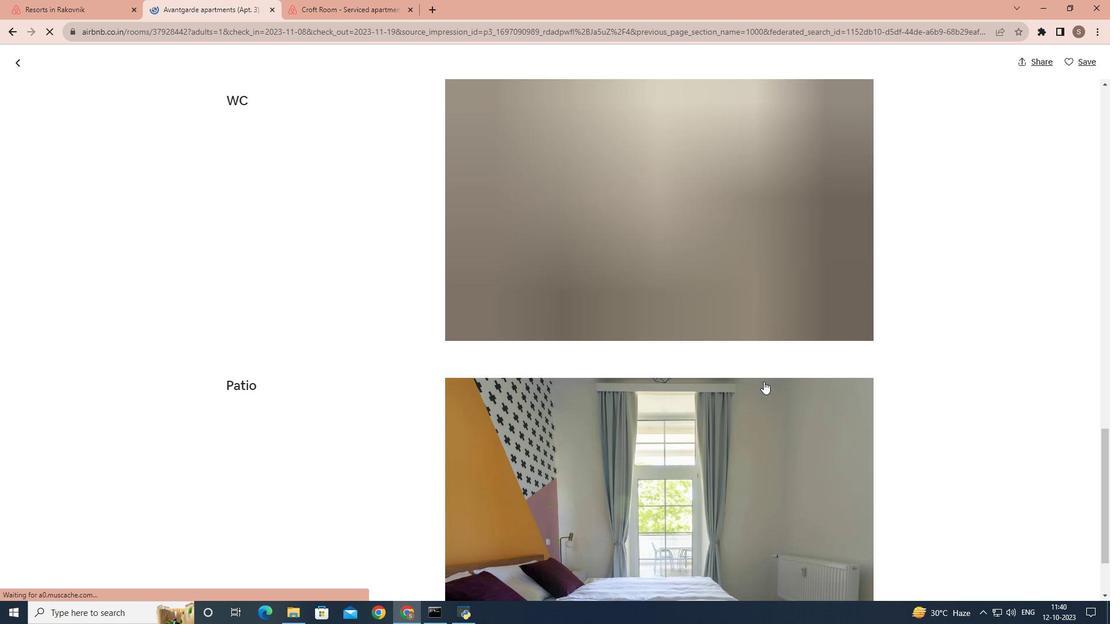 
Action: Mouse scrolled (763, 381) with delta (0, 0)
Screenshot: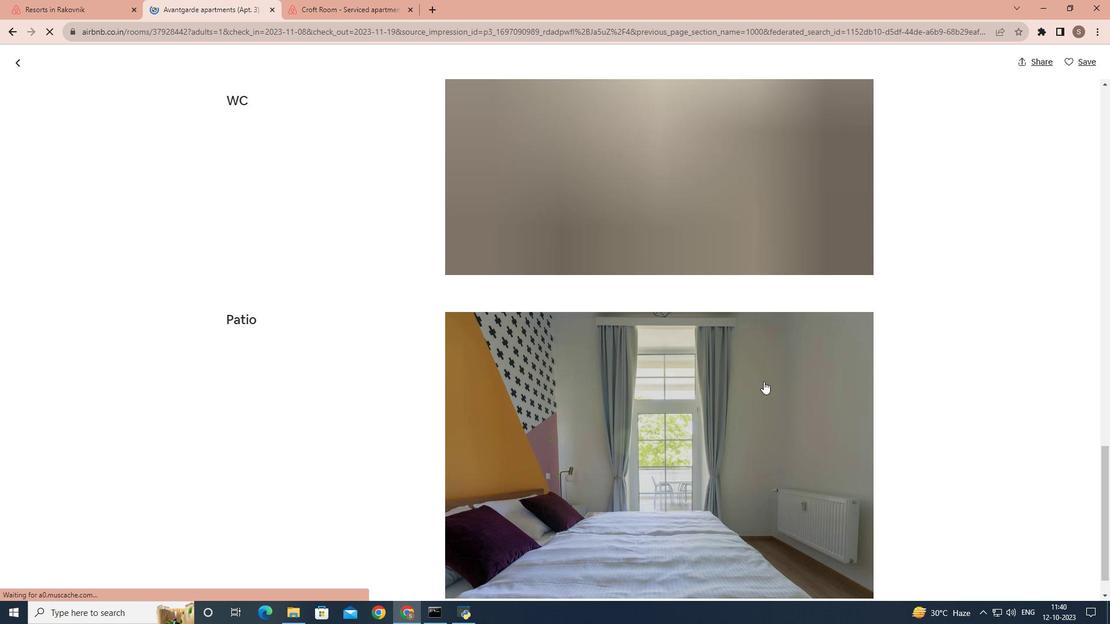 
Action: Mouse scrolled (763, 381) with delta (0, 0)
Screenshot: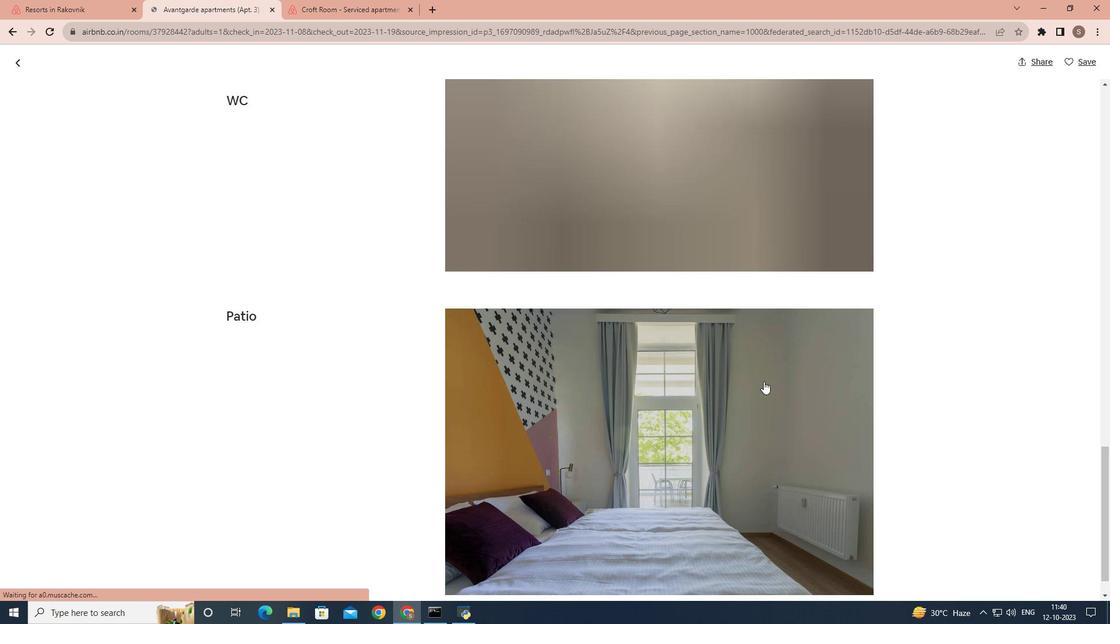 
Action: Mouse scrolled (763, 381) with delta (0, 0)
Screenshot: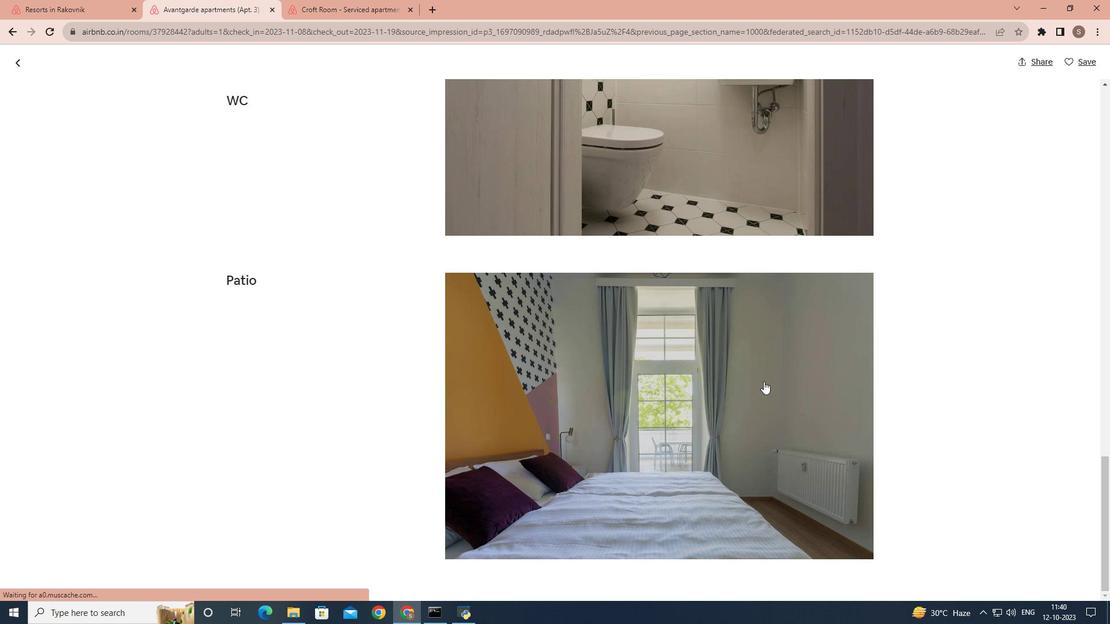 
Action: Mouse scrolled (763, 381) with delta (0, 0)
Screenshot: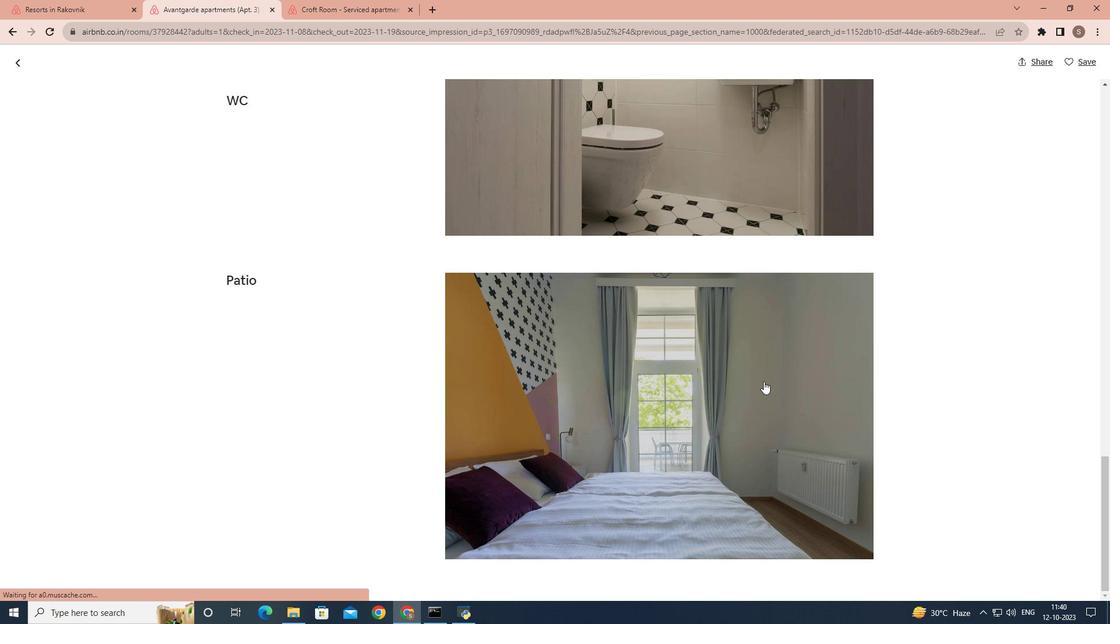 
Action: Mouse scrolled (763, 381) with delta (0, 0)
Screenshot: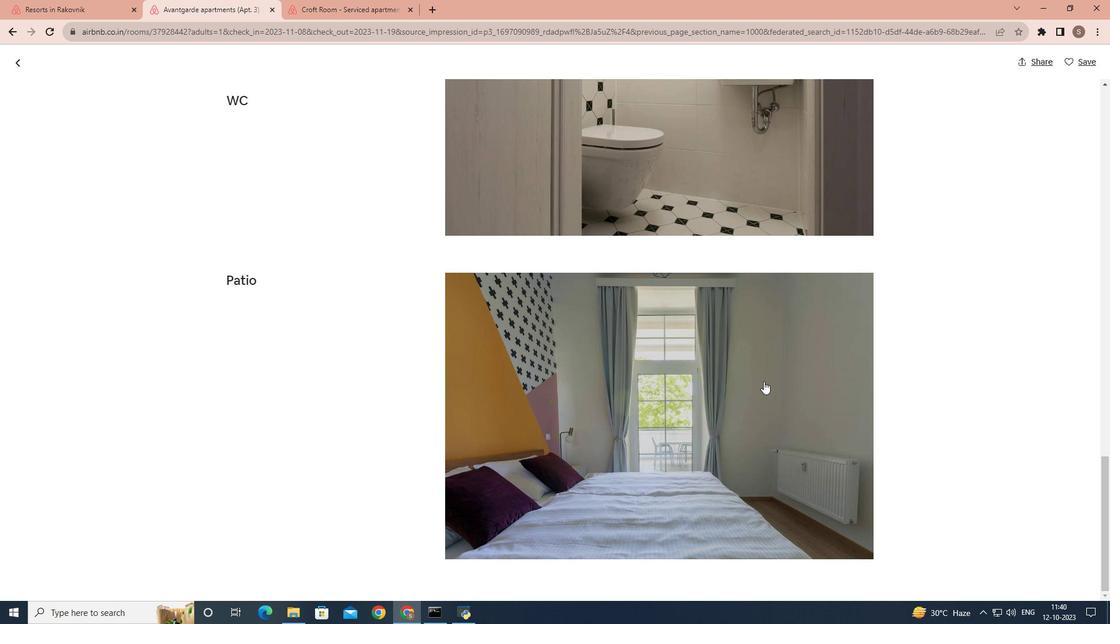 
Action: Mouse scrolled (763, 381) with delta (0, 0)
Screenshot: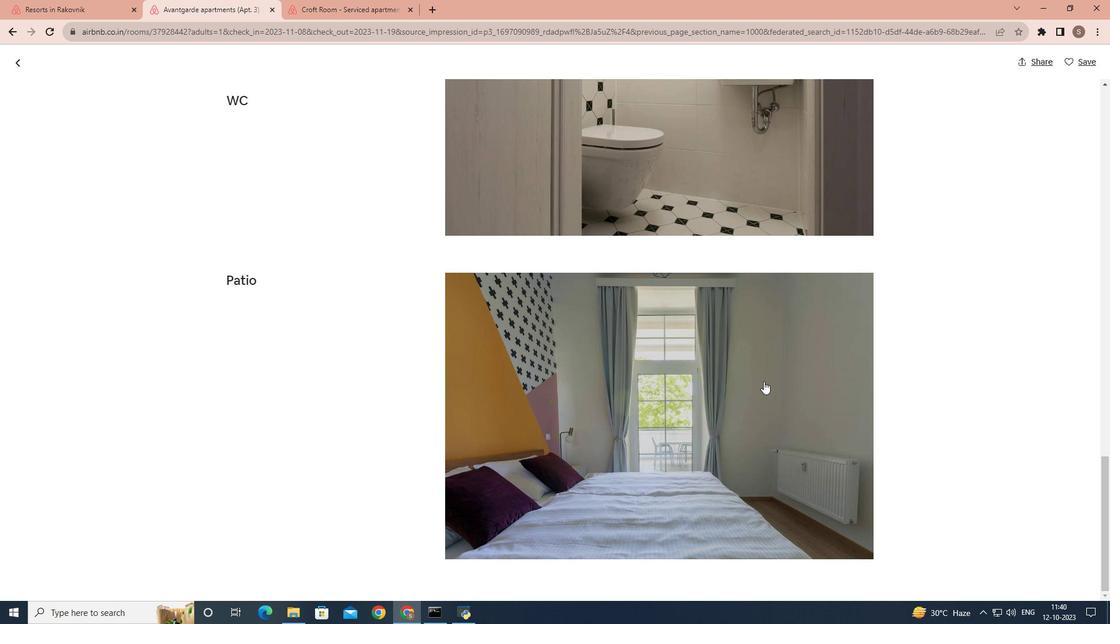 
Action: Mouse scrolled (763, 381) with delta (0, 0)
Screenshot: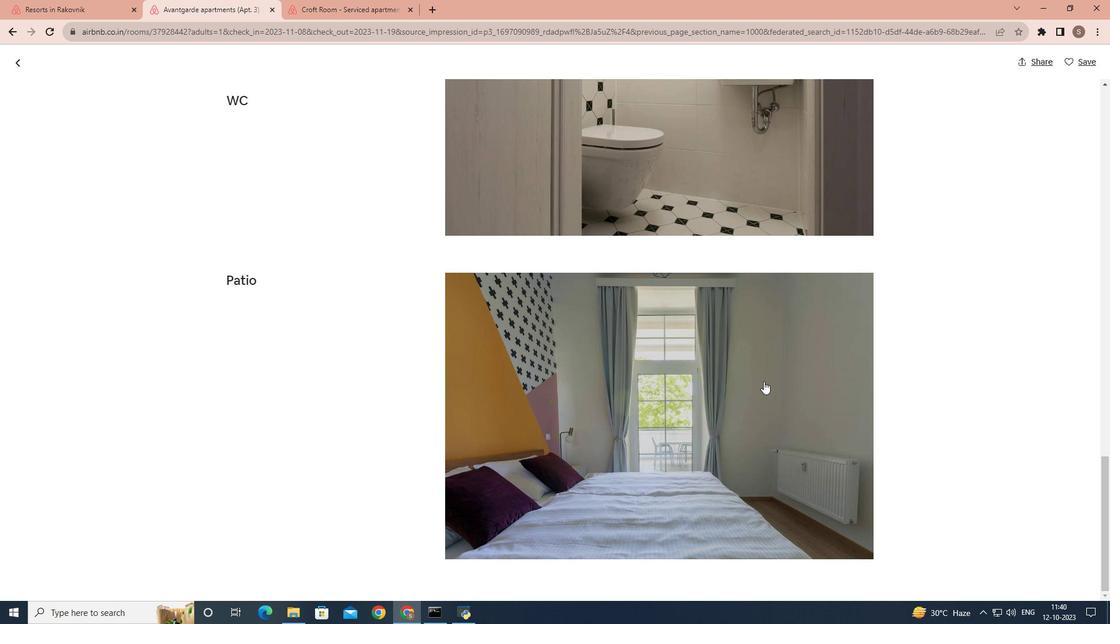 
Action: Mouse scrolled (763, 381) with delta (0, 0)
Screenshot: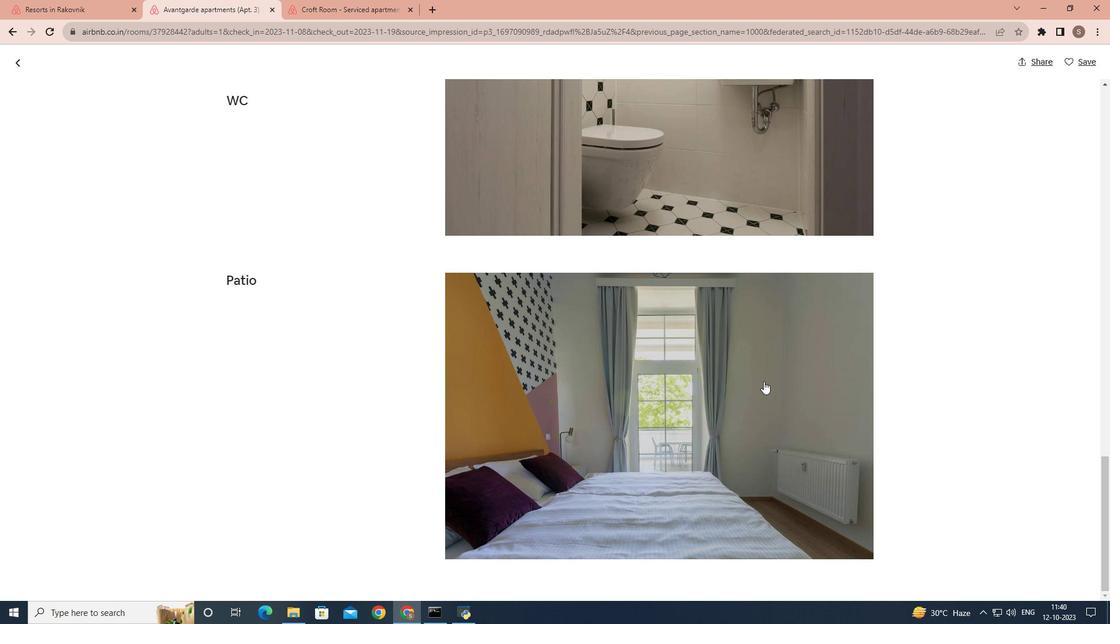 
Action: Mouse moved to (21, 71)
Screenshot: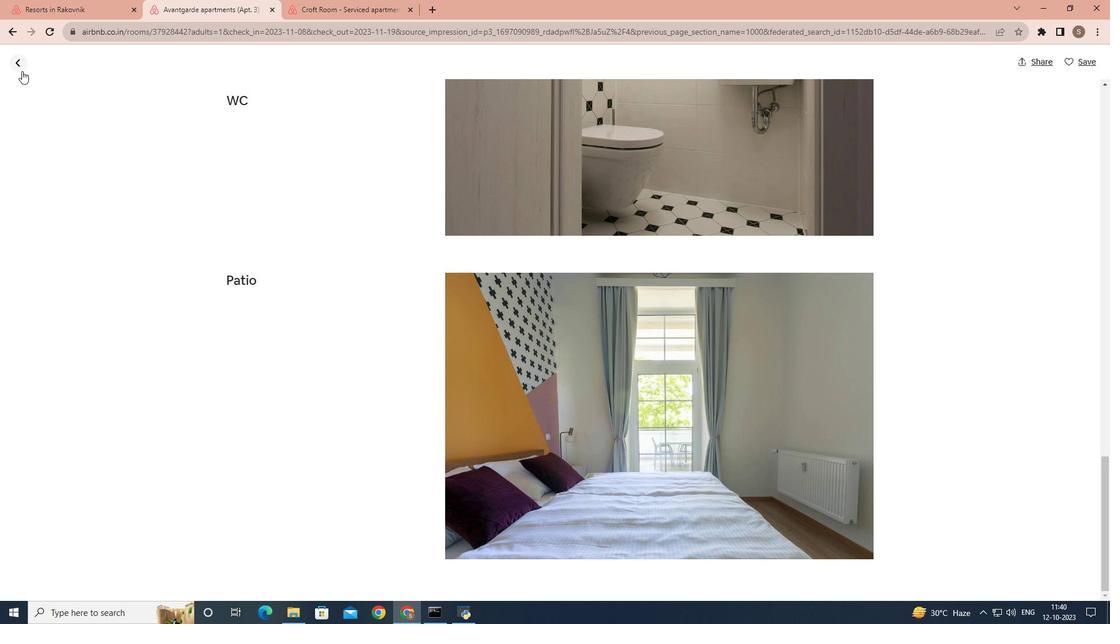 
Action: Mouse pressed left at (21, 71)
Screenshot: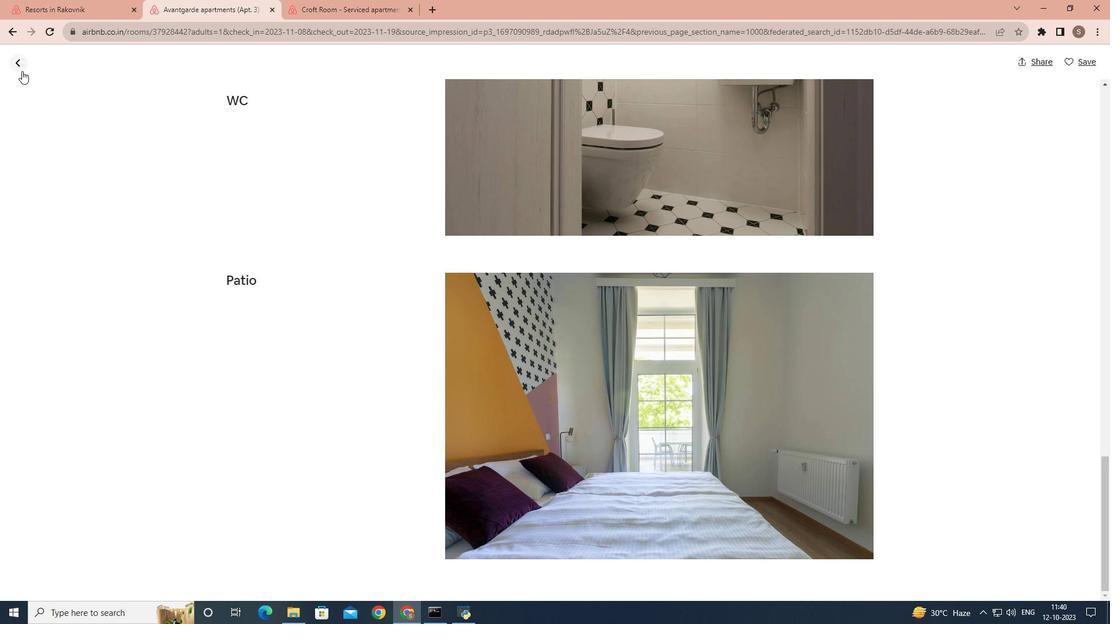 
Action: Mouse moved to (20, 58)
Screenshot: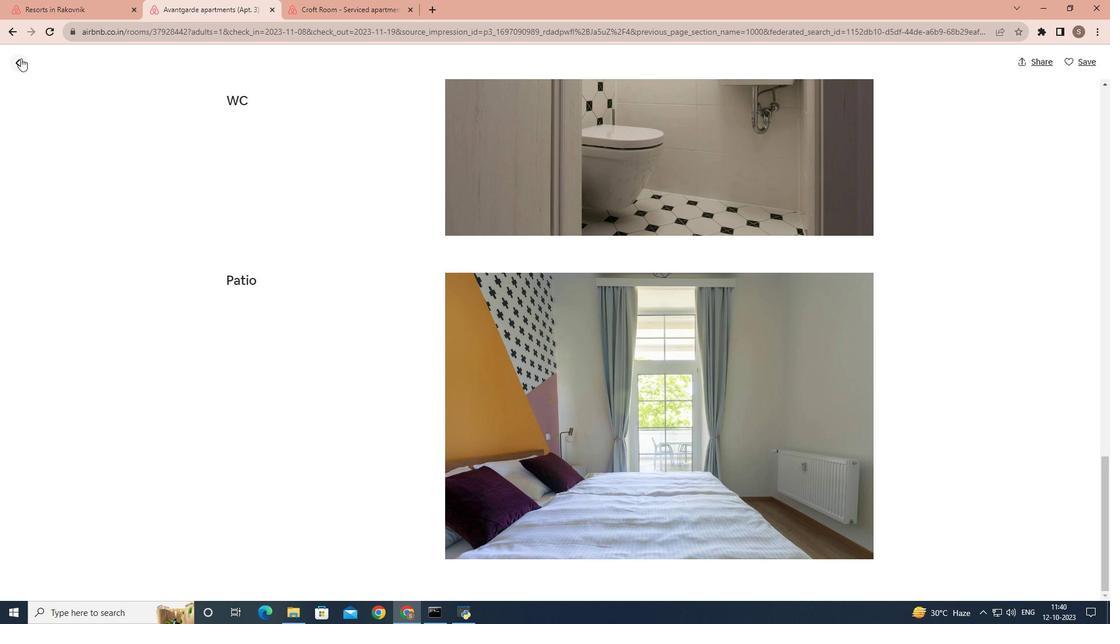 
Action: Mouse pressed left at (20, 58)
Screenshot: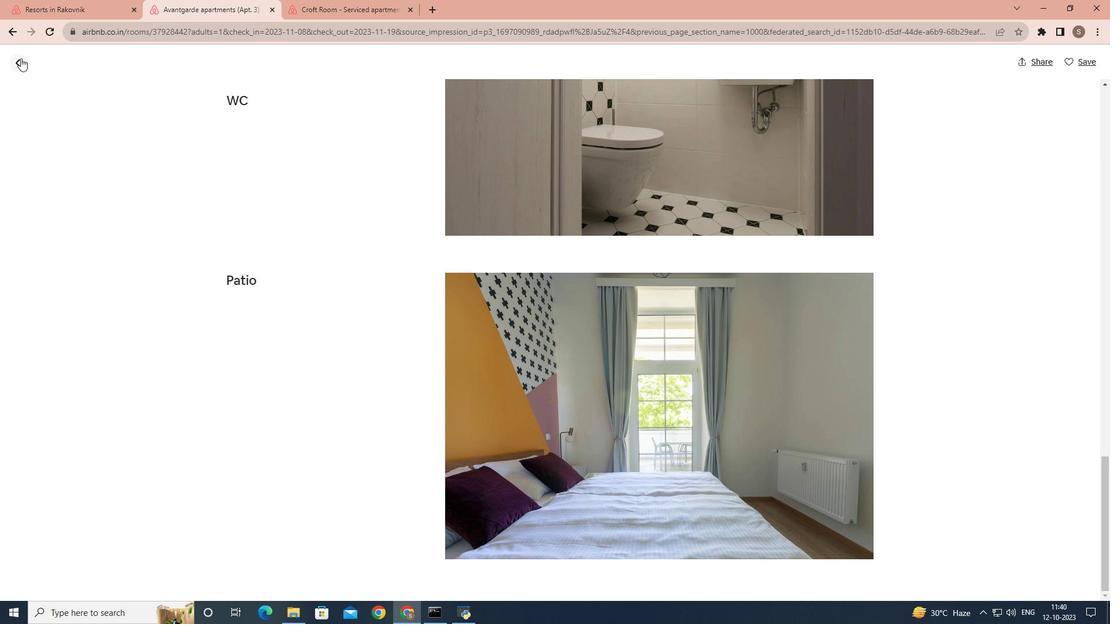 
Action: Mouse moved to (350, 176)
Screenshot: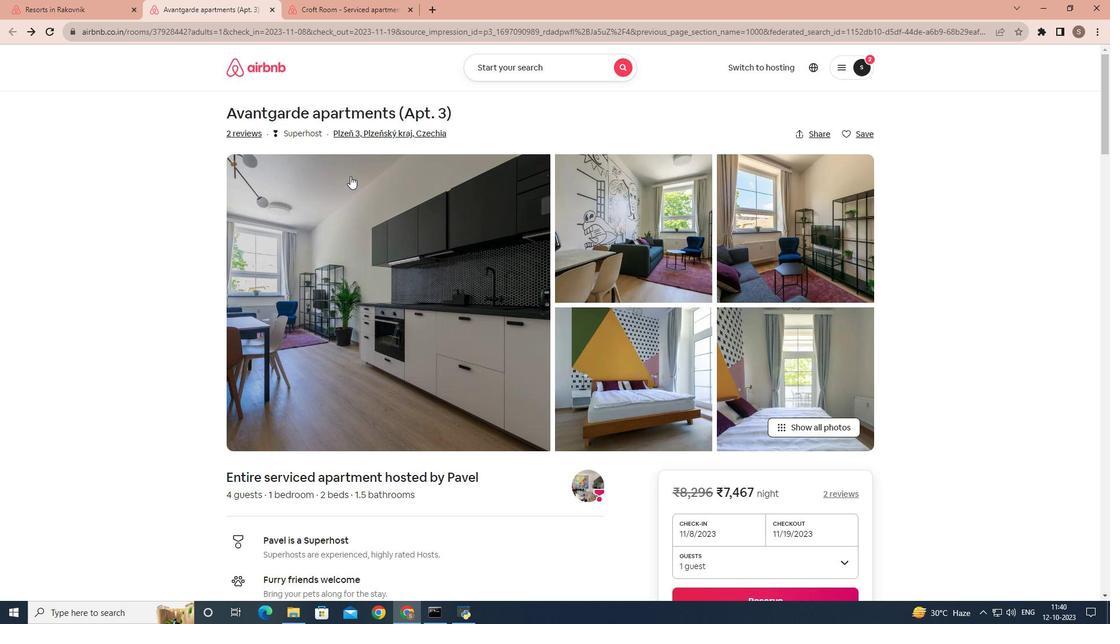 
Action: Mouse scrolled (350, 175) with delta (0, 0)
Screenshot: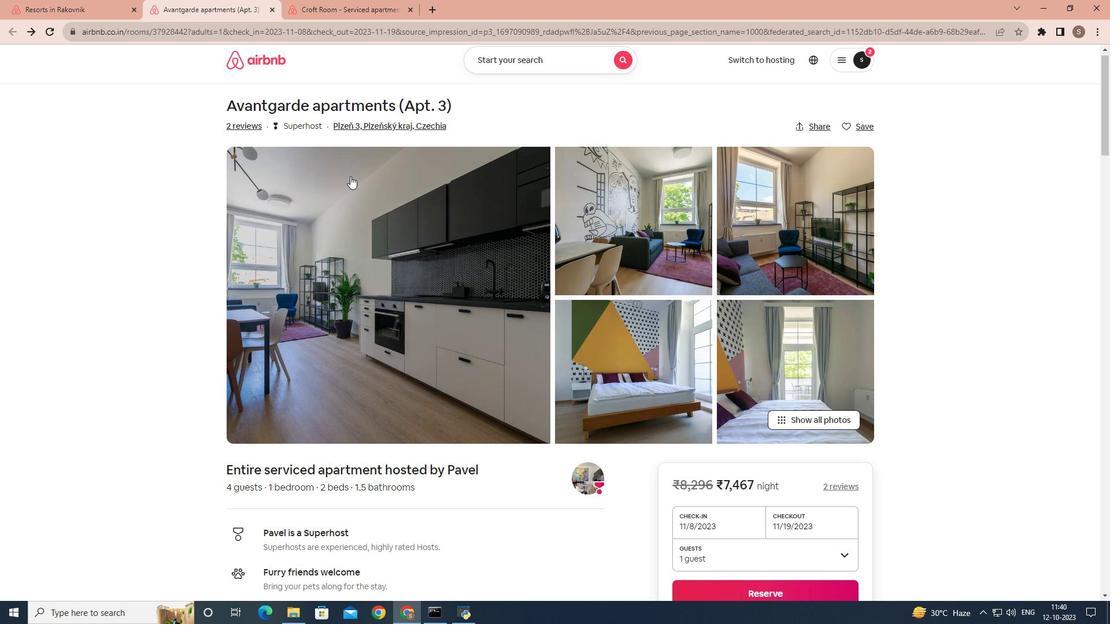 
Action: Mouse moved to (350, 176)
Screenshot: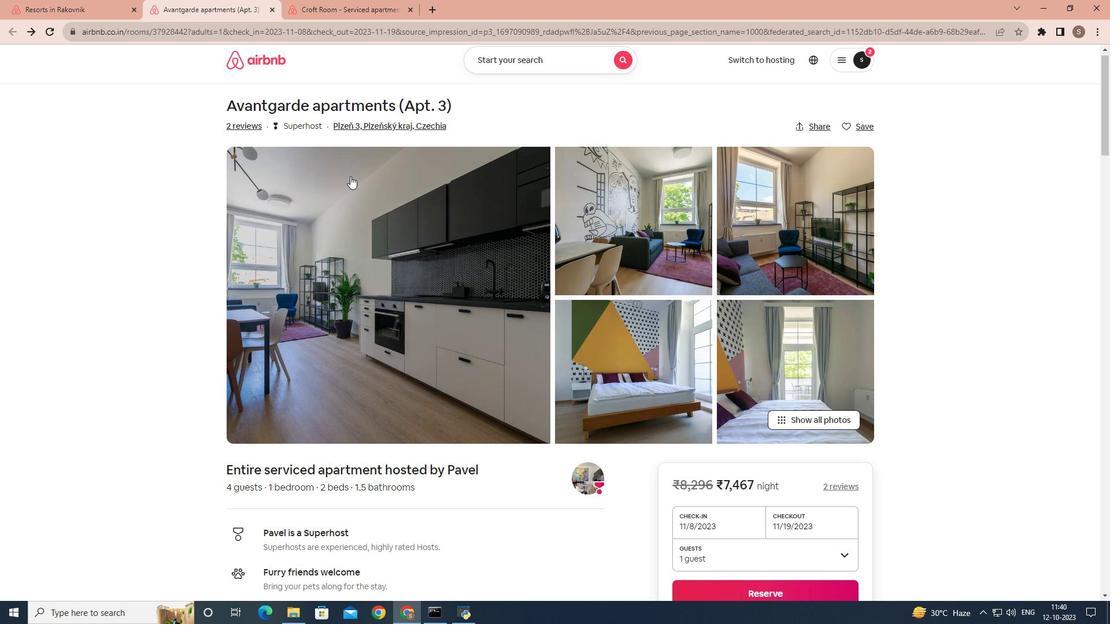 
Action: Mouse scrolled (350, 175) with delta (0, 0)
Screenshot: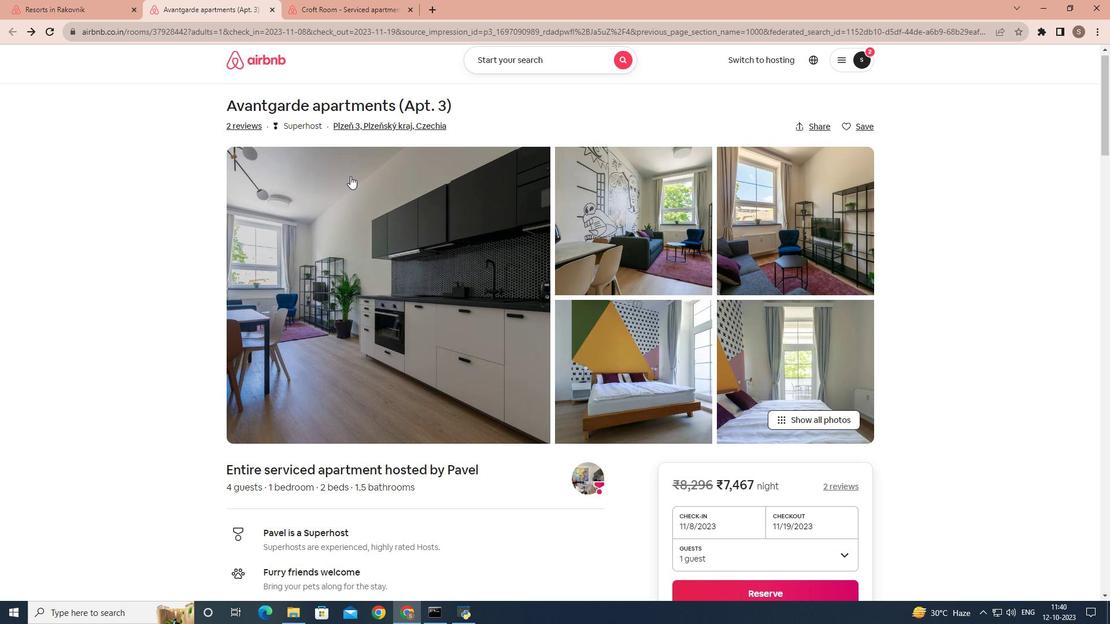 
Action: Mouse scrolled (350, 175) with delta (0, 0)
Screenshot: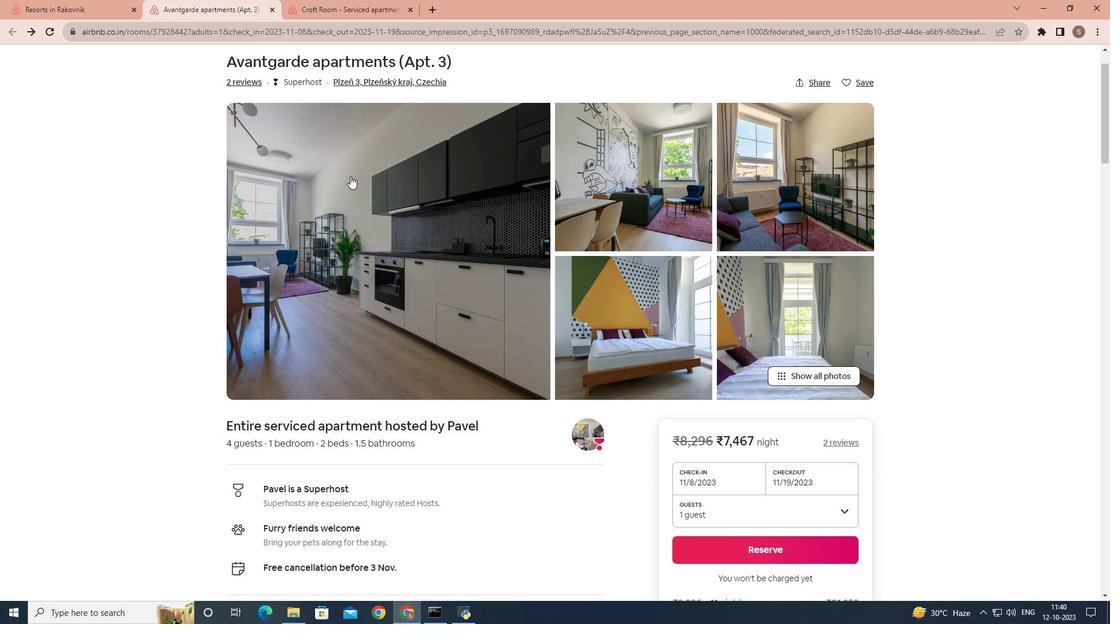 
Action: Mouse scrolled (350, 175) with delta (0, 0)
Screenshot: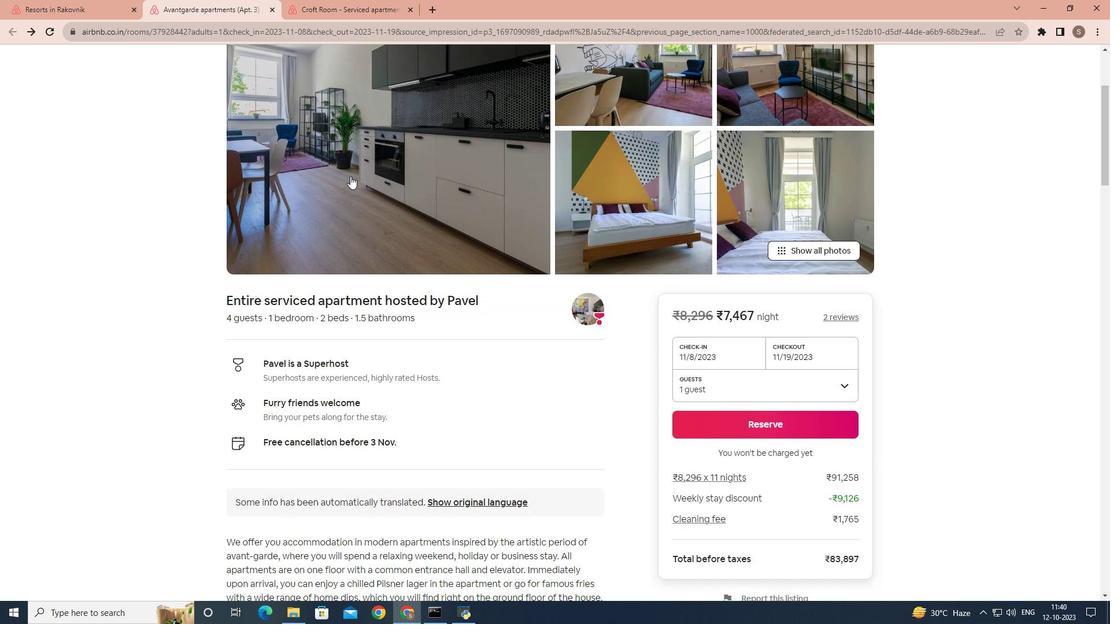 
Action: Mouse scrolled (350, 175) with delta (0, 0)
Screenshot: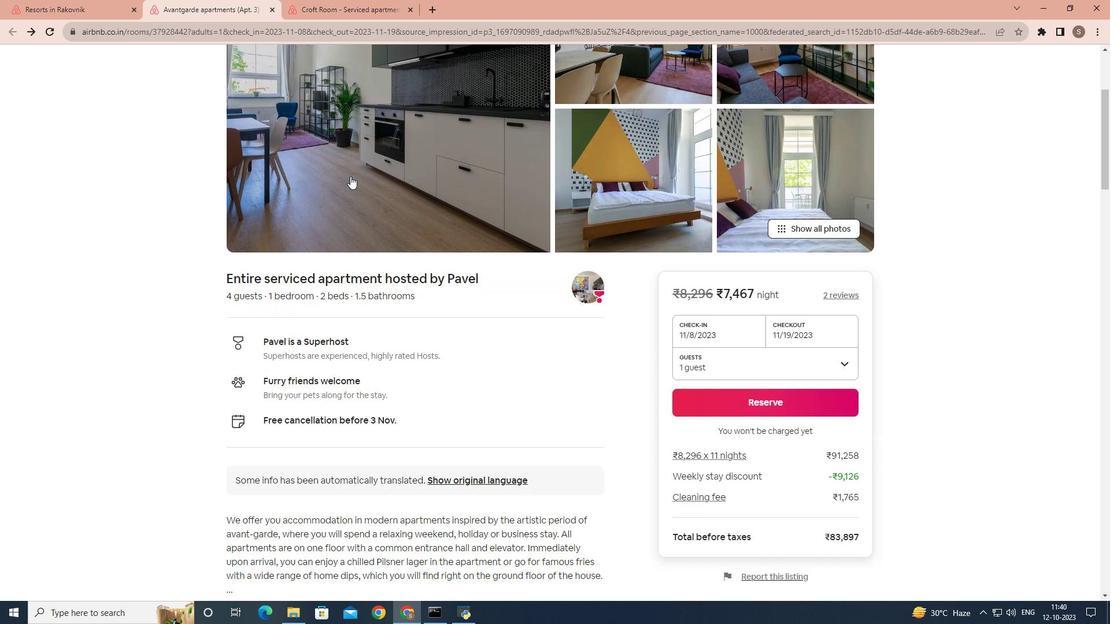 
Action: Mouse scrolled (350, 175) with delta (0, 0)
Screenshot: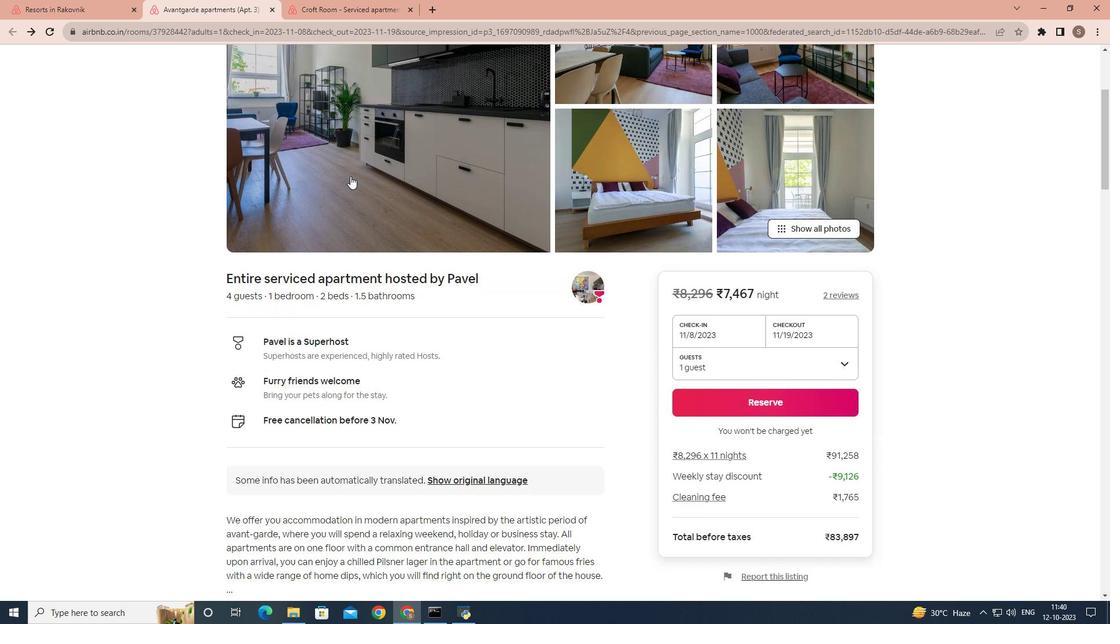 
Action: Mouse scrolled (350, 175) with delta (0, 0)
Screenshot: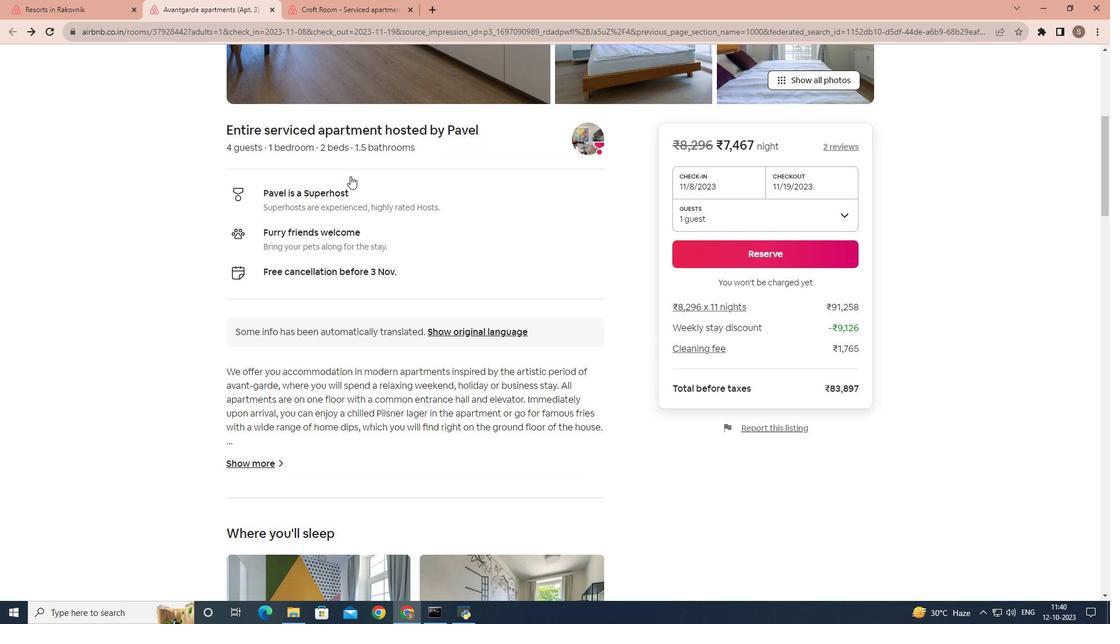 
Action: Mouse scrolled (350, 175) with delta (0, 0)
Screenshot: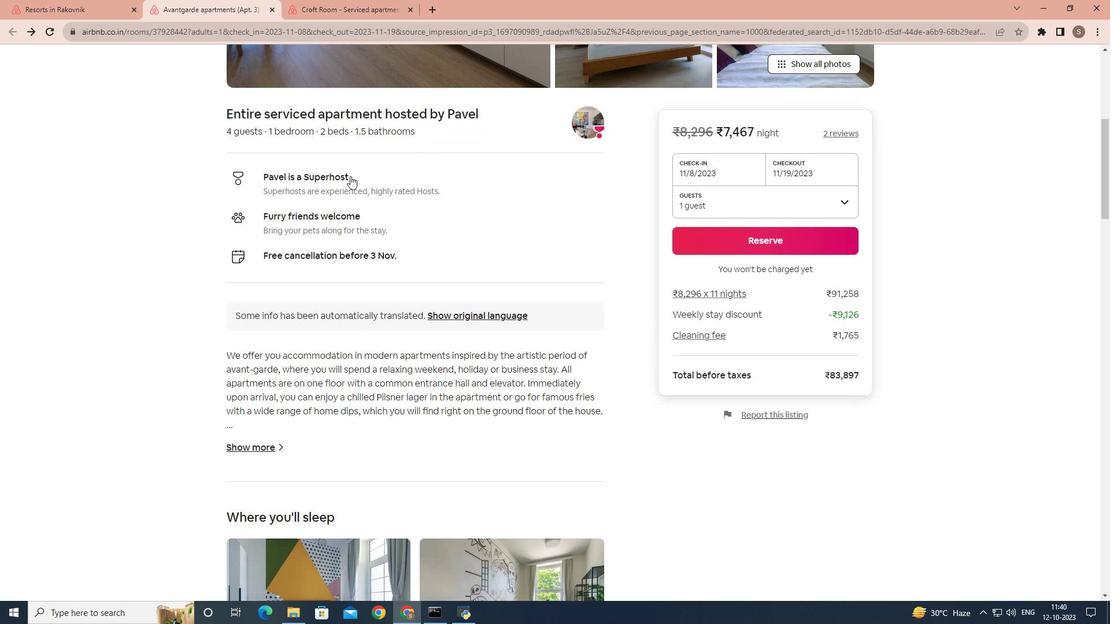 
Action: Mouse scrolled (350, 175) with delta (0, 0)
Screenshot: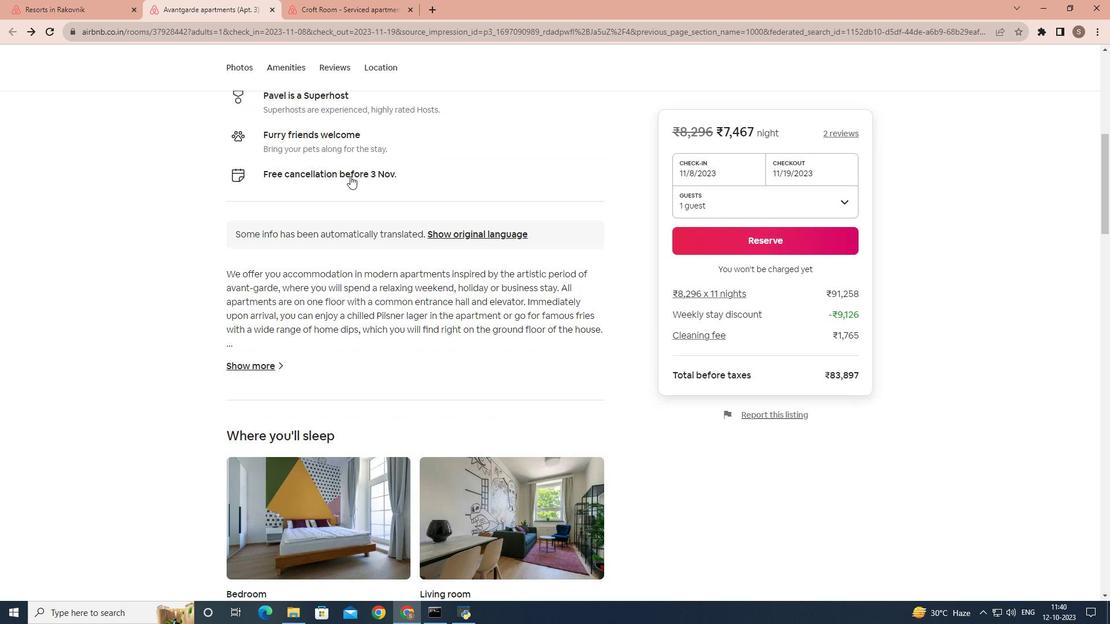 
Action: Mouse scrolled (350, 175) with delta (0, 0)
Screenshot: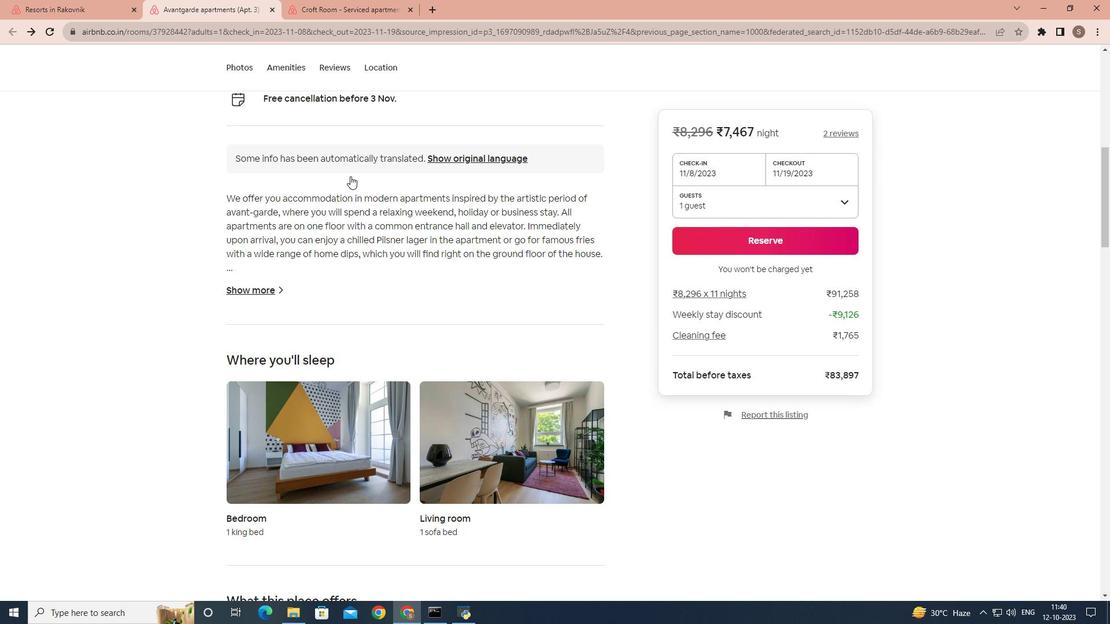 
Action: Mouse scrolled (350, 175) with delta (0, 0)
Screenshot: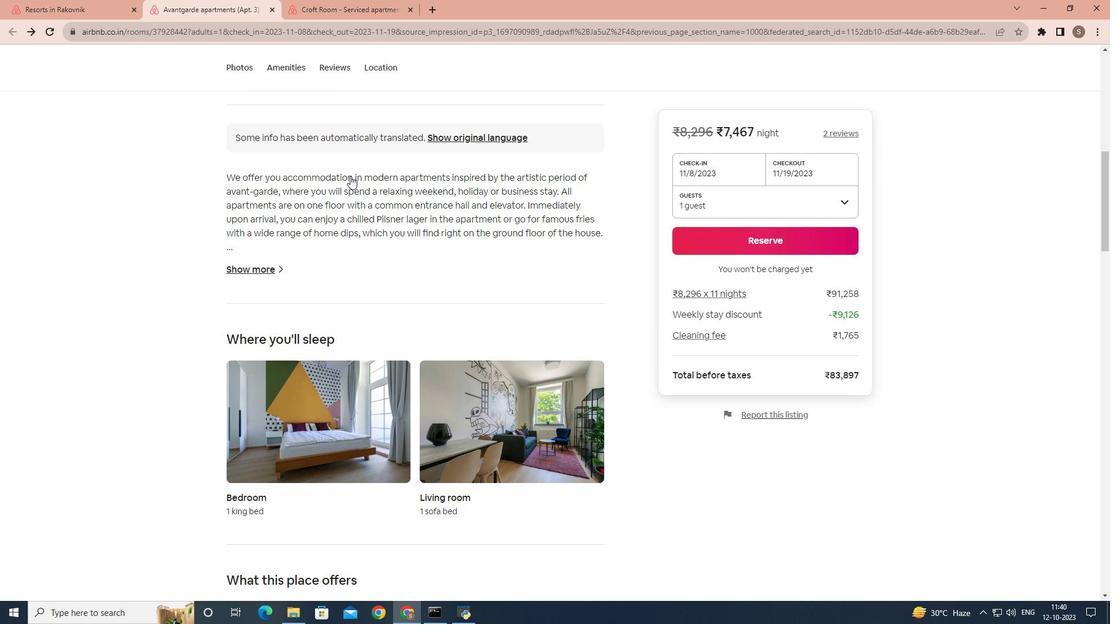 
Action: Mouse moved to (253, 174)
Screenshot: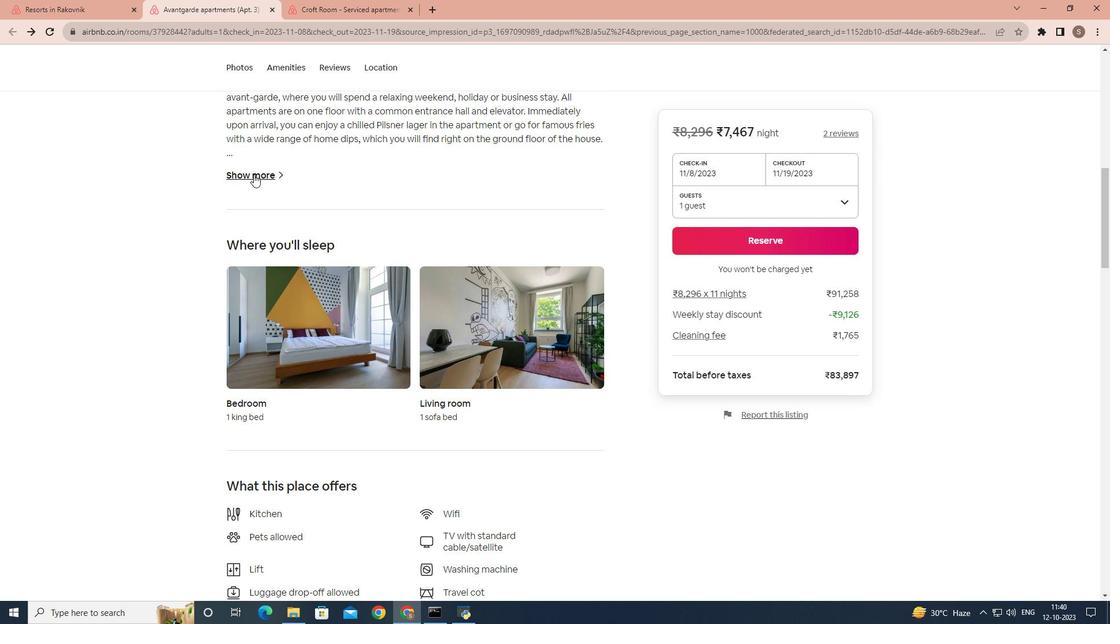 
Action: Mouse pressed left at (253, 174)
Screenshot: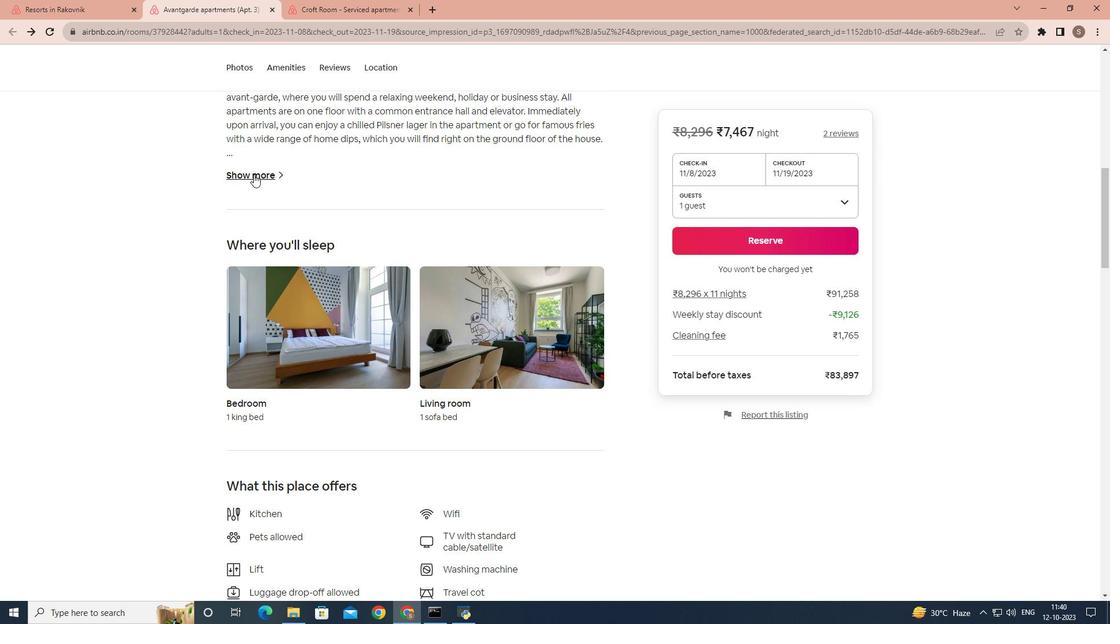 
Action: Mouse moved to (446, 229)
Screenshot: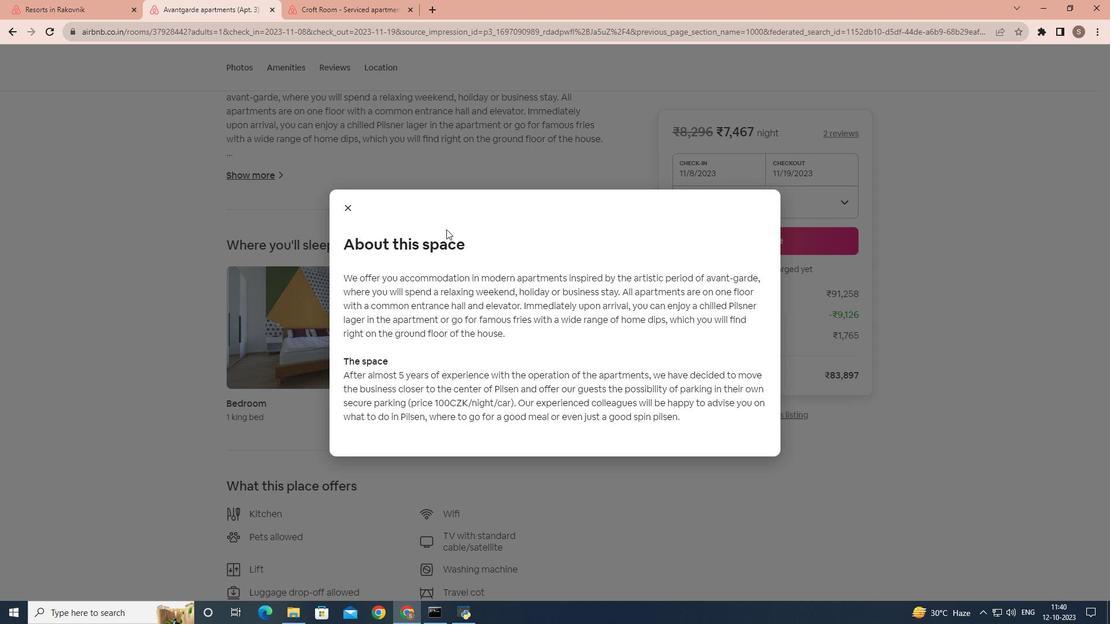 
Action: Mouse scrolled (446, 229) with delta (0, 0)
Screenshot: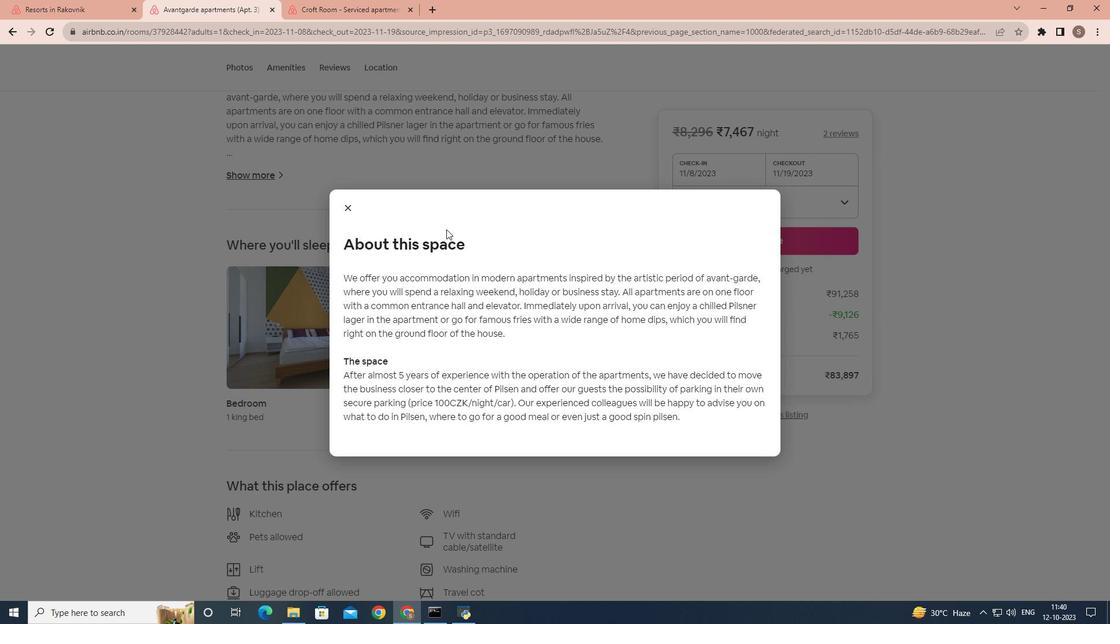 
Action: Mouse scrolled (446, 229) with delta (0, 0)
Screenshot: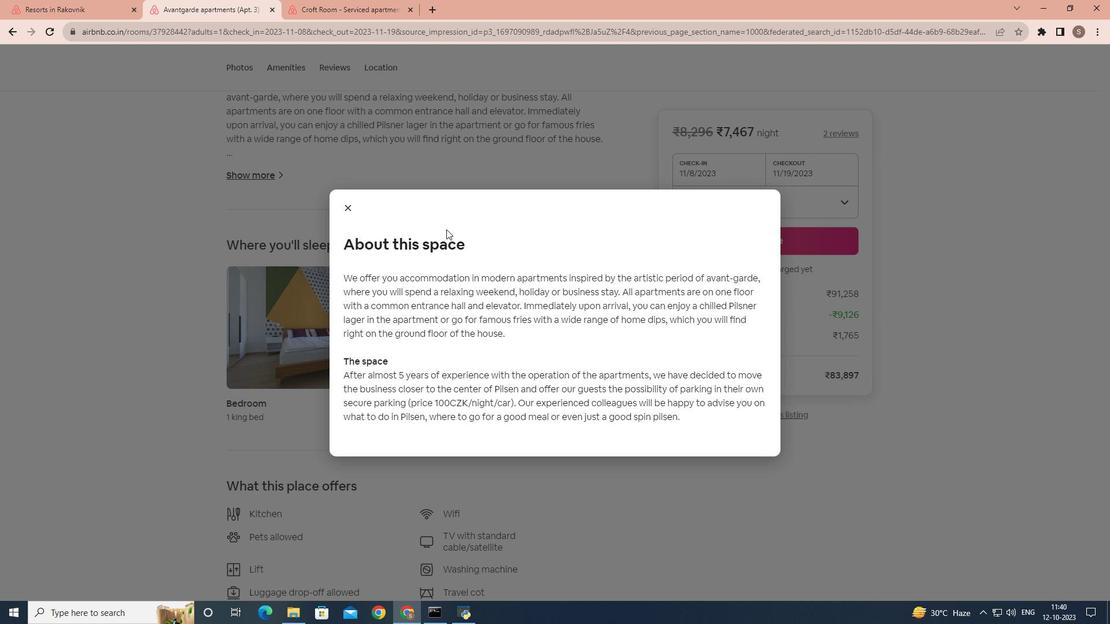 
Action: Mouse moved to (344, 204)
Screenshot: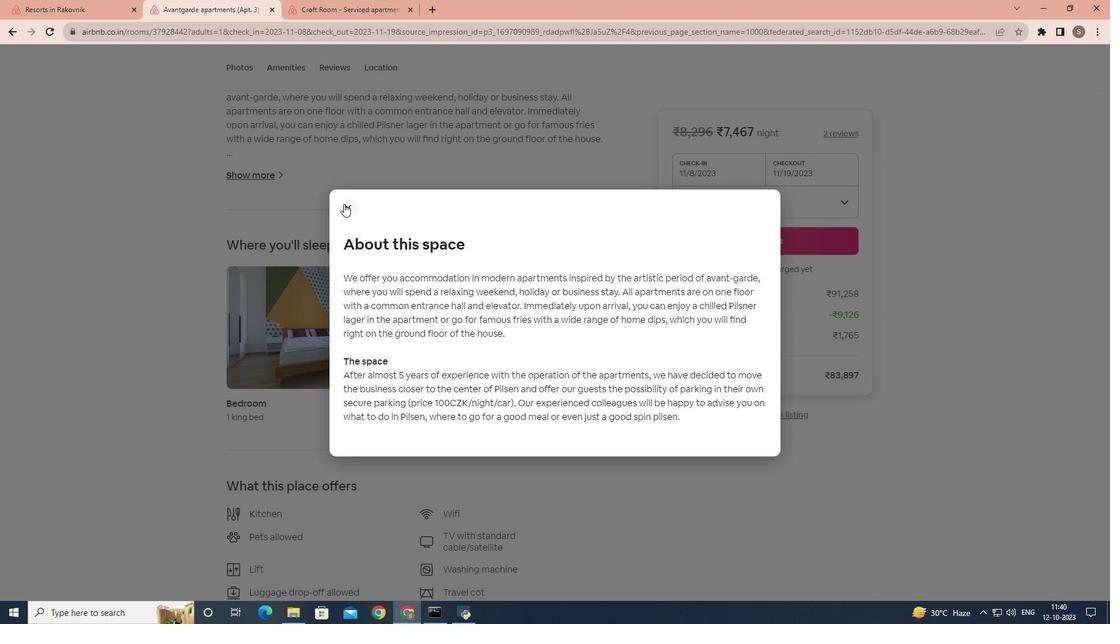 
Action: Mouse pressed left at (344, 204)
Screenshot: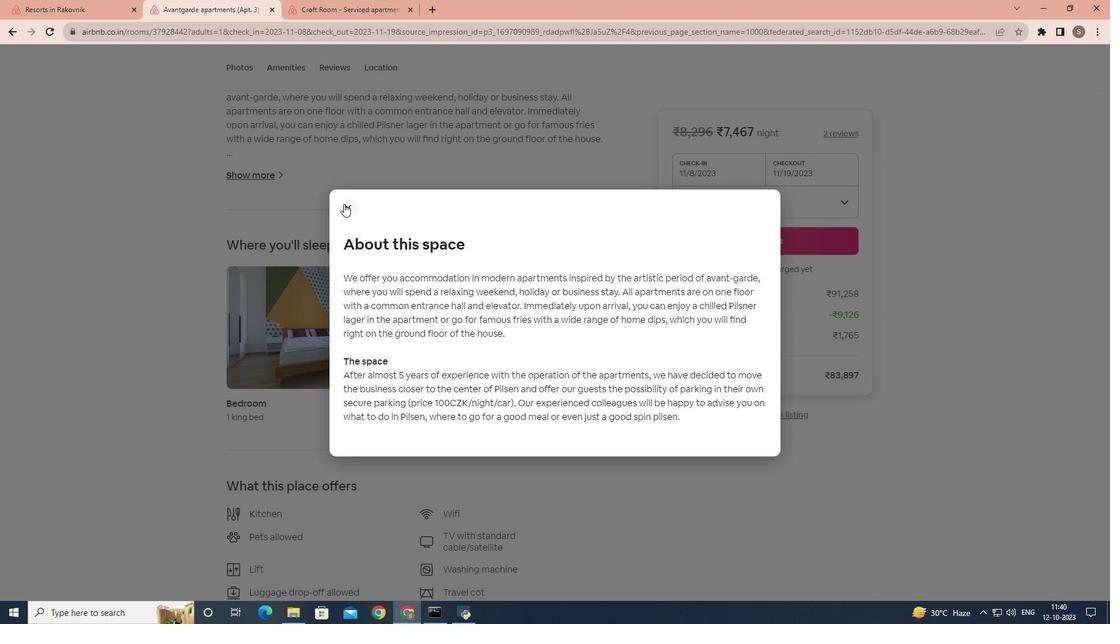 
Action: Mouse scrolled (344, 203) with delta (0, 0)
Screenshot: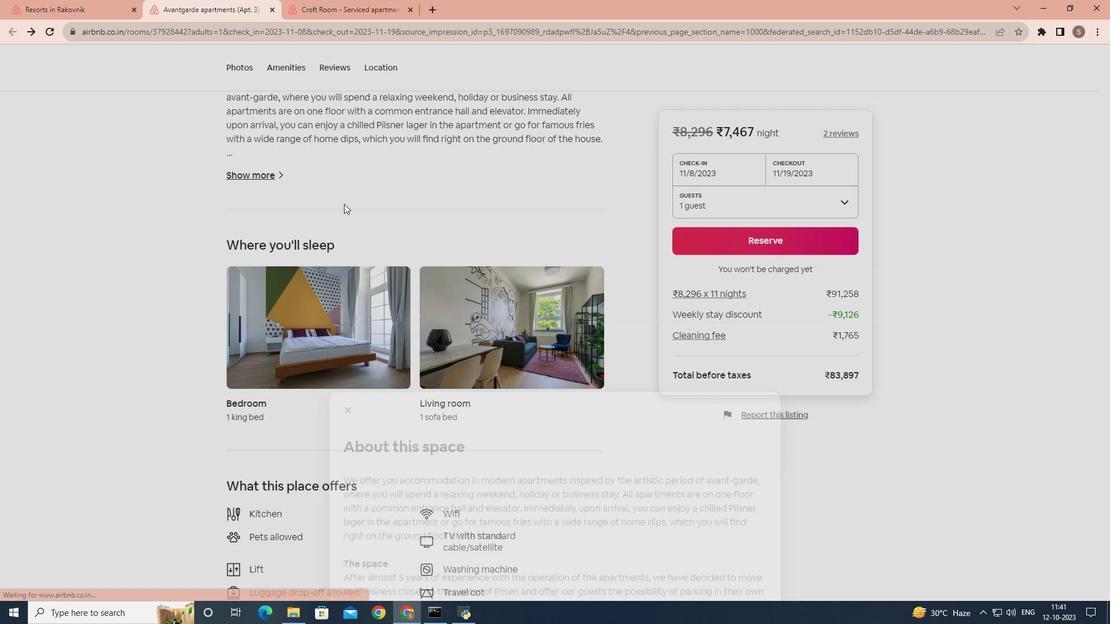 
Action: Mouse scrolled (344, 203) with delta (0, 0)
Screenshot: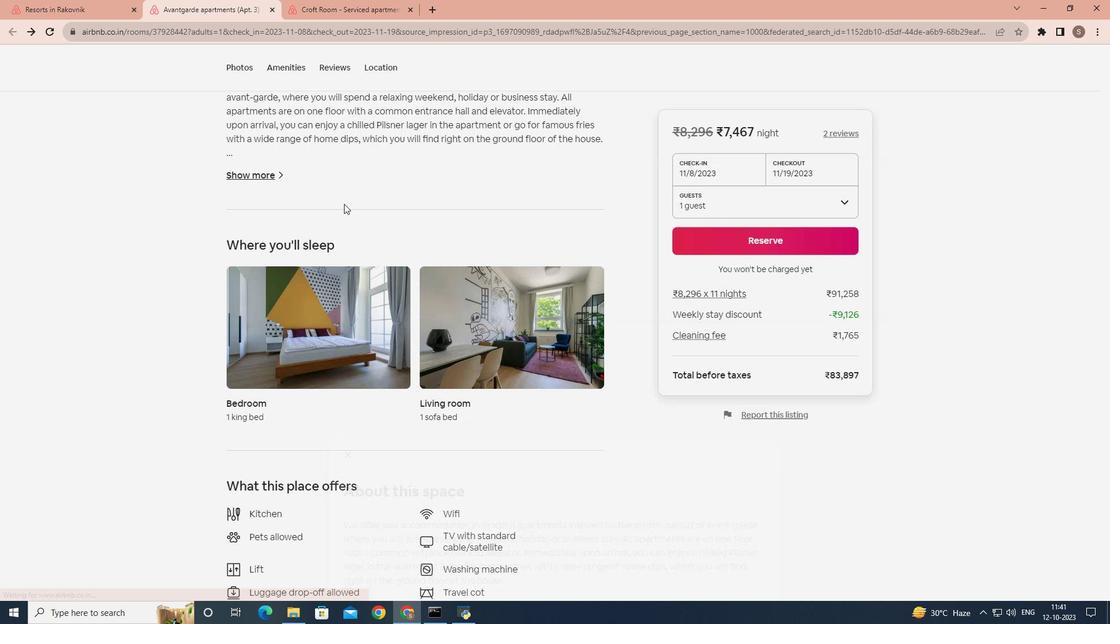 
Action: Mouse scrolled (344, 203) with delta (0, 0)
Screenshot: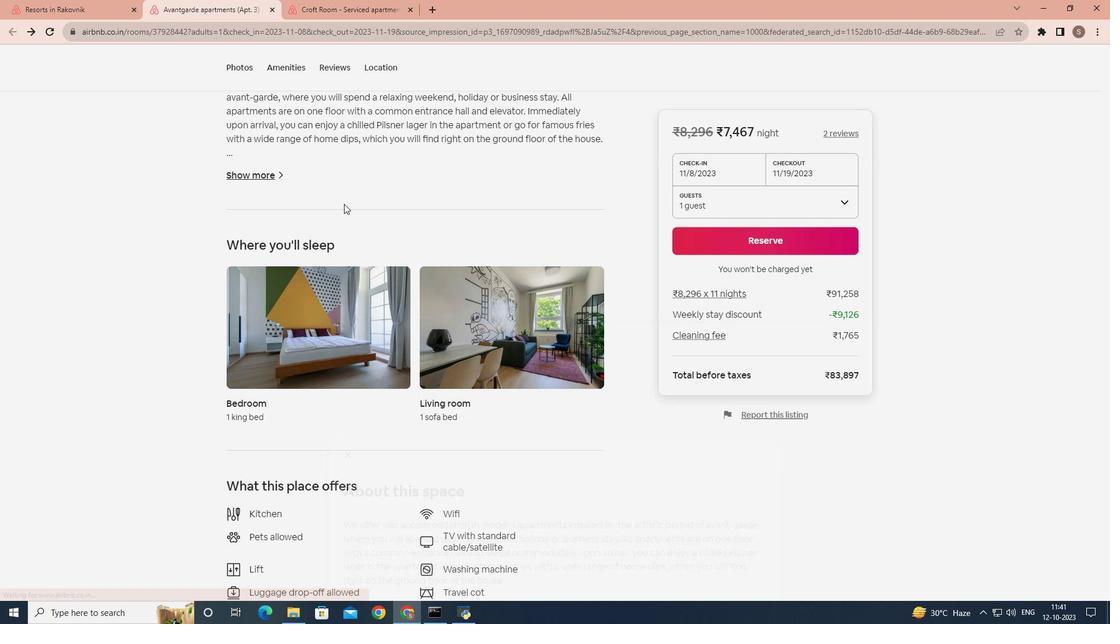 
Action: Mouse moved to (344, 208)
Screenshot: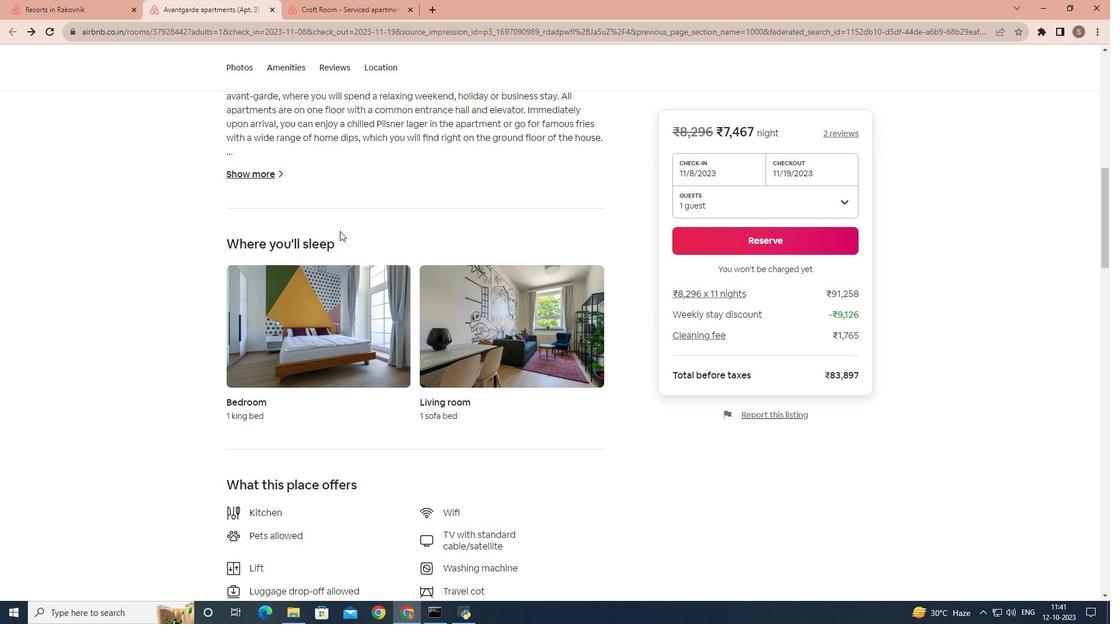 
Action: Mouse scrolled (344, 207) with delta (0, 0)
Screenshot: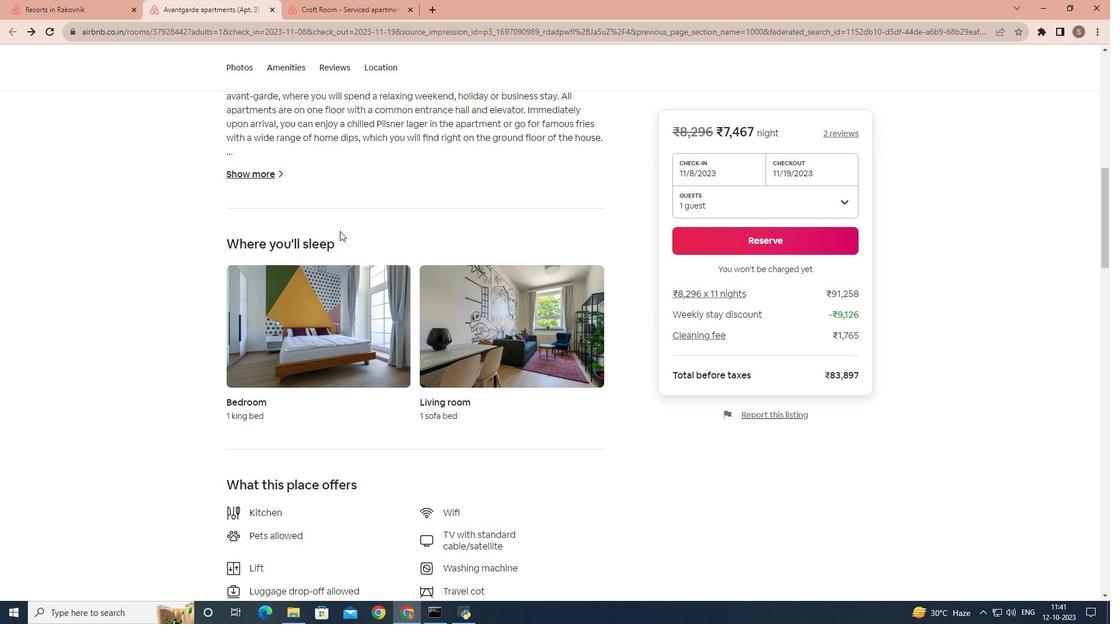
Action: Mouse moved to (342, 222)
Screenshot: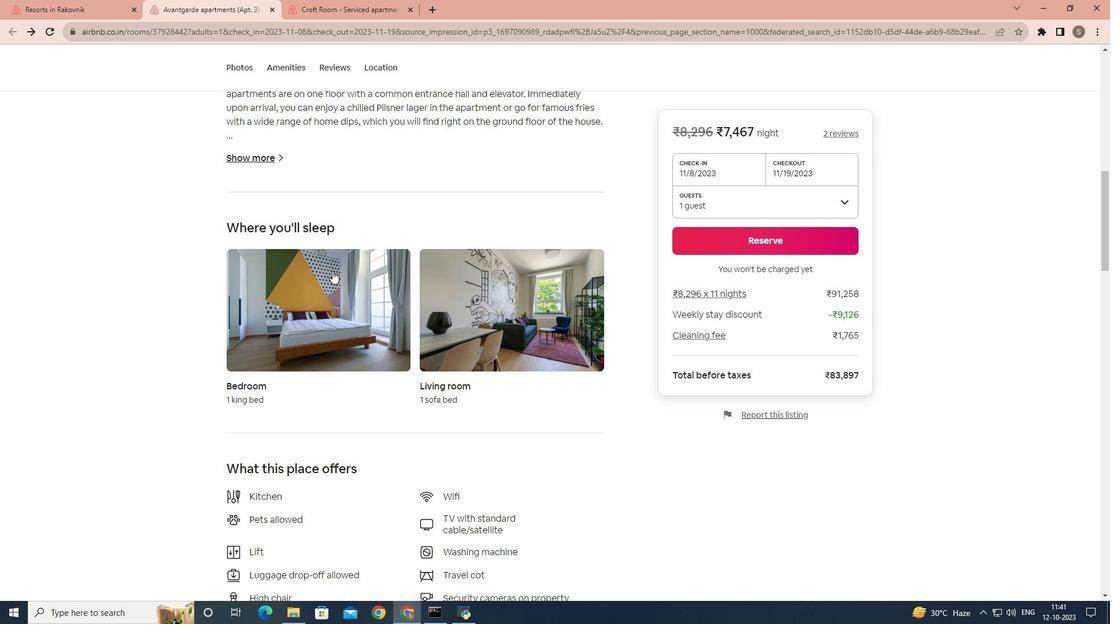 
Action: Mouse scrolled (342, 222) with delta (0, 0)
Screenshot: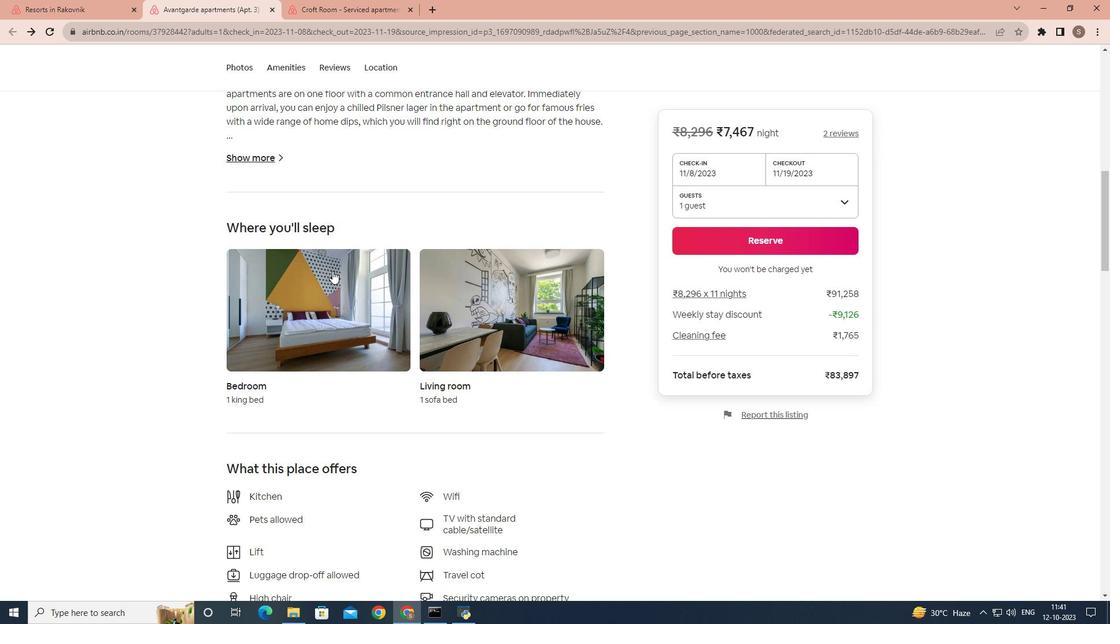 
Action: Mouse moved to (327, 297)
Screenshot: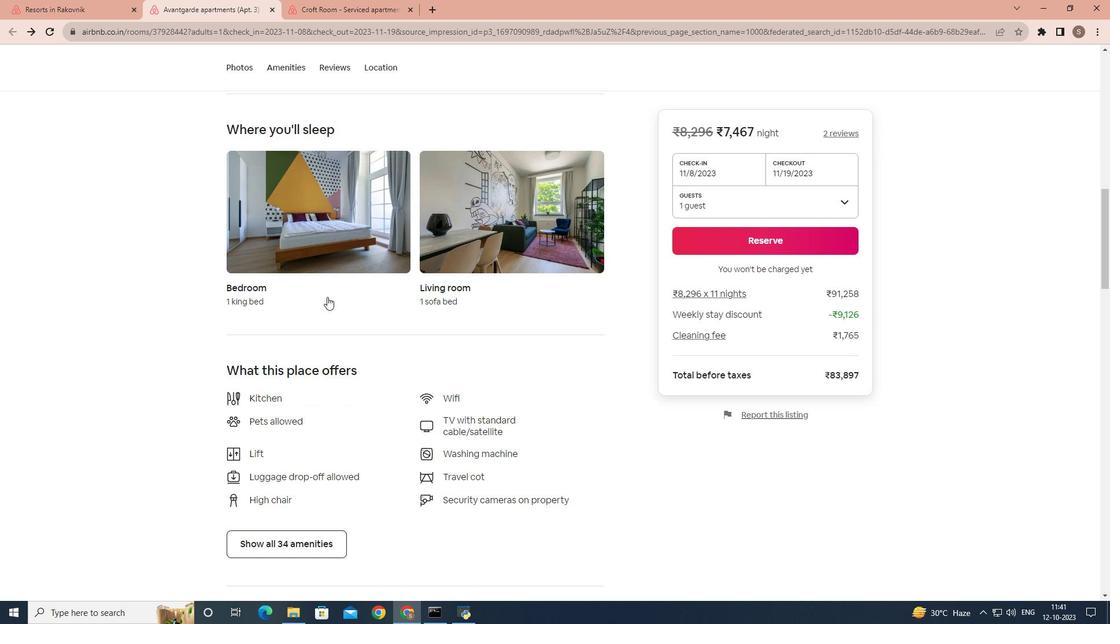 
Action: Mouse scrolled (327, 296) with delta (0, 0)
Screenshot: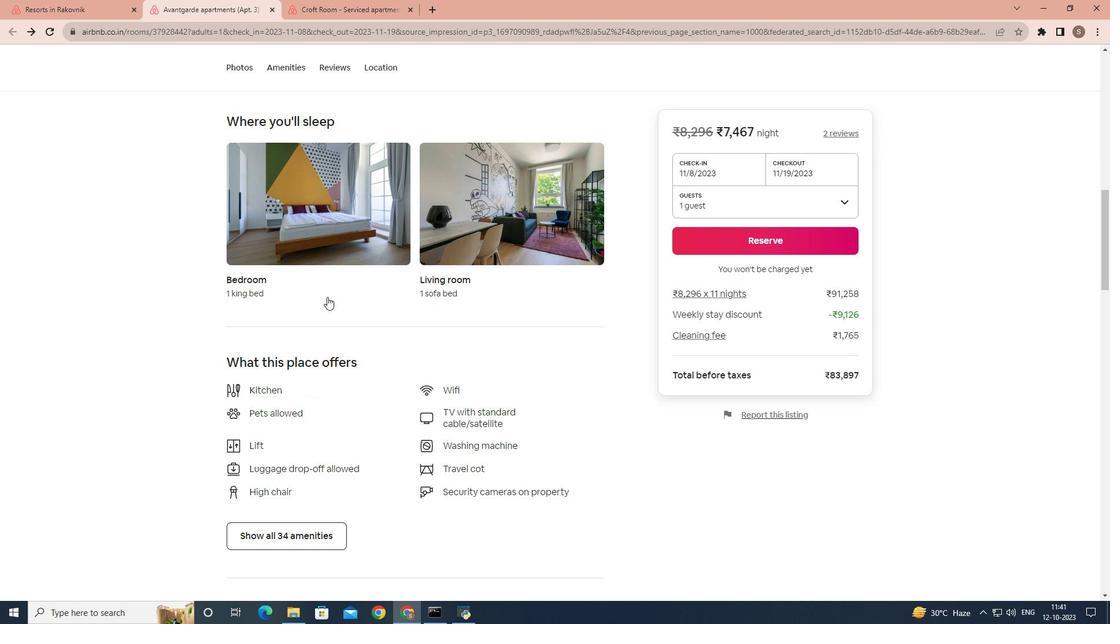 
Action: Mouse scrolled (327, 296) with delta (0, 0)
Screenshot: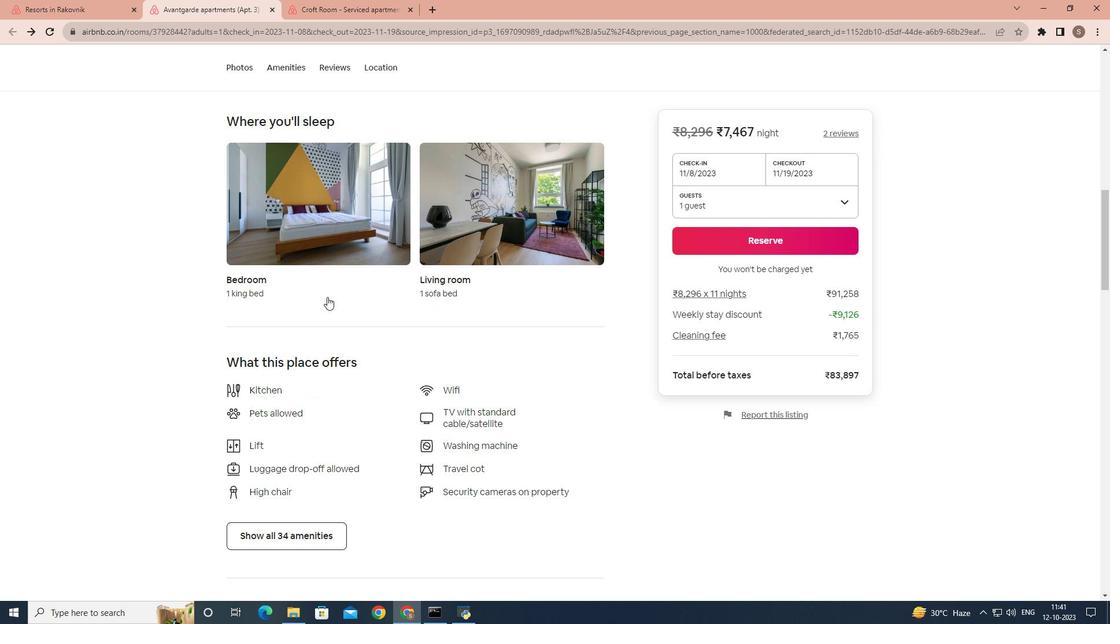 
Action: Mouse scrolled (327, 296) with delta (0, 0)
Screenshot: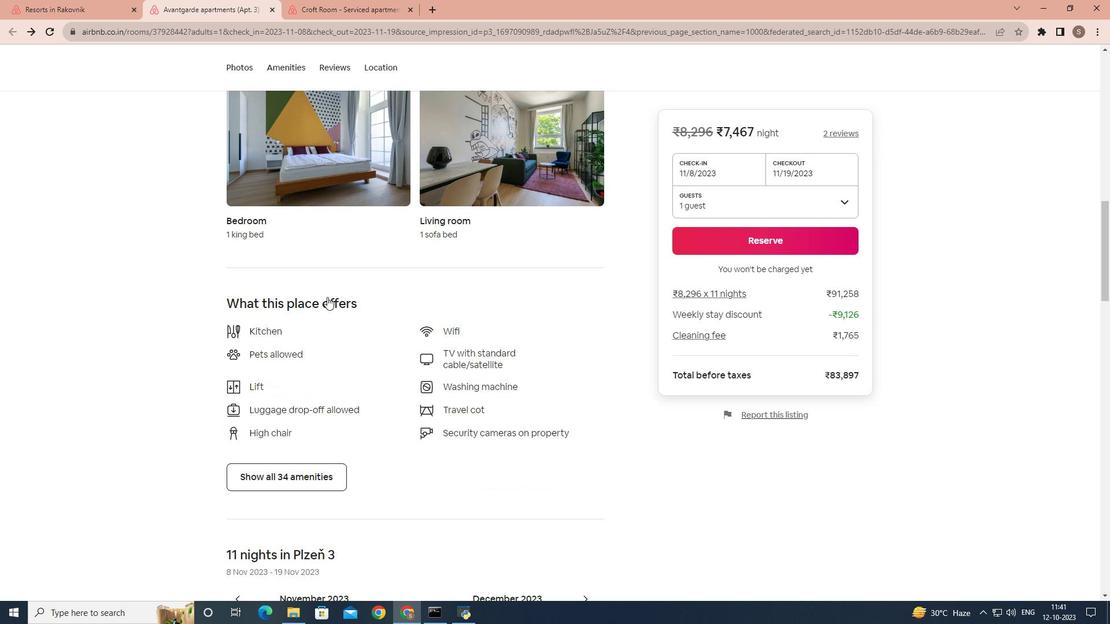 
Action: Mouse moved to (323, 304)
Screenshot: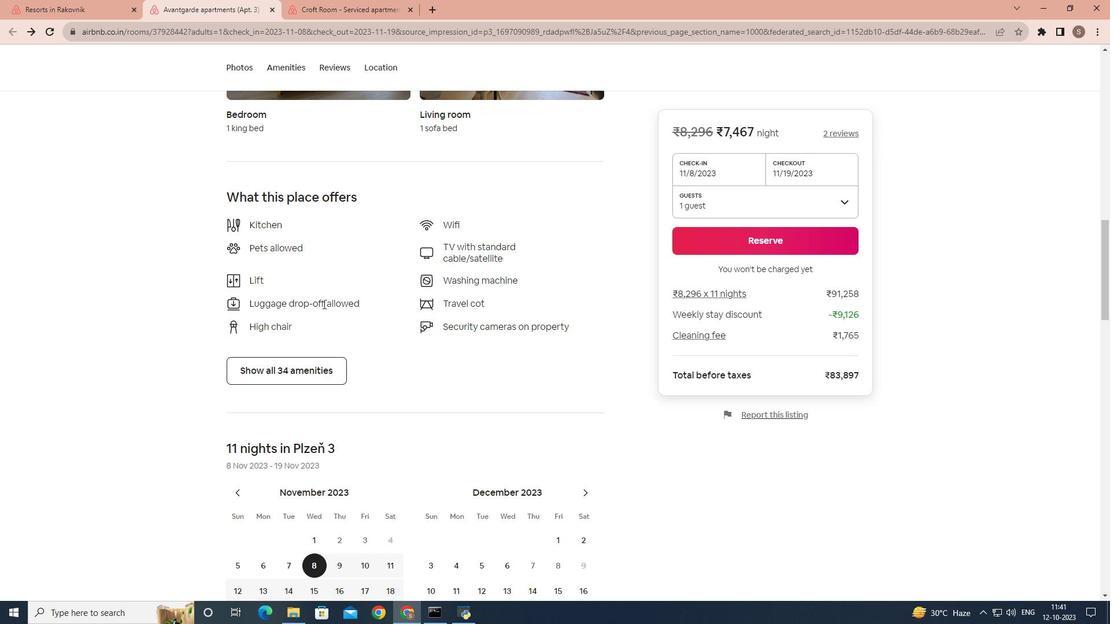 
Action: Mouse scrolled (323, 303) with delta (0, 0)
Screenshot: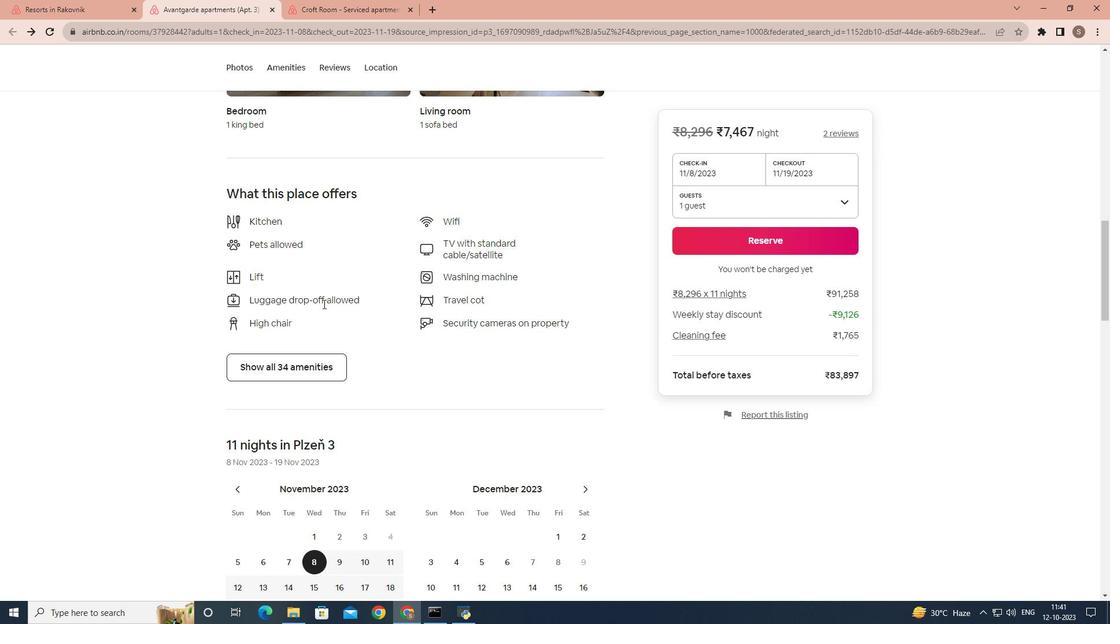
Action: Mouse scrolled (323, 303) with delta (0, 0)
Screenshot: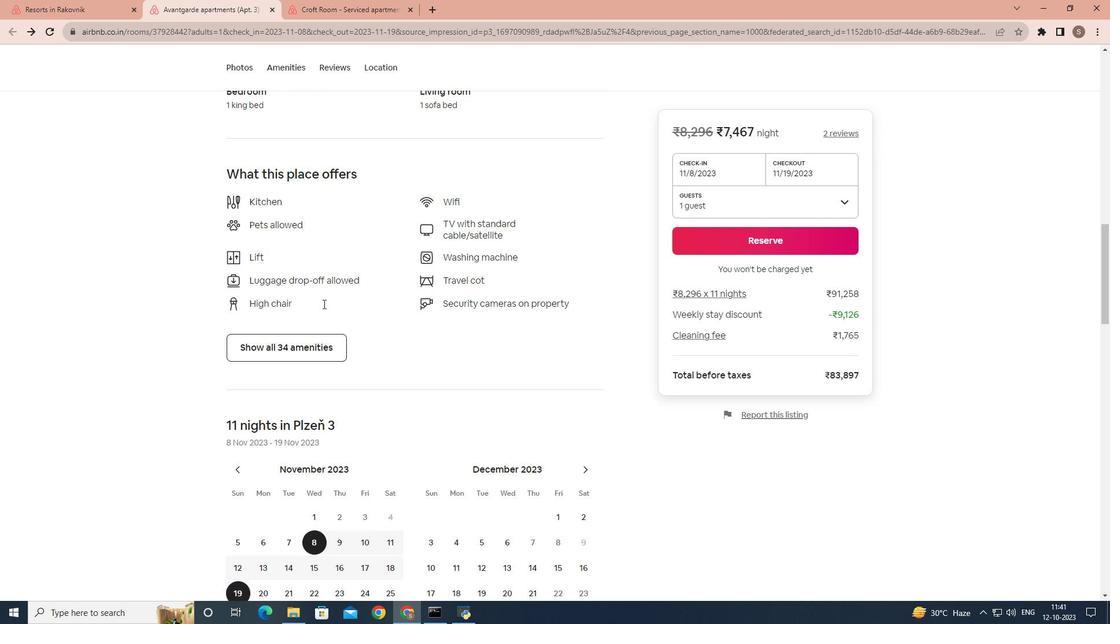 
Action: Mouse moved to (326, 260)
Screenshot: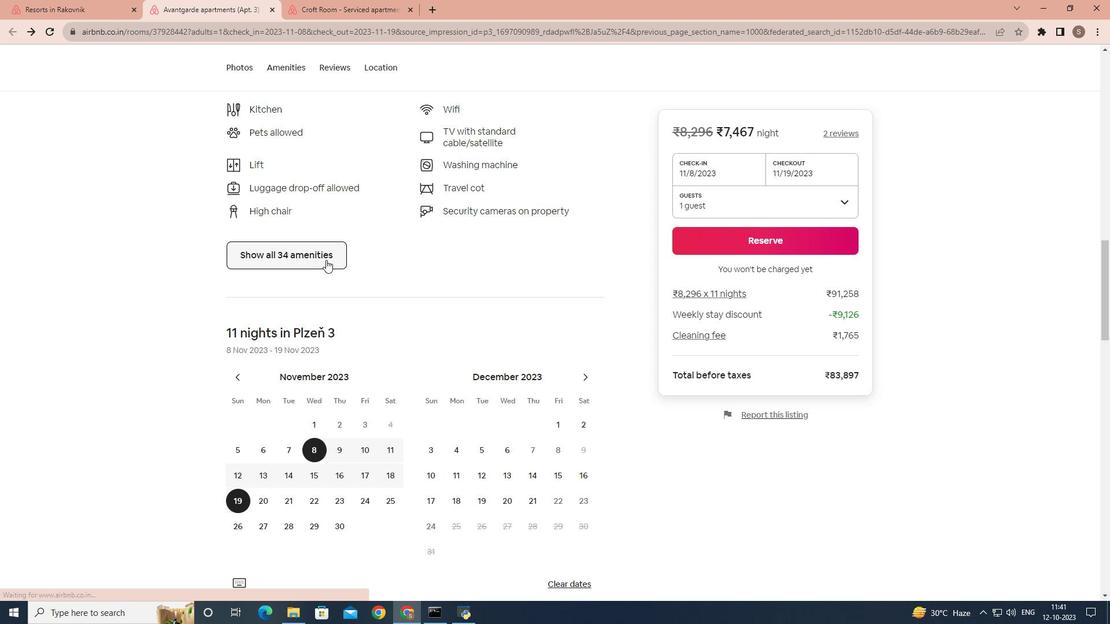 
Action: Mouse pressed left at (326, 260)
Screenshot: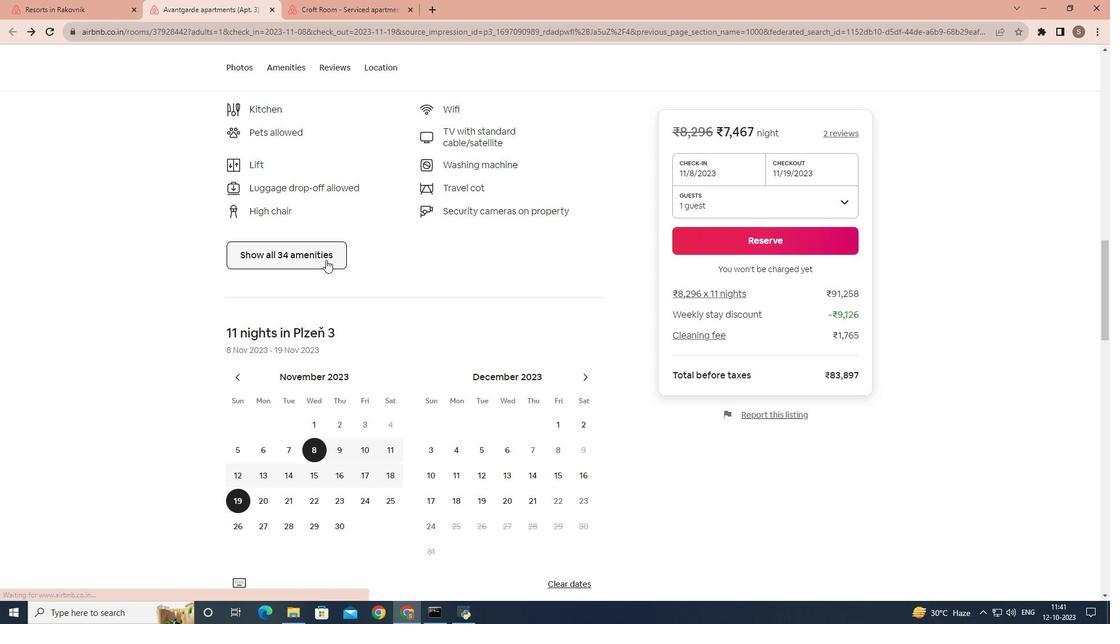 
Action: Mouse moved to (447, 286)
Screenshot: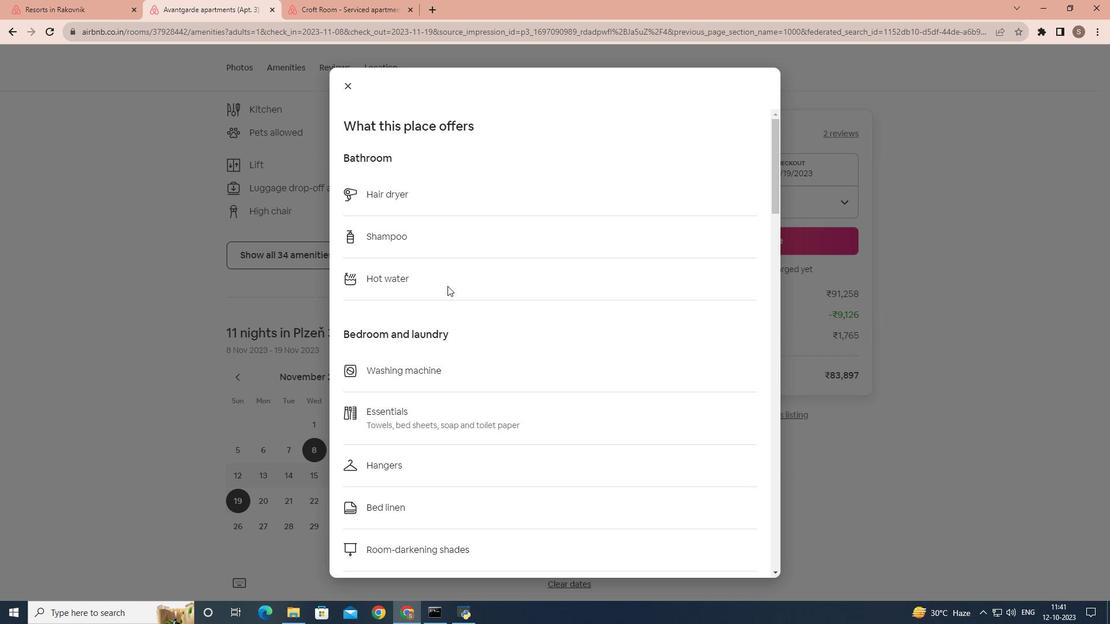 
Action: Mouse scrolled (447, 285) with delta (0, 0)
Screenshot: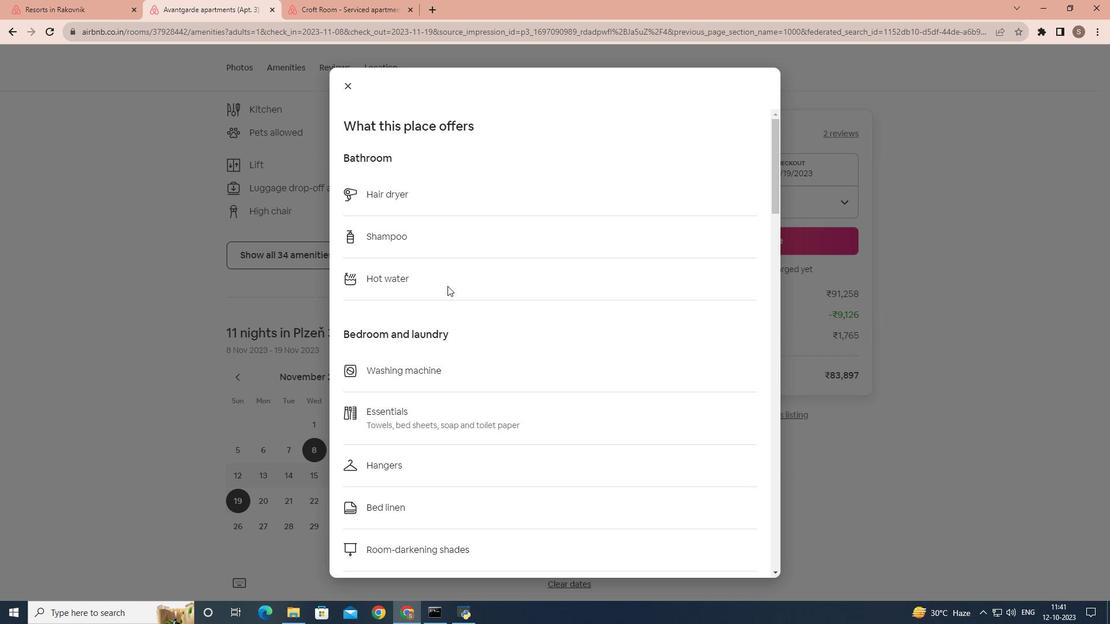 
Action: Mouse scrolled (447, 285) with delta (0, 0)
Screenshot: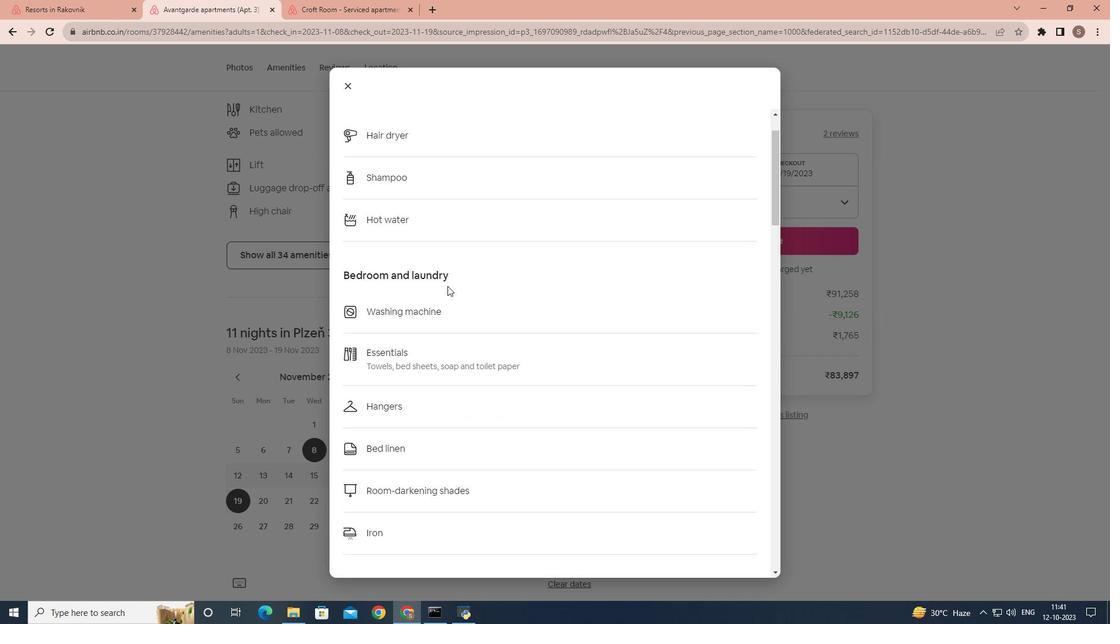 
Action: Mouse scrolled (447, 285) with delta (0, 0)
